 Task: Create a vector beautiful green letterhead..
Action: Mouse moved to (433, 105)
Screenshot: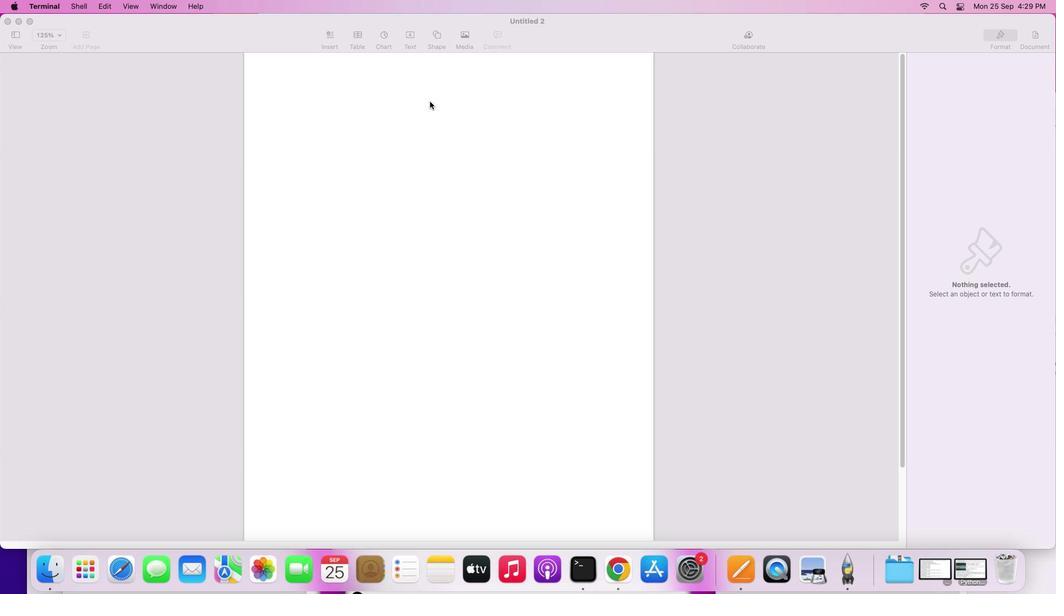 
Action: Mouse pressed left at (433, 105)
Screenshot: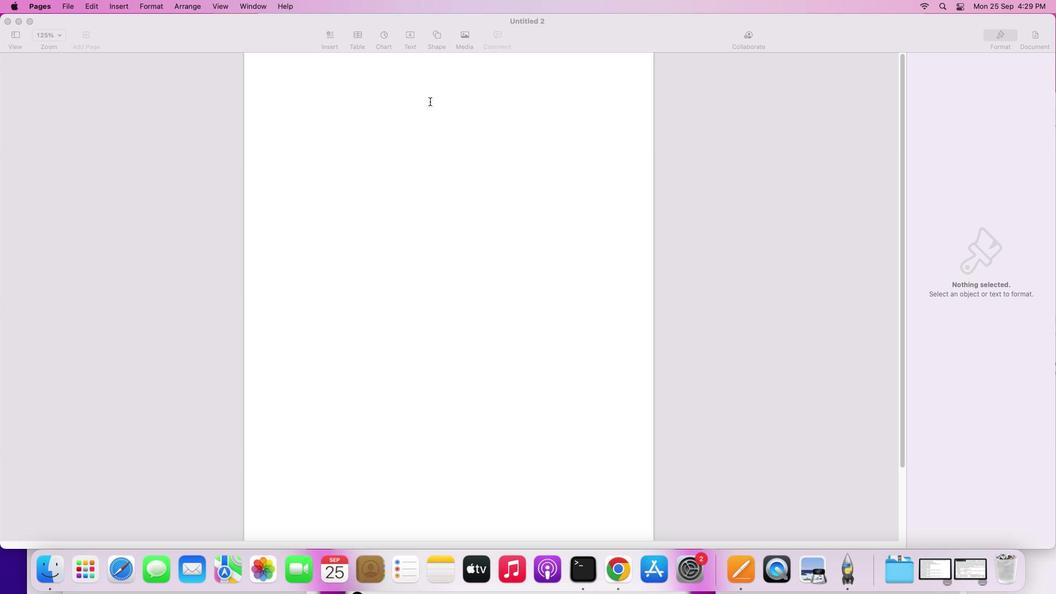 
Action: Mouse moved to (439, 38)
Screenshot: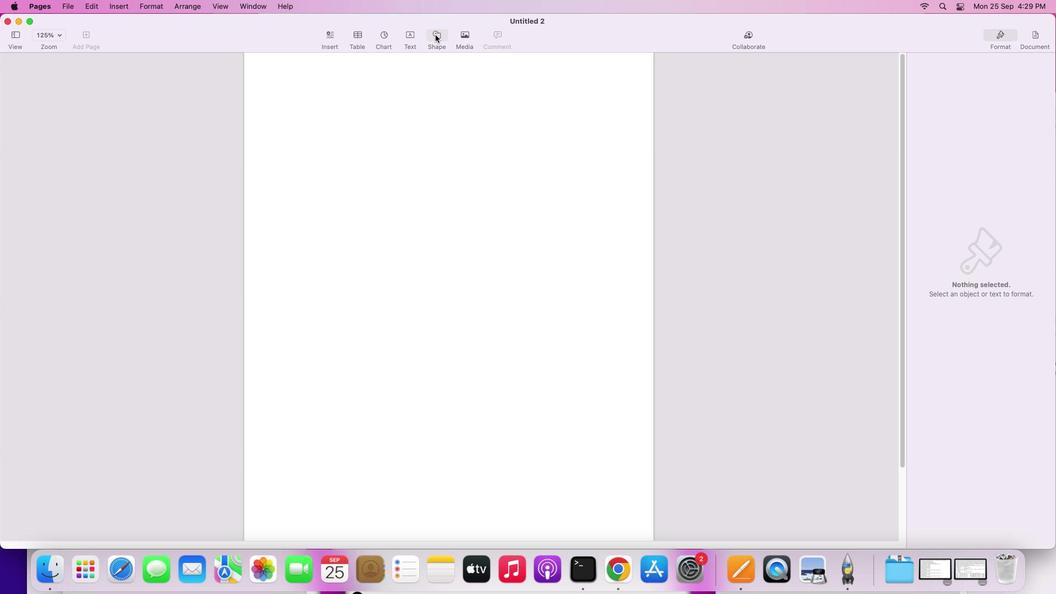 
Action: Mouse pressed left at (439, 38)
Screenshot: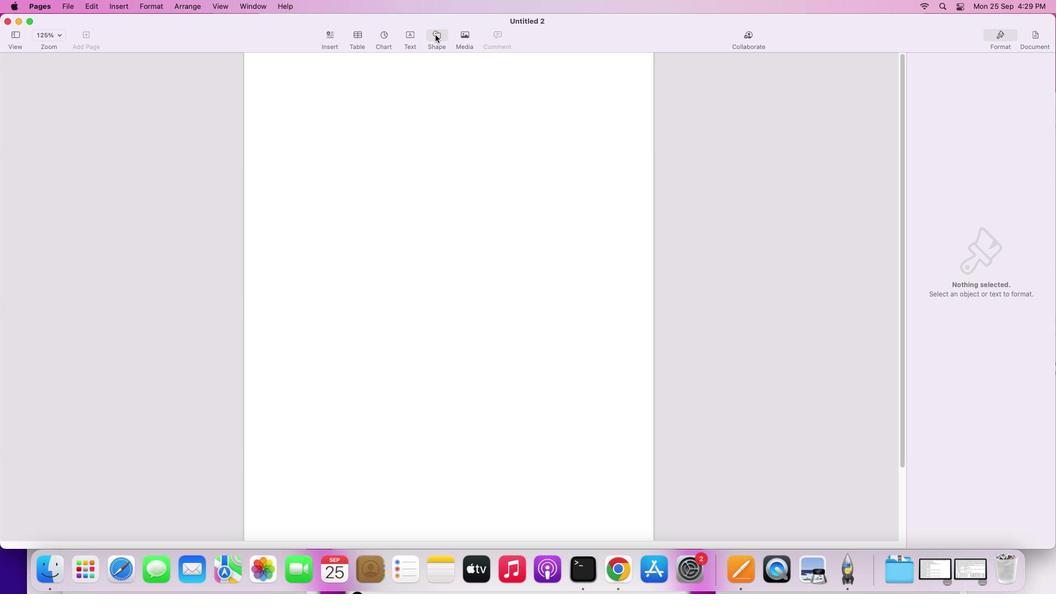 
Action: Mouse moved to (434, 122)
Screenshot: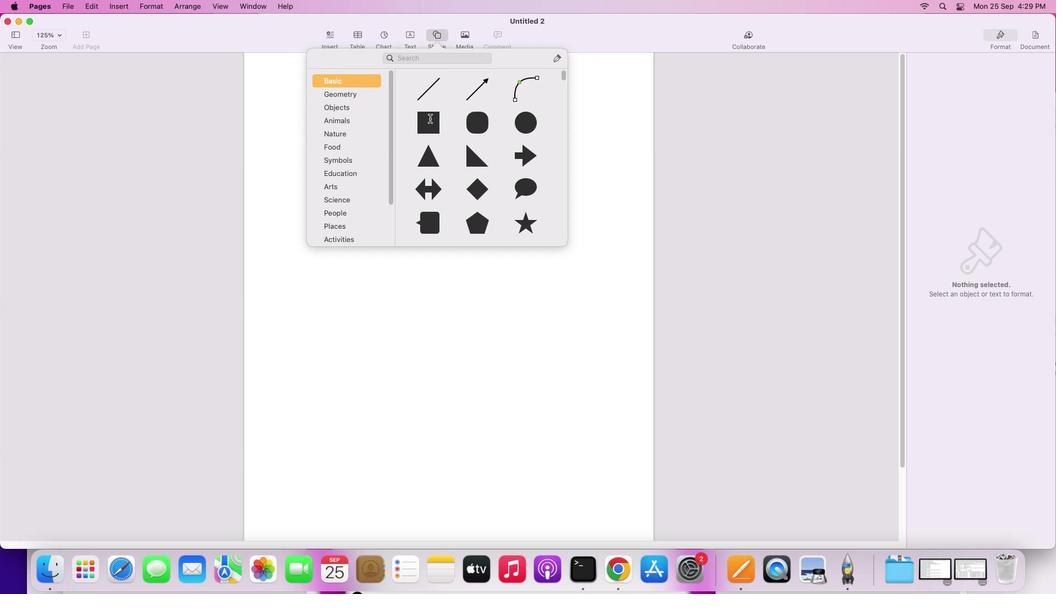 
Action: Mouse pressed left at (434, 122)
Screenshot: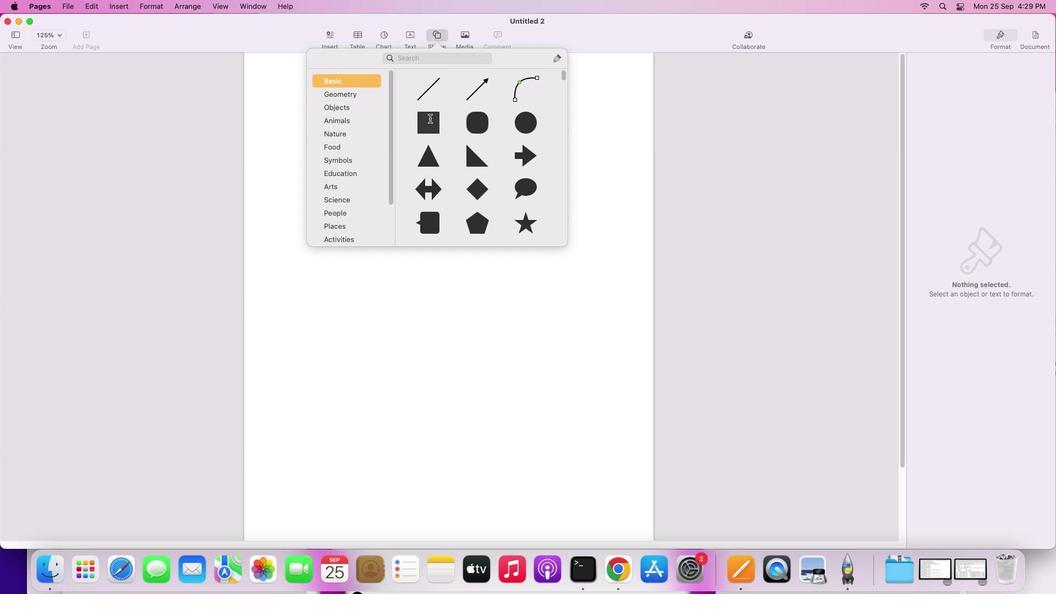 
Action: Mouse moved to (439, 232)
Screenshot: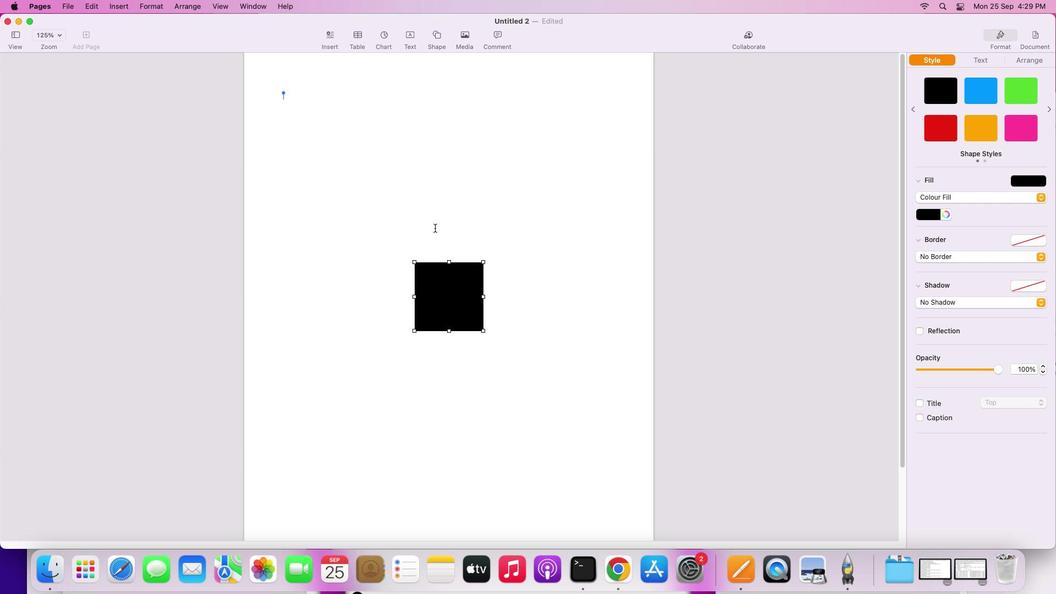 
Action: Mouse scrolled (439, 232) with delta (3, 4)
Screenshot: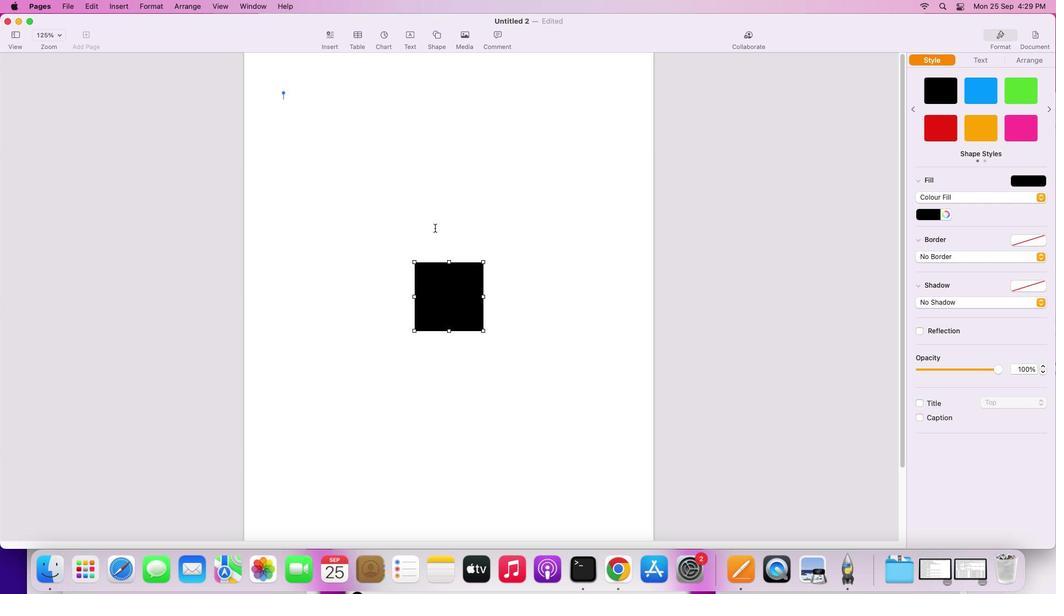 
Action: Mouse scrolled (439, 232) with delta (3, 4)
Screenshot: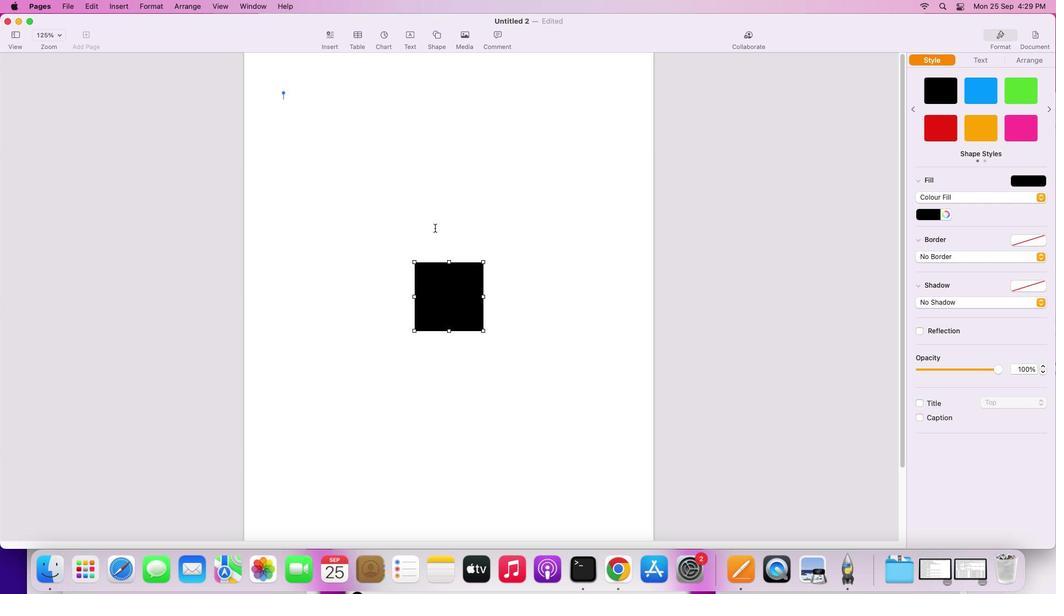 
Action: Mouse scrolled (439, 232) with delta (3, 5)
Screenshot: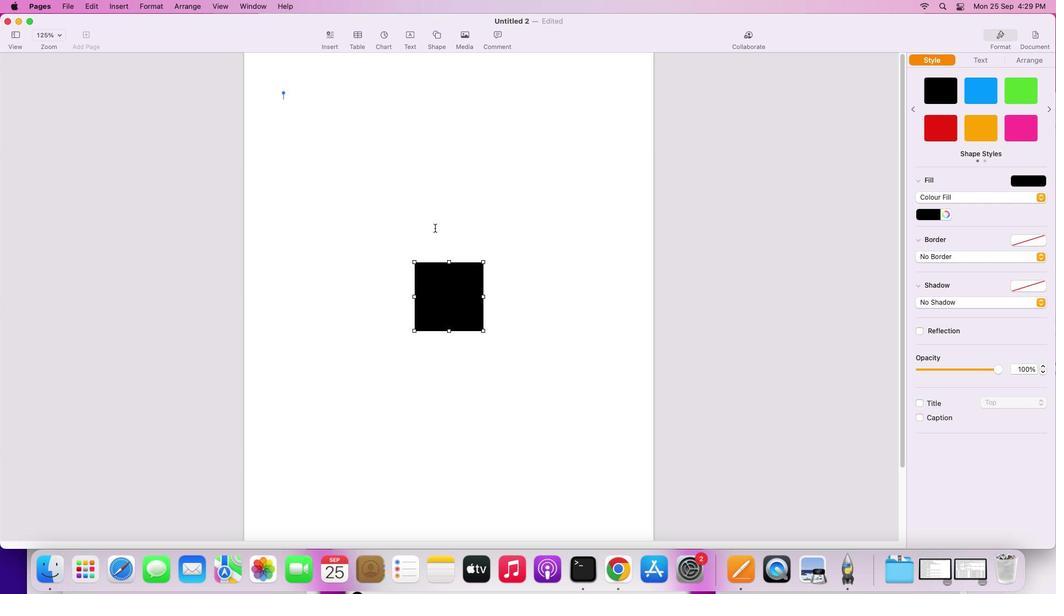 
Action: Mouse scrolled (439, 232) with delta (3, 6)
Screenshot: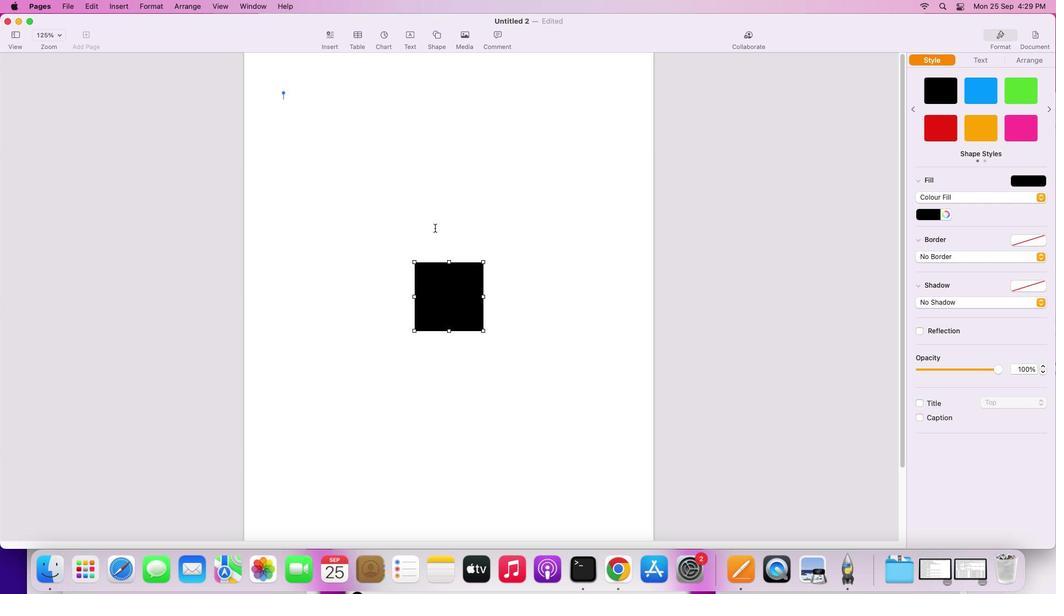 
Action: Mouse scrolled (439, 232) with delta (3, 7)
Screenshot: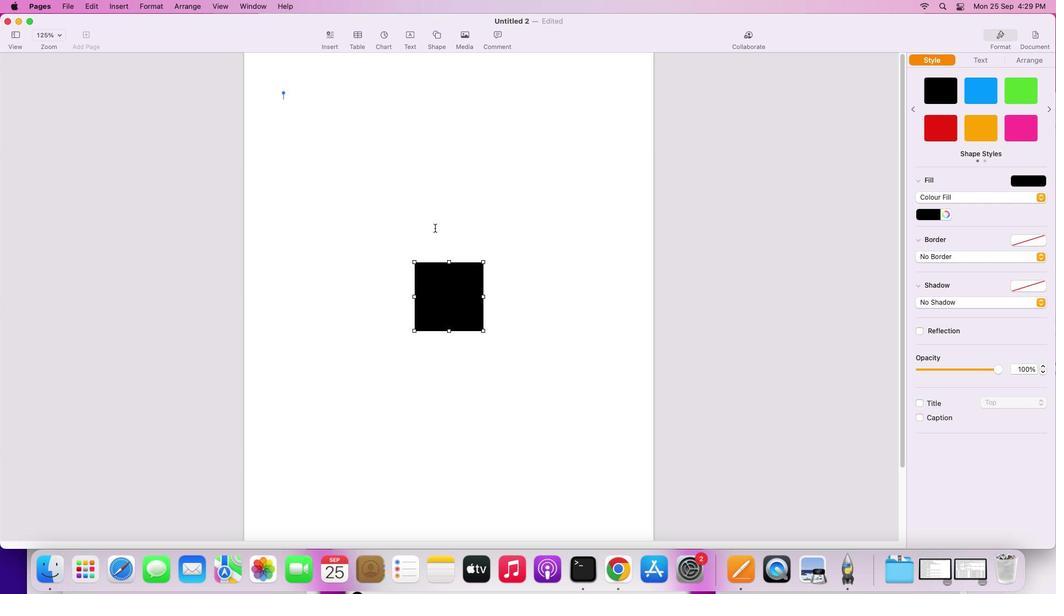 
Action: Mouse moved to (437, 293)
Screenshot: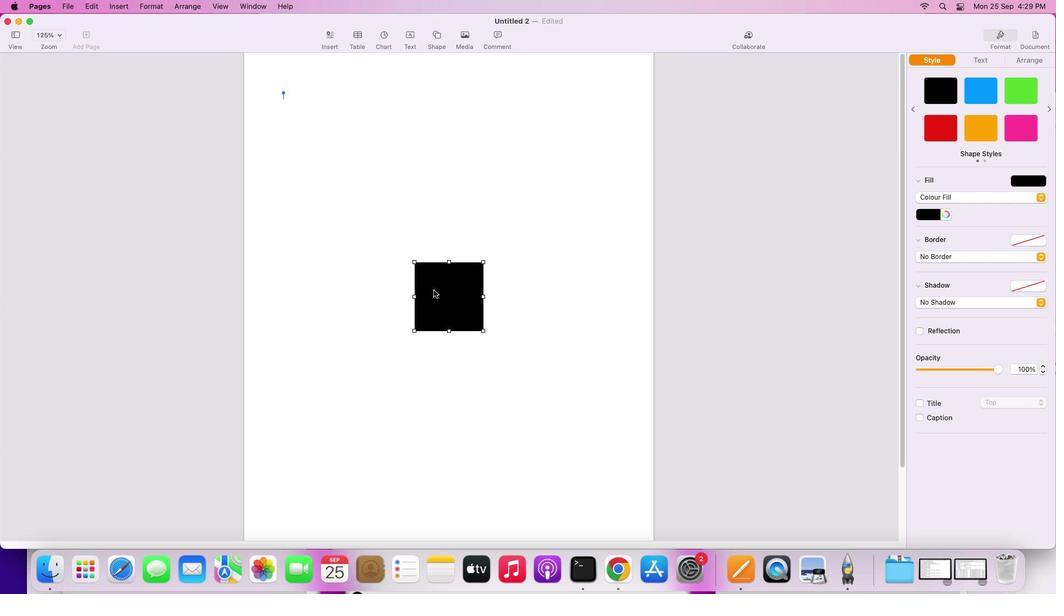 
Action: Mouse pressed left at (437, 293)
Screenshot: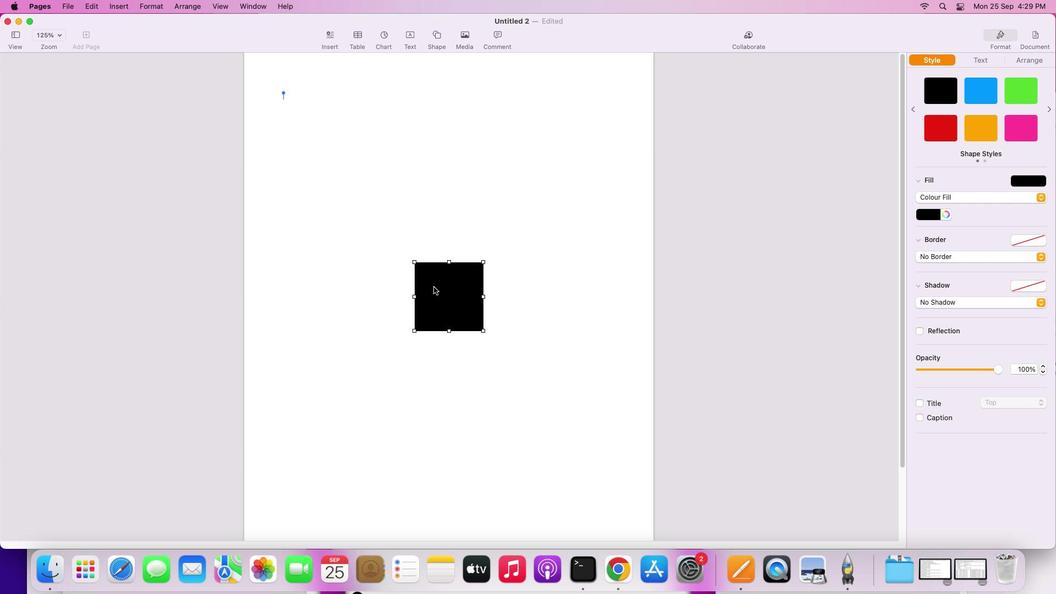 
Action: Mouse moved to (317, 91)
Screenshot: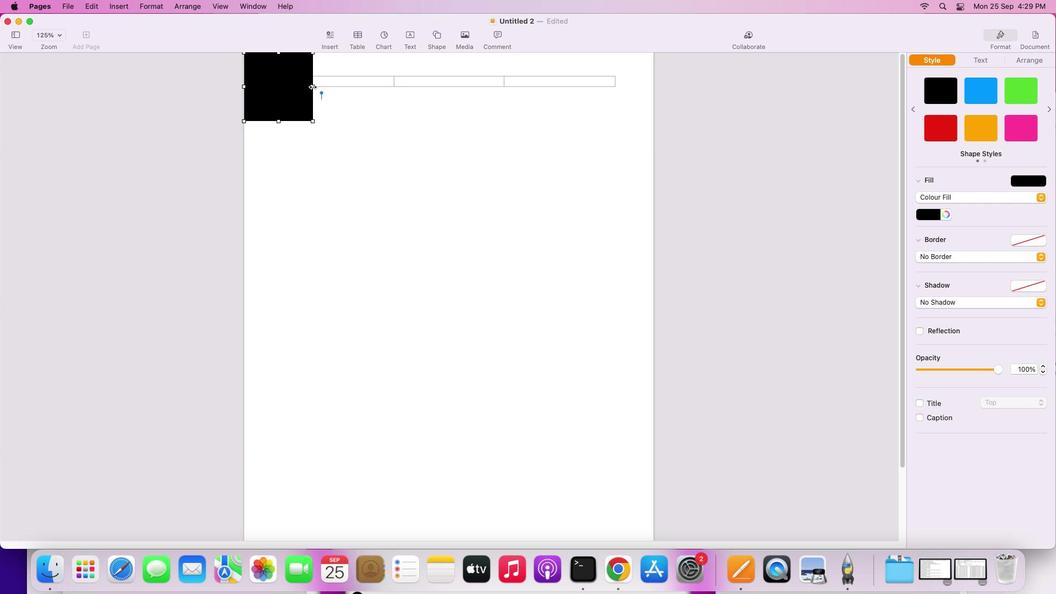 
Action: Mouse pressed left at (317, 91)
Screenshot: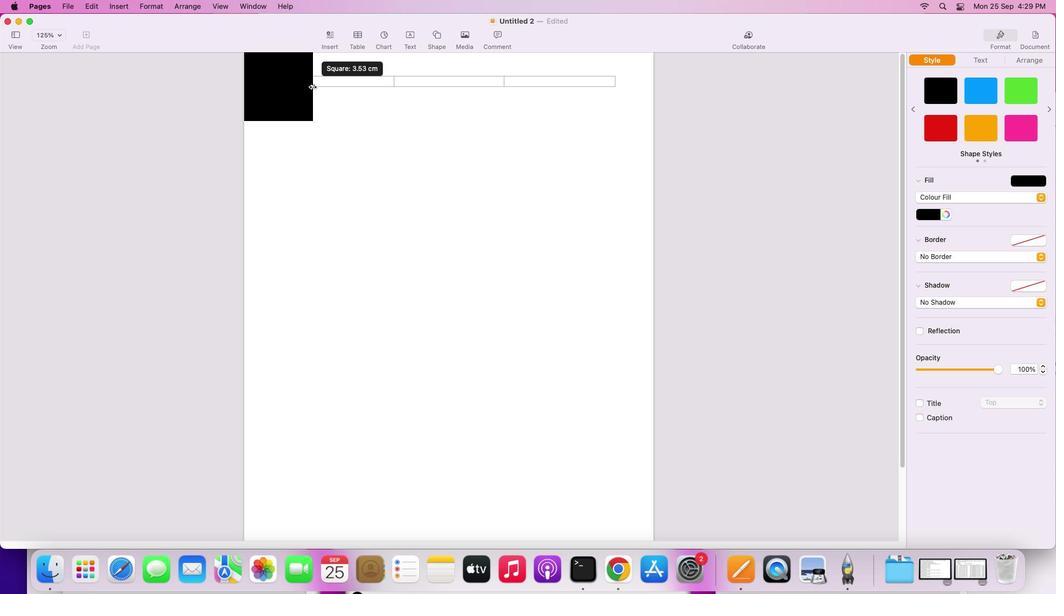 
Action: Mouse moved to (453, 124)
Screenshot: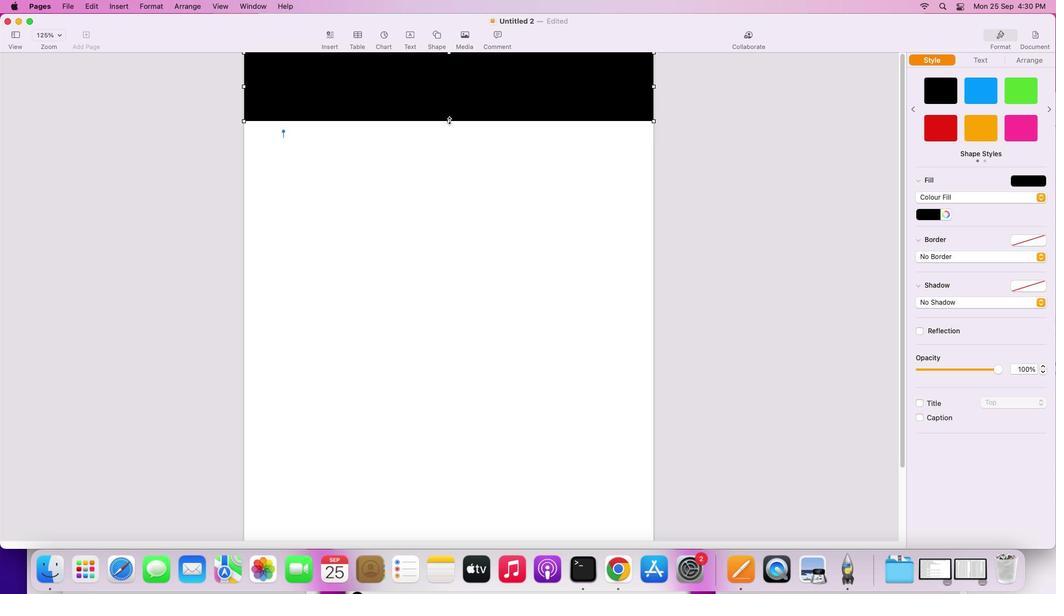 
Action: Mouse pressed left at (453, 124)
Screenshot: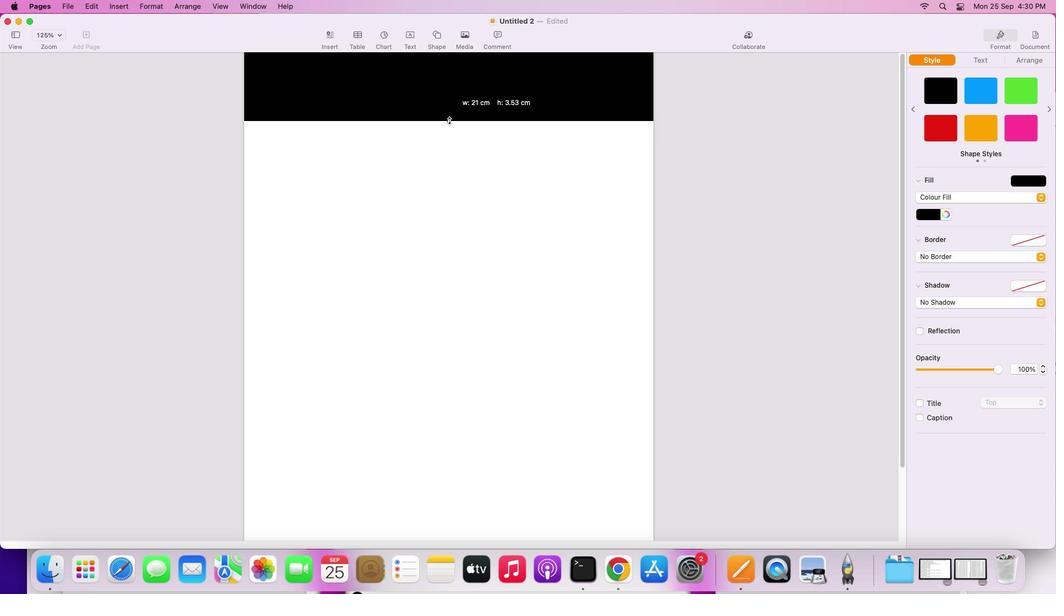 
Action: Mouse moved to (453, 178)
Screenshot: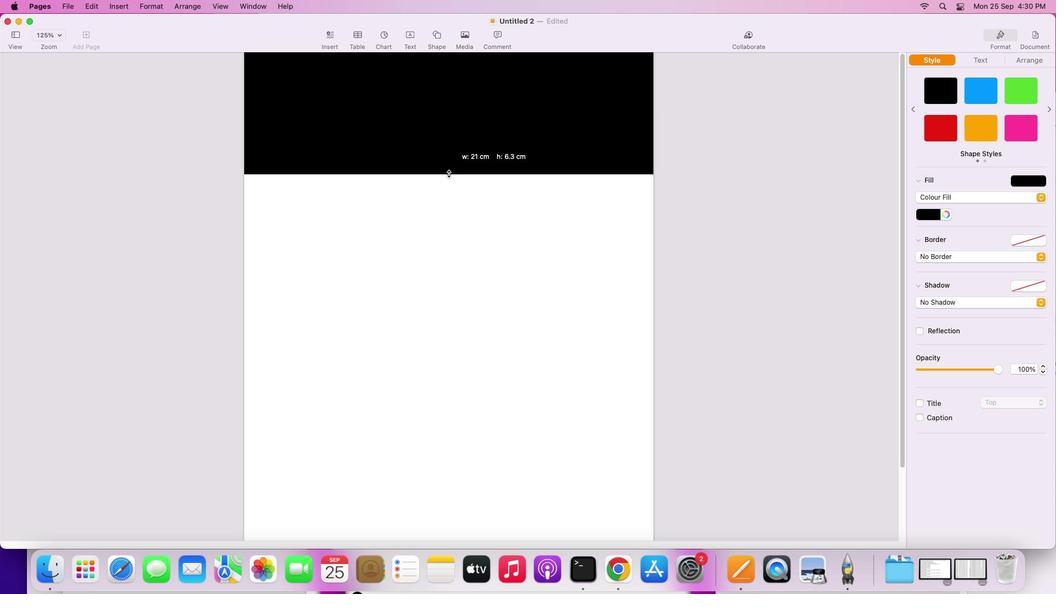 
Action: Mouse scrolled (453, 178) with delta (3, 3)
Screenshot: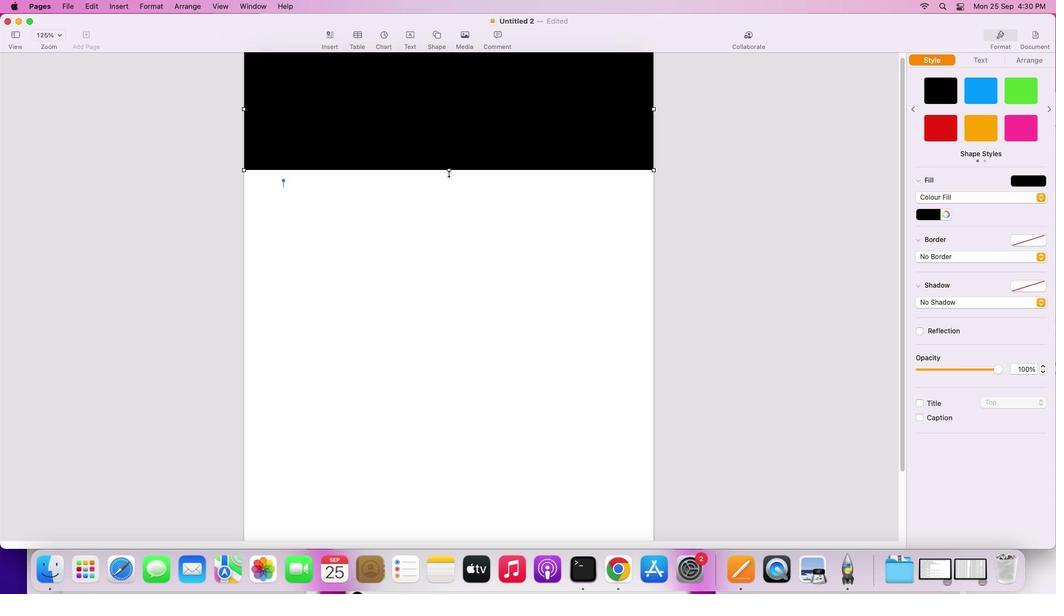 
Action: Mouse scrolled (453, 178) with delta (3, 3)
Screenshot: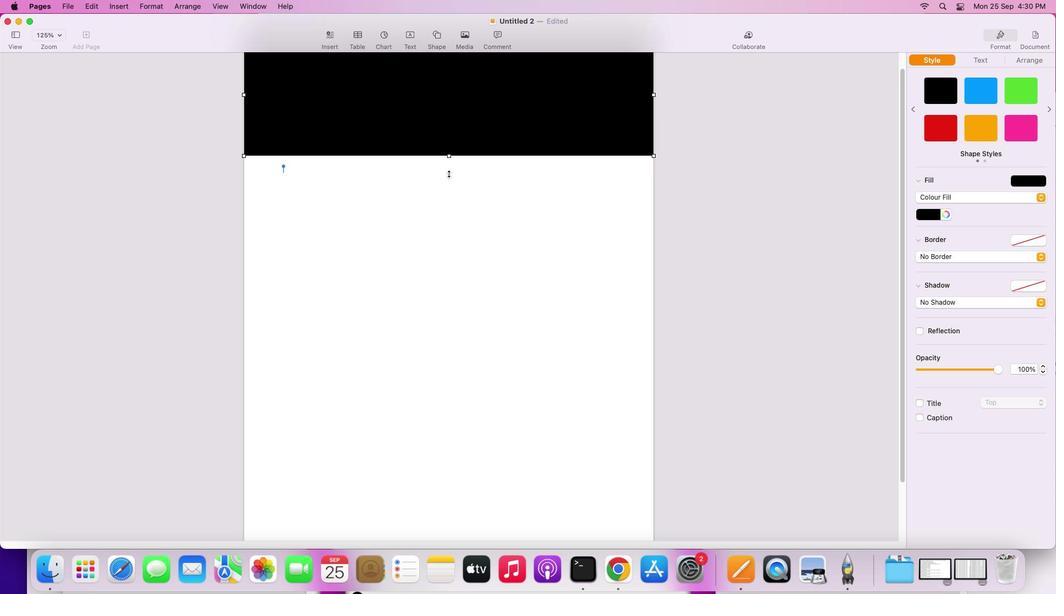 
Action: Mouse scrolled (453, 178) with delta (3, 2)
Screenshot: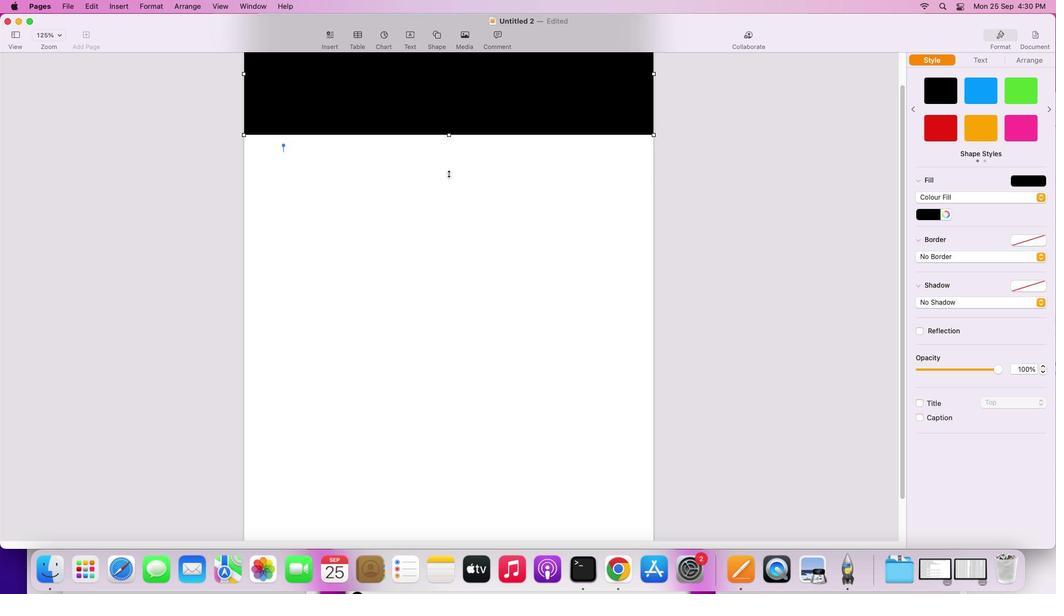 
Action: Mouse scrolled (453, 178) with delta (3, 2)
Screenshot: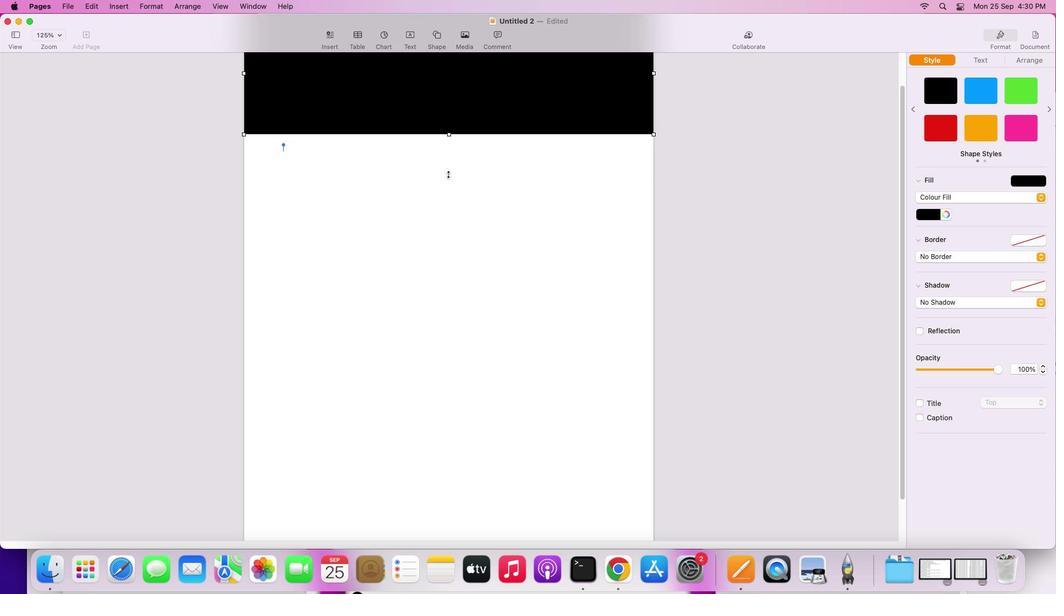 
Action: Mouse moved to (445, 204)
Screenshot: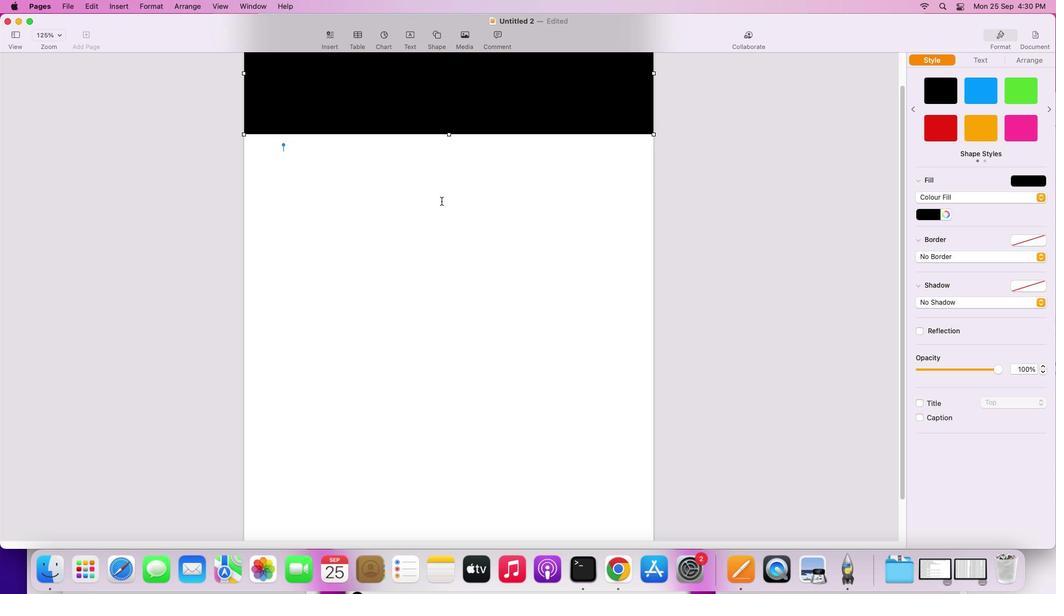 
Action: Mouse scrolled (445, 204) with delta (3, 3)
Screenshot: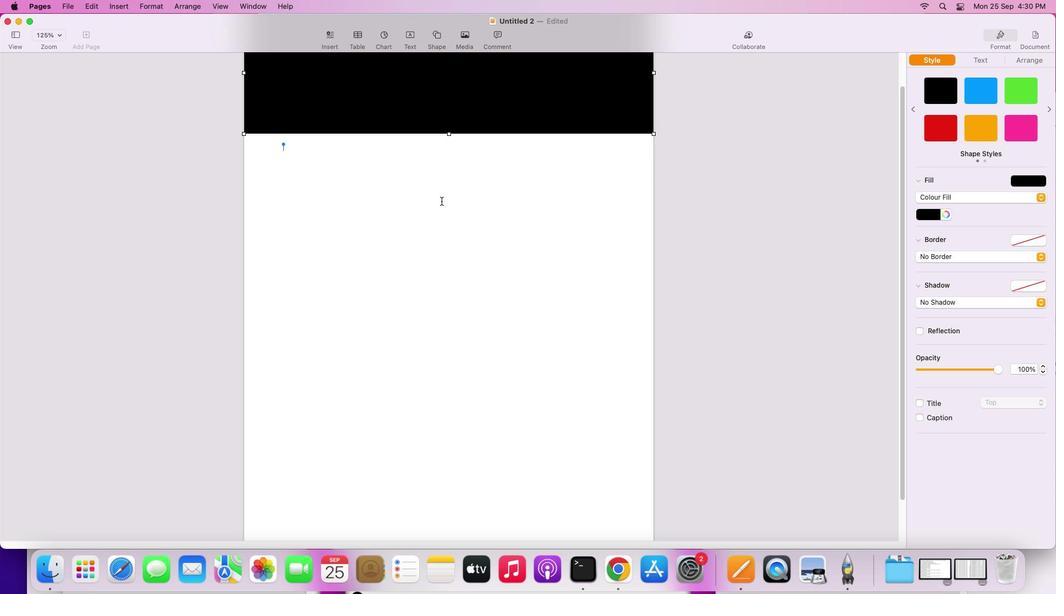 
Action: Mouse pressed left at (445, 204)
Screenshot: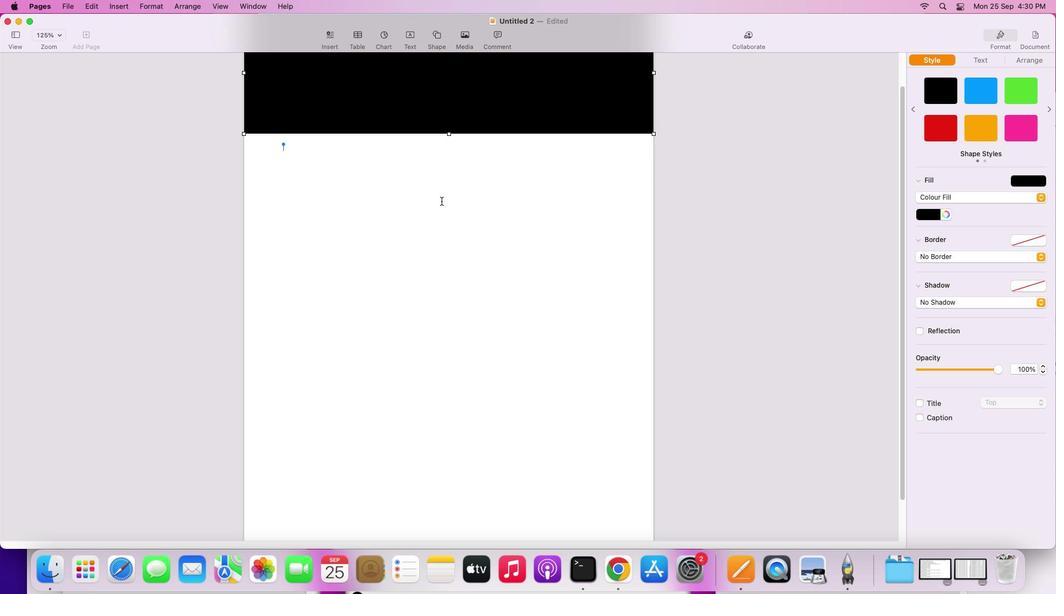 
Action: Mouse moved to (438, 37)
Screenshot: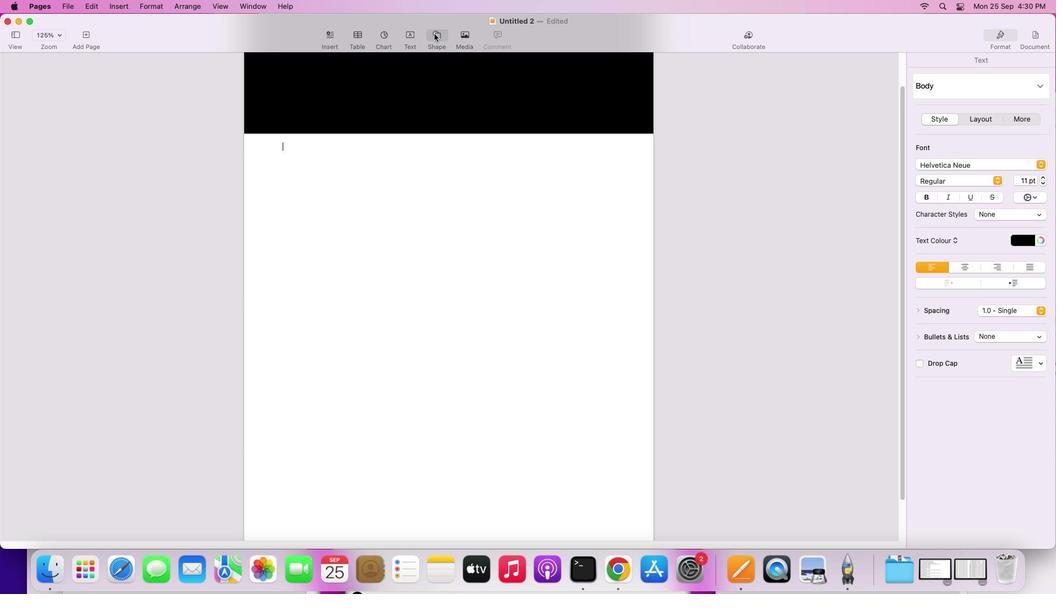 
Action: Mouse pressed left at (438, 37)
Screenshot: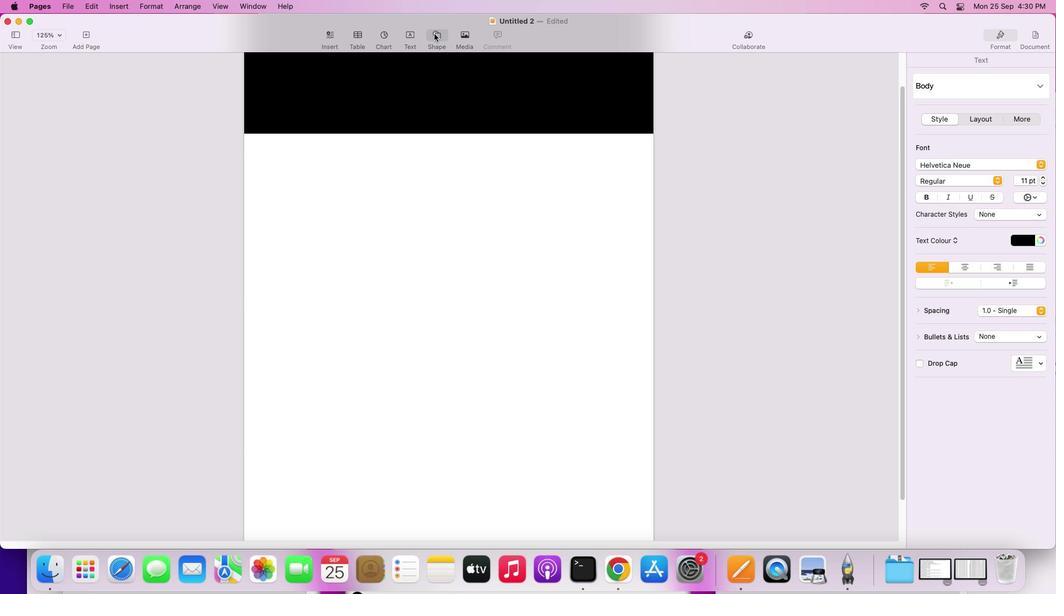 
Action: Mouse moved to (433, 129)
Screenshot: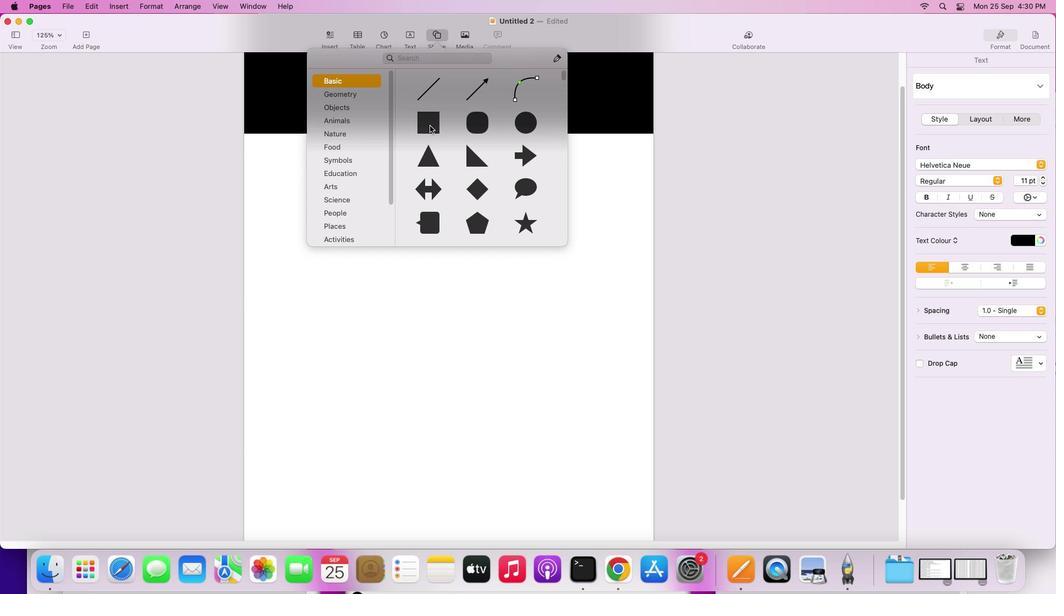 
Action: Mouse pressed left at (433, 129)
Screenshot: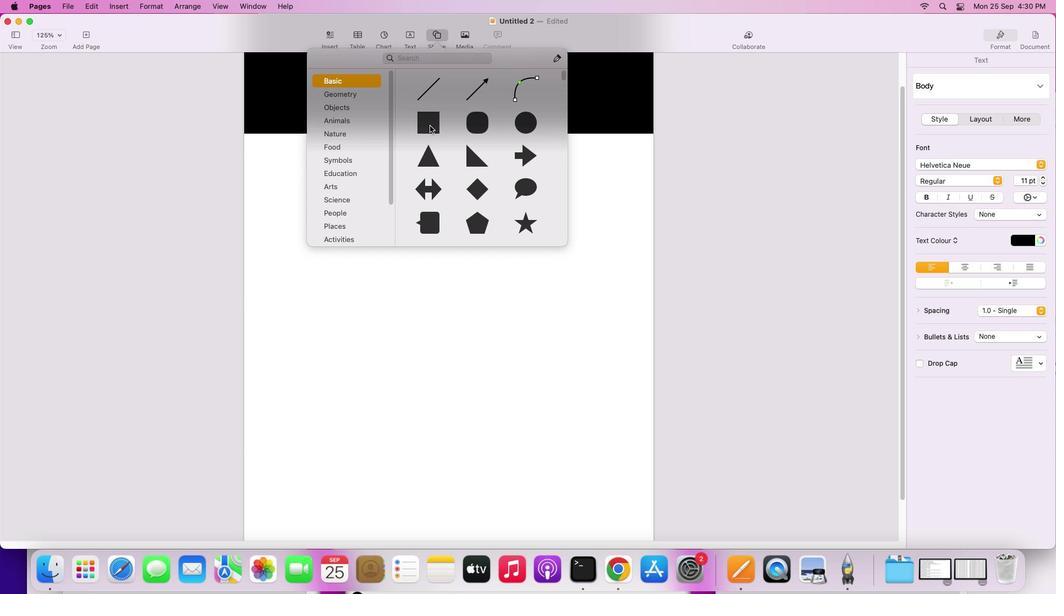 
Action: Mouse moved to (442, 190)
Screenshot: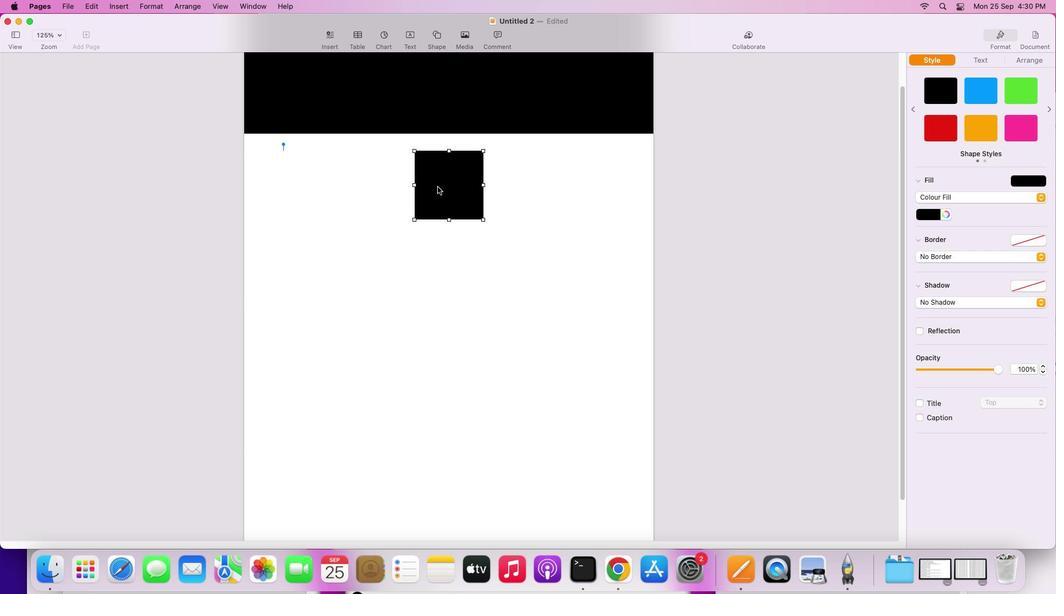 
Action: Mouse pressed left at (442, 190)
Screenshot: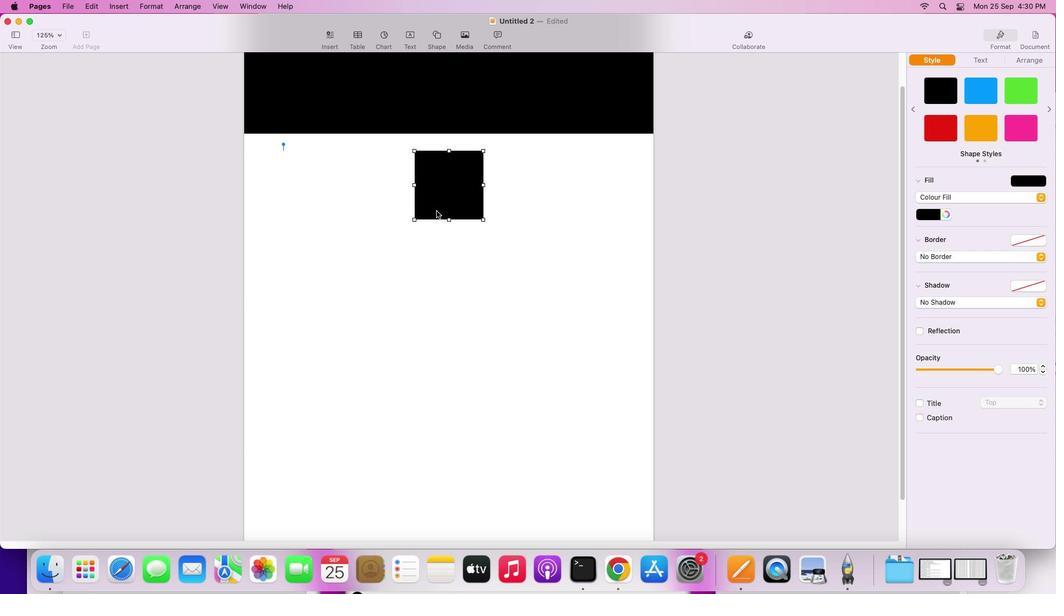 
Action: Mouse moved to (367, 416)
Screenshot: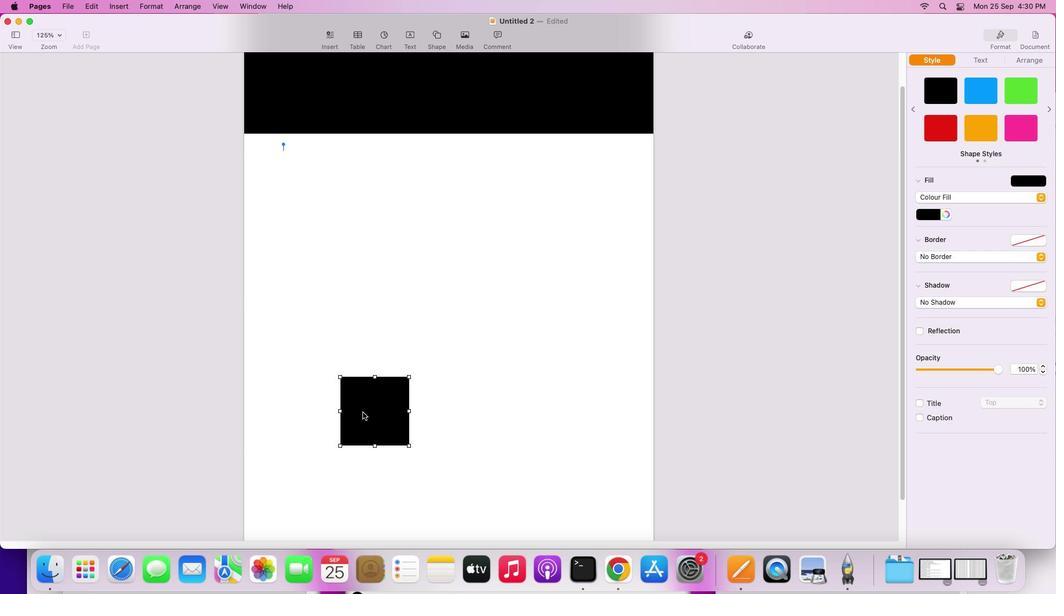 
Action: Mouse scrolled (367, 416) with delta (3, 3)
Screenshot: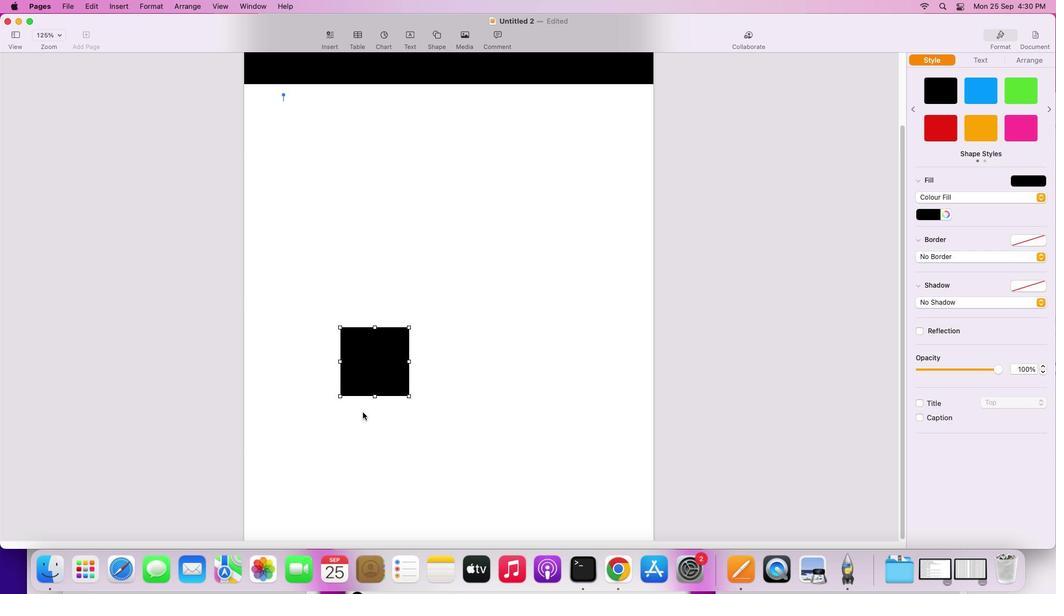 
Action: Mouse scrolled (367, 416) with delta (3, 3)
Screenshot: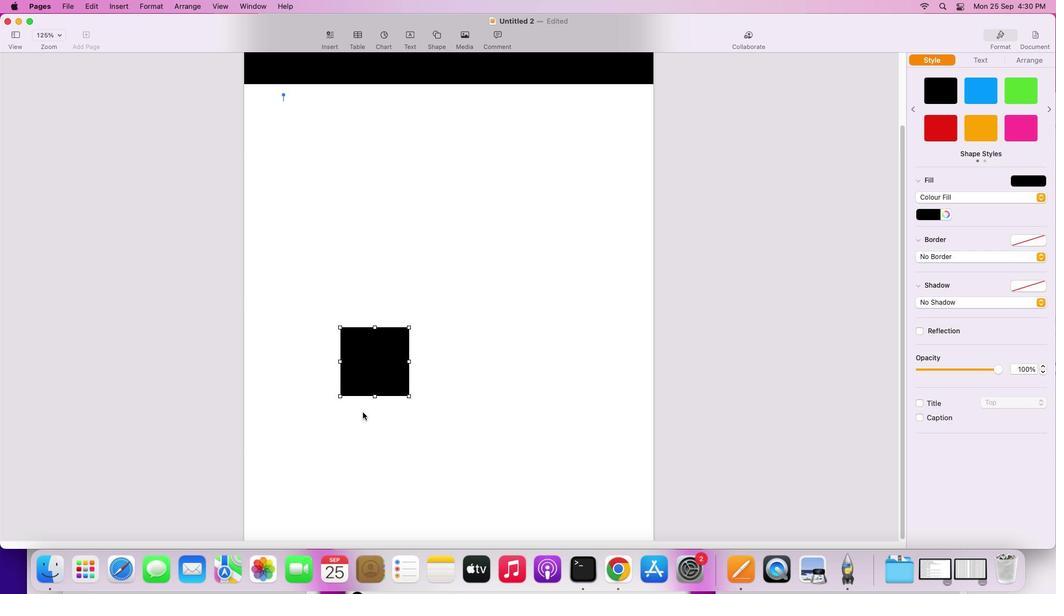 
Action: Mouse scrolled (367, 416) with delta (3, 1)
Screenshot: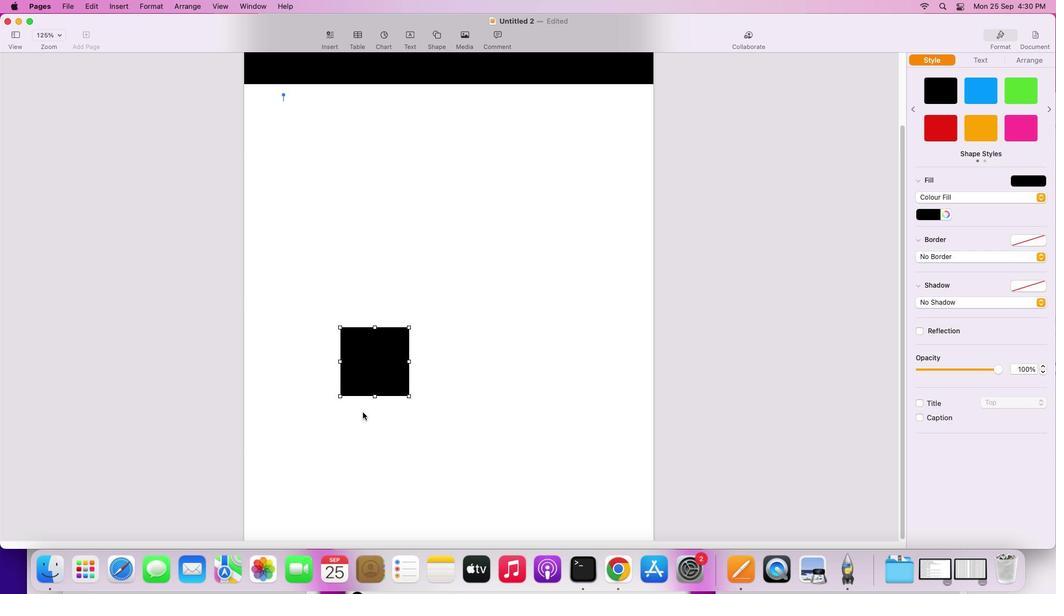 
Action: Mouse scrolled (367, 416) with delta (3, 1)
Screenshot: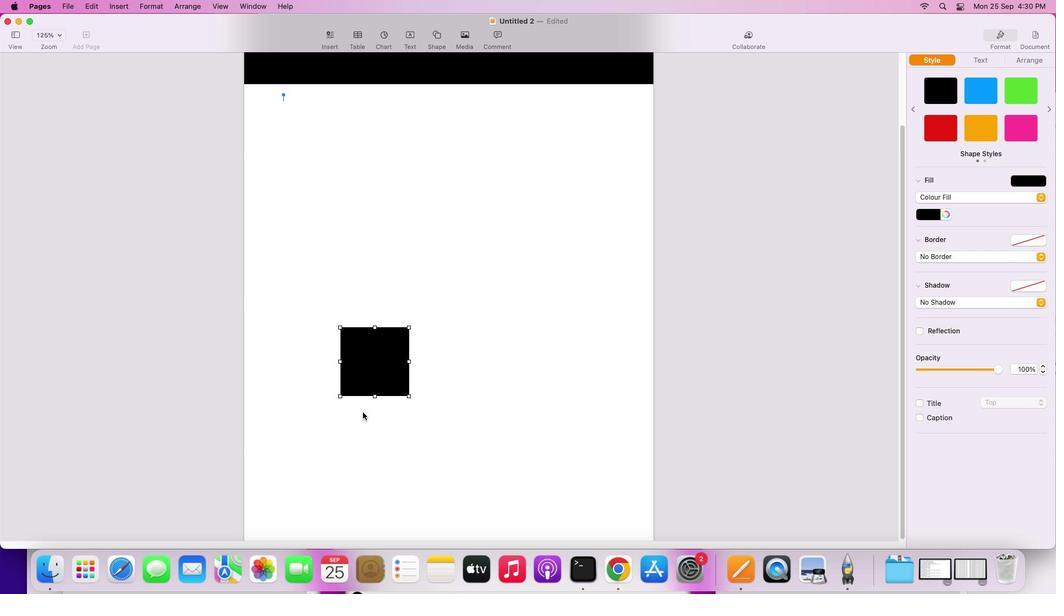 
Action: Mouse scrolled (367, 416) with delta (3, 0)
Screenshot: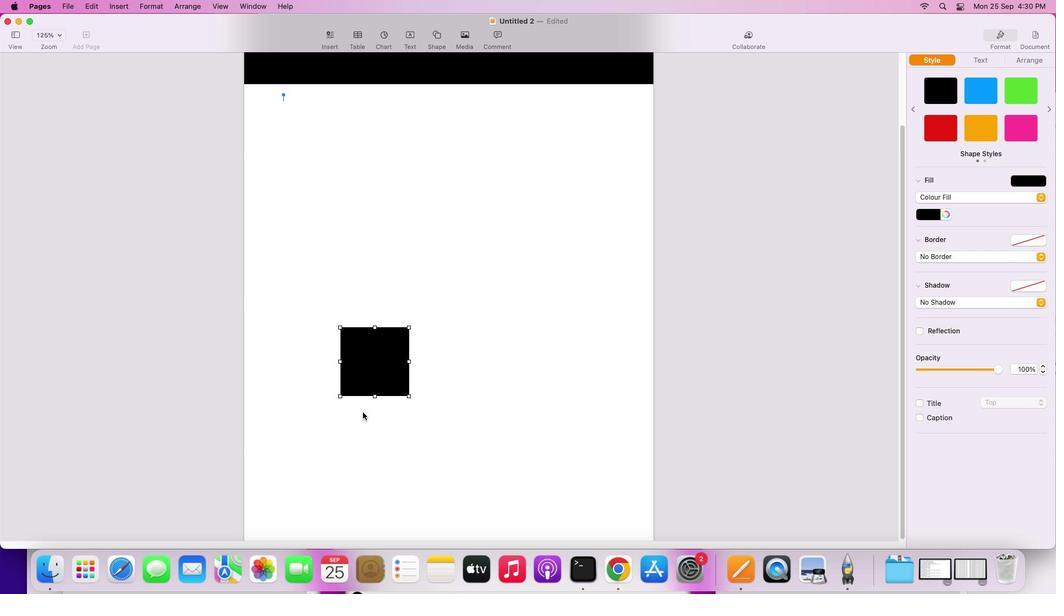 
Action: Mouse scrolled (367, 416) with delta (3, 0)
Screenshot: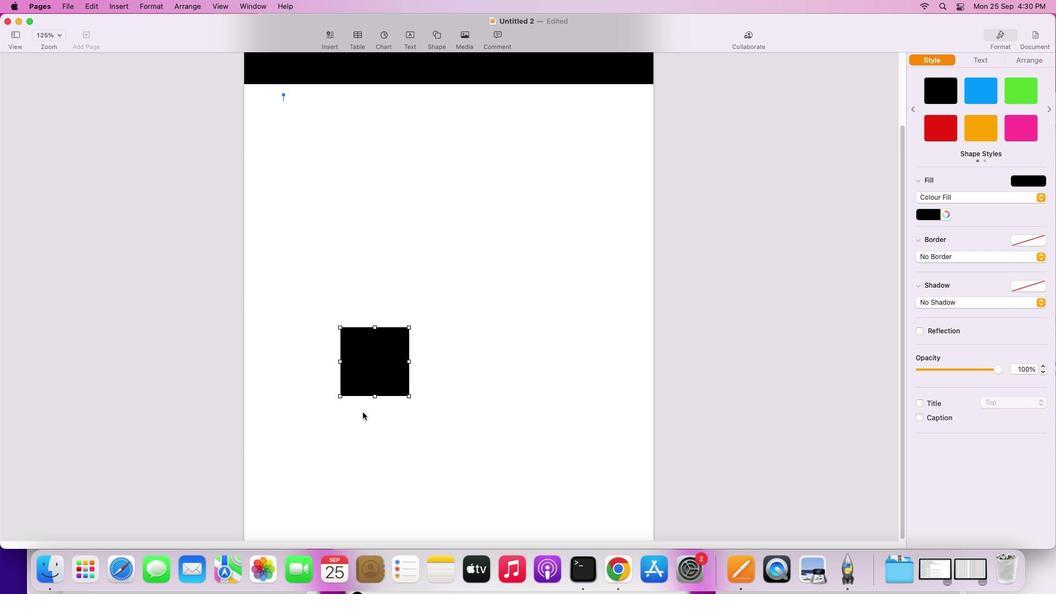 
Action: Mouse scrolled (367, 416) with delta (3, 0)
Screenshot: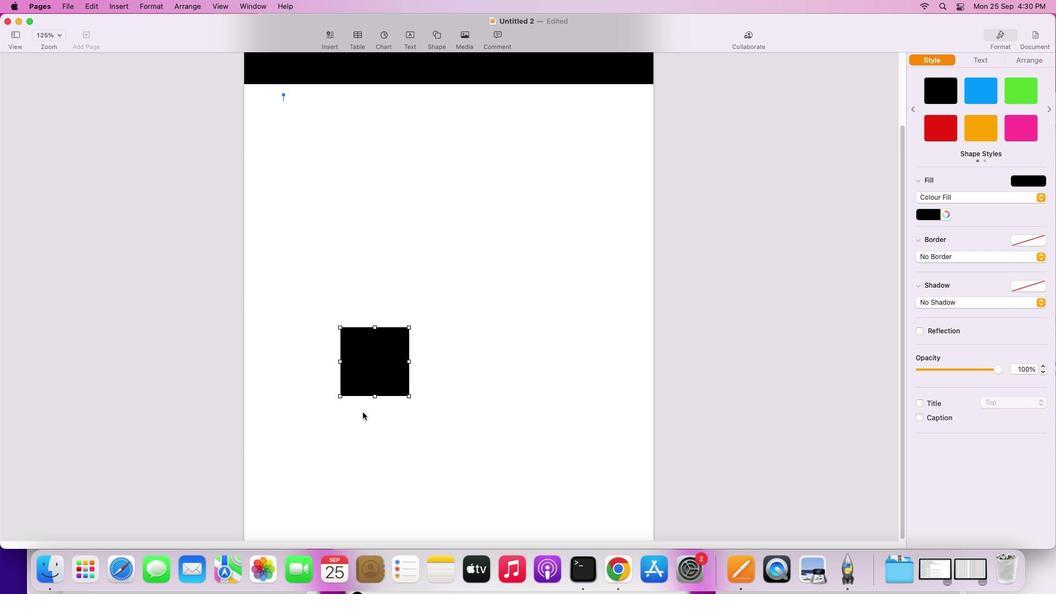 
Action: Mouse scrolled (367, 416) with delta (3, 3)
Screenshot: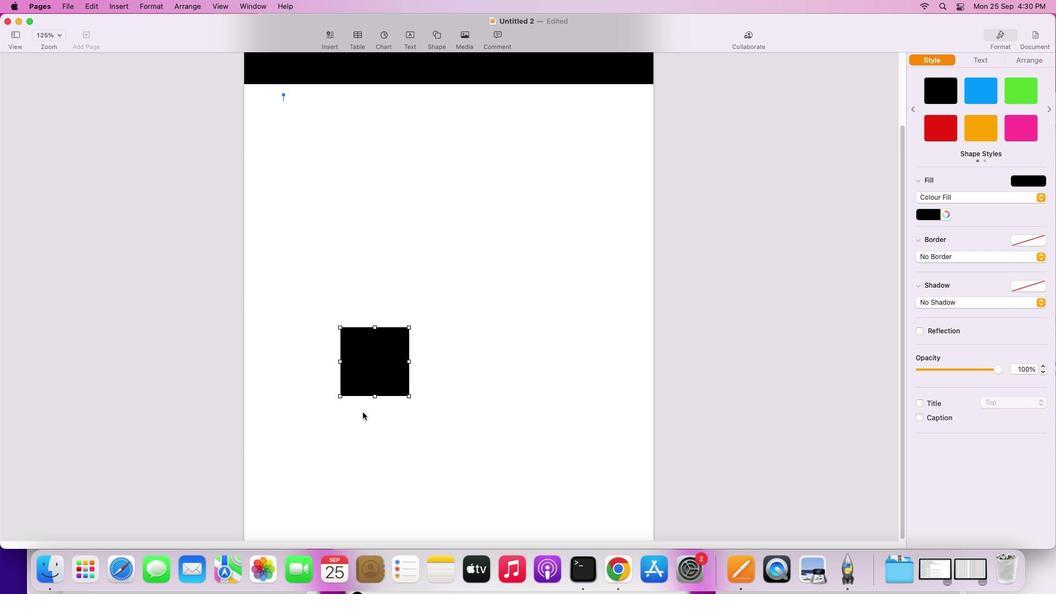 
Action: Mouse scrolled (367, 416) with delta (3, 3)
Screenshot: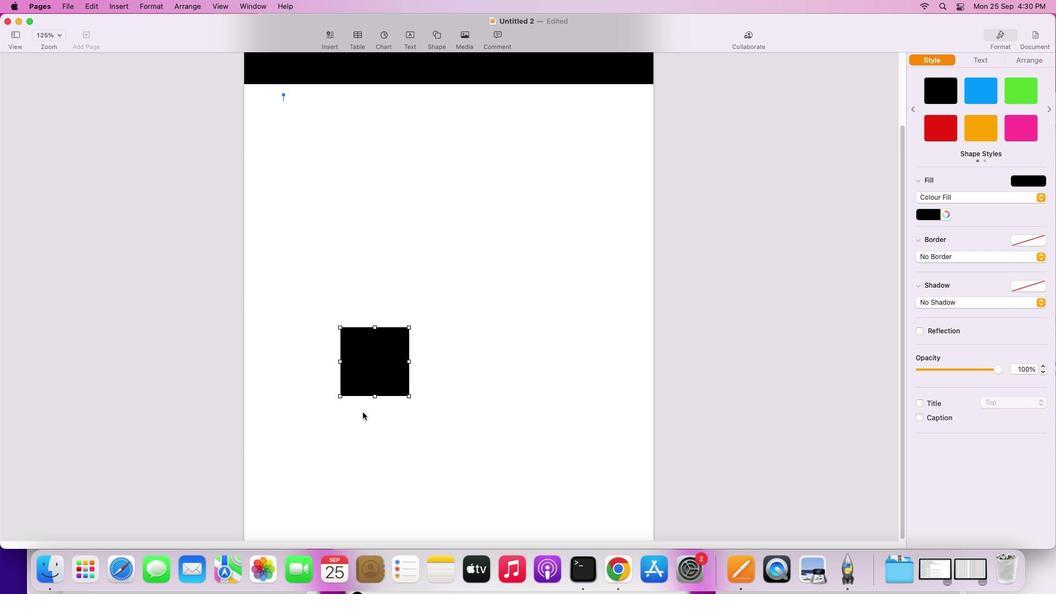 
Action: Mouse scrolled (367, 416) with delta (3, 2)
Screenshot: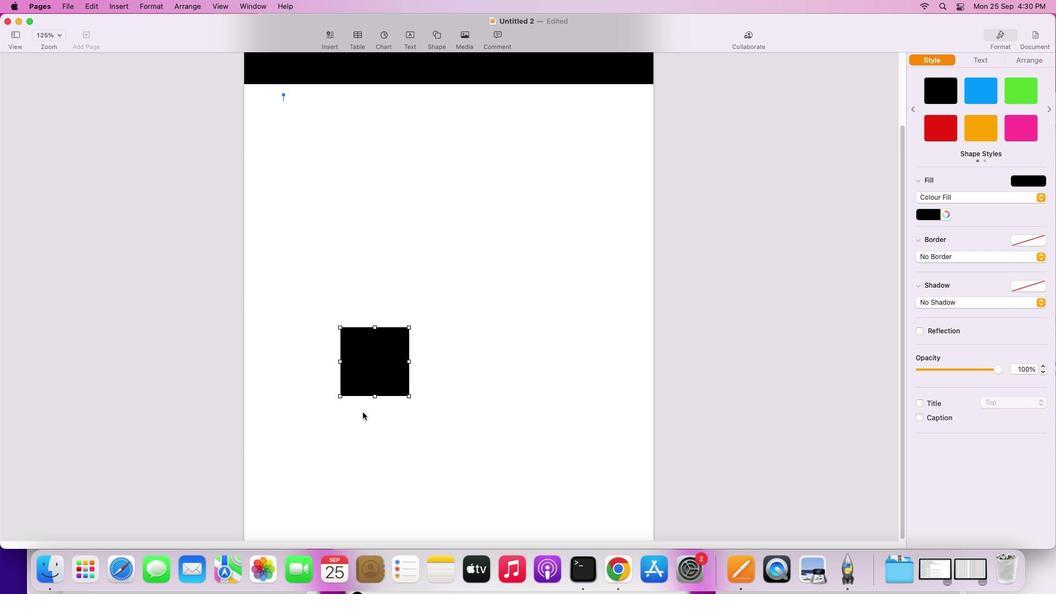
Action: Mouse scrolled (367, 416) with delta (3, 1)
Screenshot: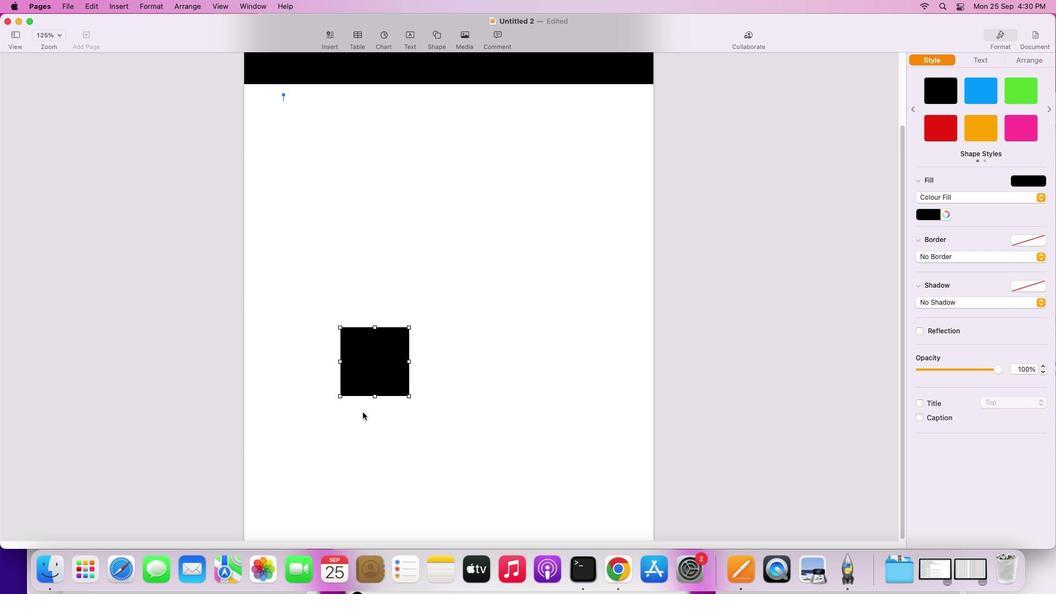 
Action: Mouse scrolled (367, 416) with delta (3, 0)
Screenshot: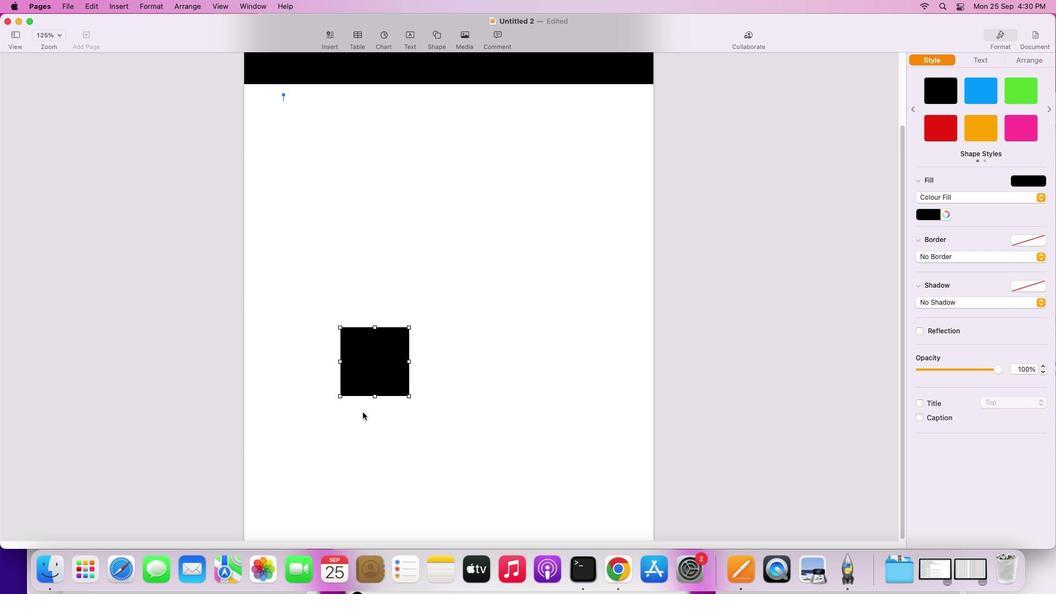 
Action: Mouse moved to (370, 355)
Screenshot: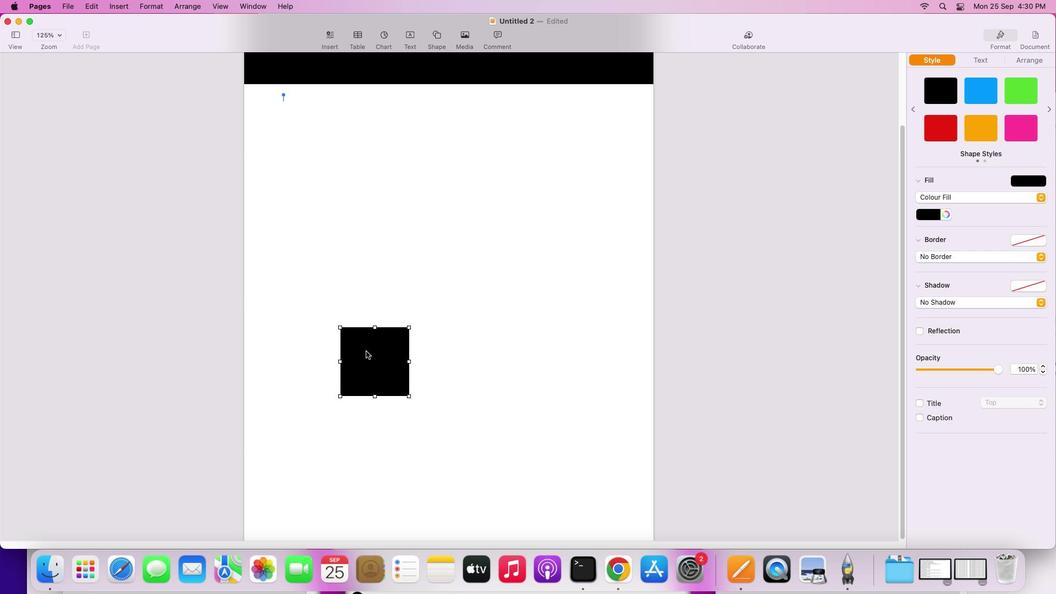 
Action: Mouse pressed left at (370, 355)
Screenshot: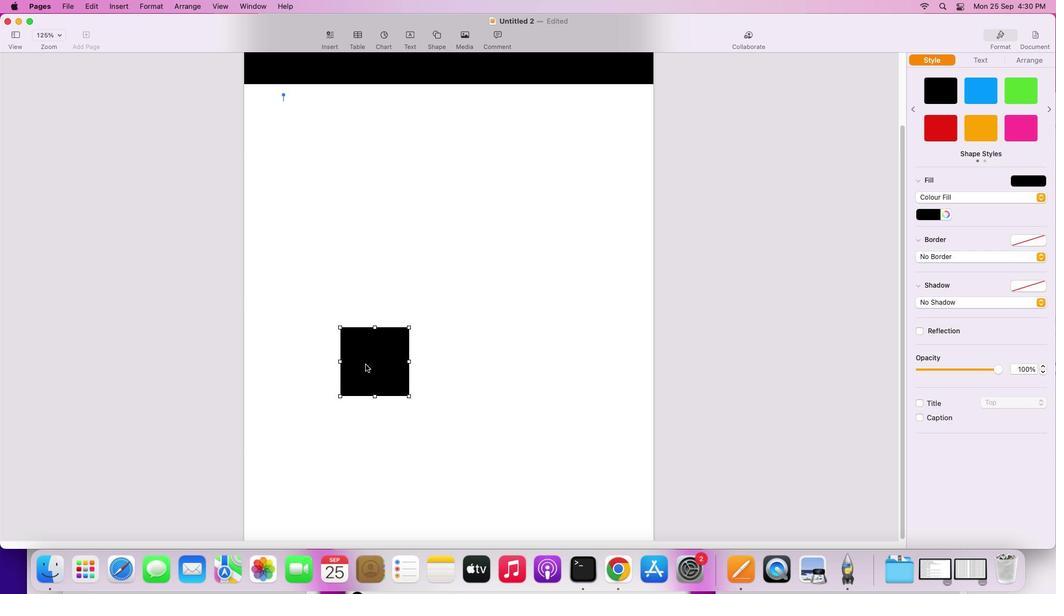 
Action: Mouse moved to (317, 510)
Screenshot: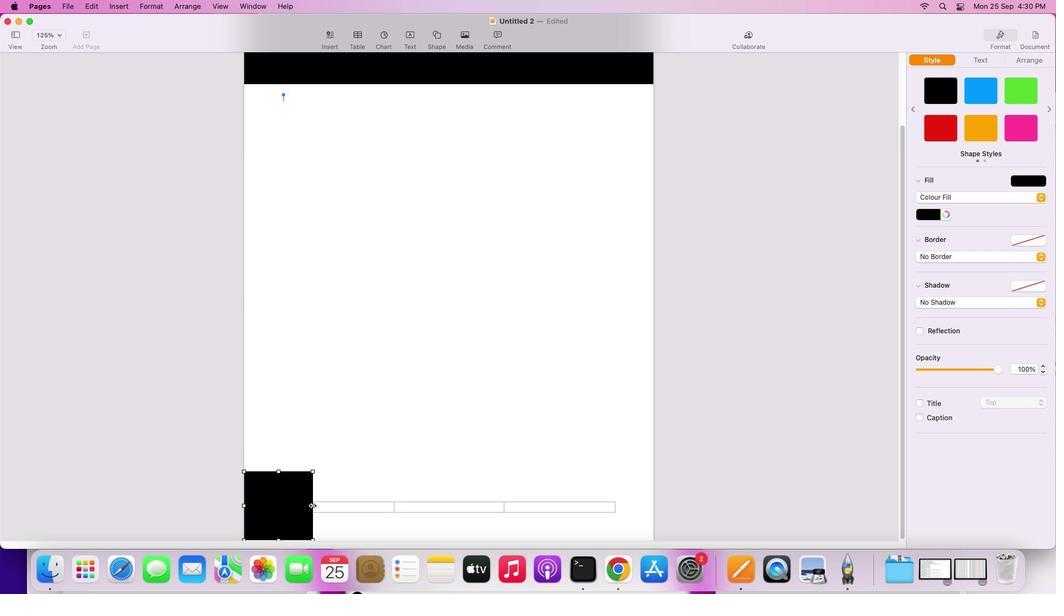 
Action: Mouse pressed left at (317, 510)
Screenshot: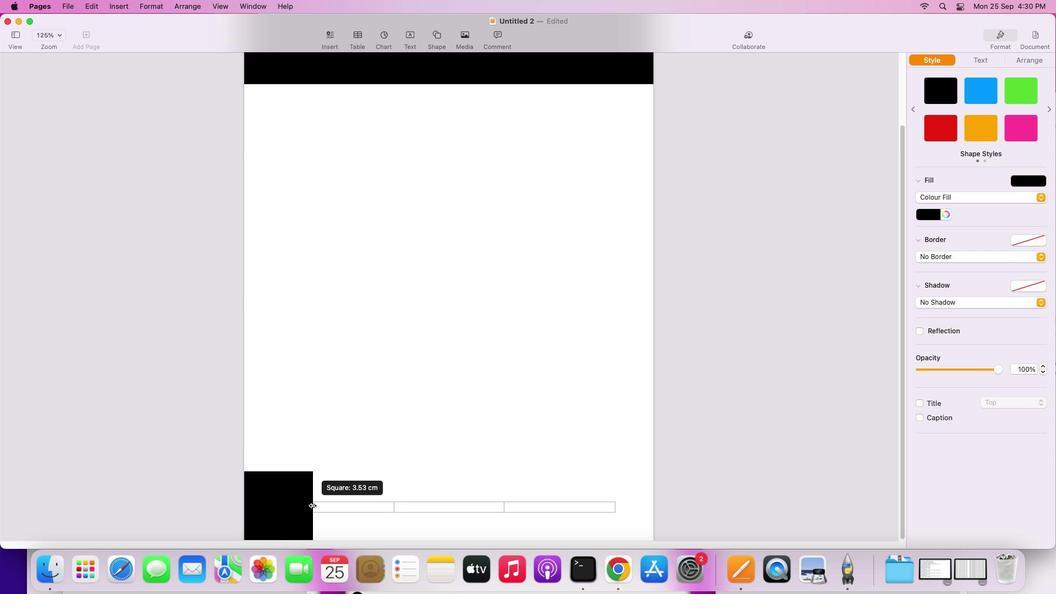
Action: Mouse moved to (453, 475)
Screenshot: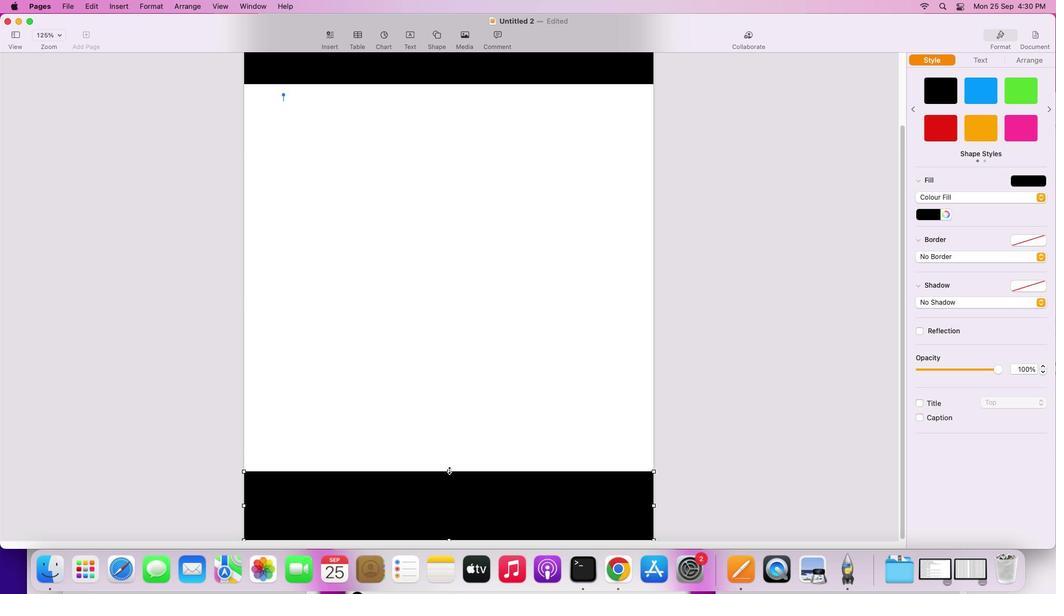
Action: Mouse pressed left at (453, 475)
Screenshot: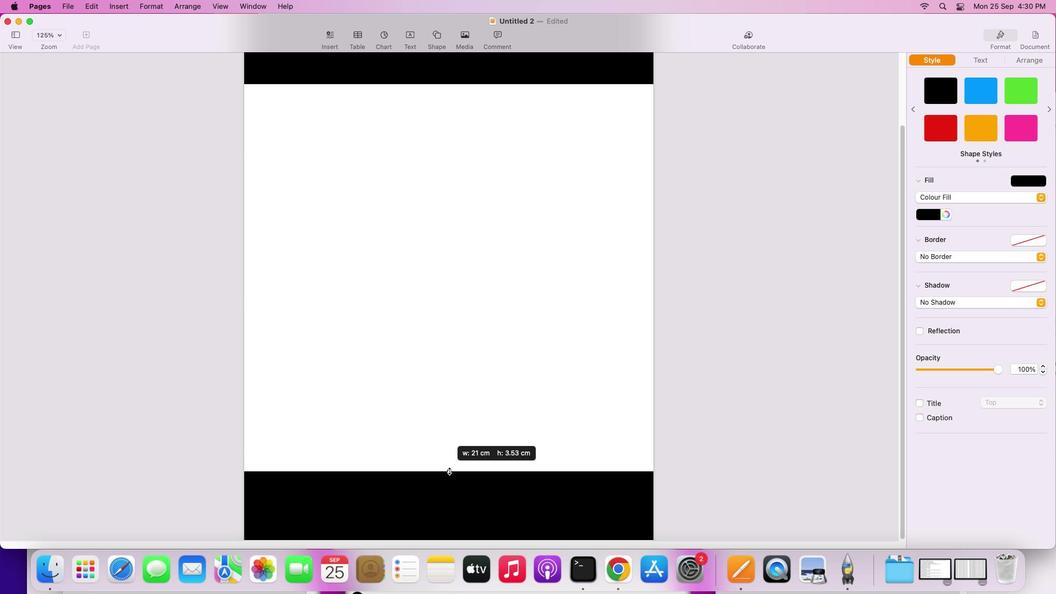 
Action: Mouse moved to (489, 389)
Screenshot: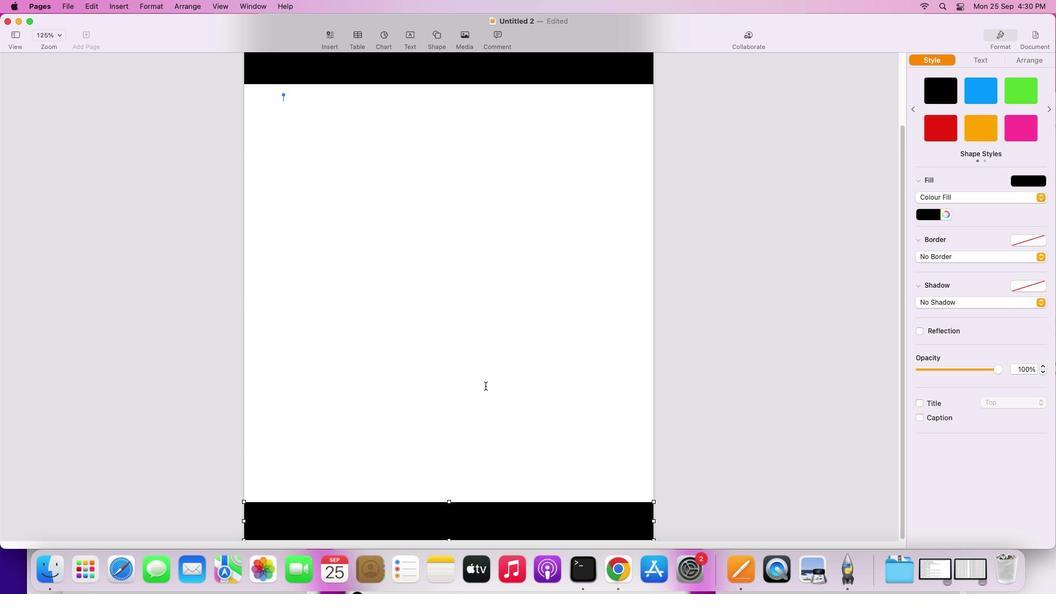 
Action: Mouse pressed left at (489, 389)
Screenshot: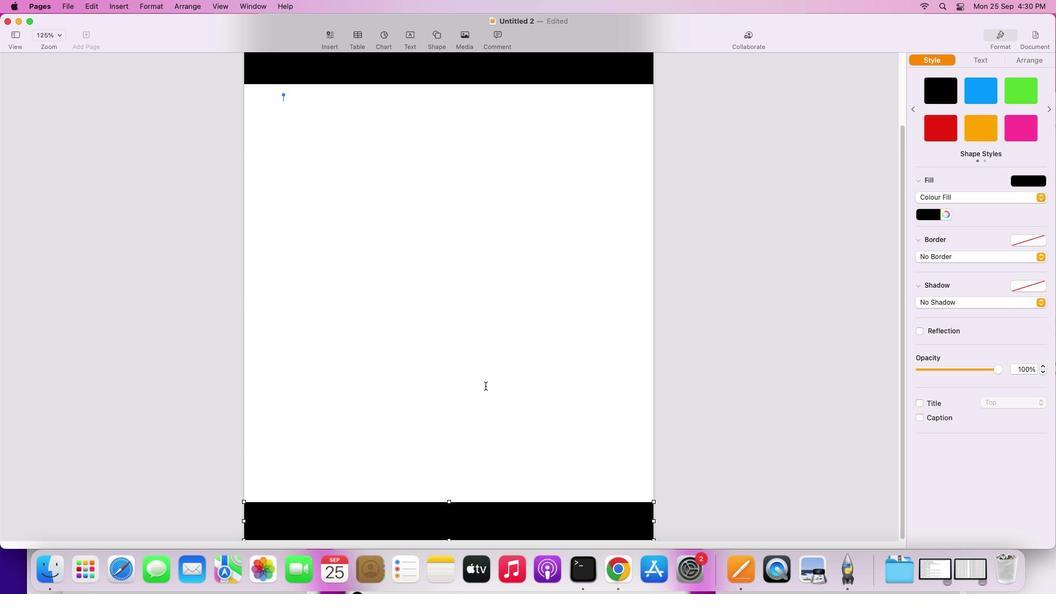 
Action: Mouse moved to (427, 192)
Screenshot: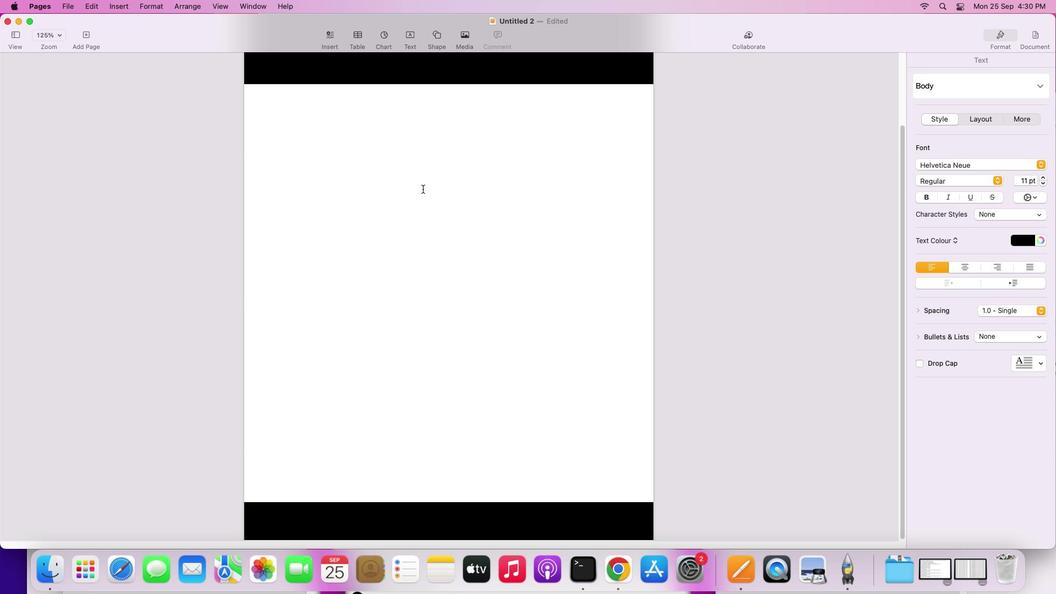 
Action: Mouse pressed left at (427, 192)
Screenshot: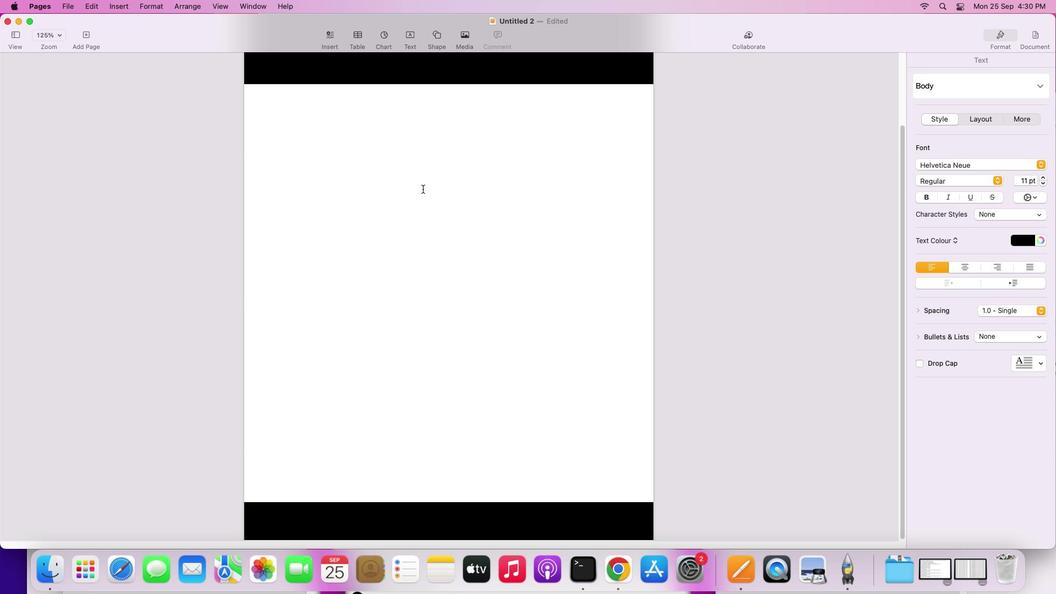 
Action: Mouse moved to (425, 204)
Screenshot: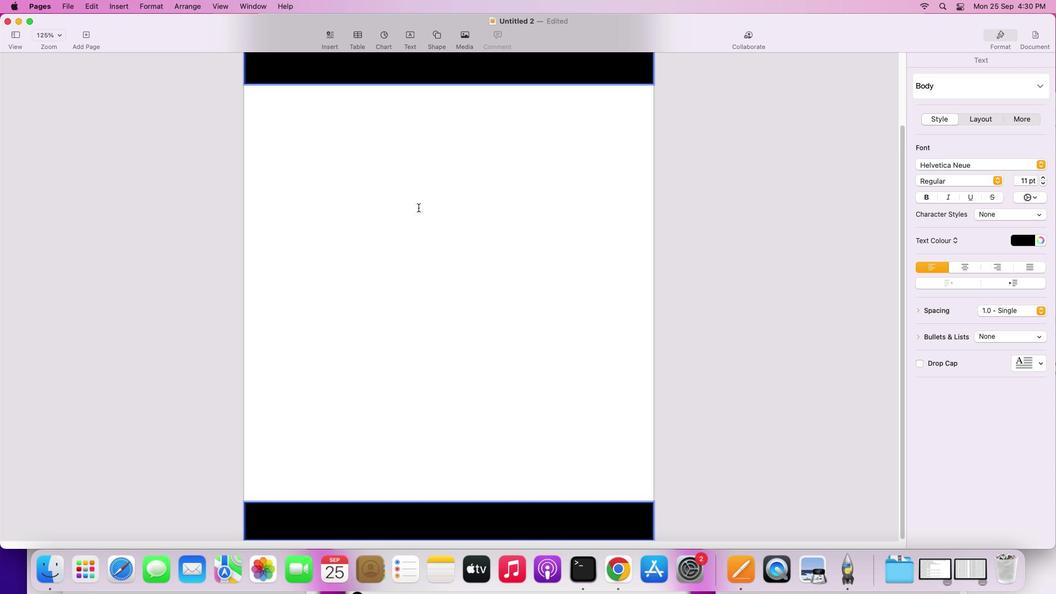 
Action: Mouse pressed left at (425, 204)
Screenshot: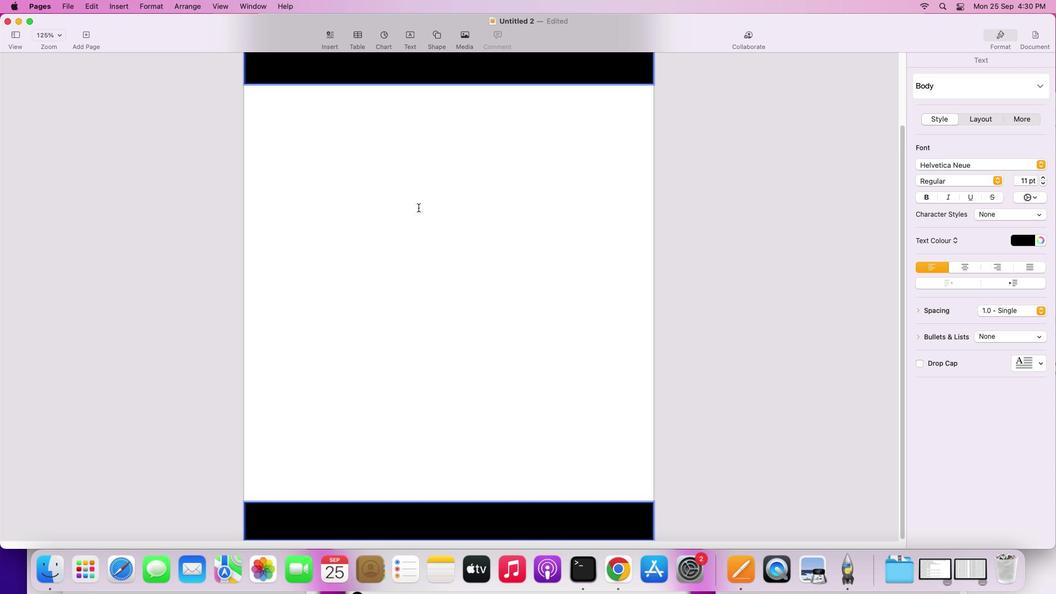 
Action: Mouse moved to (422, 211)
Screenshot: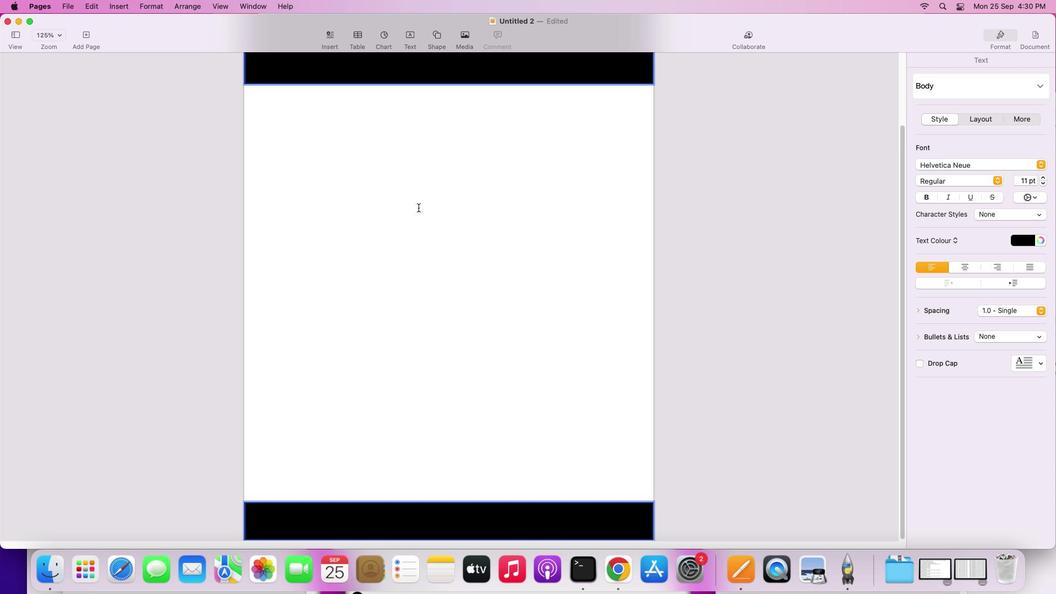 
Action: Mouse scrolled (422, 211) with delta (3, 4)
Screenshot: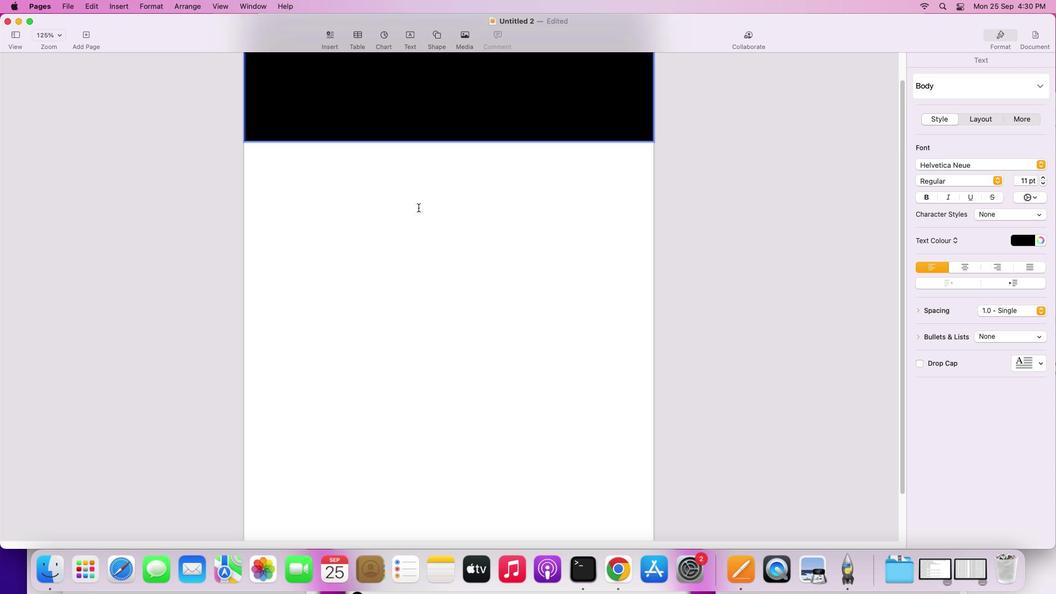 
Action: Mouse scrolled (422, 211) with delta (3, 4)
Screenshot: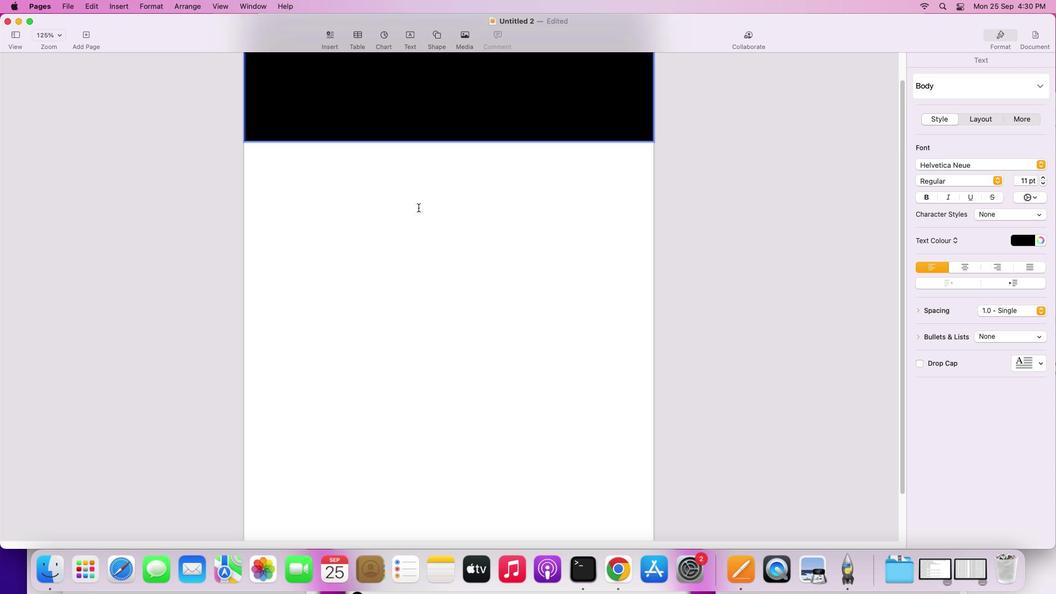 
Action: Mouse scrolled (422, 211) with delta (3, 5)
Screenshot: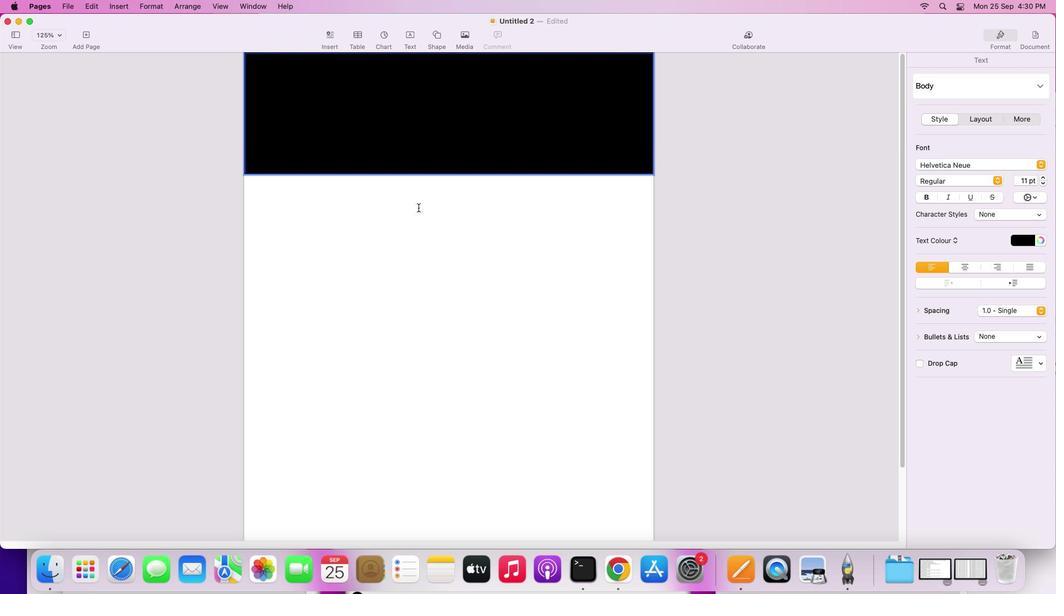 
Action: Mouse scrolled (422, 211) with delta (3, 6)
Screenshot: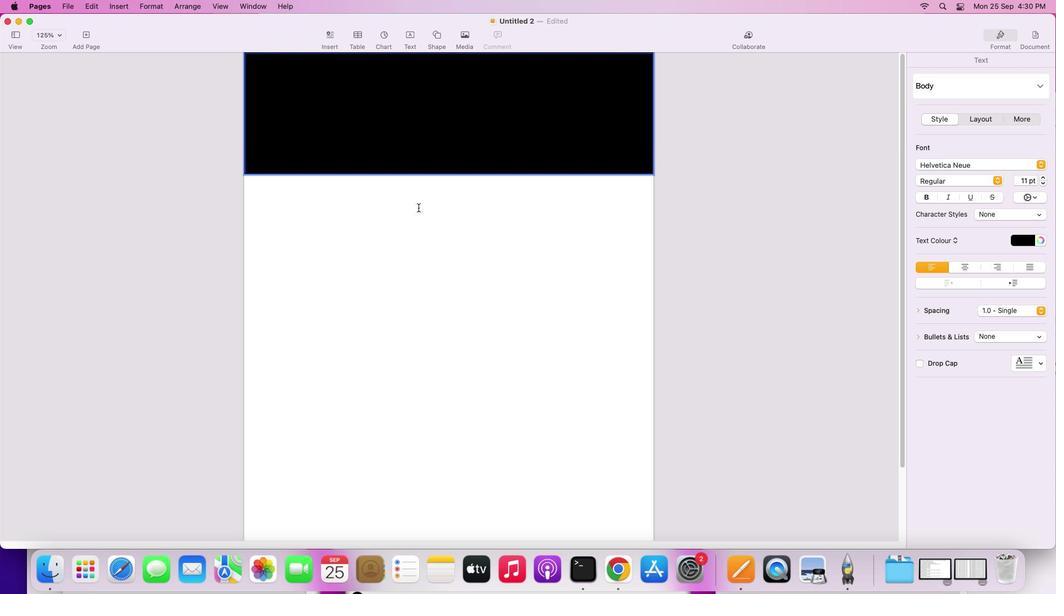 
Action: Mouse scrolled (422, 211) with delta (3, 7)
Screenshot: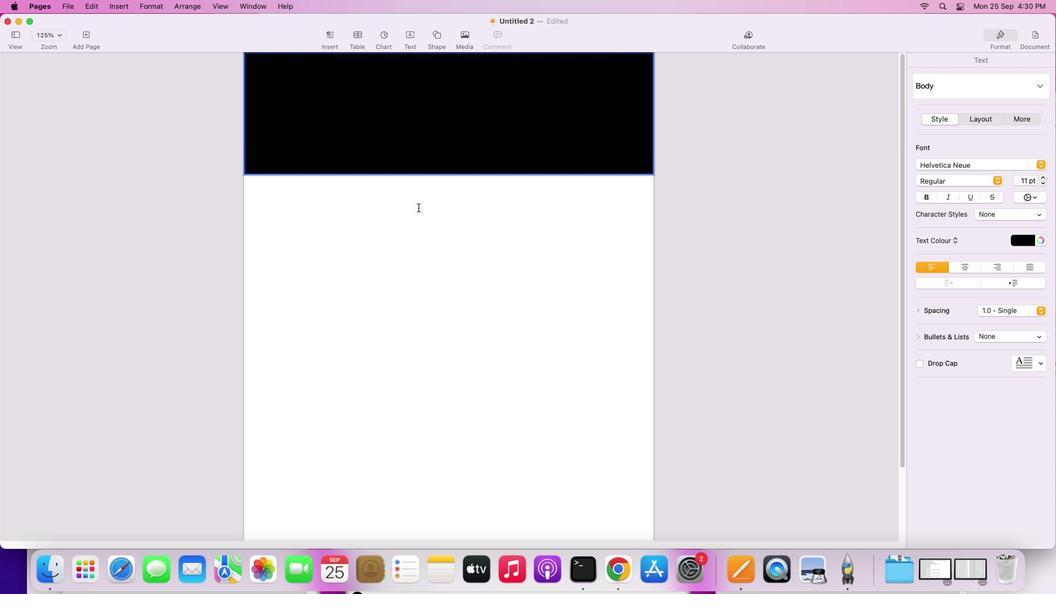 
Action: Mouse scrolled (422, 211) with delta (3, 4)
Screenshot: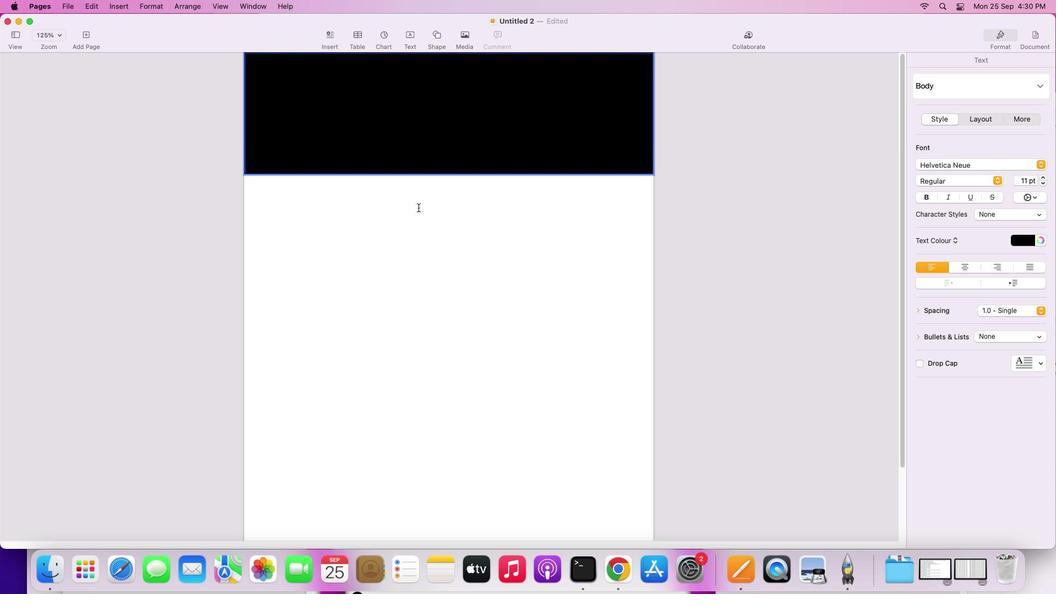 
Action: Mouse scrolled (422, 211) with delta (3, 4)
Screenshot: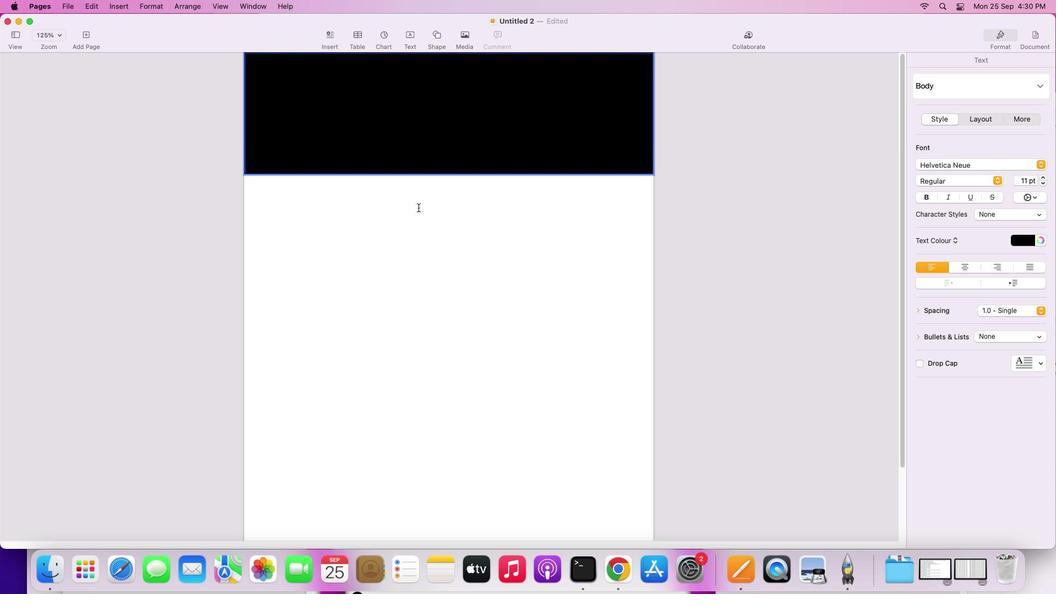 
Action: Mouse scrolled (422, 211) with delta (3, 5)
Screenshot: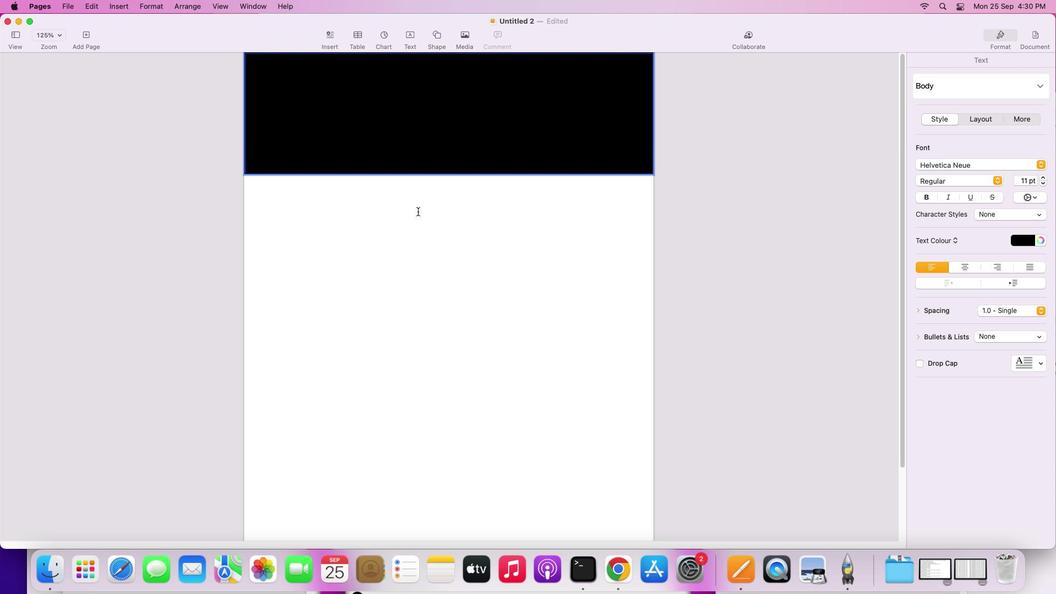 
Action: Mouse scrolled (422, 211) with delta (3, 6)
Screenshot: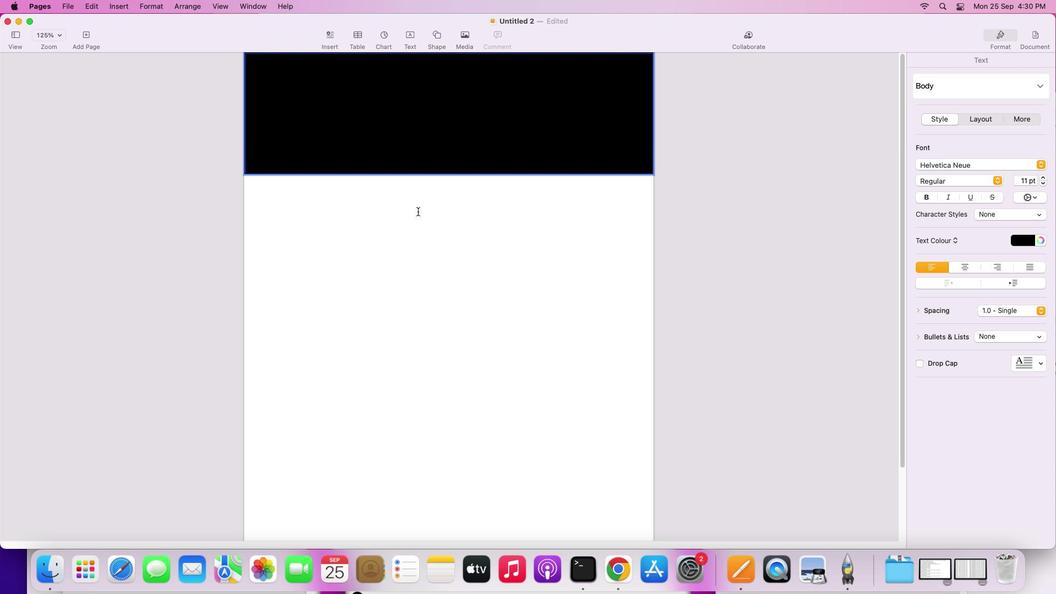 
Action: Mouse moved to (422, 227)
Screenshot: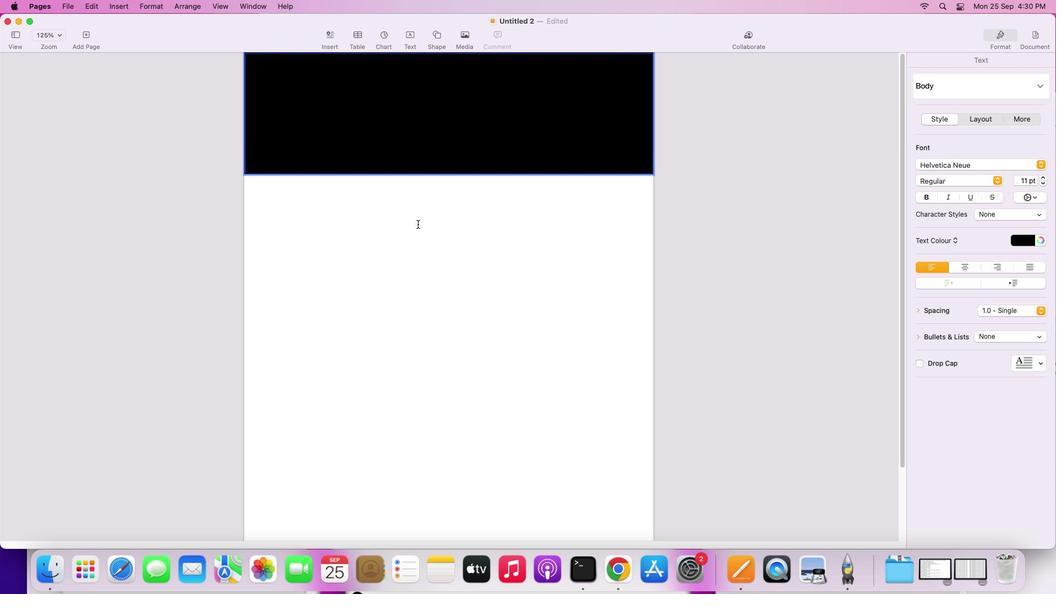 
Action: Mouse pressed left at (422, 227)
Screenshot: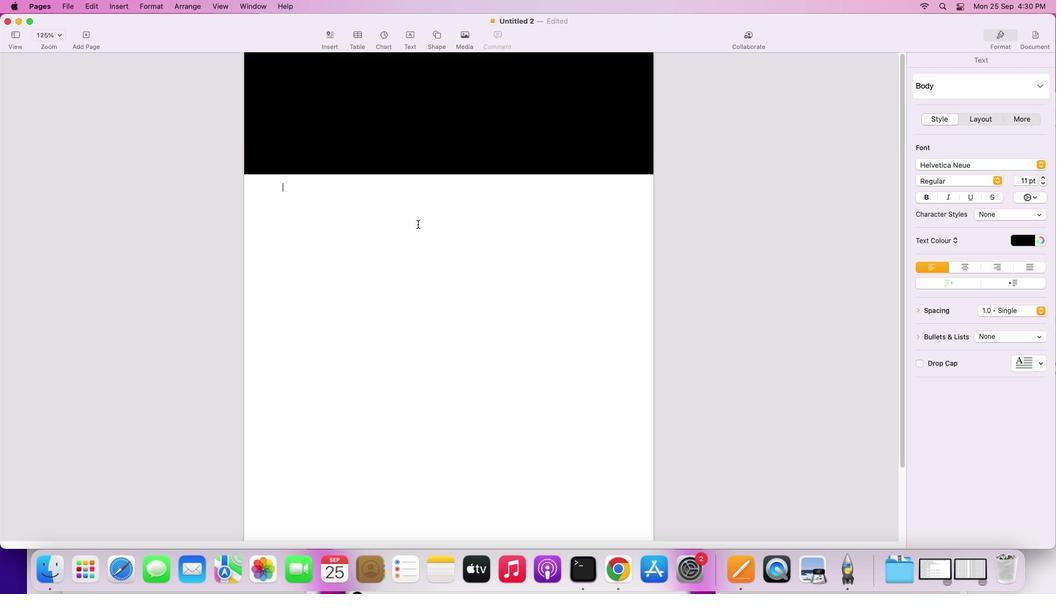 
Action: Mouse moved to (440, 37)
Screenshot: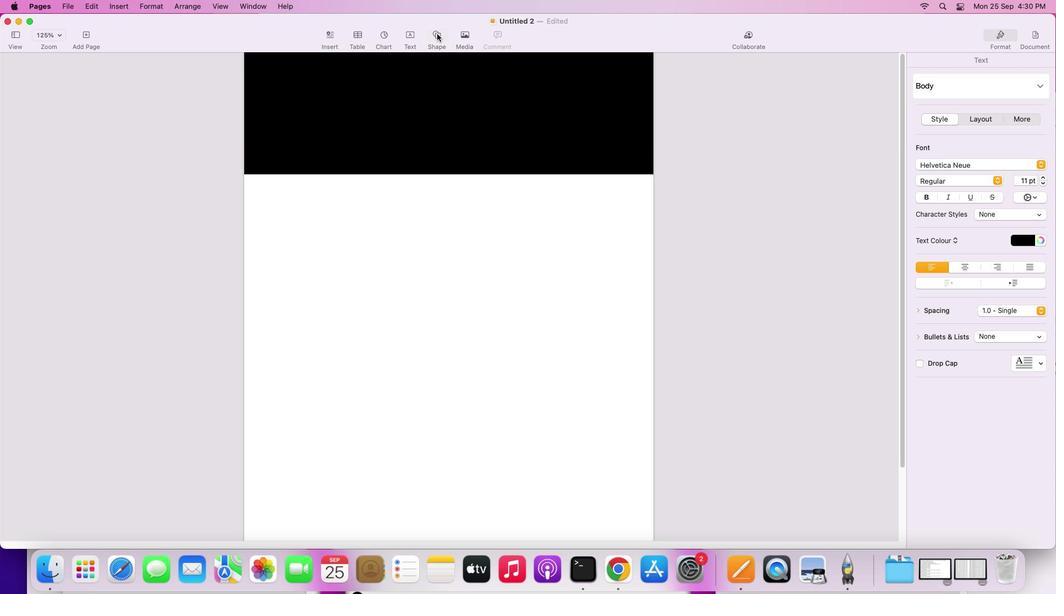 
Action: Mouse pressed left at (440, 37)
Screenshot: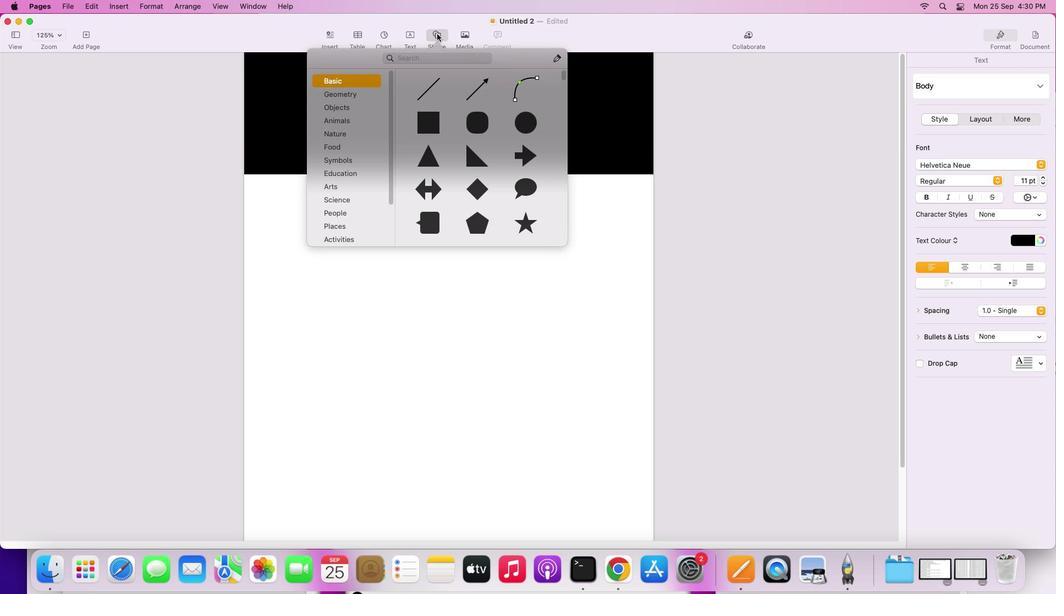 
Action: Mouse moved to (482, 187)
Screenshot: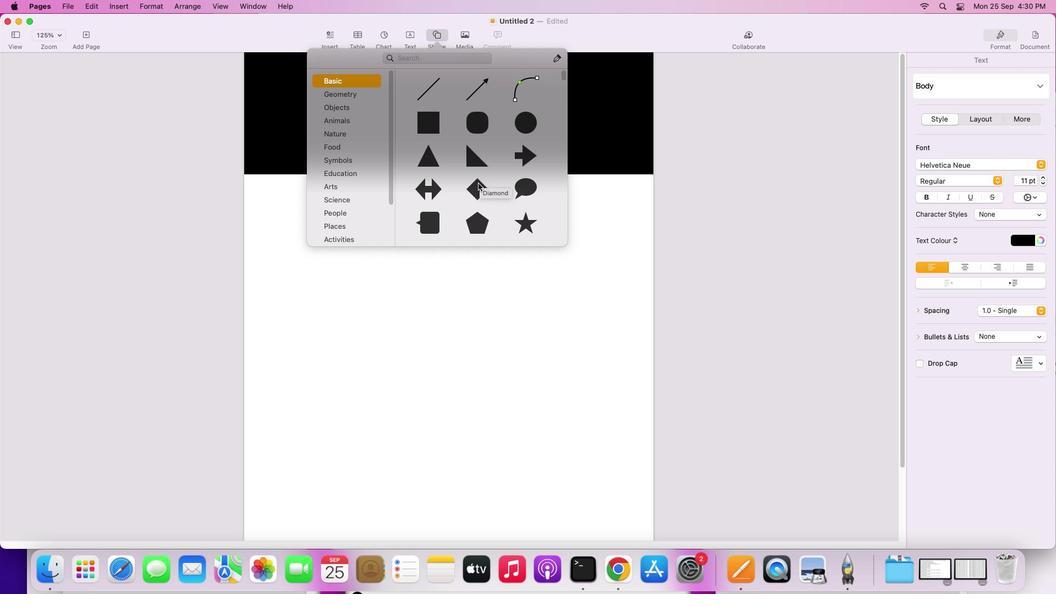 
Action: Mouse pressed left at (482, 187)
Screenshot: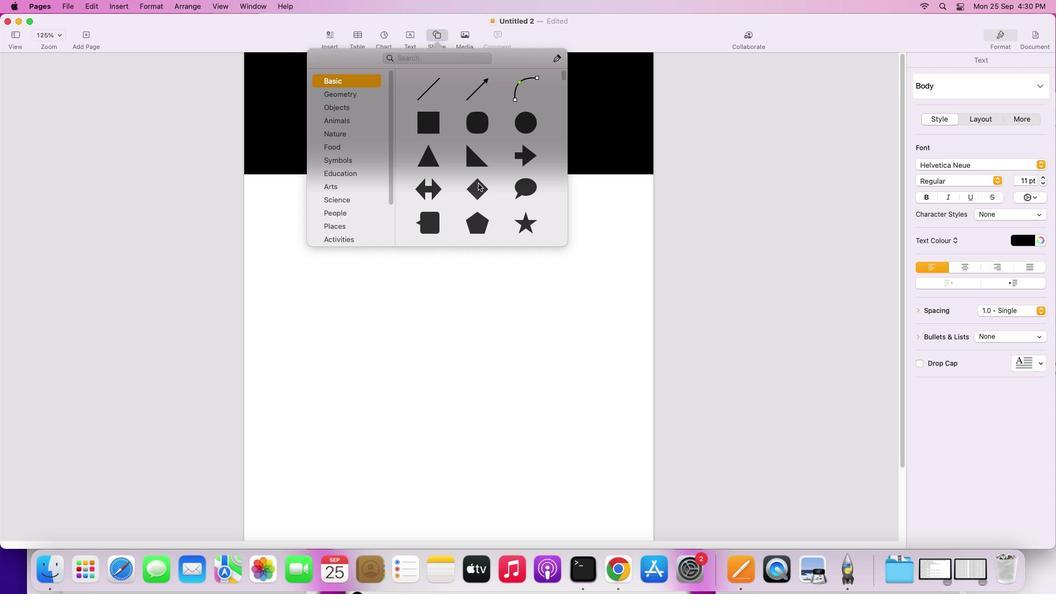 
Action: Mouse moved to (487, 264)
Screenshot: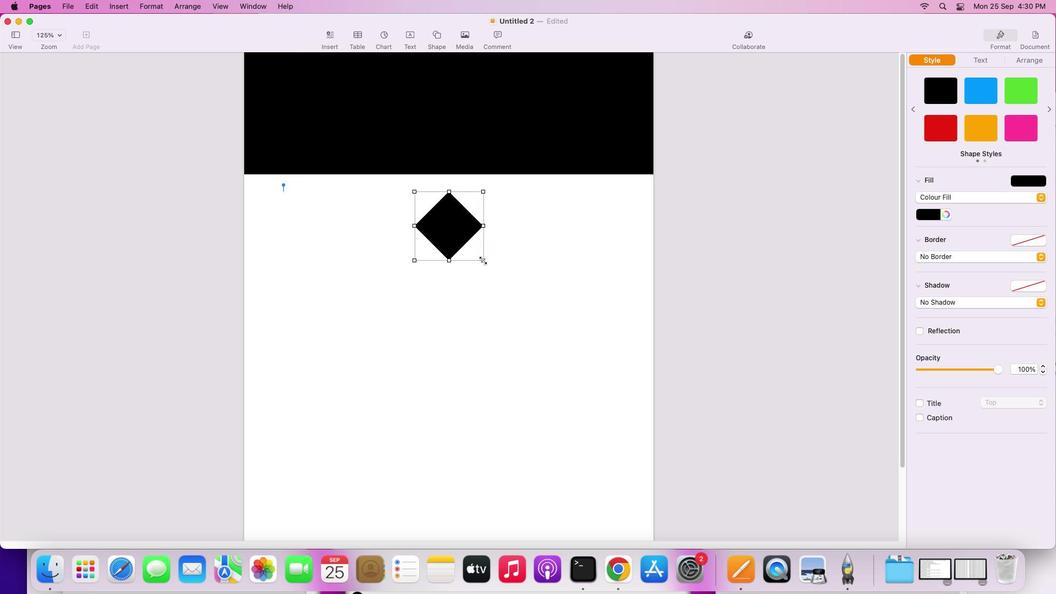 
Action: Mouse pressed left at (487, 264)
Screenshot: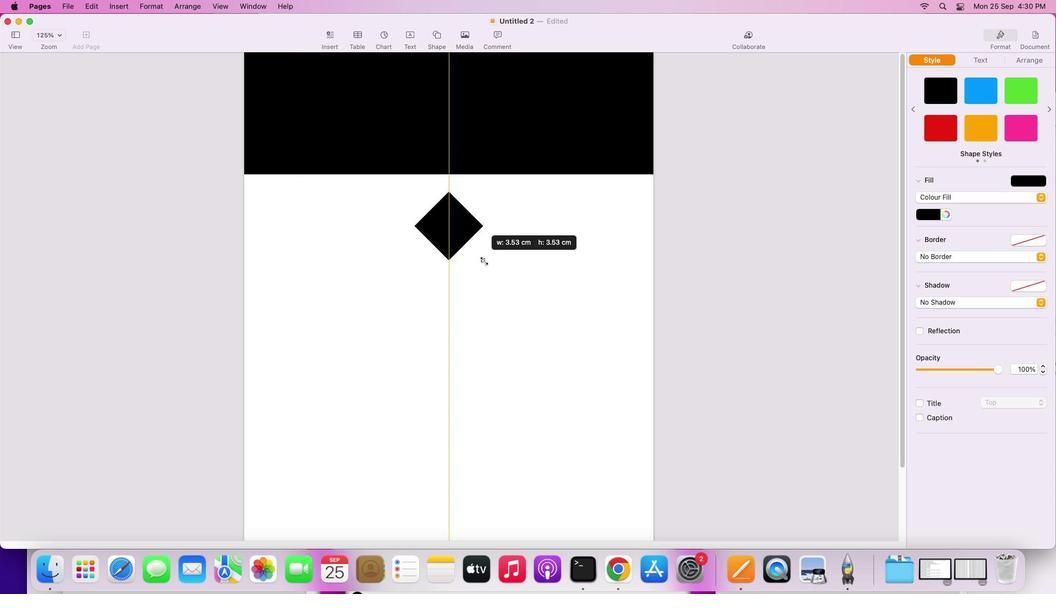 
Action: Mouse moved to (533, 300)
Screenshot: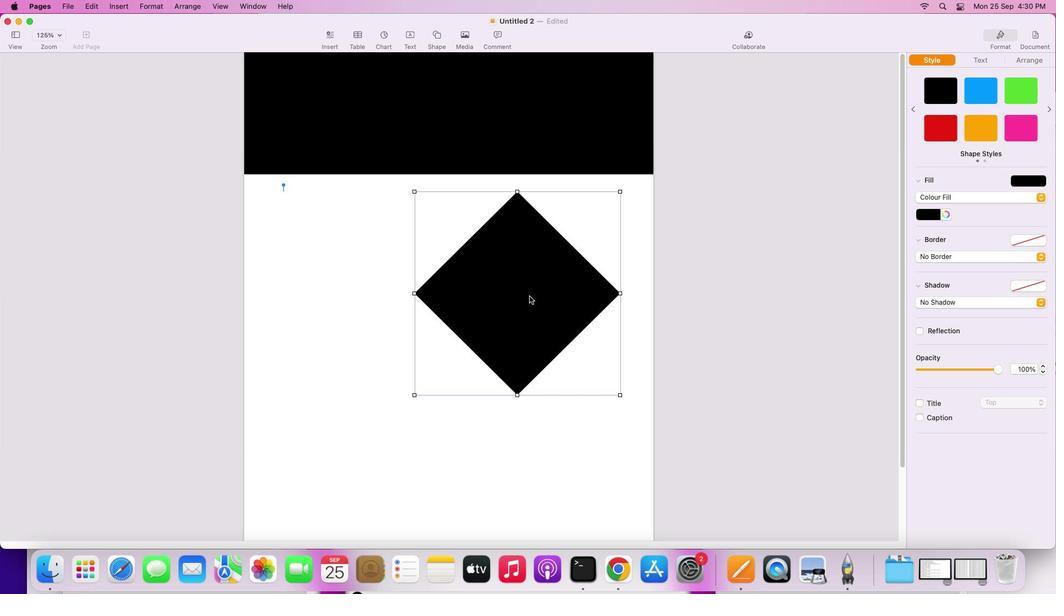 
Action: Mouse pressed left at (533, 300)
Screenshot: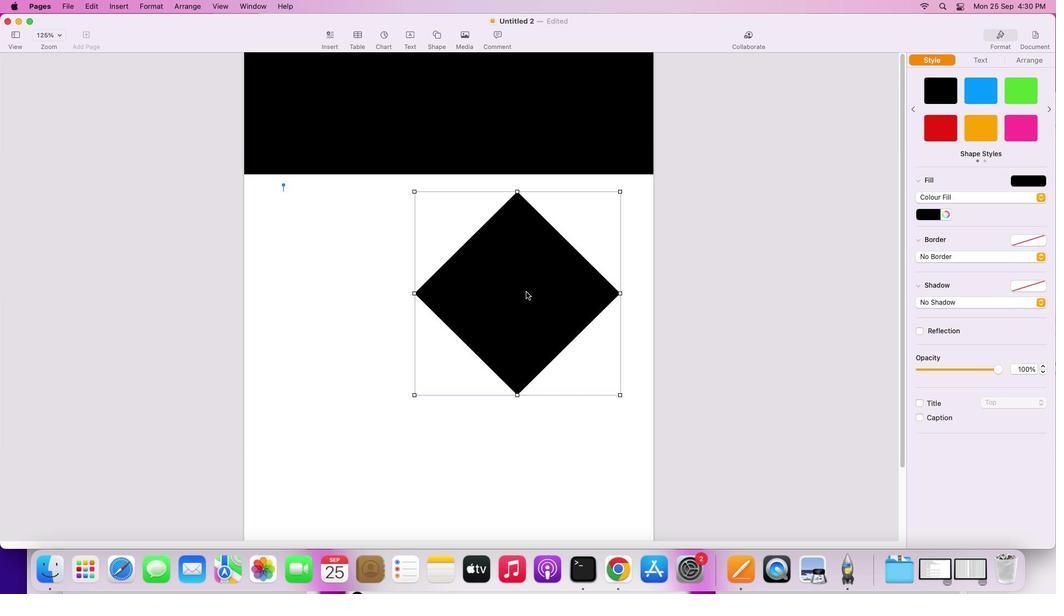 
Action: Mouse moved to (606, 382)
Screenshot: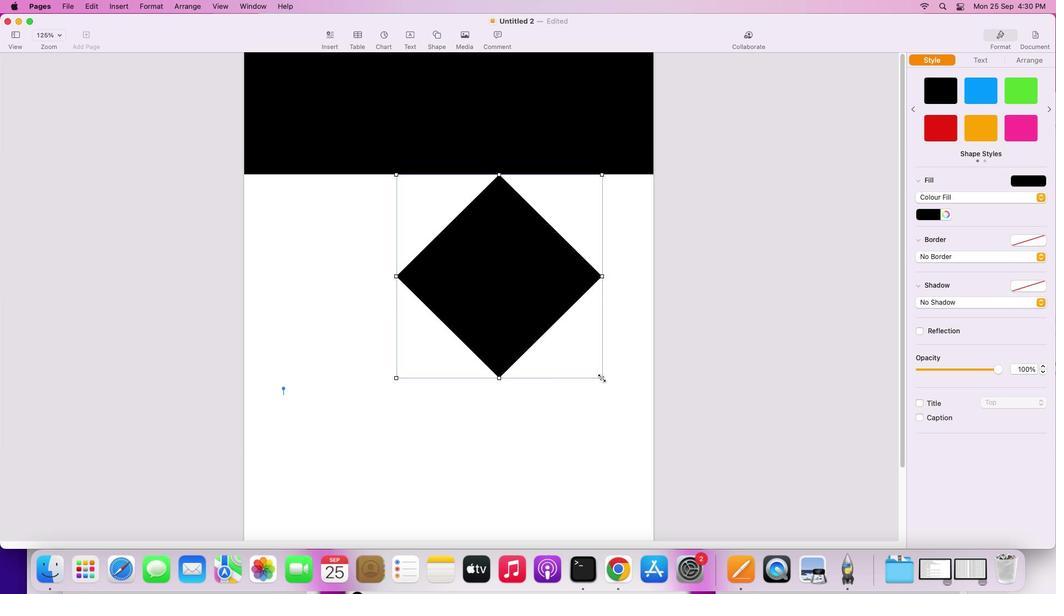 
Action: Mouse pressed left at (606, 382)
Screenshot: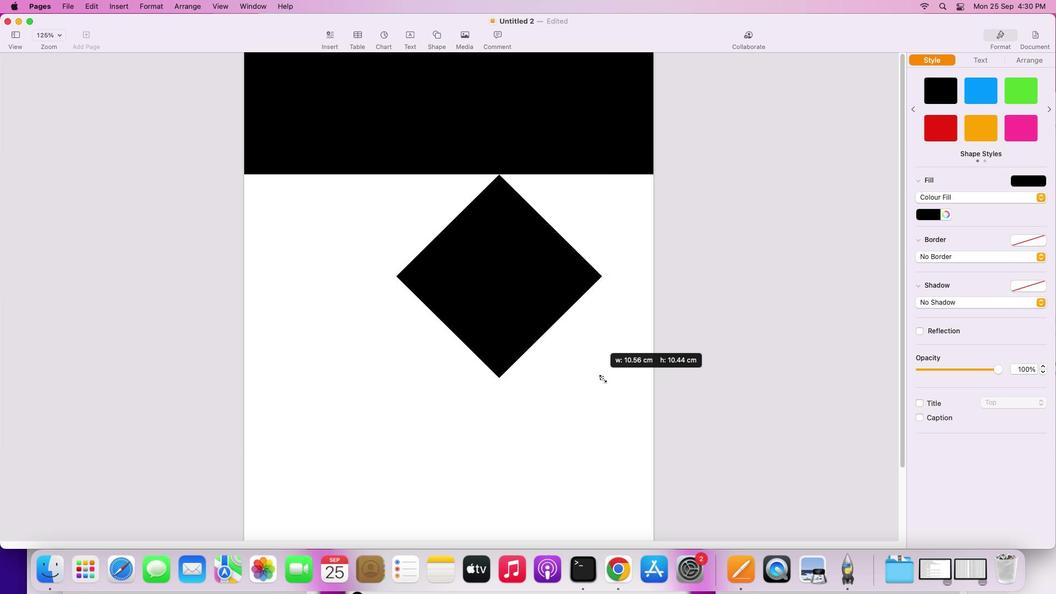 
Action: Mouse moved to (518, 296)
Screenshot: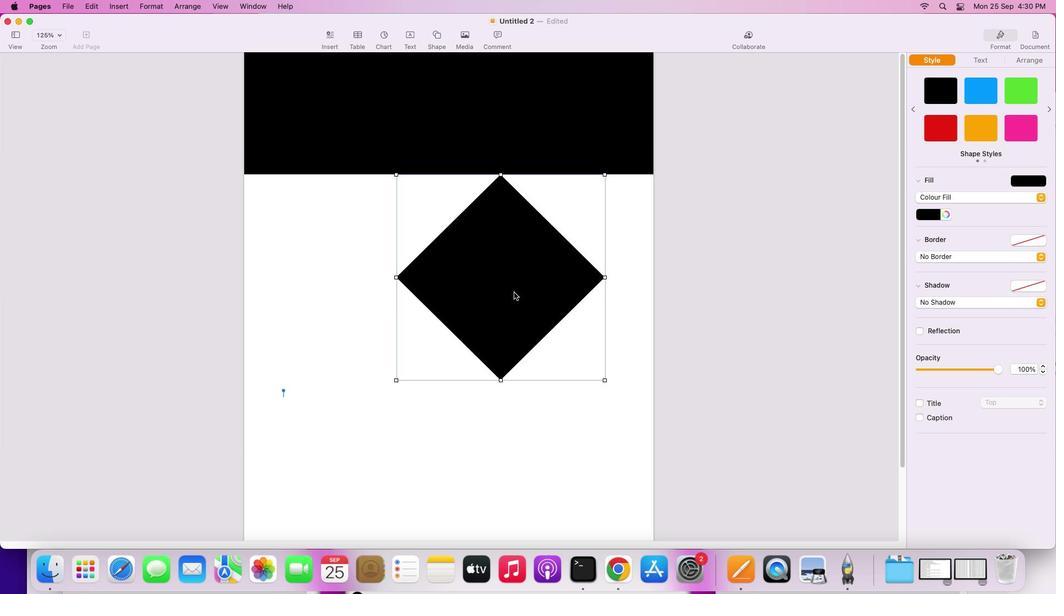 
Action: Mouse pressed left at (518, 296)
Screenshot: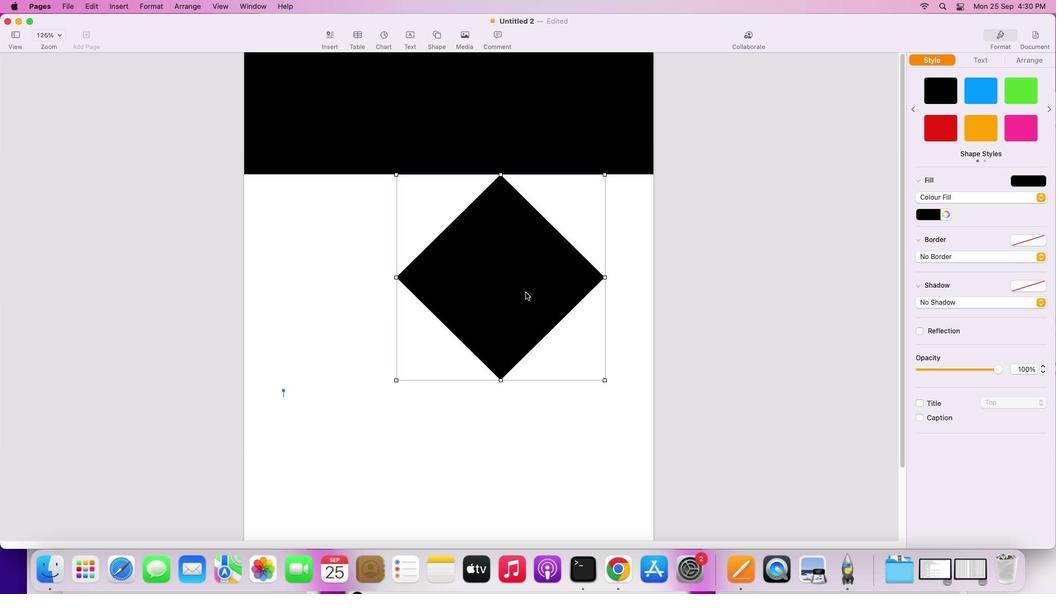 
Action: Mouse moved to (414, 127)
Screenshot: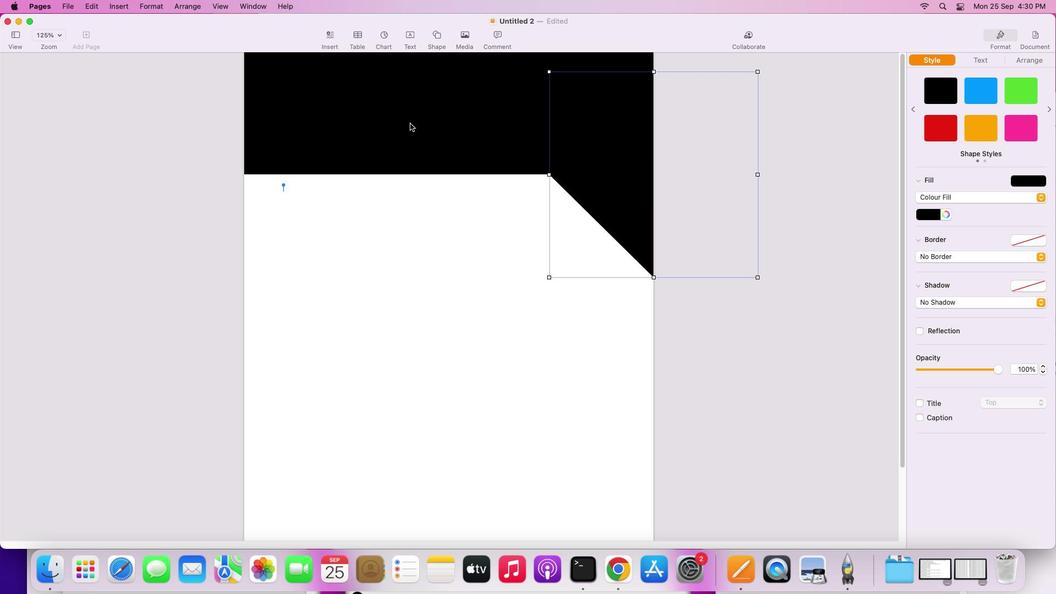 
Action: Mouse pressed left at (414, 127)
Screenshot: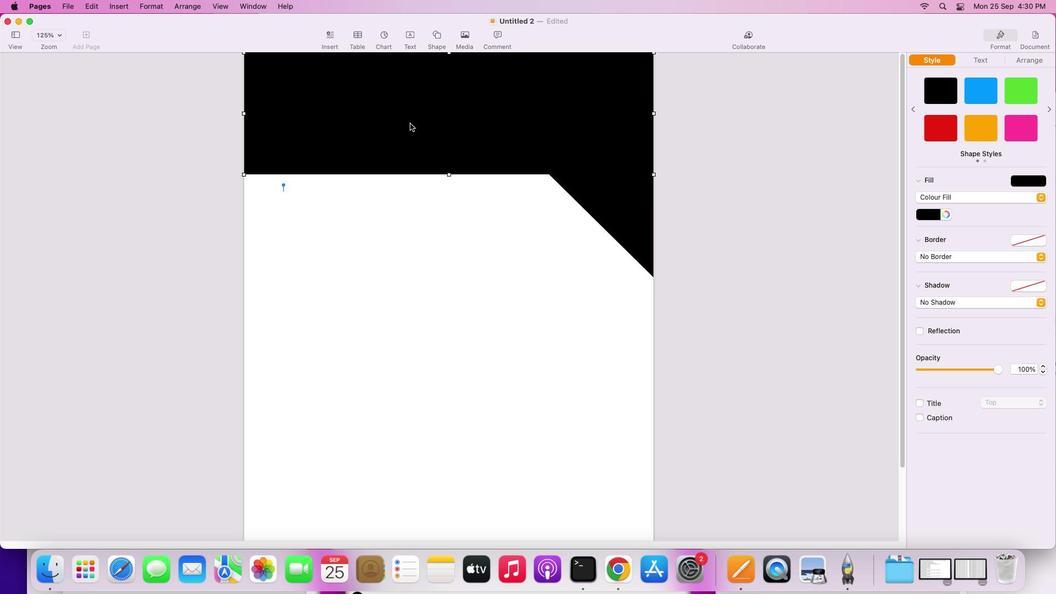 
Action: Mouse moved to (984, 88)
Screenshot: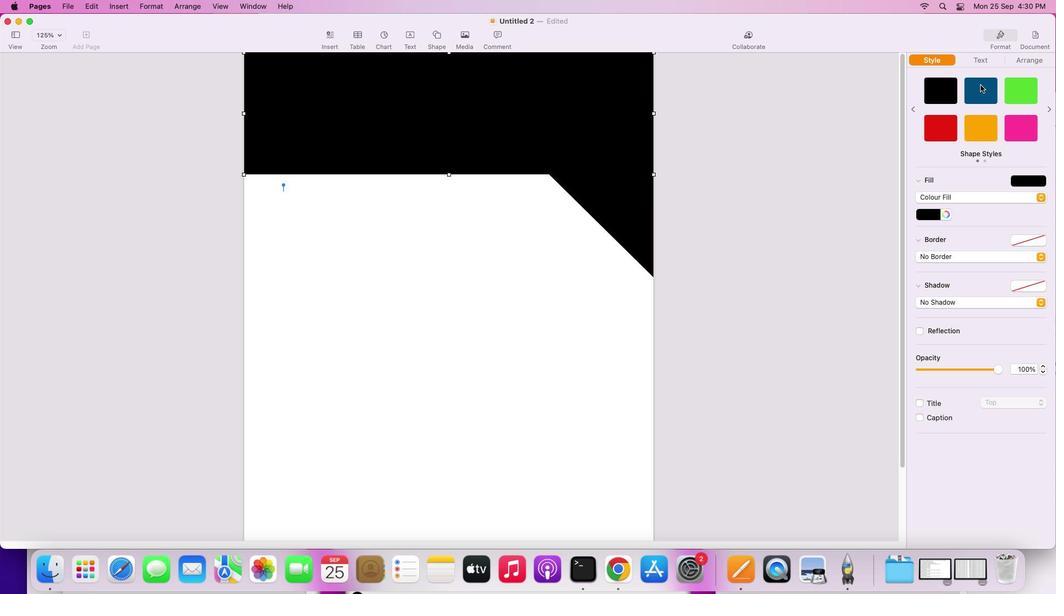 
Action: Mouse pressed left at (984, 88)
Screenshot: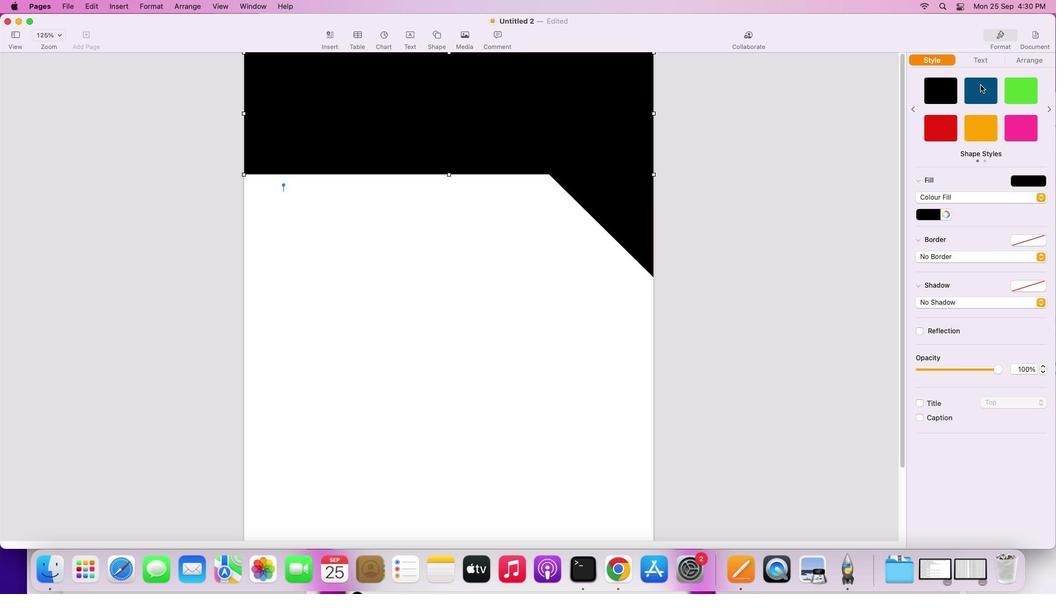 
Action: Mouse moved to (634, 165)
Screenshot: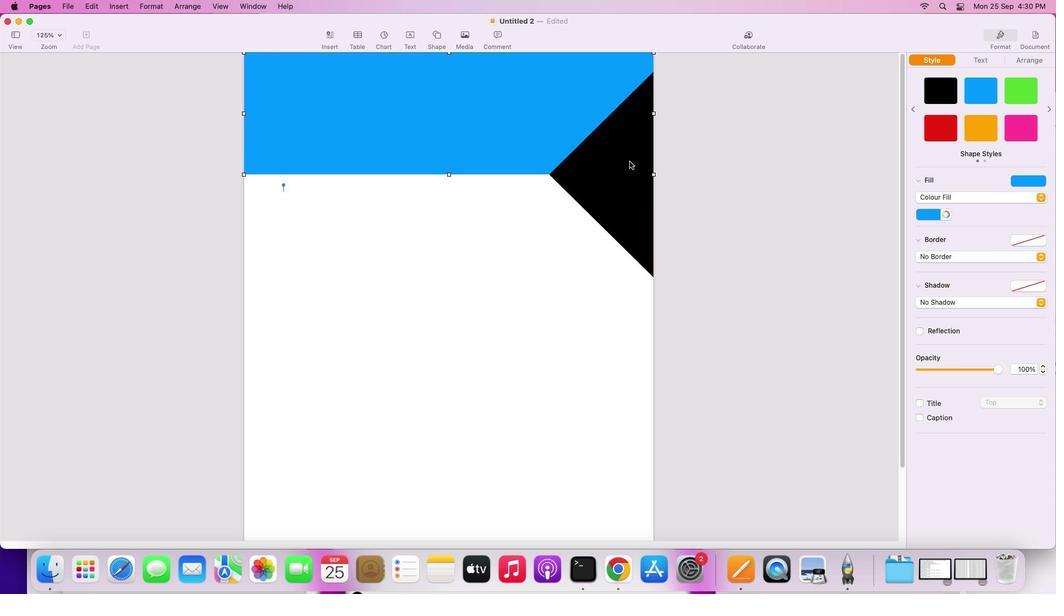 
Action: Mouse pressed left at (634, 165)
Screenshot: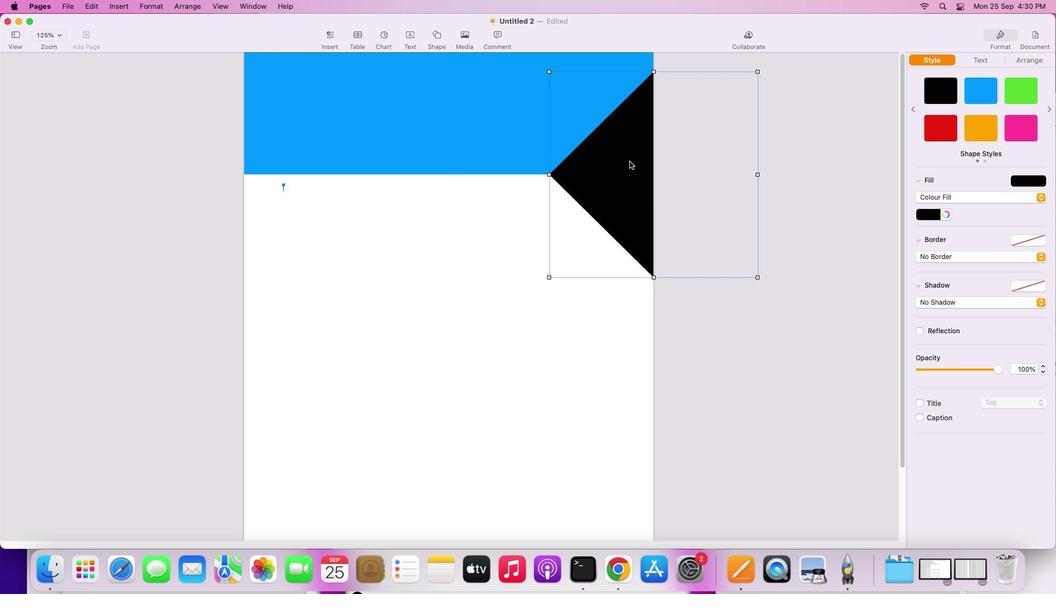 
Action: Mouse moved to (605, 293)
Screenshot: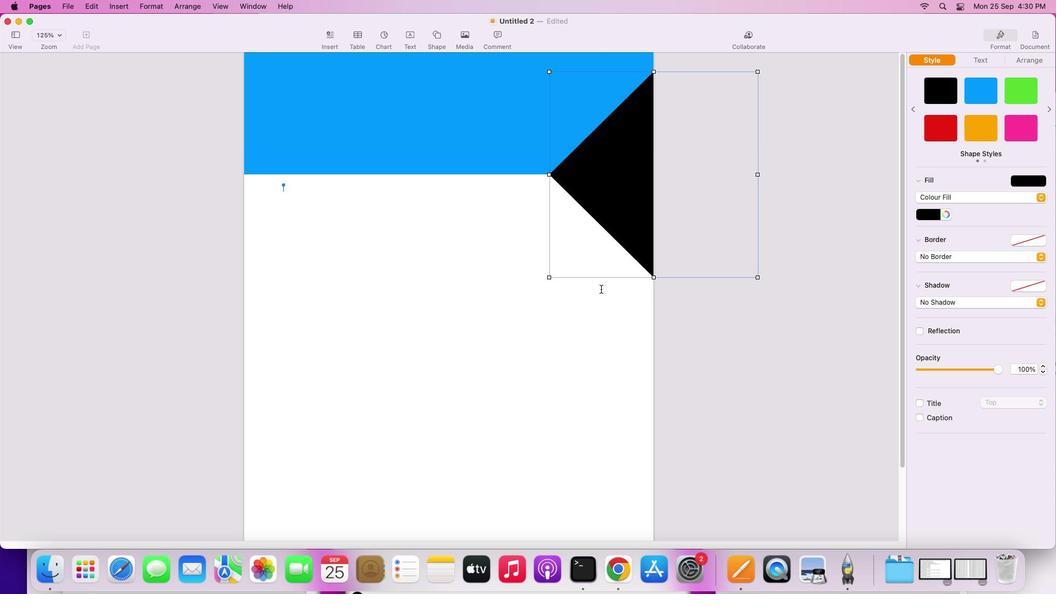 
Action: Mouse pressed left at (605, 293)
Screenshot: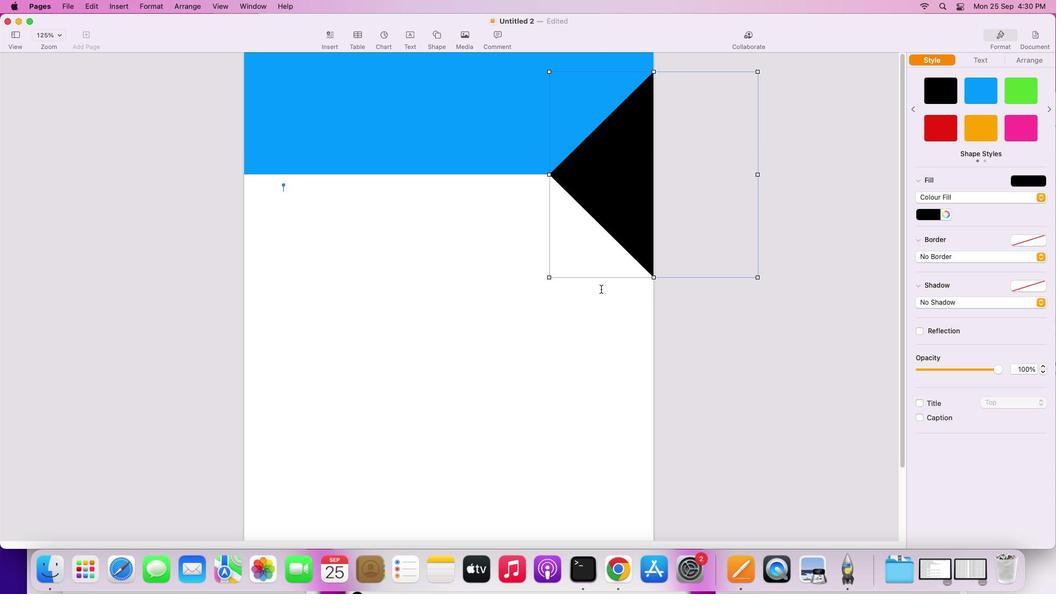 
Action: Mouse moved to (443, 42)
Screenshot: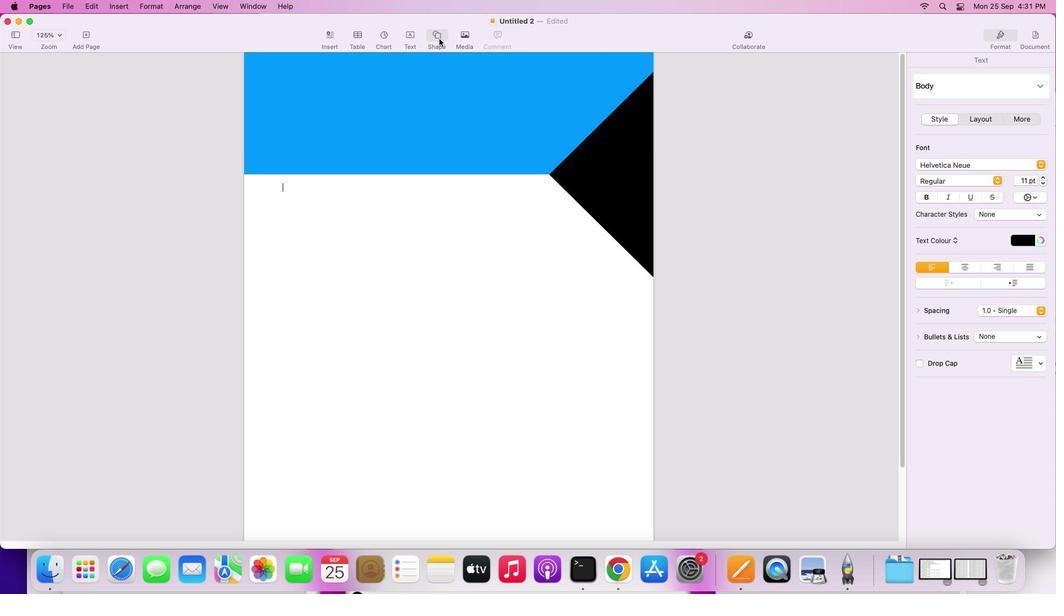 
Action: Mouse pressed left at (443, 42)
Screenshot: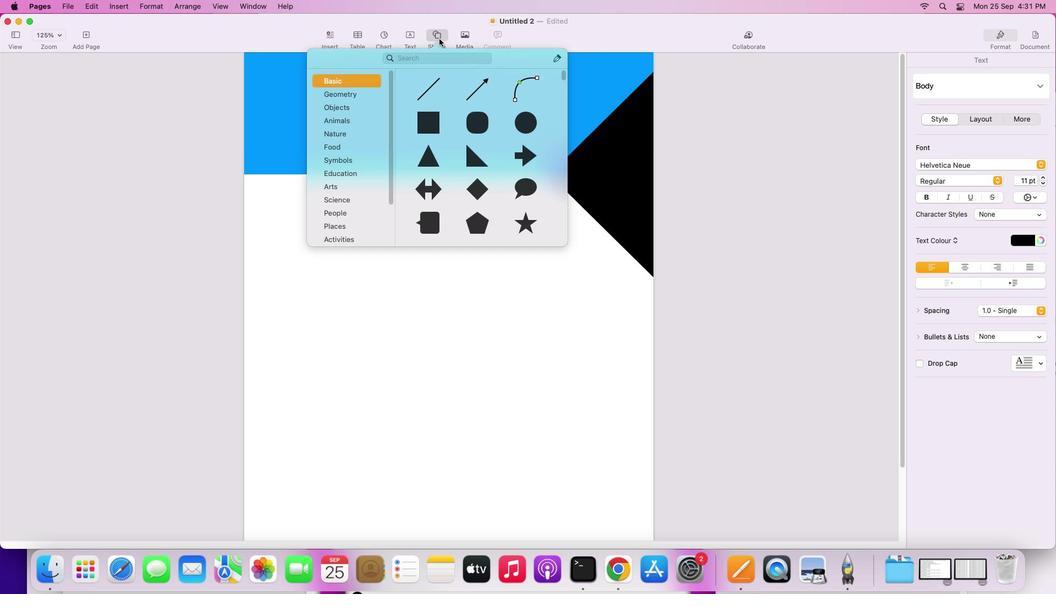 
Action: Mouse moved to (498, 199)
Screenshot: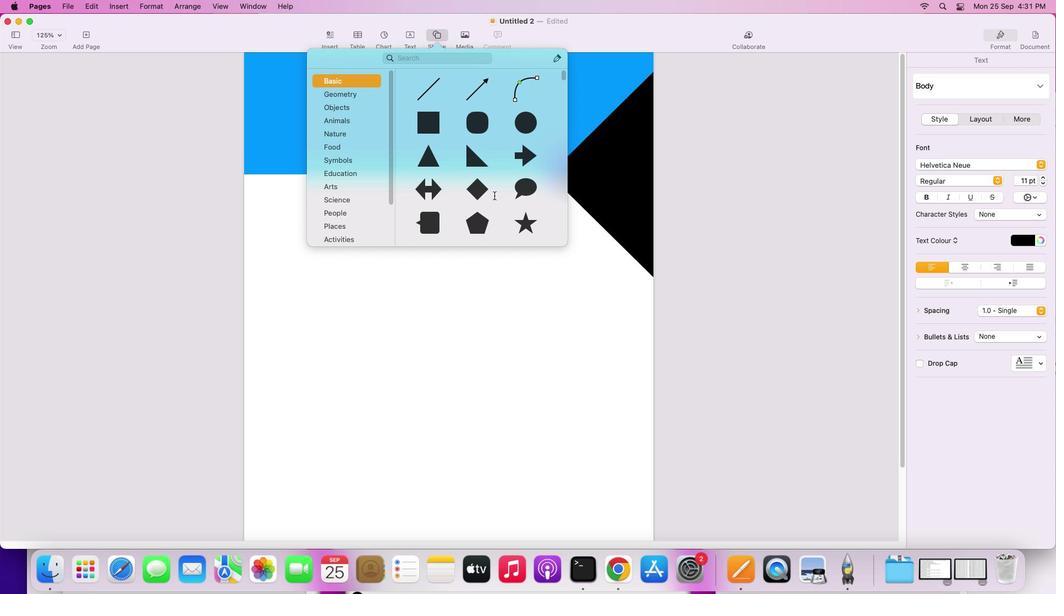 
Action: Mouse scrolled (498, 199) with delta (3, 3)
Screenshot: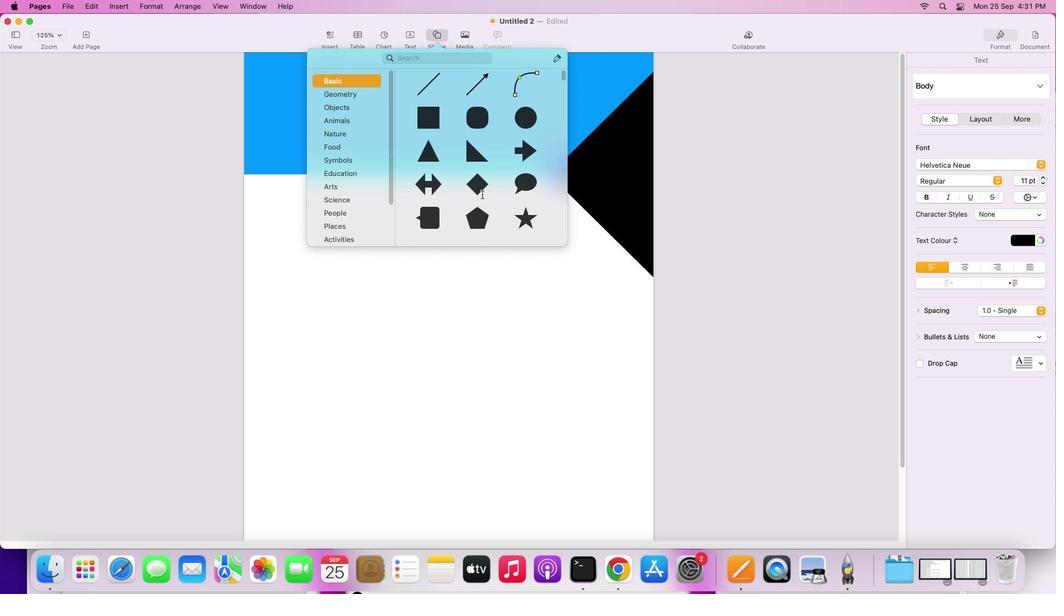 
Action: Mouse scrolled (498, 199) with delta (3, 3)
Screenshot: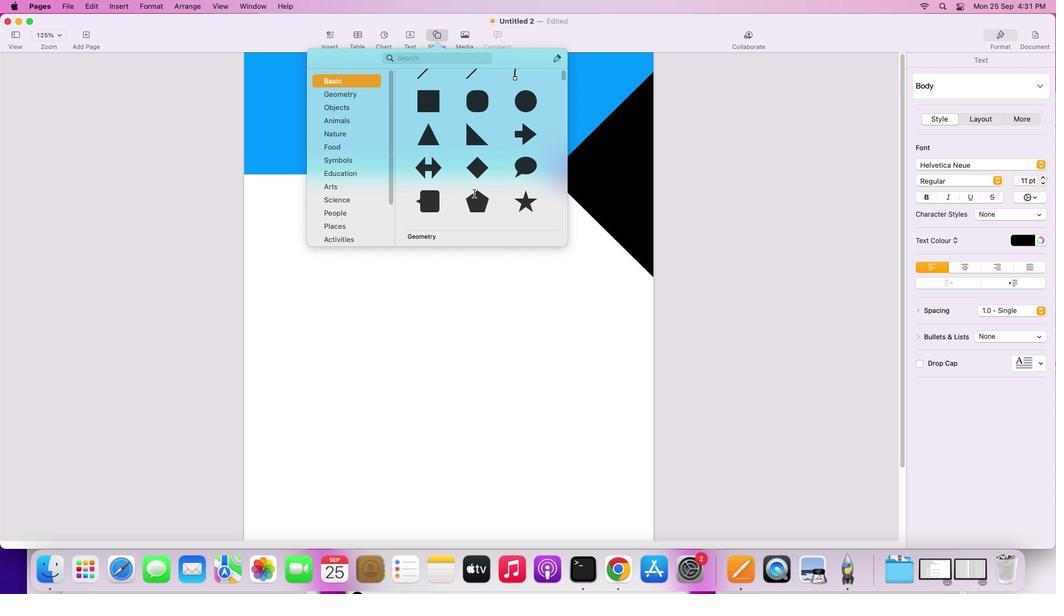 
Action: Mouse moved to (492, 198)
Screenshot: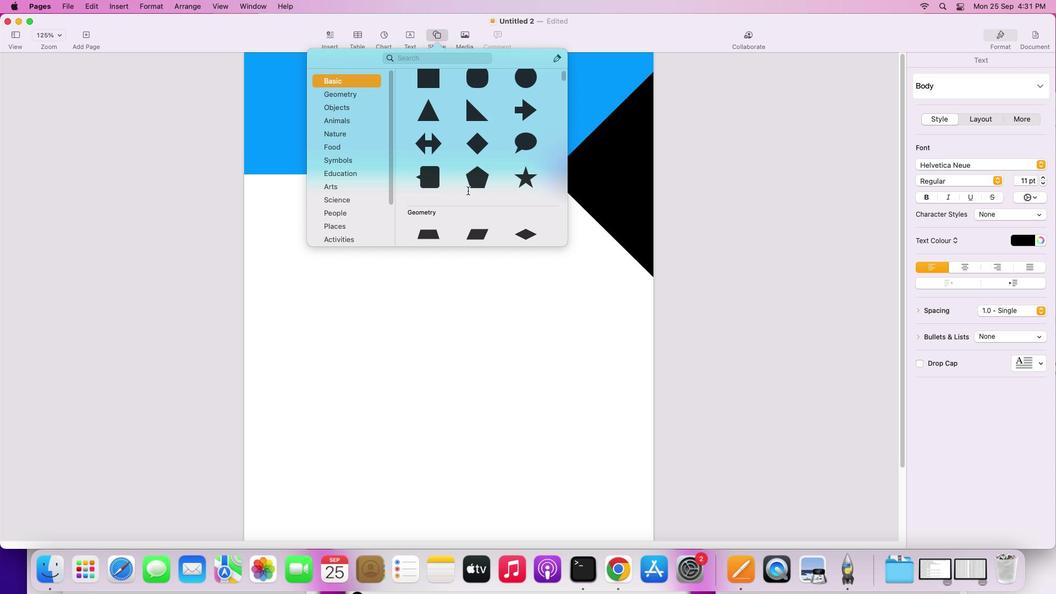 
Action: Mouse scrolled (492, 198) with delta (3, 2)
Screenshot: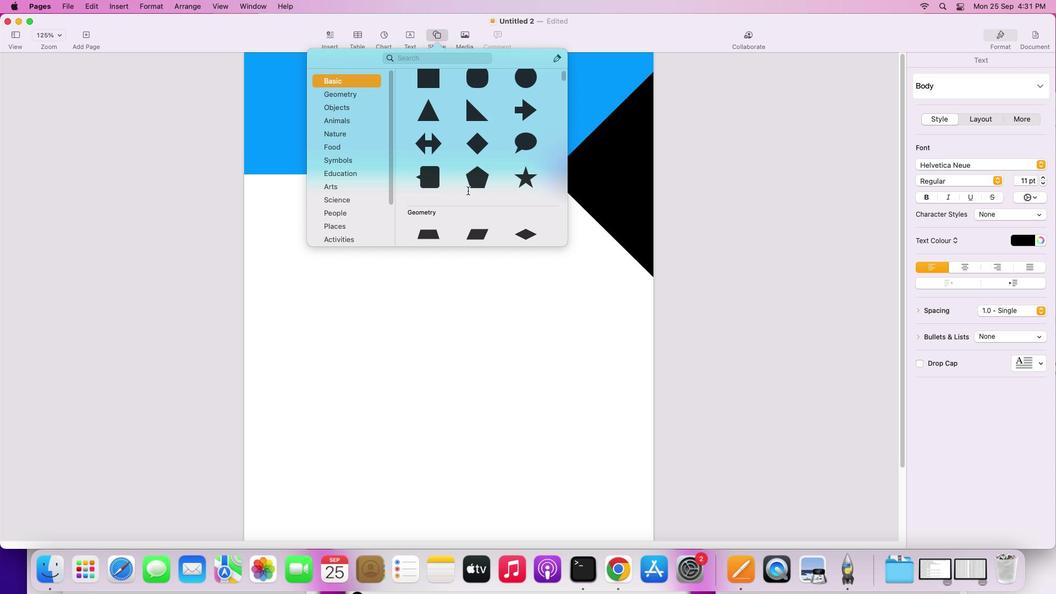 
Action: Mouse moved to (479, 197)
Screenshot: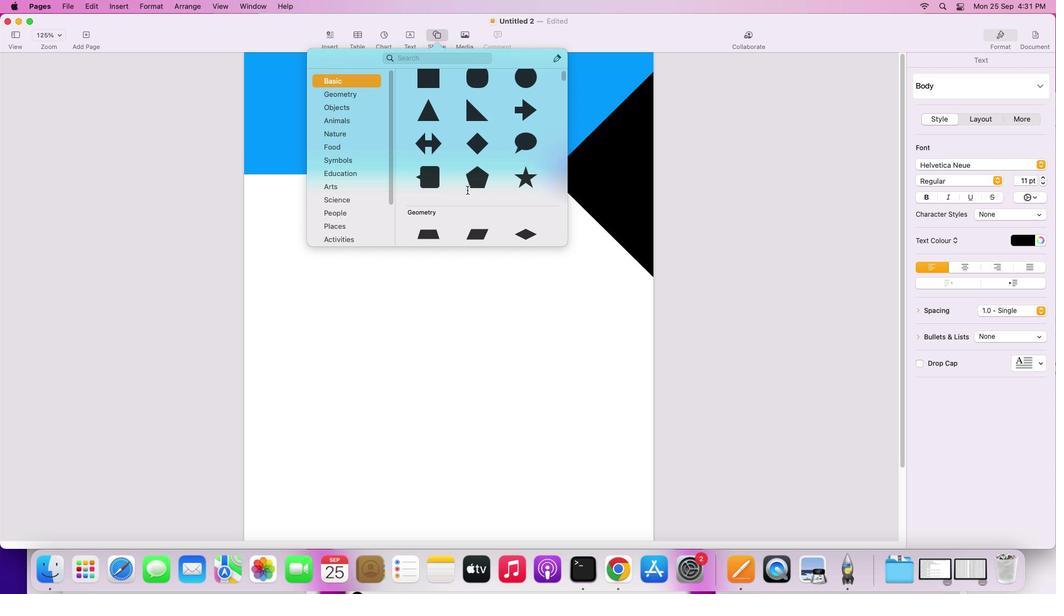 
Action: Mouse scrolled (479, 197) with delta (3, 1)
Screenshot: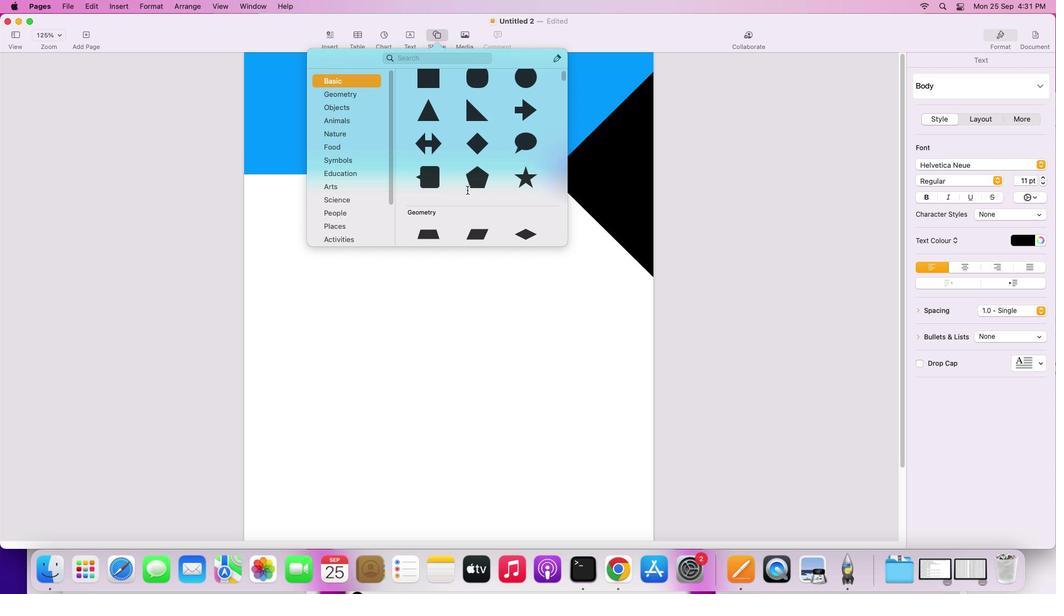 
Action: Mouse moved to (471, 194)
Screenshot: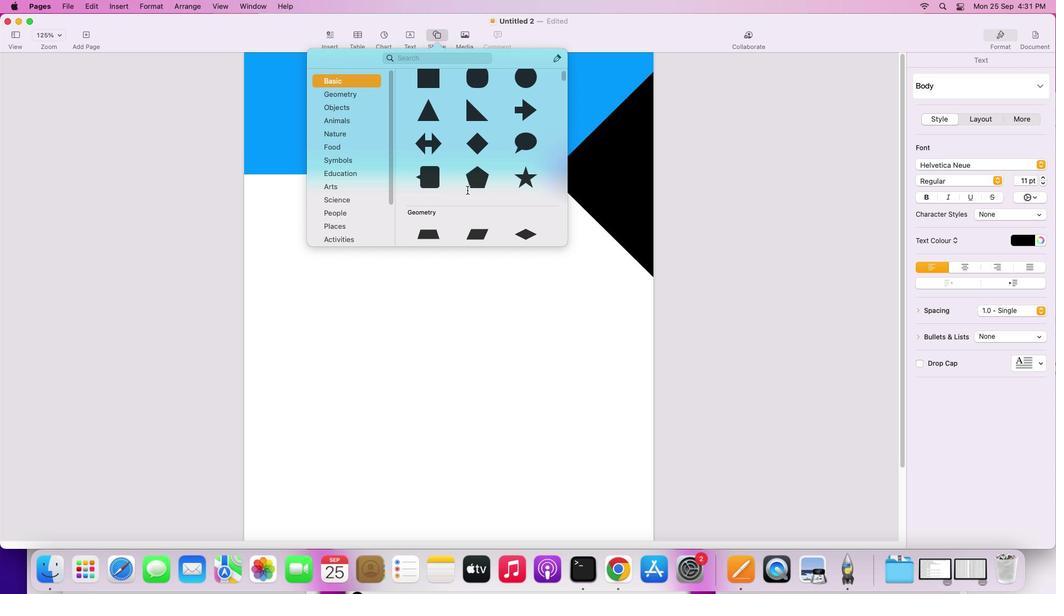 
Action: Mouse scrolled (471, 194) with delta (3, 3)
Screenshot: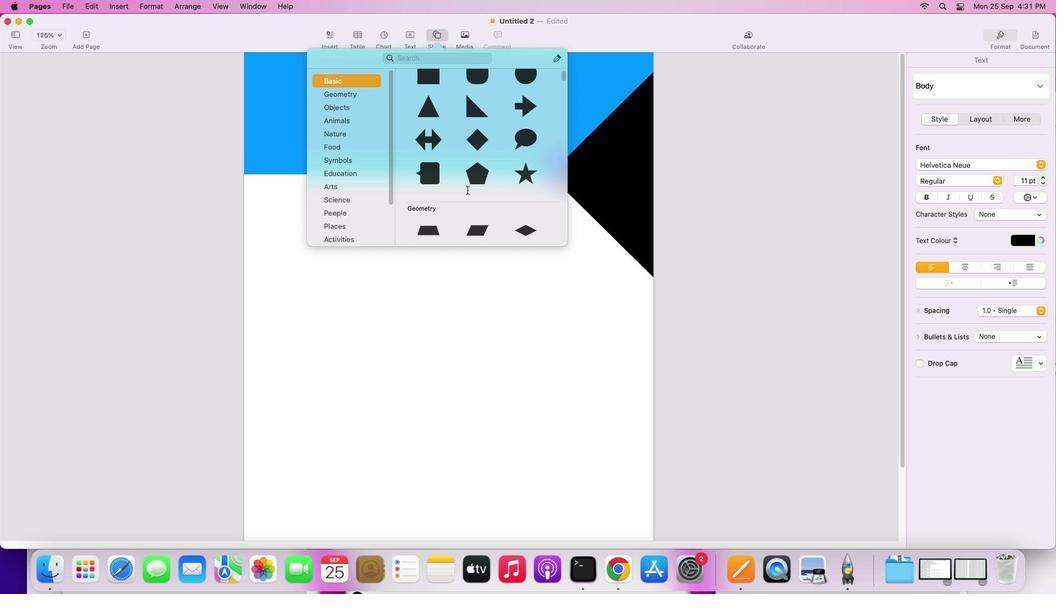 
Action: Mouse scrolled (471, 194) with delta (3, 3)
Screenshot: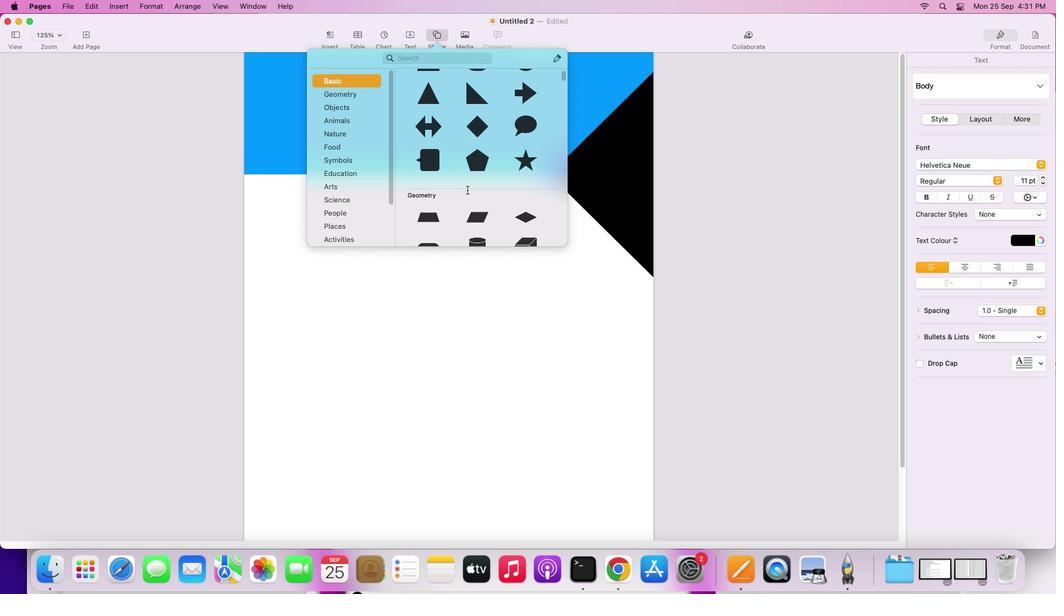 
Action: Mouse scrolled (471, 194) with delta (3, 2)
Screenshot: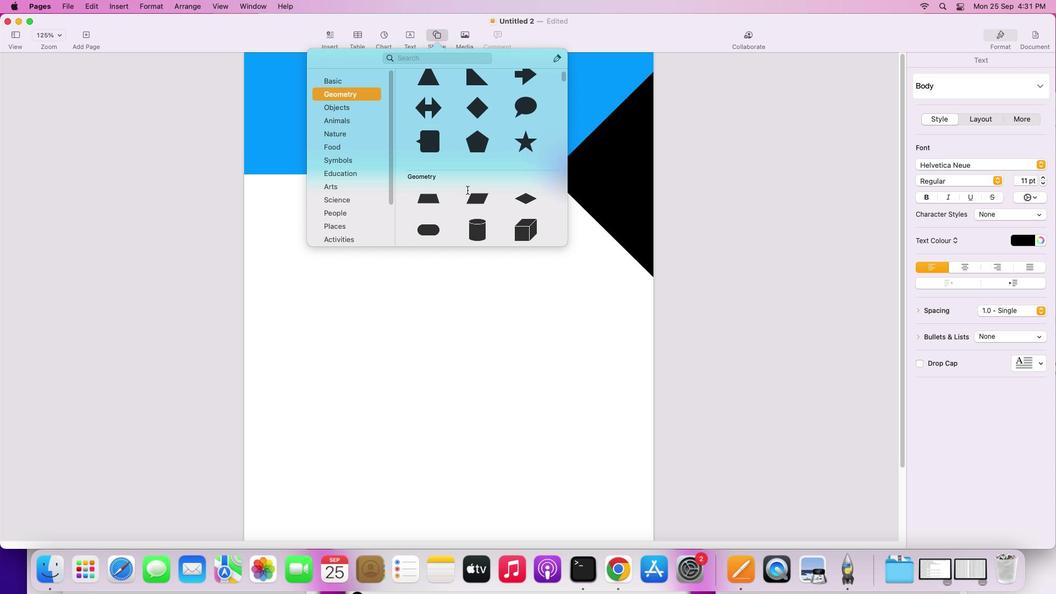 
Action: Mouse scrolled (471, 194) with delta (3, 2)
Screenshot: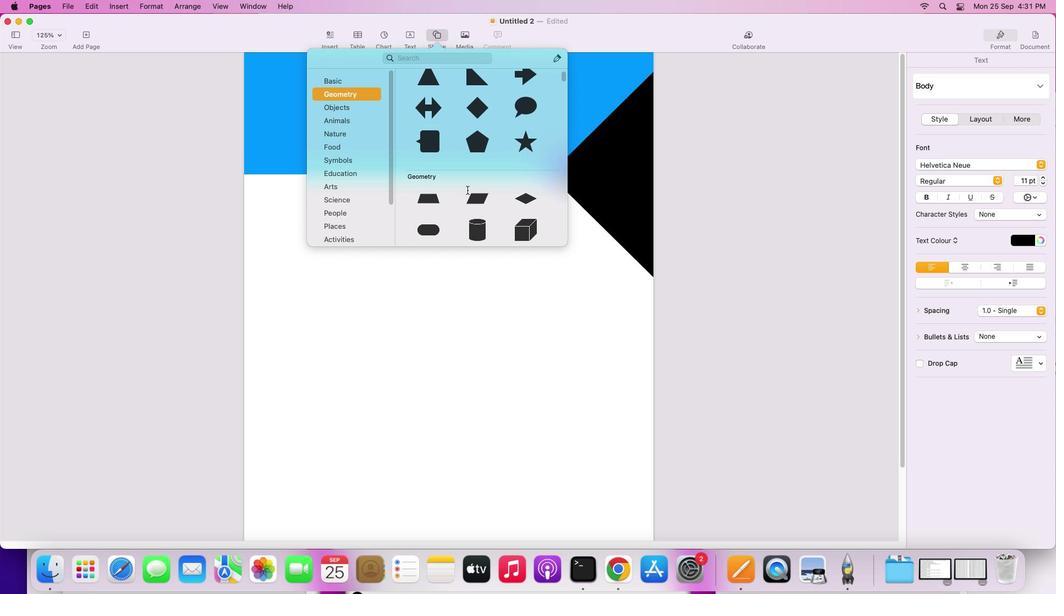 
Action: Mouse moved to (482, 204)
Screenshot: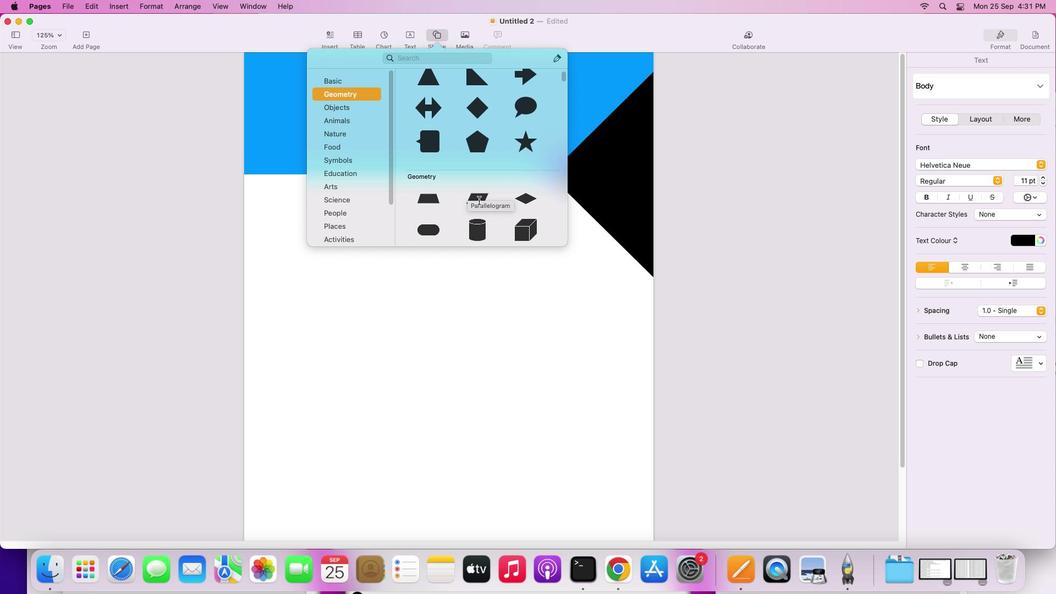 
Action: Mouse pressed left at (482, 204)
Screenshot: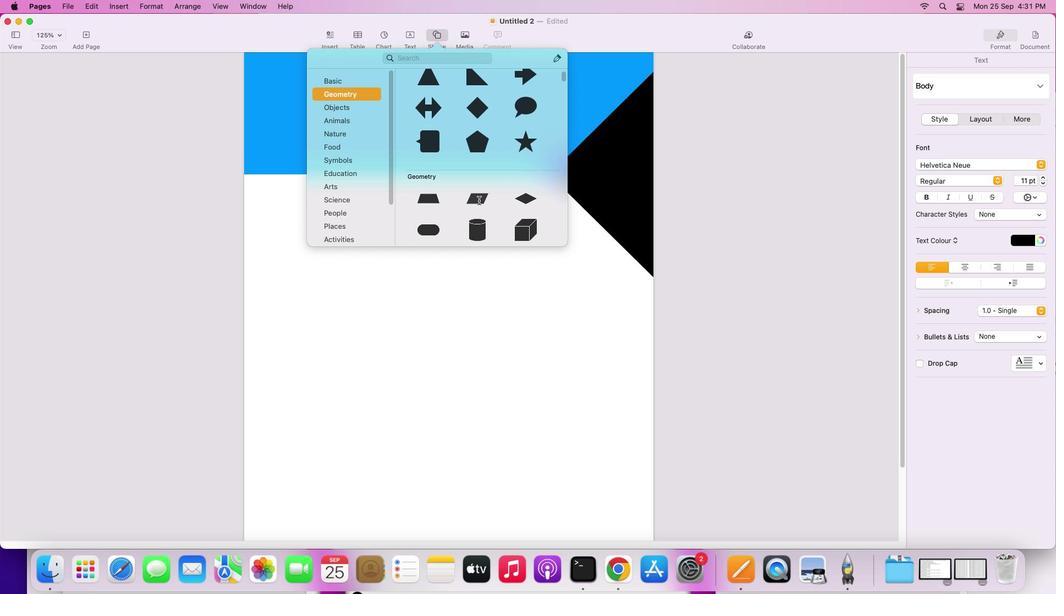 
Action: Mouse moved to (494, 234)
Screenshot: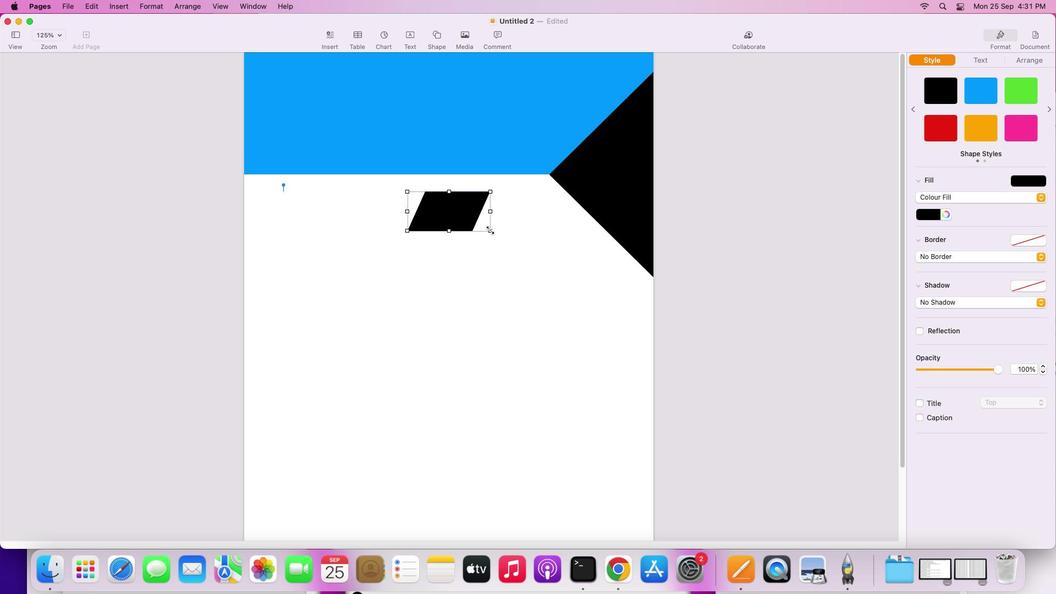 
Action: Mouse pressed left at (494, 234)
Screenshot: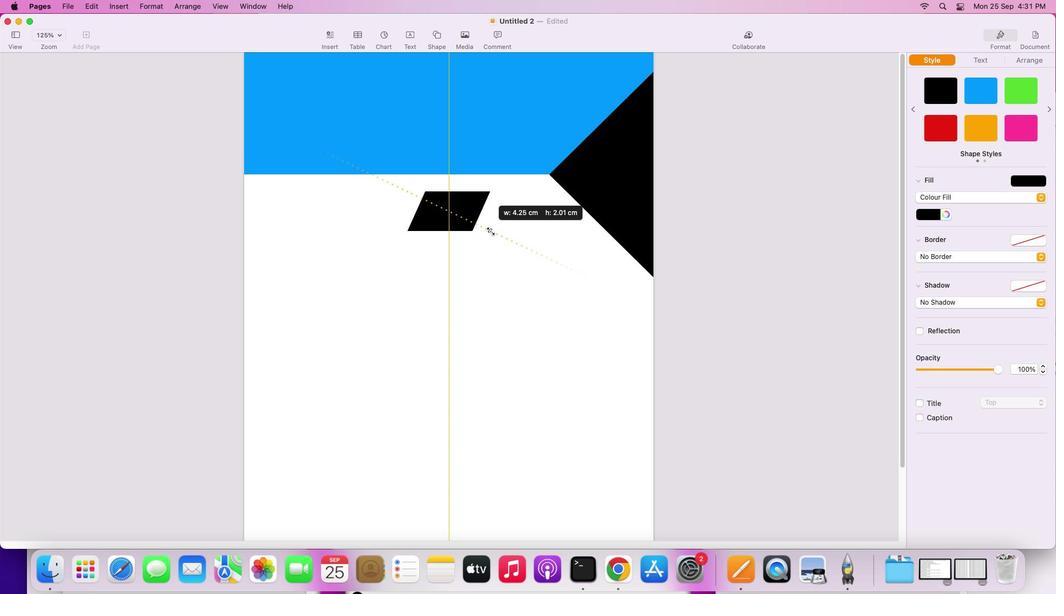 
Action: Mouse moved to (520, 256)
Screenshot: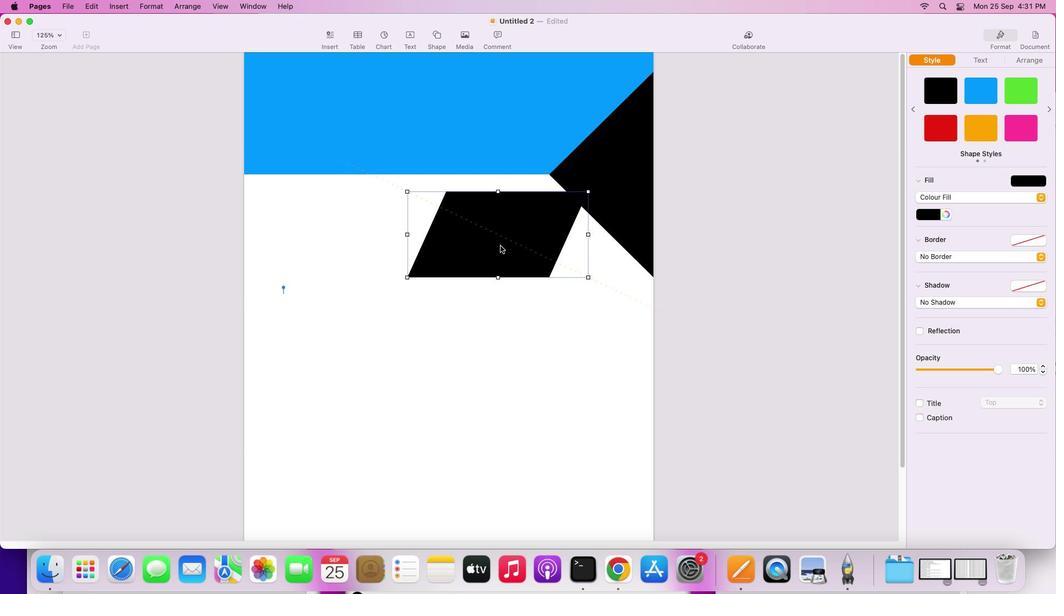 
Action: Mouse pressed left at (520, 256)
Screenshot: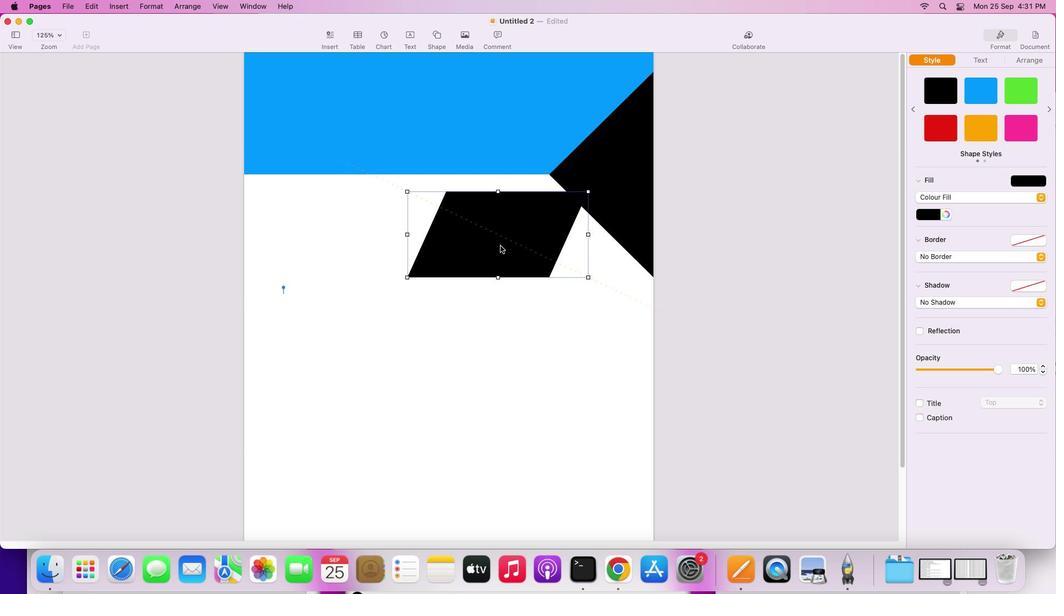 
Action: Mouse moved to (389, 142)
Screenshot: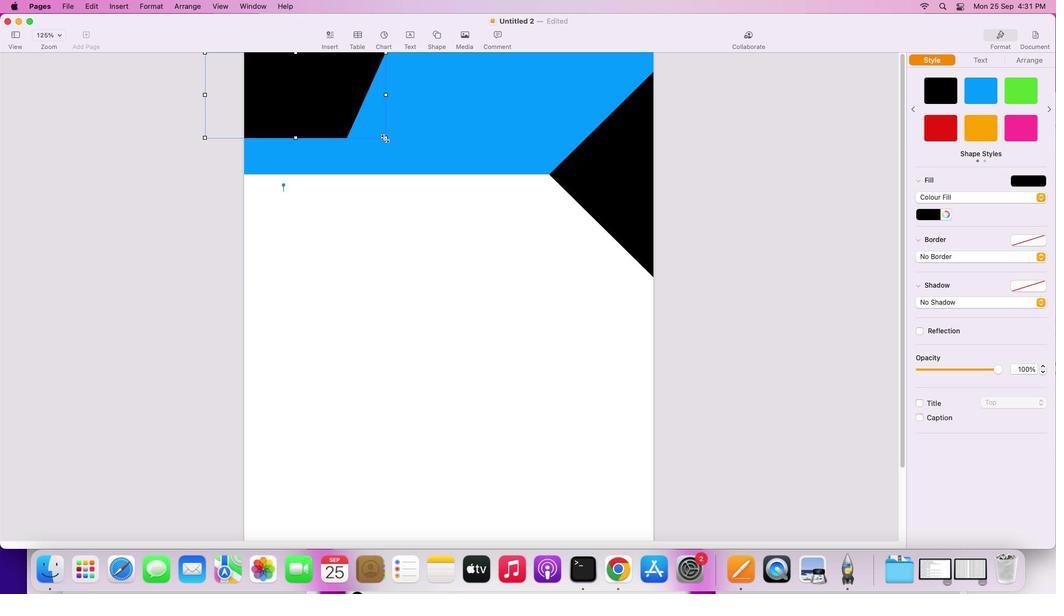 
Action: Mouse pressed left at (389, 142)
Screenshot: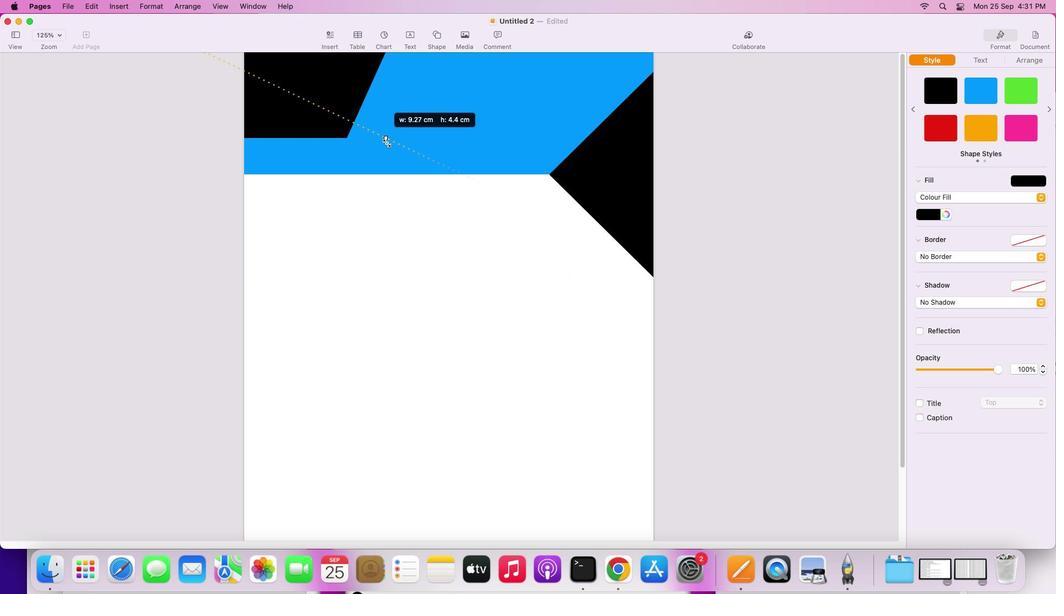 
Action: Mouse moved to (358, 162)
Screenshot: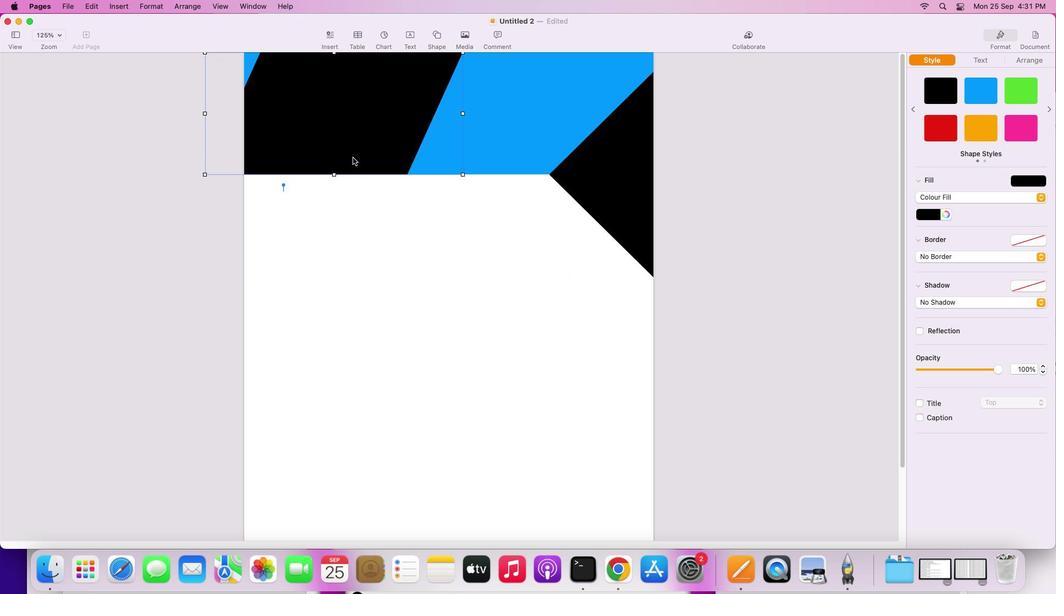 
Action: Mouse pressed left at (358, 162)
Screenshot: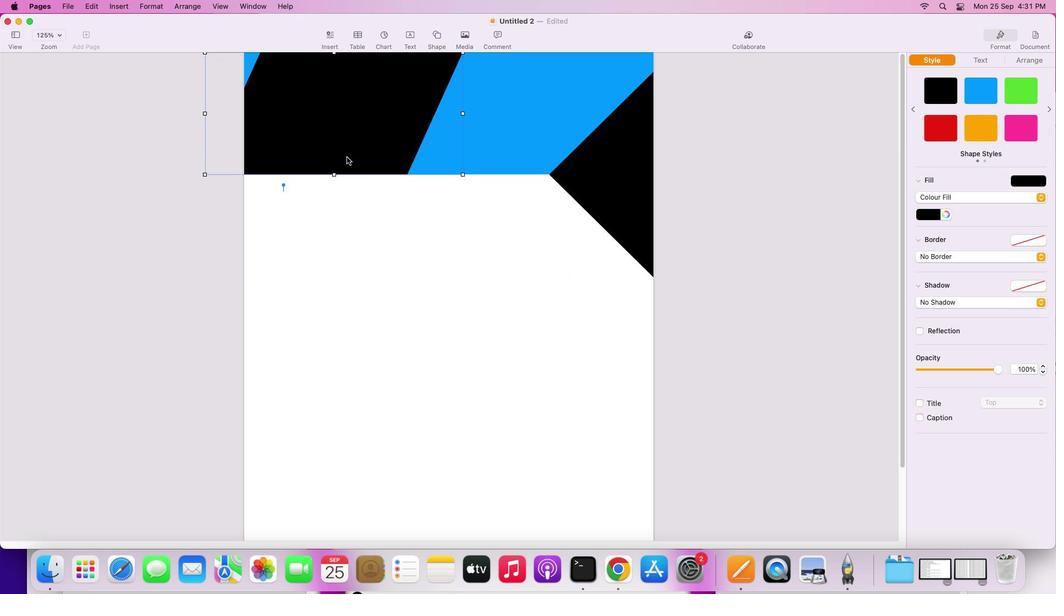 
Action: Mouse moved to (428, 218)
Screenshot: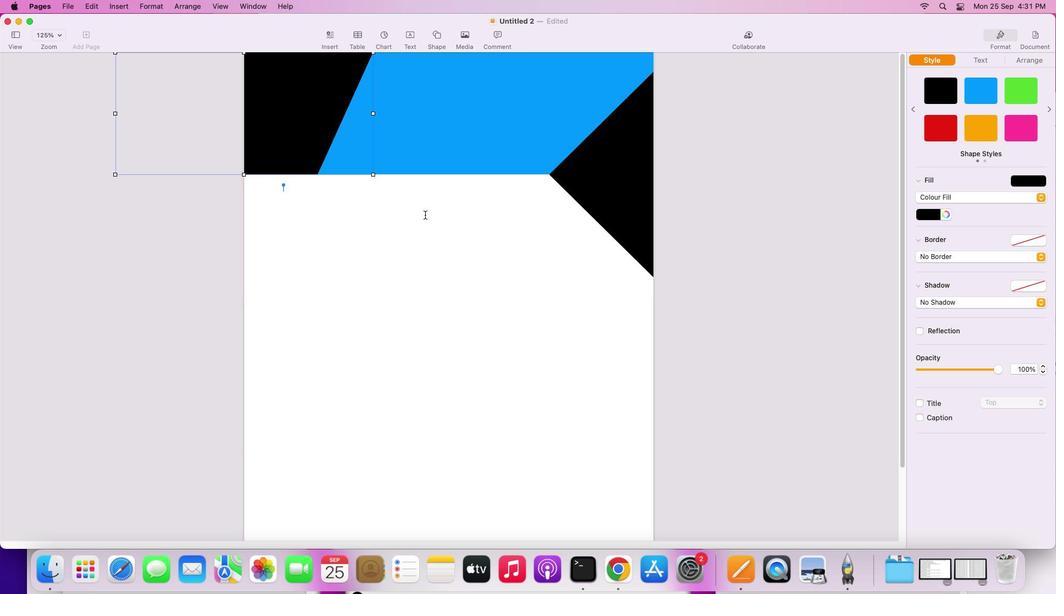 
Action: Mouse pressed left at (428, 218)
Screenshot: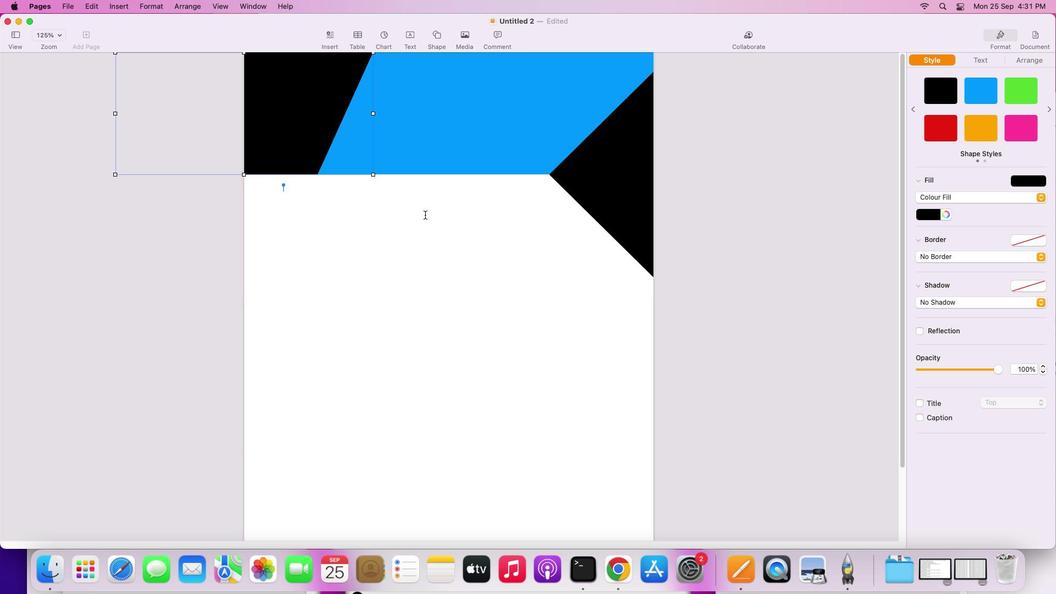 
Action: Mouse moved to (440, 40)
Screenshot: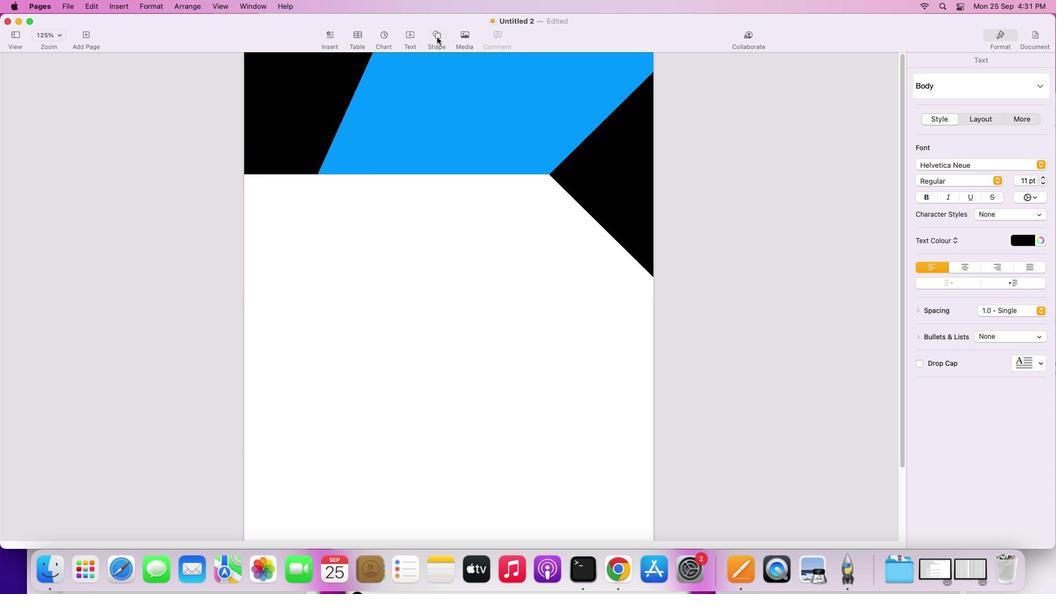 
Action: Mouse pressed left at (440, 40)
Screenshot: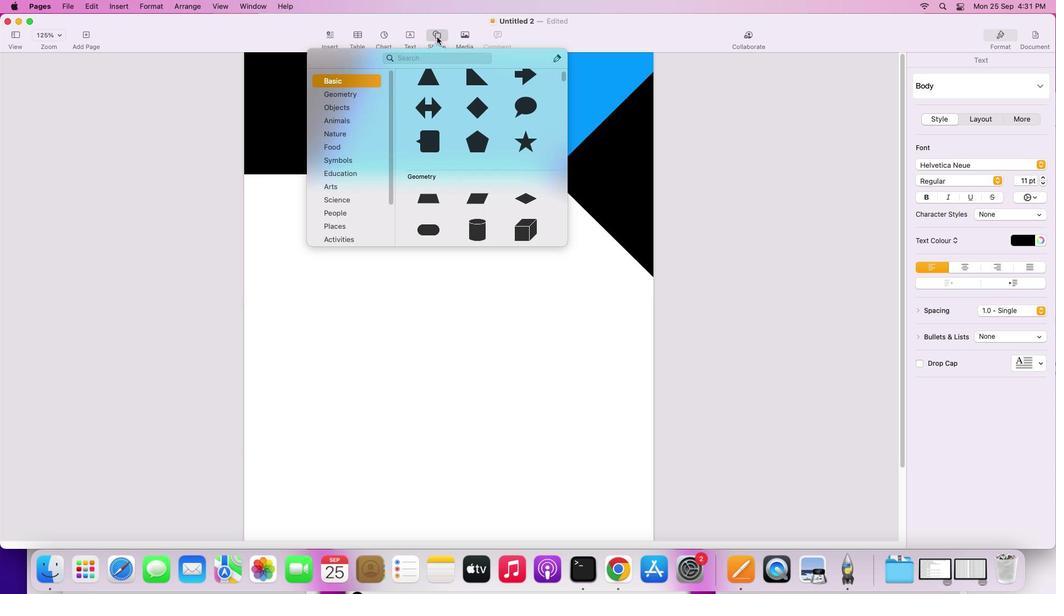 
Action: Mouse moved to (465, 153)
Screenshot: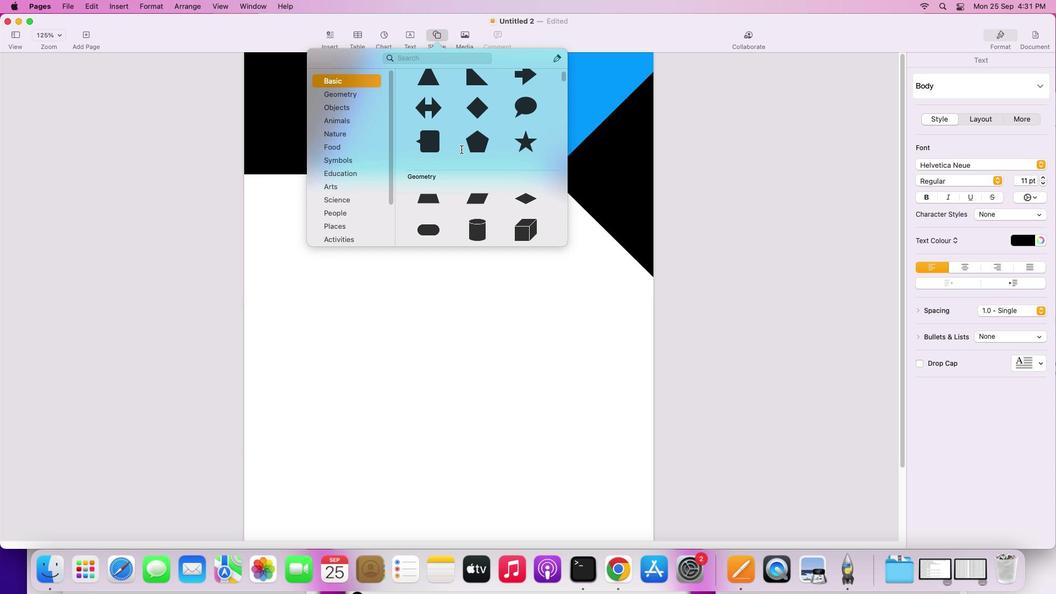 
Action: Mouse scrolled (465, 153) with delta (3, 4)
Screenshot: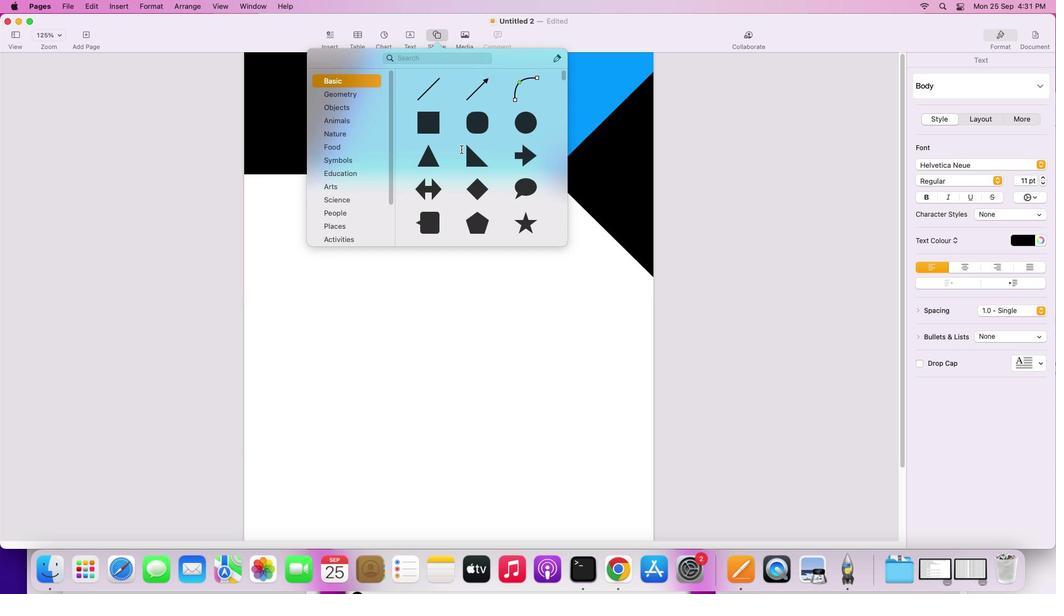 
Action: Mouse scrolled (465, 153) with delta (3, 4)
Screenshot: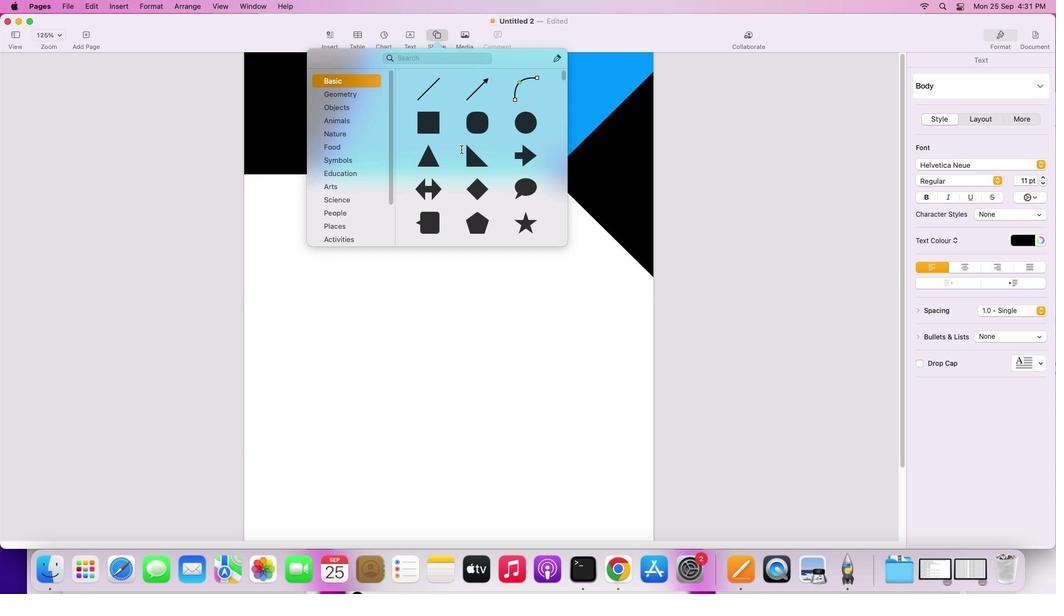 
Action: Mouse scrolled (465, 153) with delta (3, 5)
Screenshot: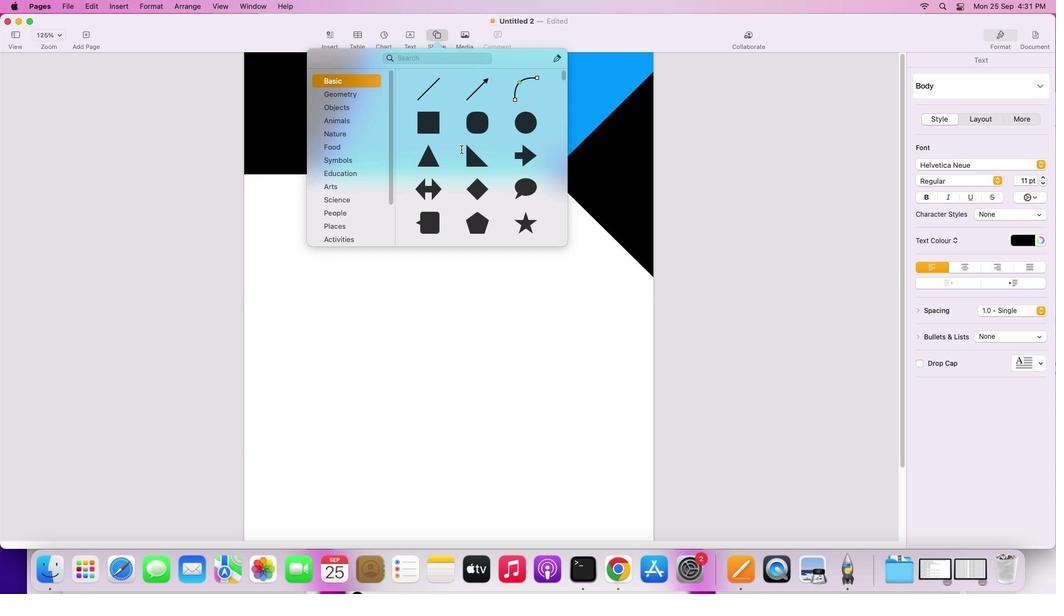 
Action: Mouse scrolled (465, 153) with delta (3, 6)
Screenshot: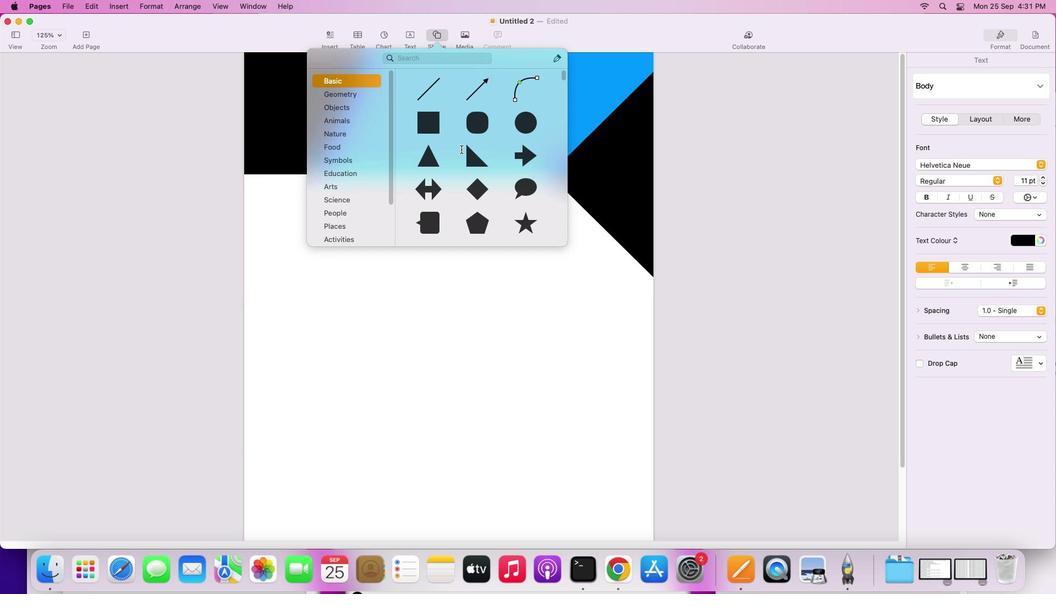 
Action: Mouse scrolled (465, 153) with delta (3, 7)
Screenshot: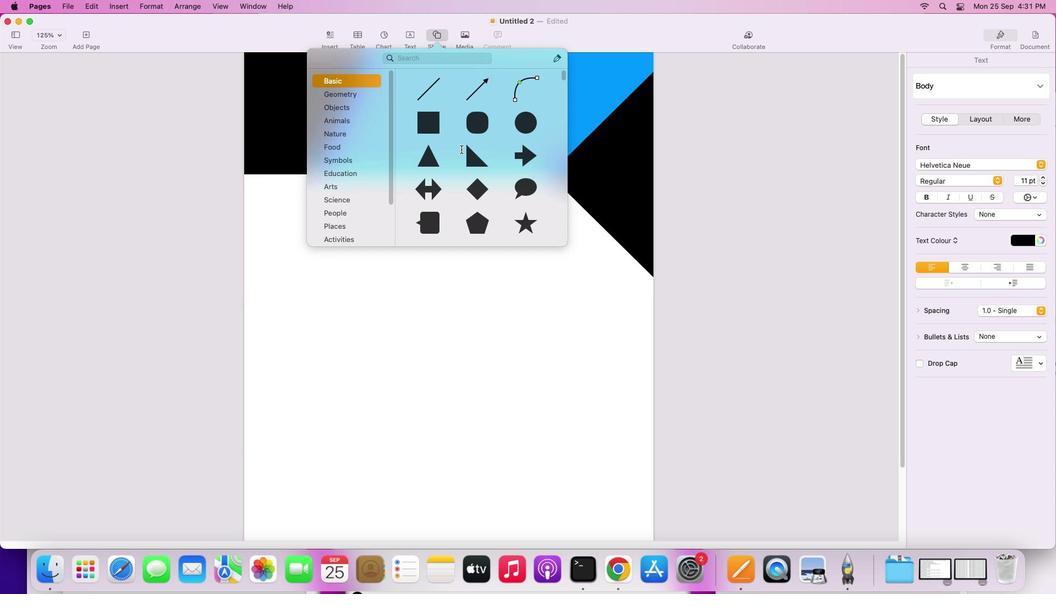 
Action: Mouse scrolled (465, 153) with delta (3, 7)
Screenshot: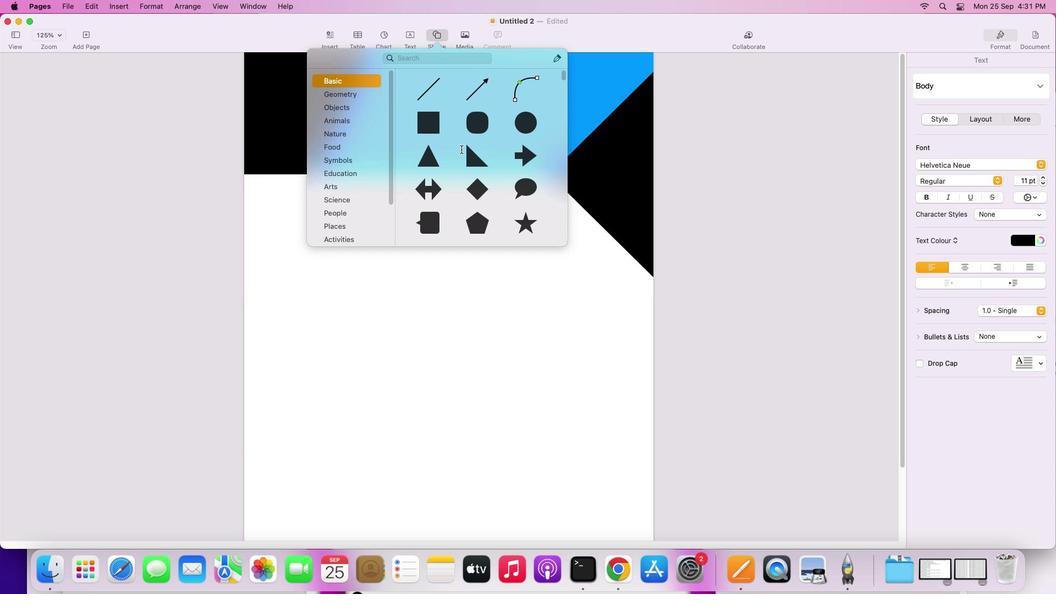 
Action: Mouse scrolled (465, 153) with delta (3, 4)
Screenshot: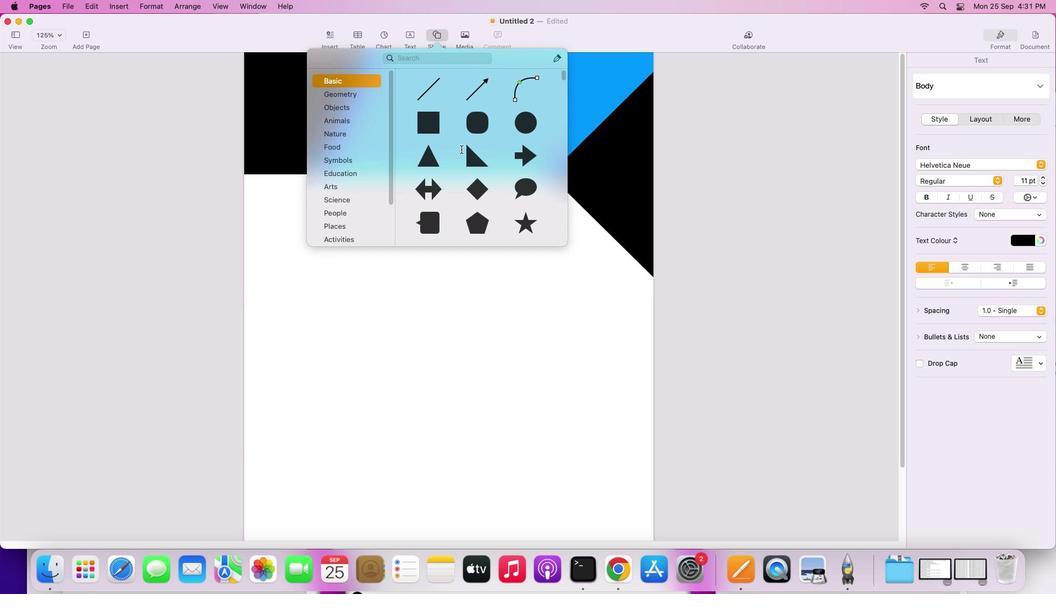 
Action: Mouse scrolled (465, 153) with delta (3, 4)
Screenshot: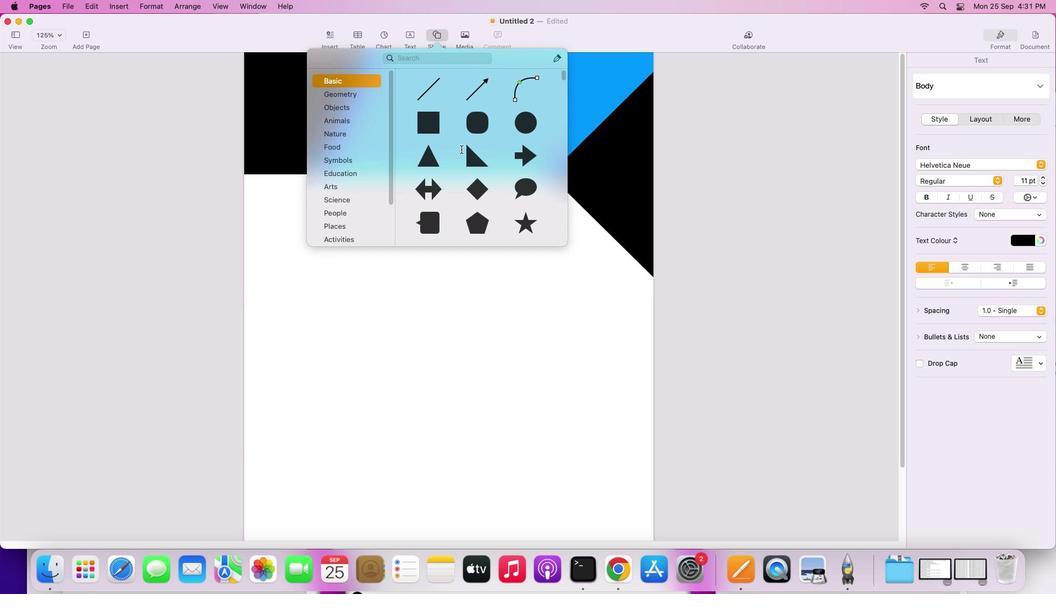 
Action: Mouse scrolled (465, 153) with delta (3, 5)
Screenshot: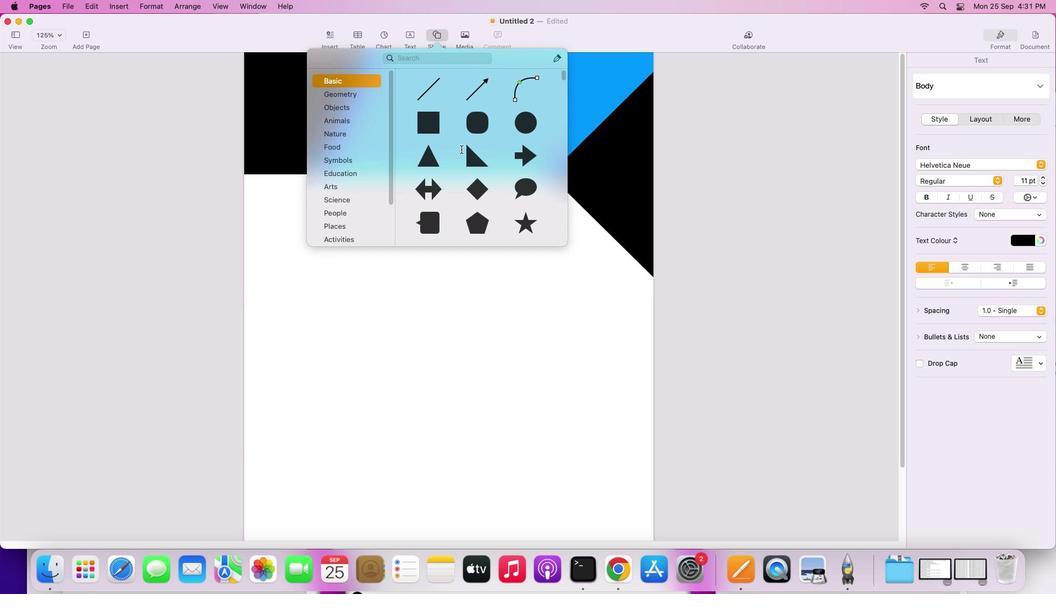 
Action: Mouse scrolled (465, 153) with delta (3, 6)
Screenshot: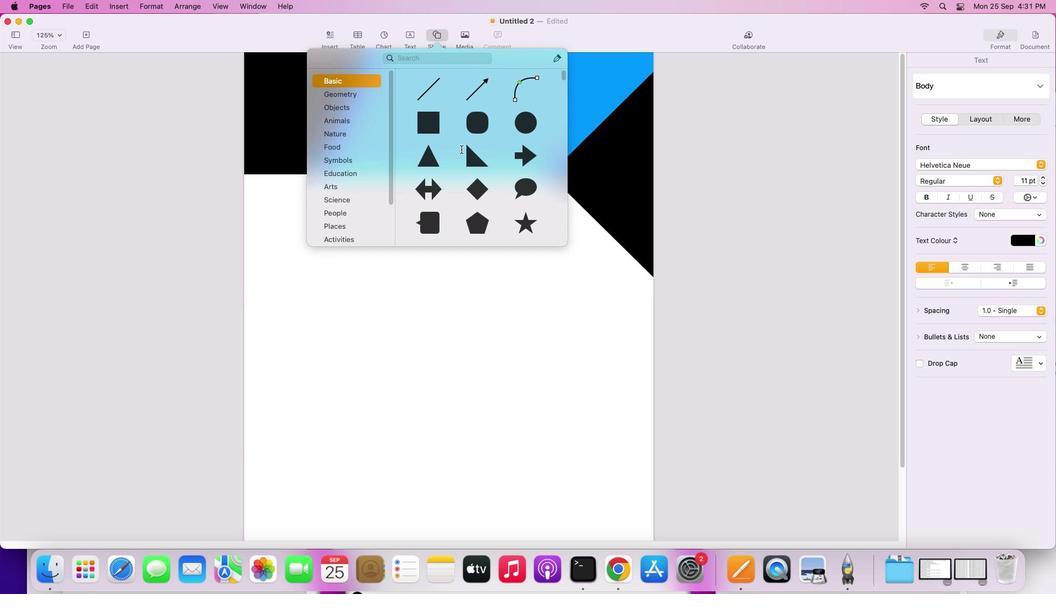 
Action: Mouse moved to (437, 161)
Screenshot: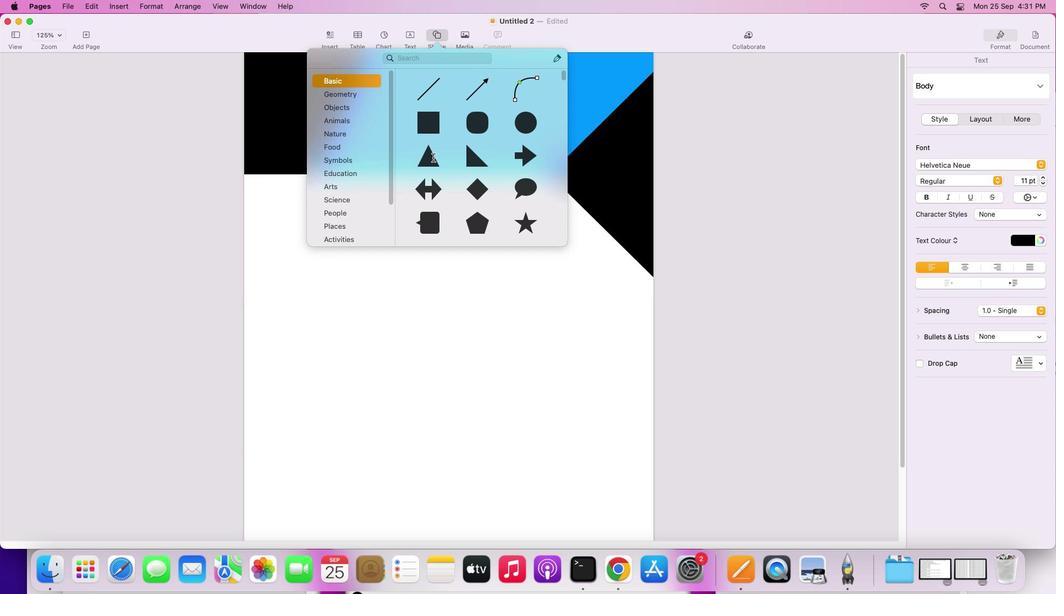 
Action: Mouse pressed left at (437, 161)
Screenshot: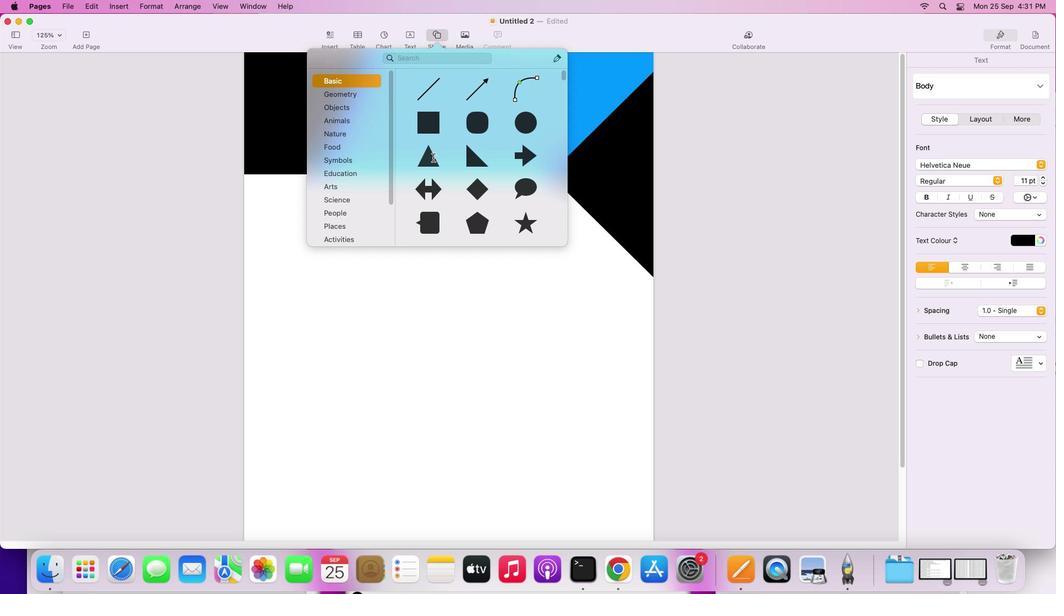 
Action: Mouse moved to (449, 243)
Screenshot: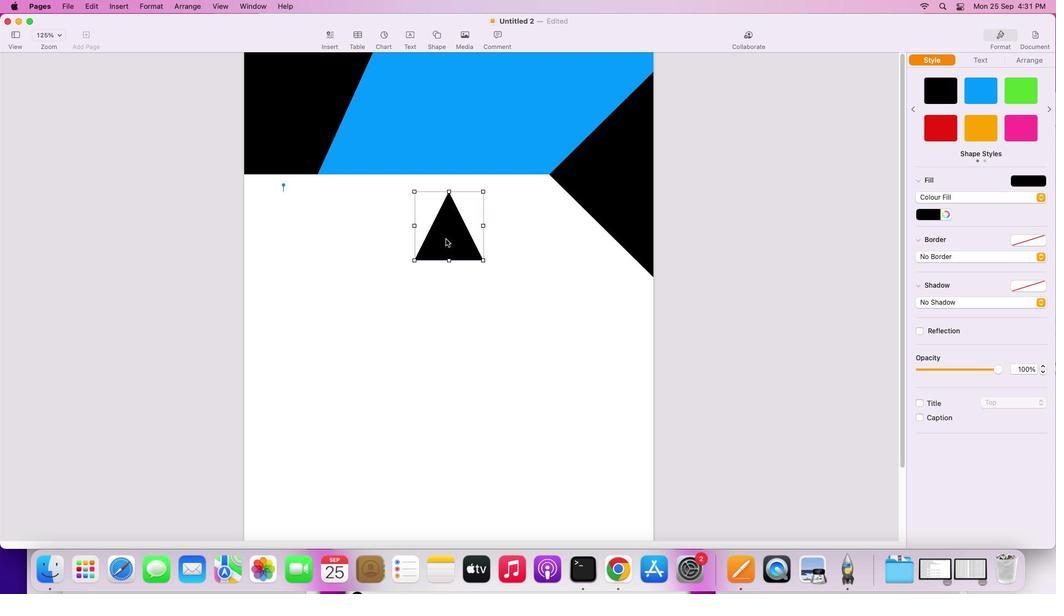 
Action: Mouse pressed left at (449, 243)
Screenshot: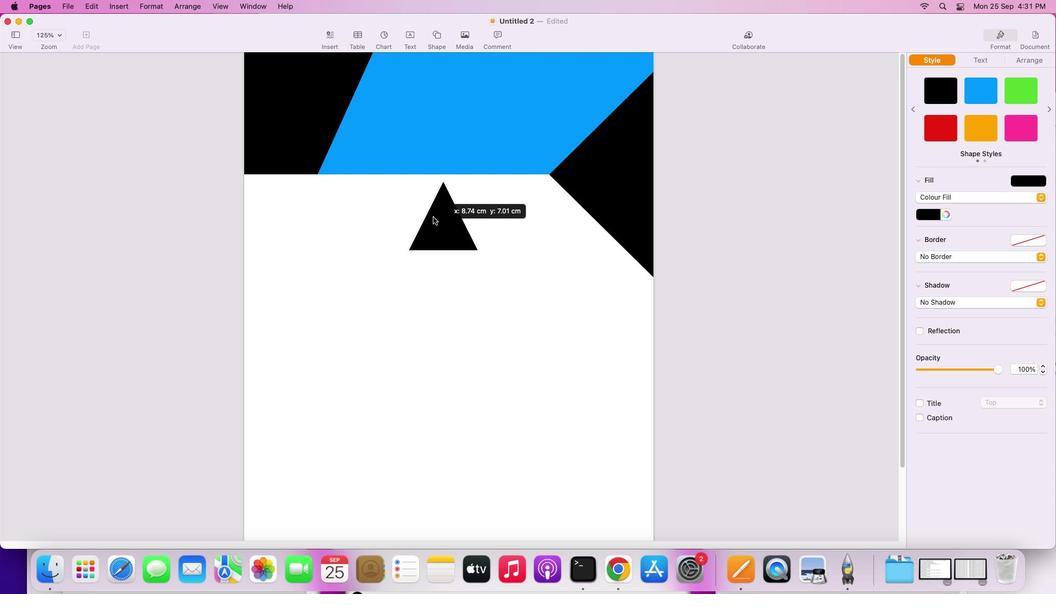 
Action: Mouse moved to (391, 109)
Screenshot: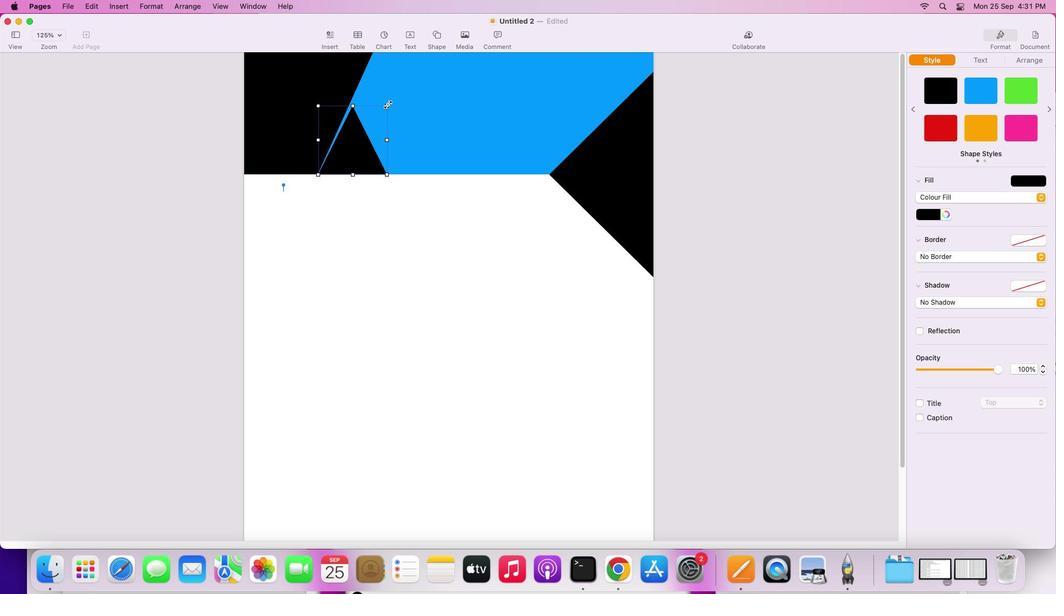 
Action: Mouse pressed left at (391, 109)
Screenshot: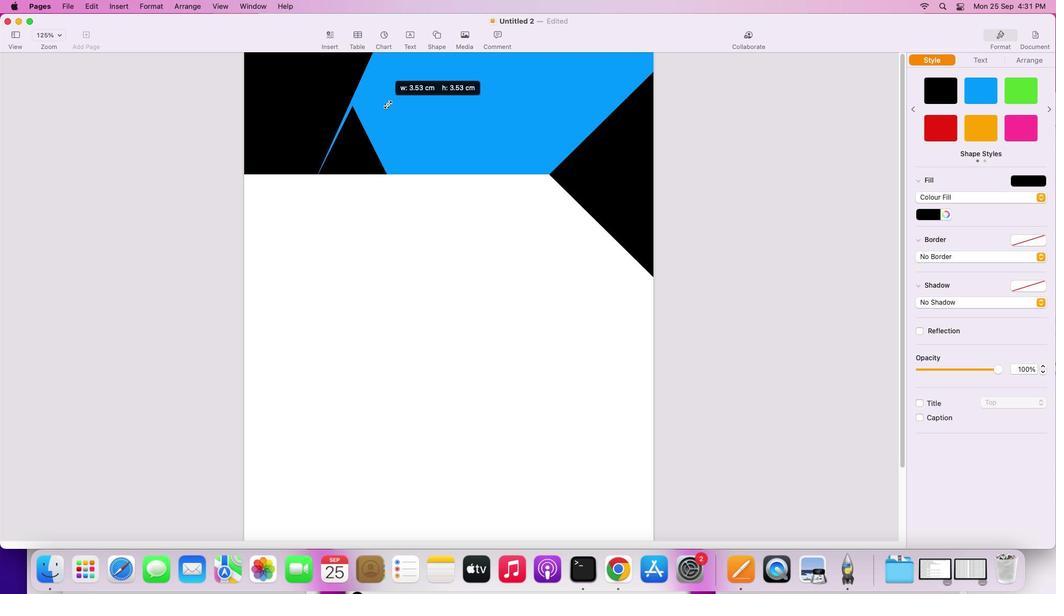 
Action: Mouse moved to (369, 129)
Screenshot: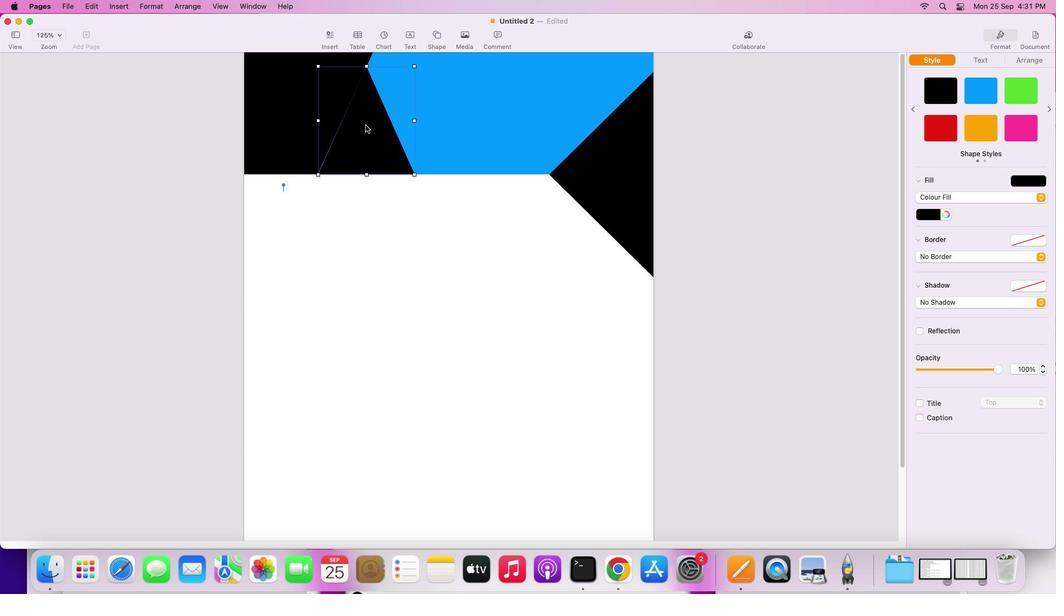 
Action: Mouse pressed left at (369, 129)
Screenshot: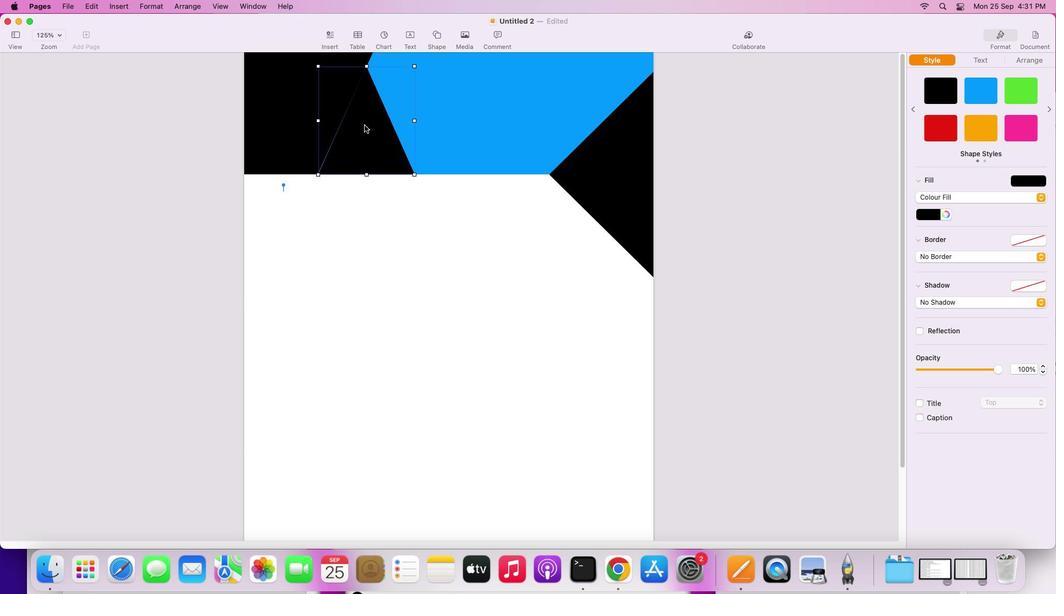 
Action: Mouse moved to (416, 124)
Screenshot: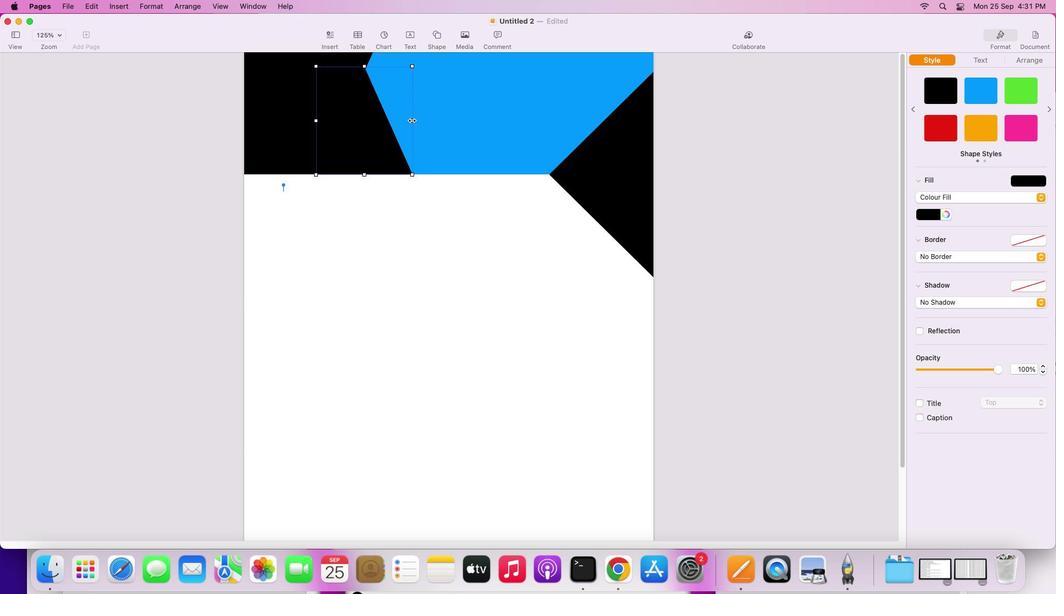 
Action: Mouse pressed left at (416, 124)
Screenshot: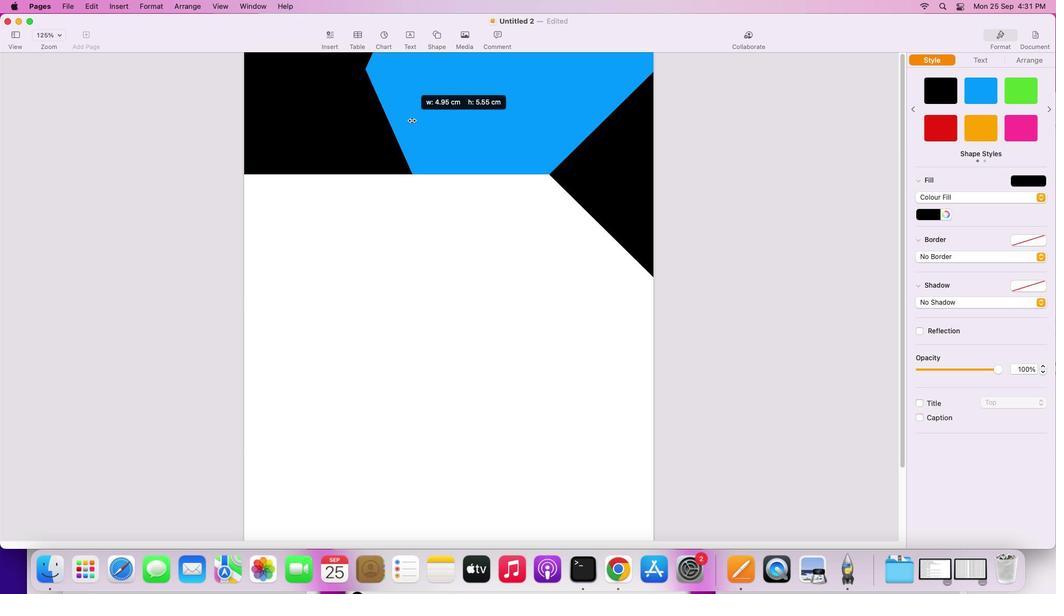 
Action: Mouse moved to (391, 135)
Screenshot: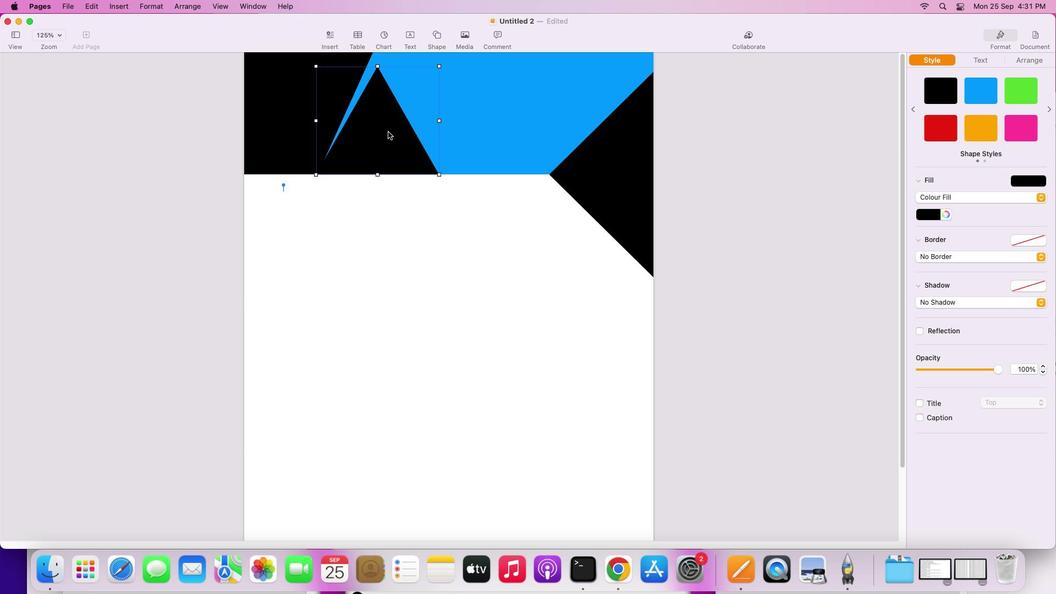 
Action: Mouse pressed left at (391, 135)
Screenshot: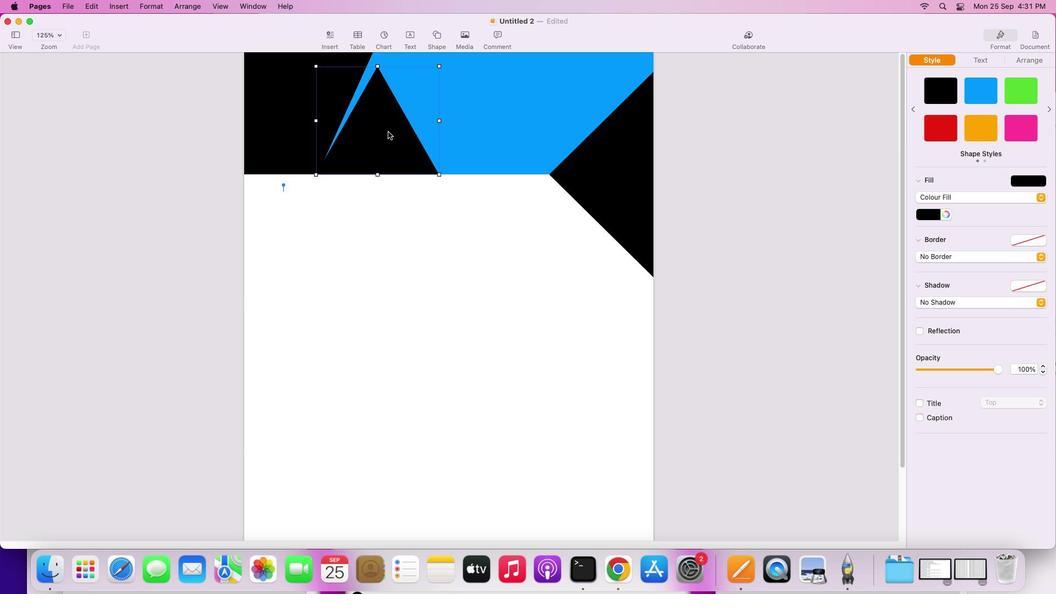 
Action: Mouse moved to (430, 124)
Screenshot: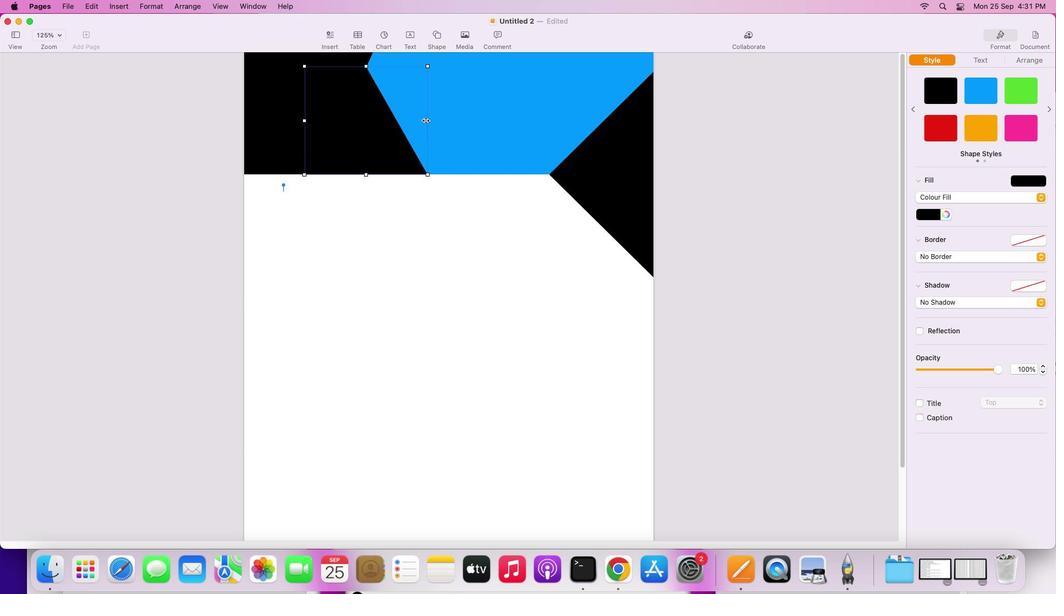 
Action: Mouse pressed left at (430, 124)
Screenshot: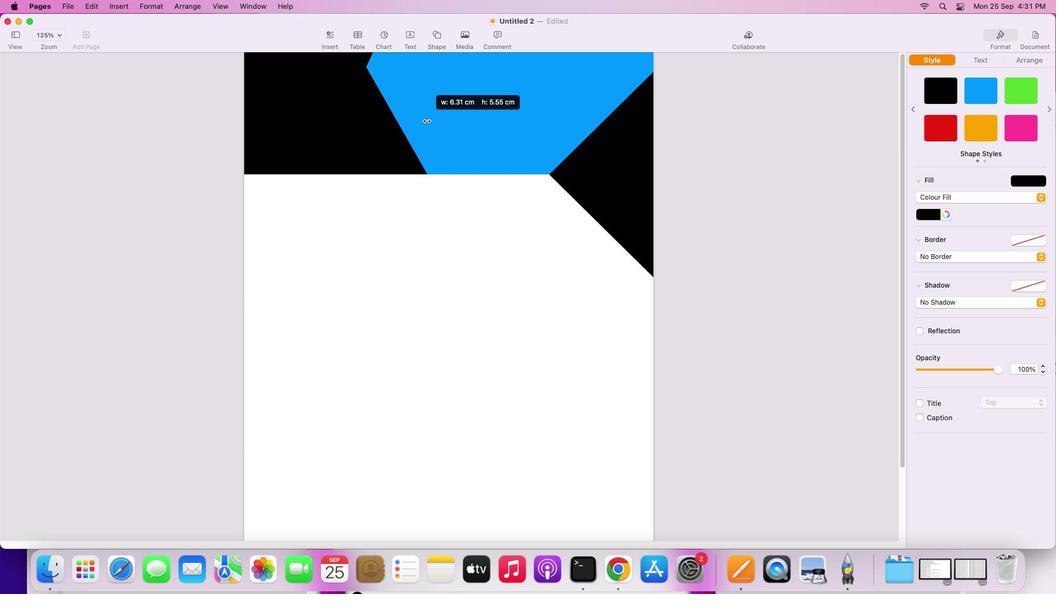 
Action: Mouse moved to (395, 138)
Screenshot: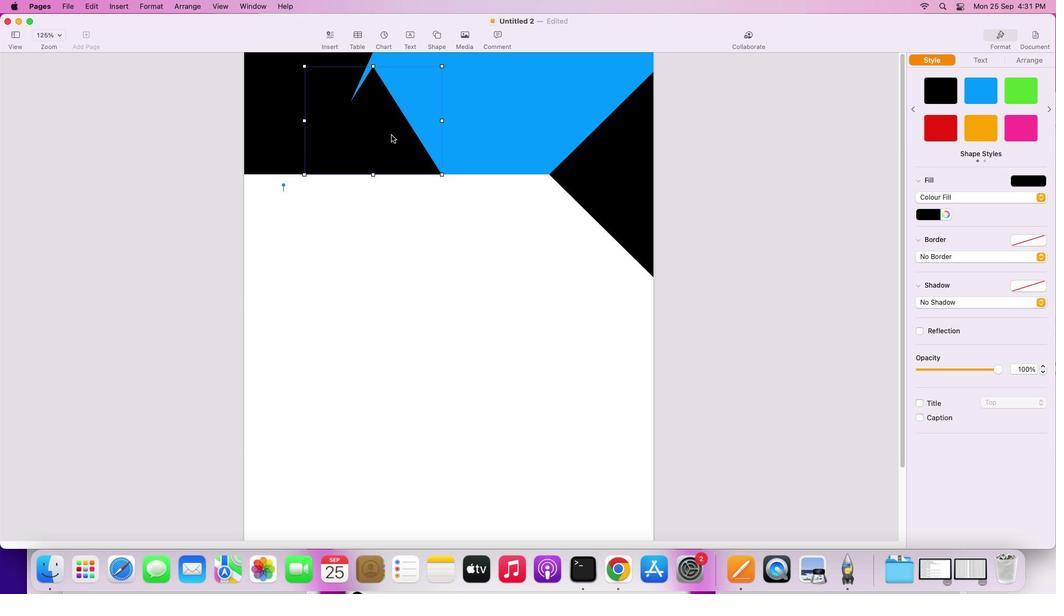 
Action: Mouse pressed left at (395, 138)
Screenshot: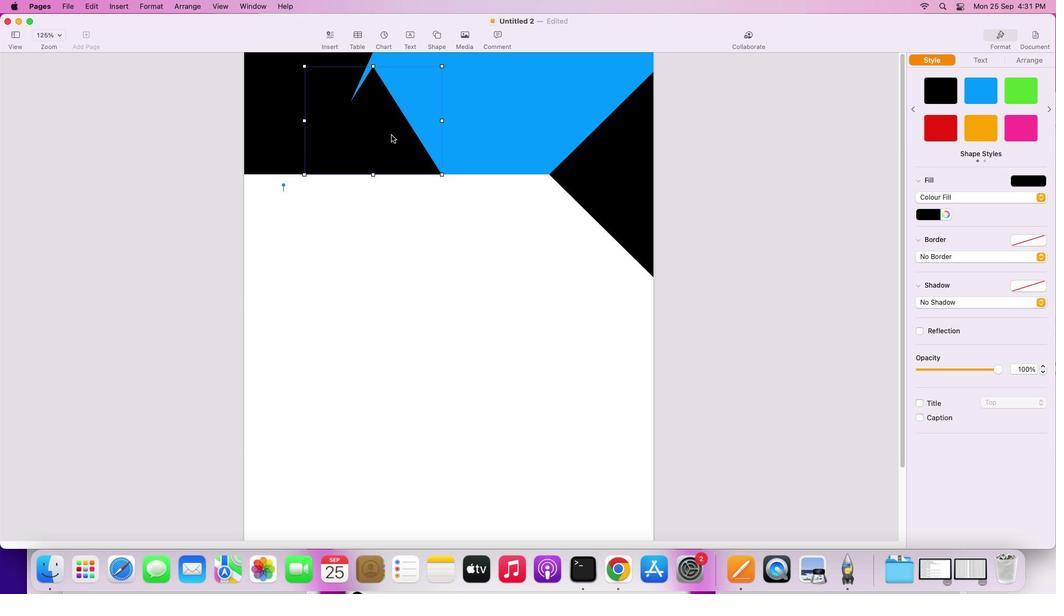 
Action: Mouse moved to (322, 69)
Screenshot: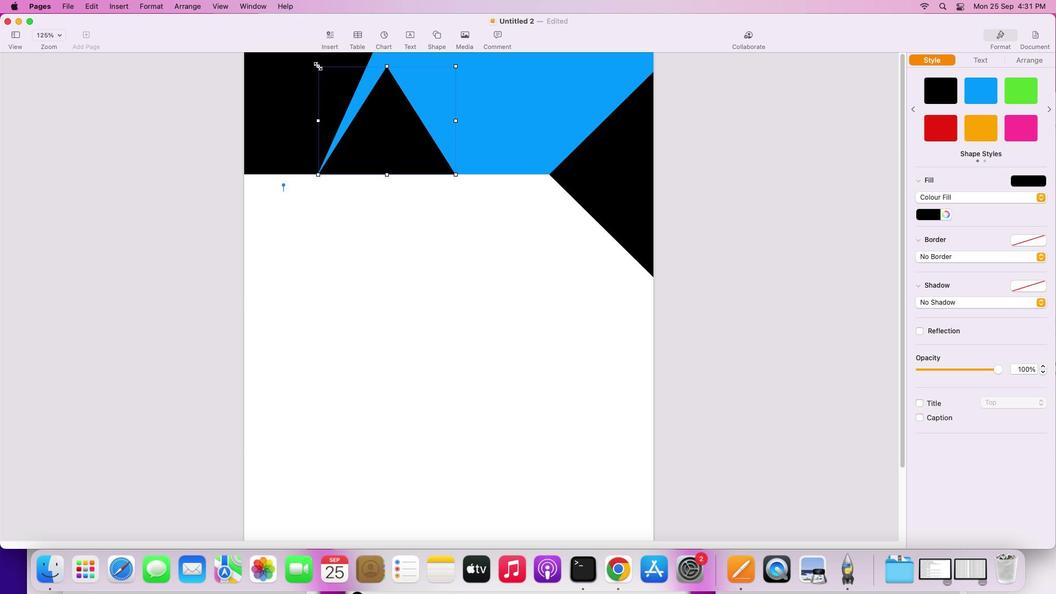 
Action: Mouse pressed left at (322, 69)
Screenshot: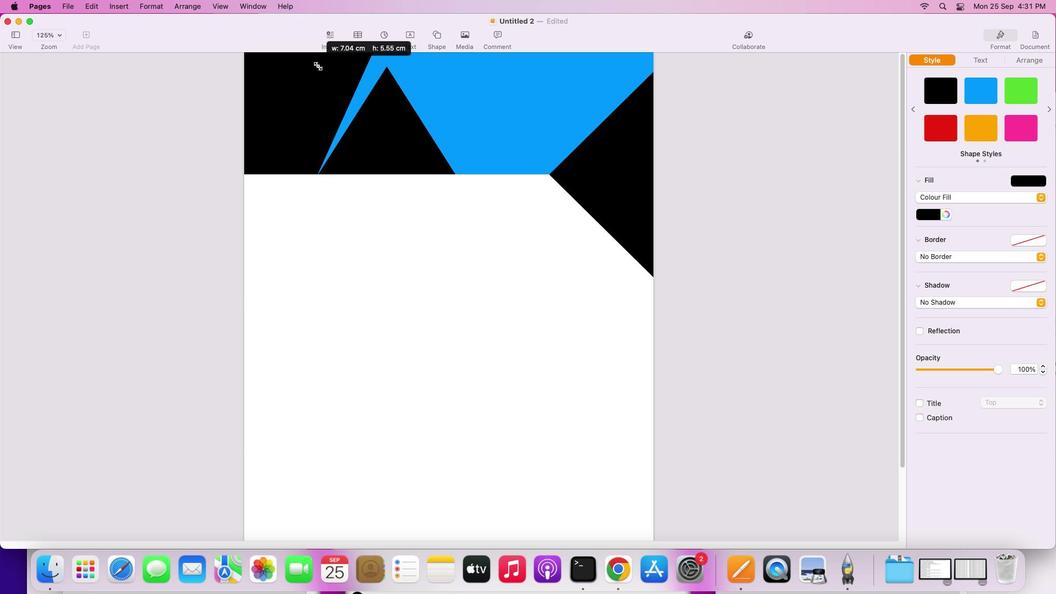 
Action: Mouse moved to (391, 77)
Screenshot: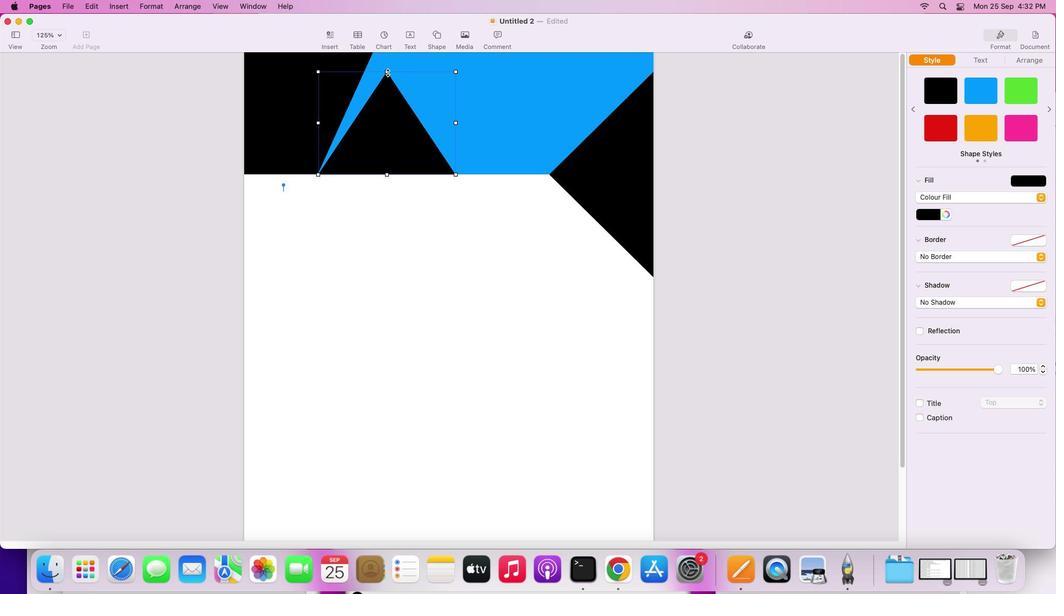 
Action: Mouse pressed left at (391, 77)
Screenshot: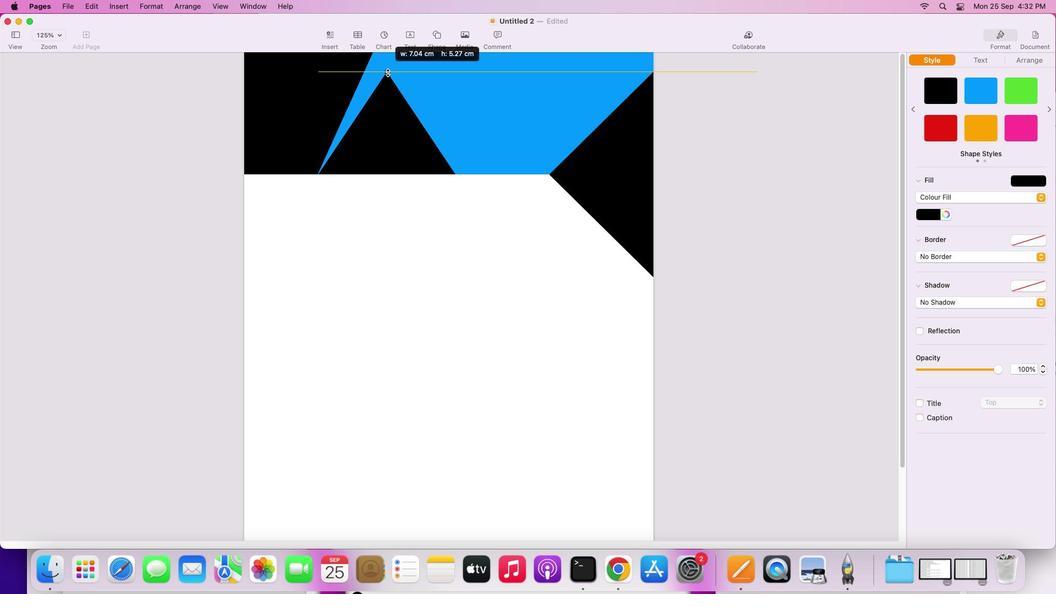 
Action: Mouse moved to (415, 156)
Screenshot: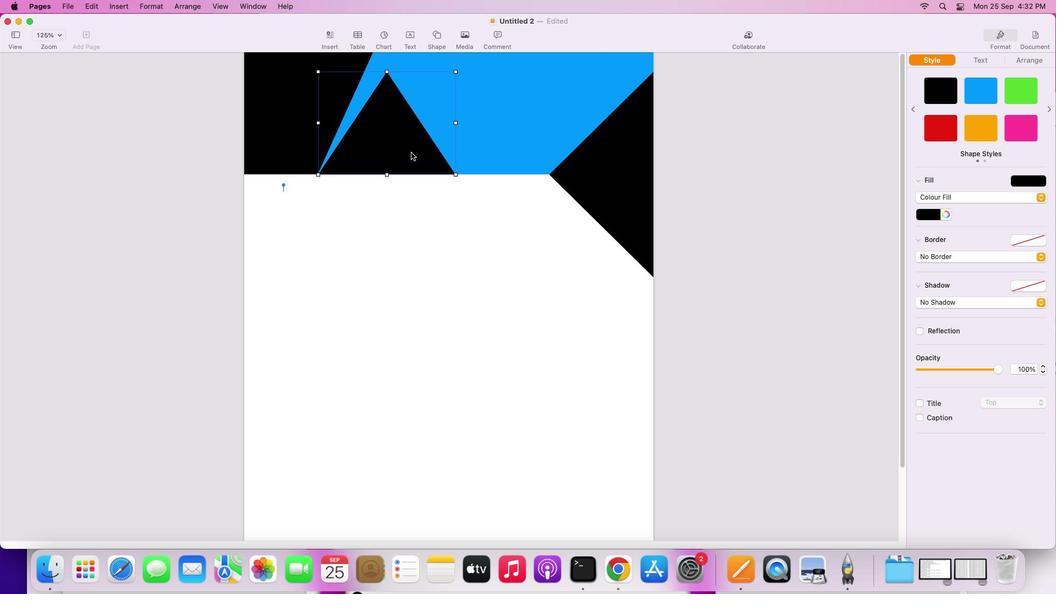 
Action: Mouse pressed right at (415, 156)
Screenshot: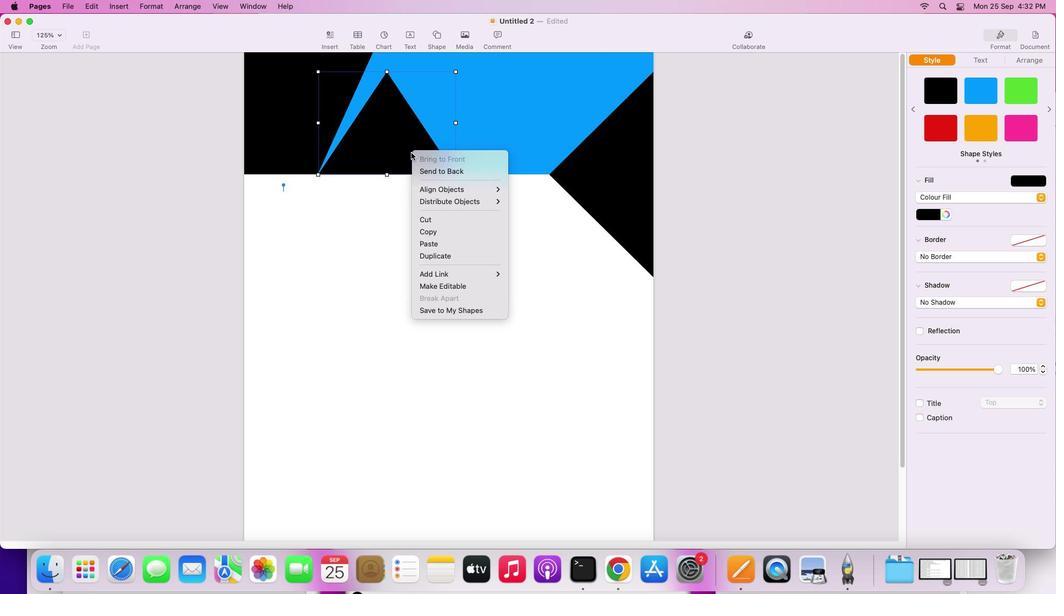 
Action: Mouse moved to (472, 287)
Screenshot: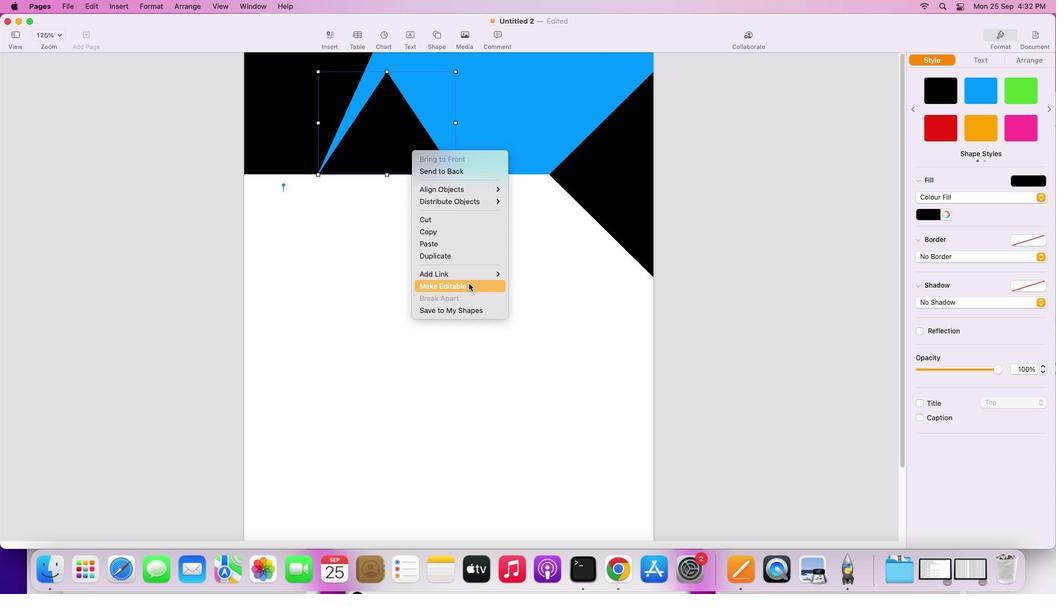 
Action: Mouse pressed left at (472, 287)
Screenshot: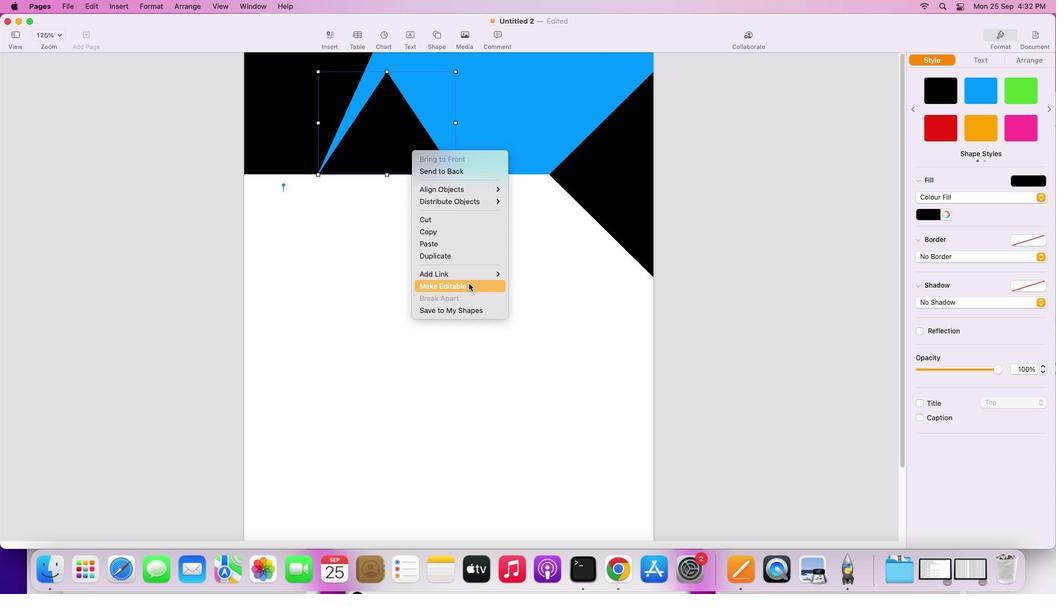 
Action: Mouse moved to (391, 76)
Screenshot: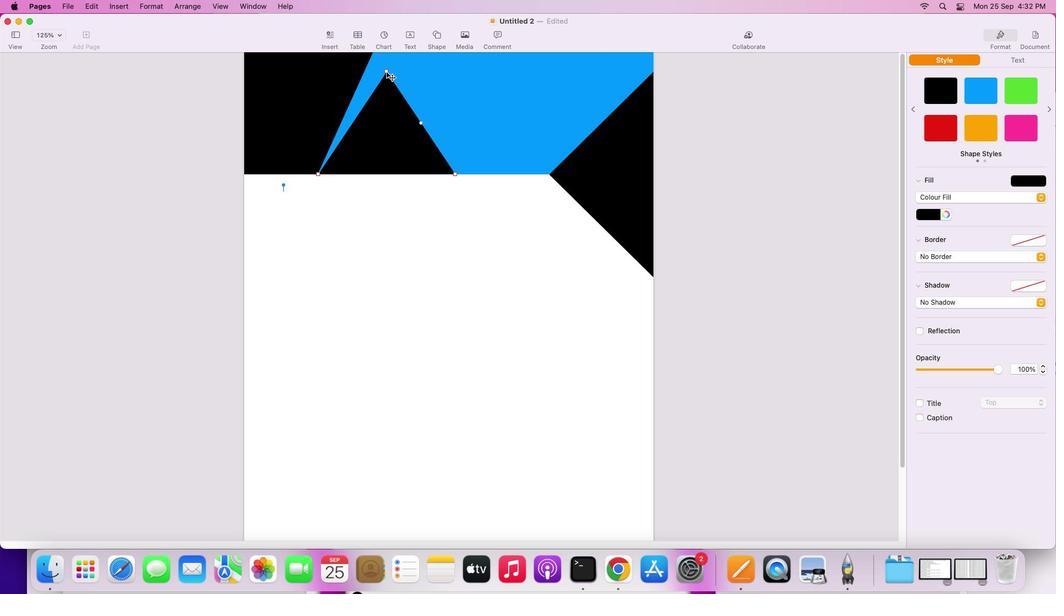
Action: Mouse pressed left at (391, 76)
Screenshot: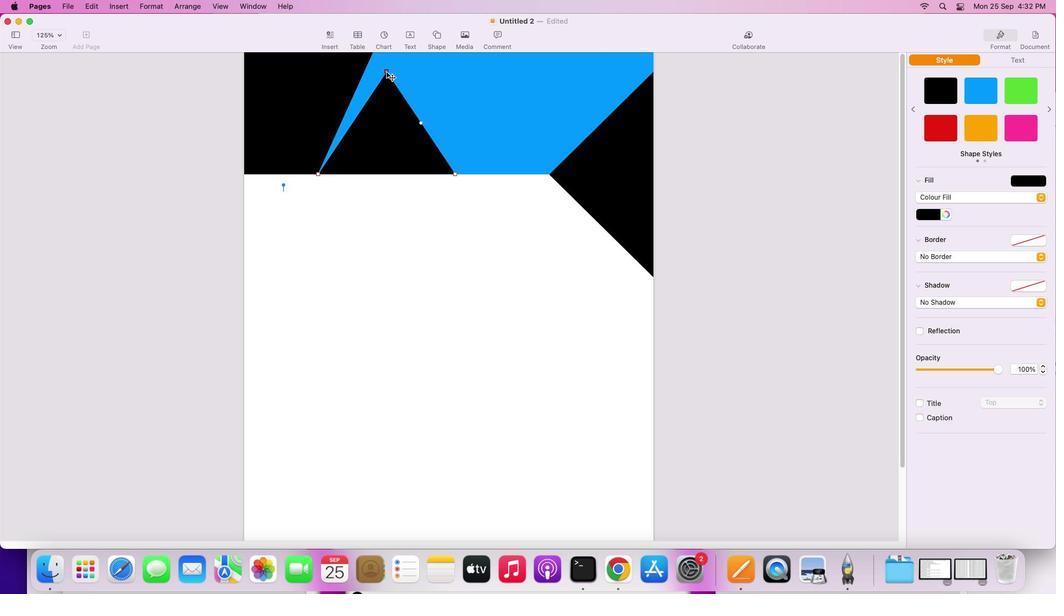 
Action: Mouse moved to (322, 177)
Screenshot: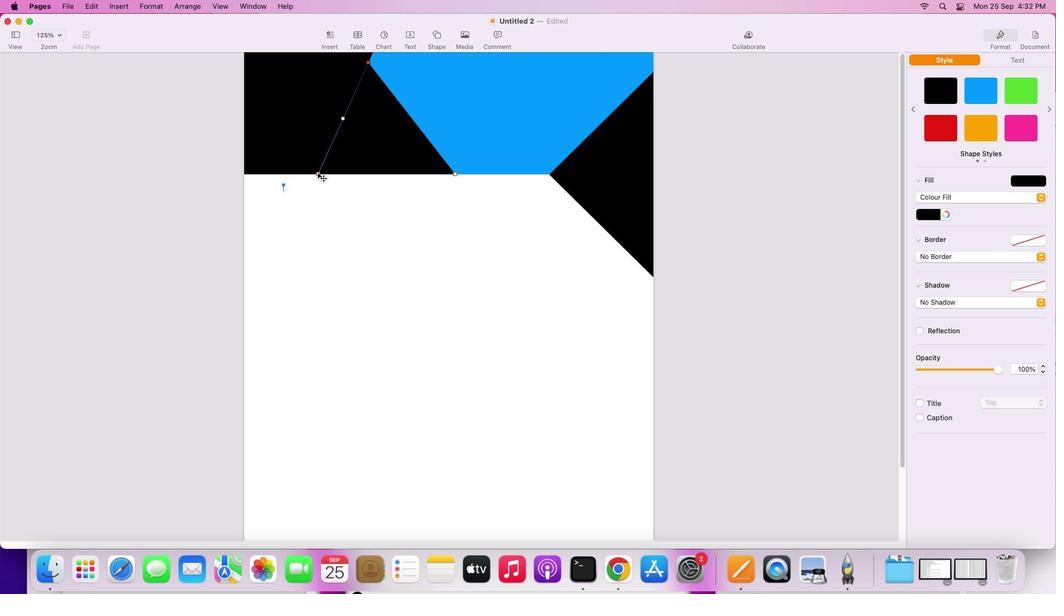 
Action: Mouse pressed left at (322, 177)
Screenshot: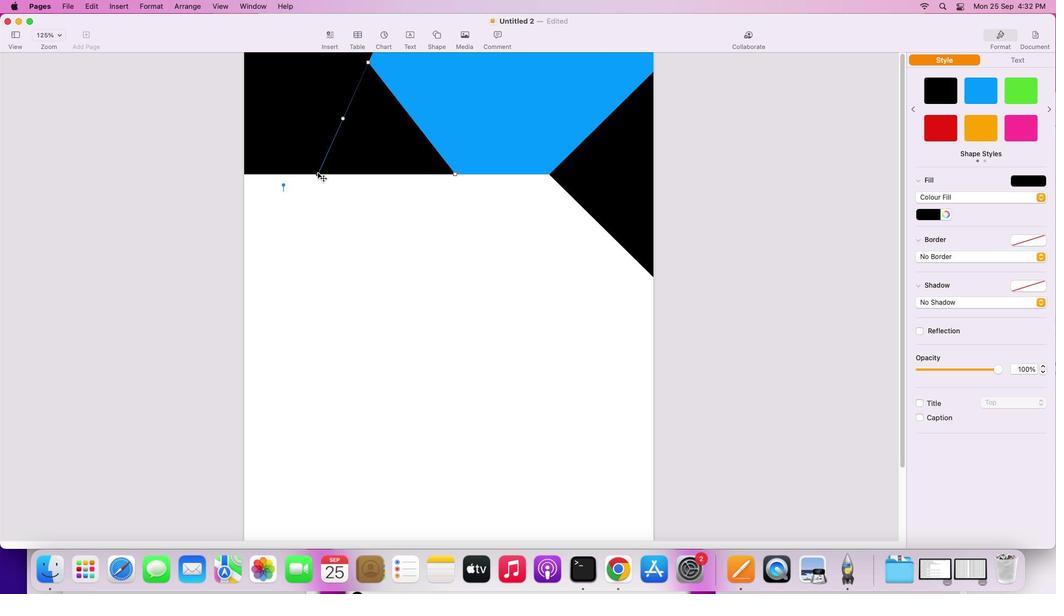 
Action: Mouse moved to (372, 66)
Screenshot: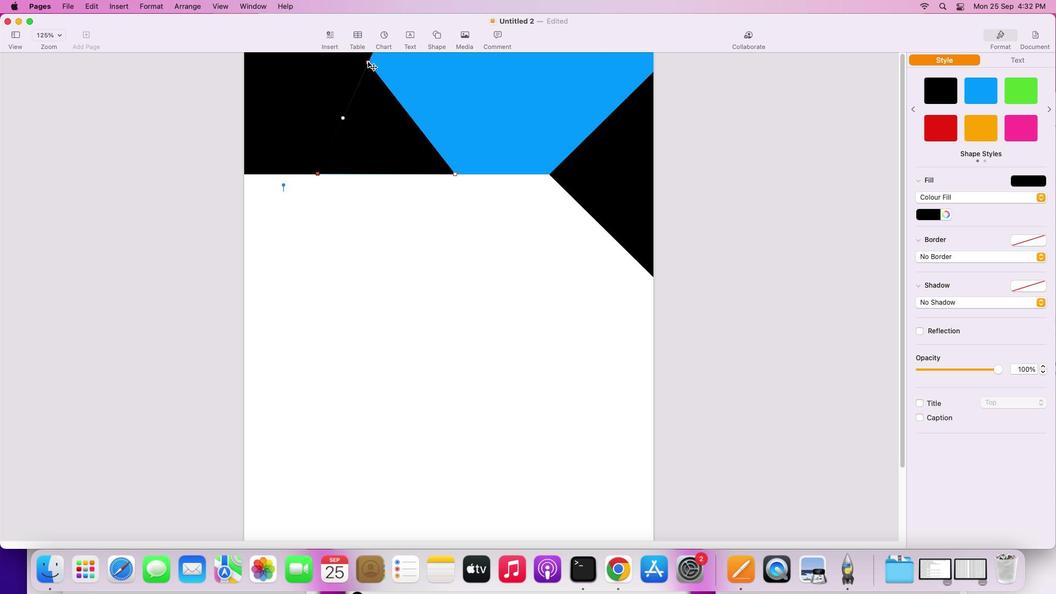 
Action: Mouse pressed left at (372, 66)
Screenshot: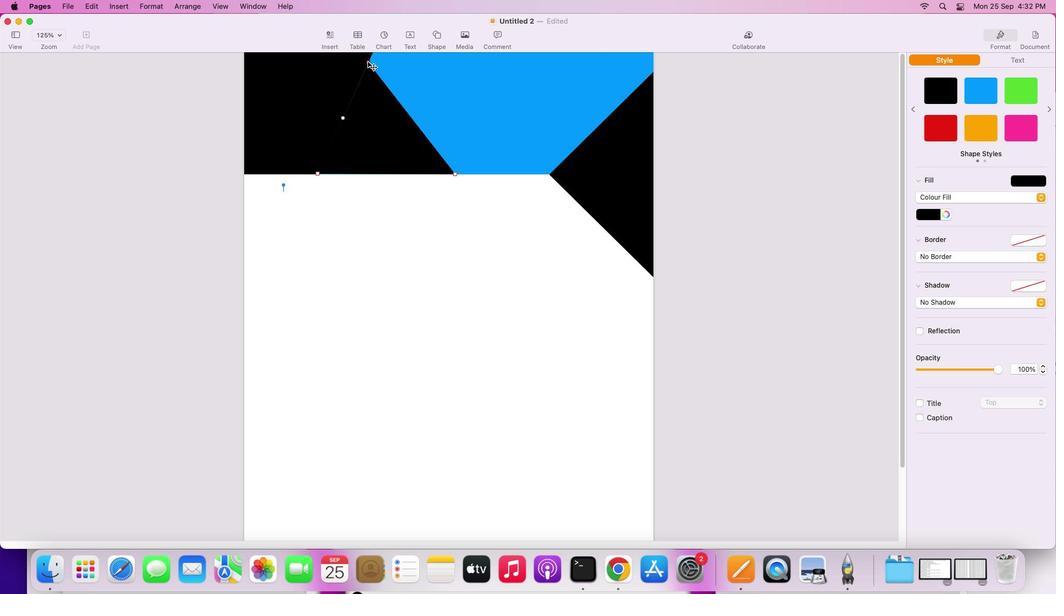 
Action: Mouse moved to (403, 208)
Screenshot: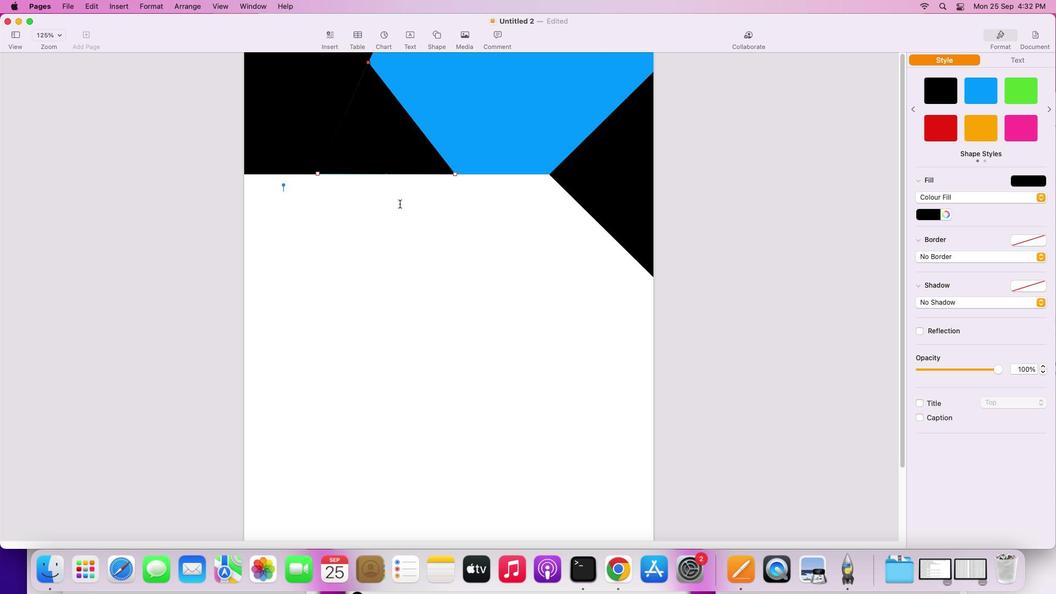 
Action: Mouse pressed left at (403, 208)
Screenshot: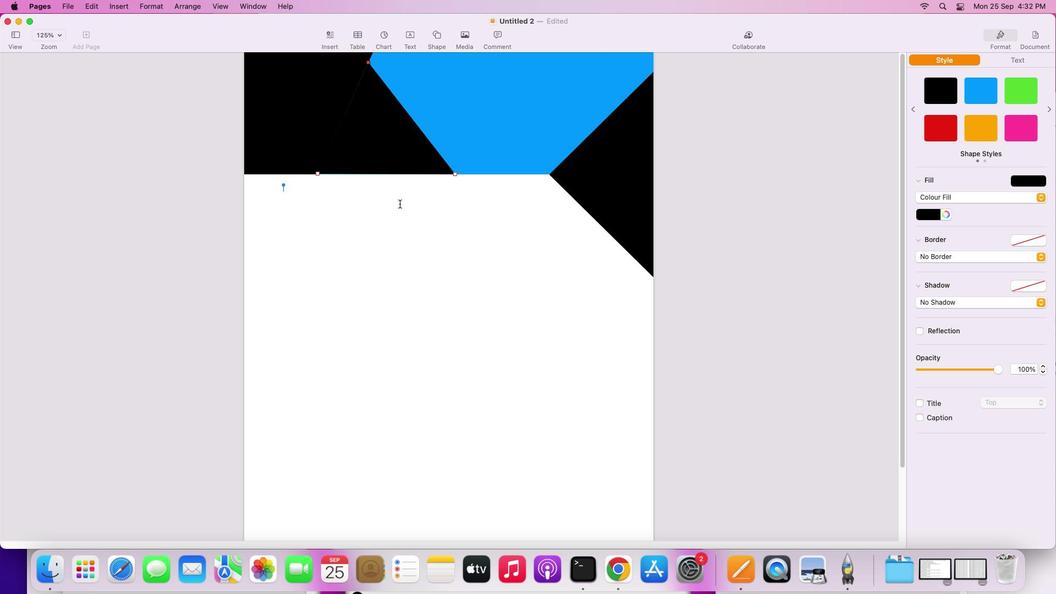 
Action: Mouse moved to (328, 104)
Screenshot: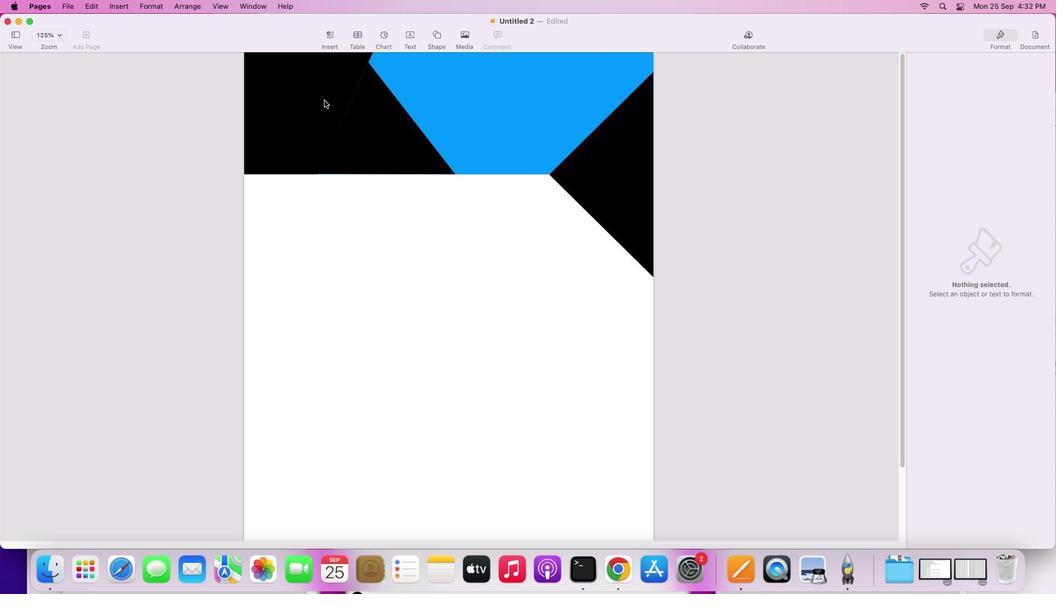 
Action: Mouse pressed left at (328, 104)
Screenshot: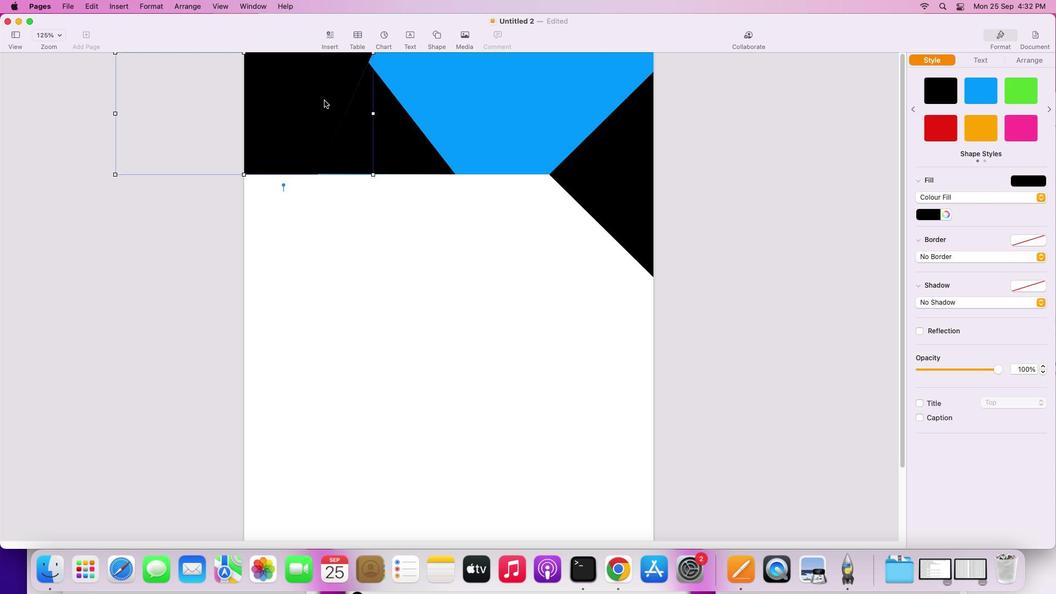 
Action: Mouse moved to (1015, 96)
Screenshot: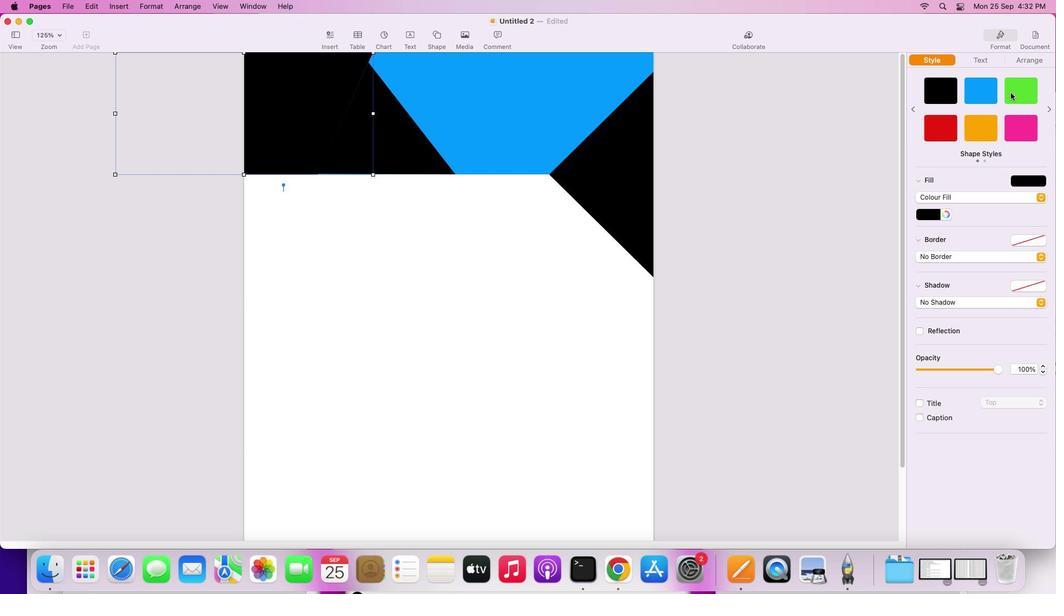 
Action: Mouse pressed left at (1015, 96)
Screenshot: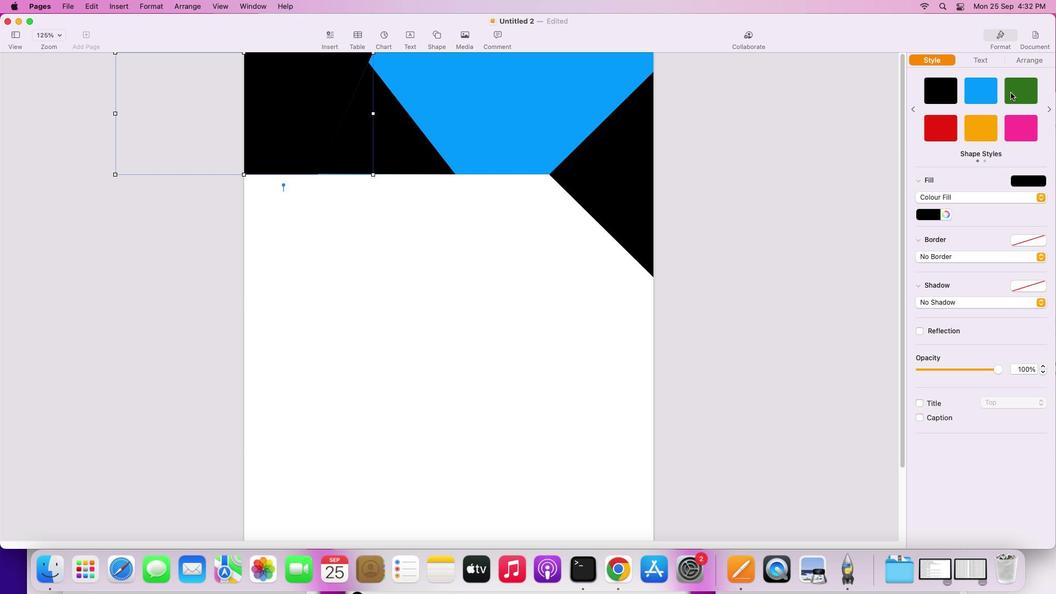 
Action: Mouse moved to (394, 138)
Screenshot: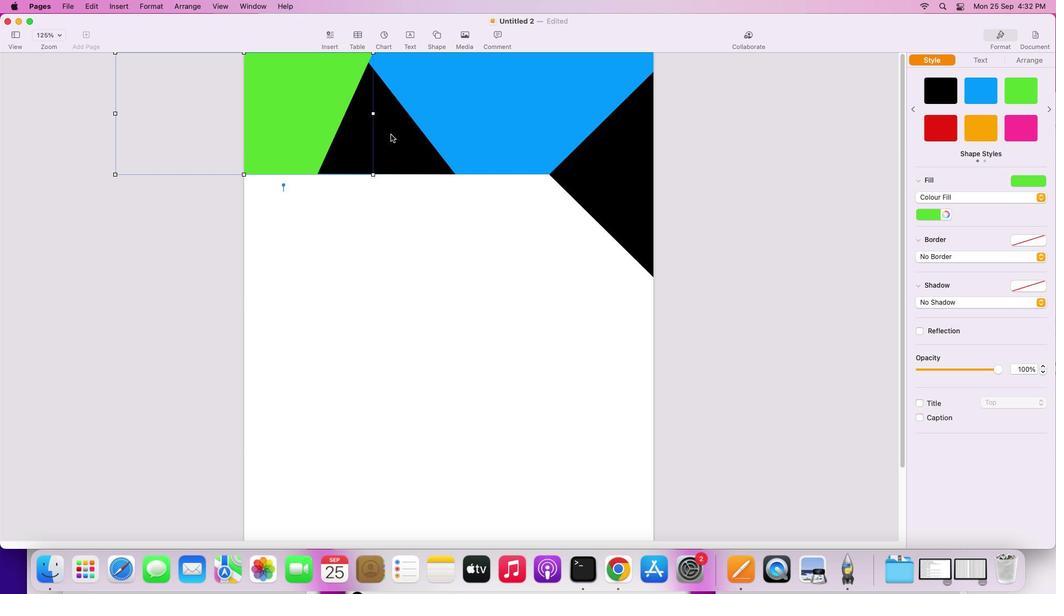 
Action: Mouse pressed left at (394, 138)
Screenshot: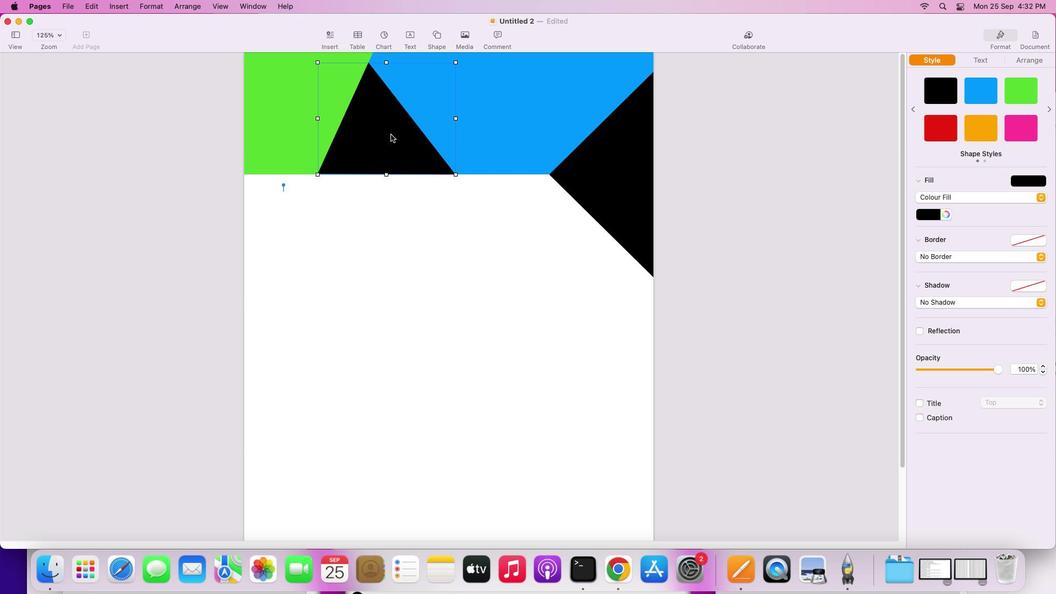 
Action: Mouse moved to (953, 135)
Screenshot: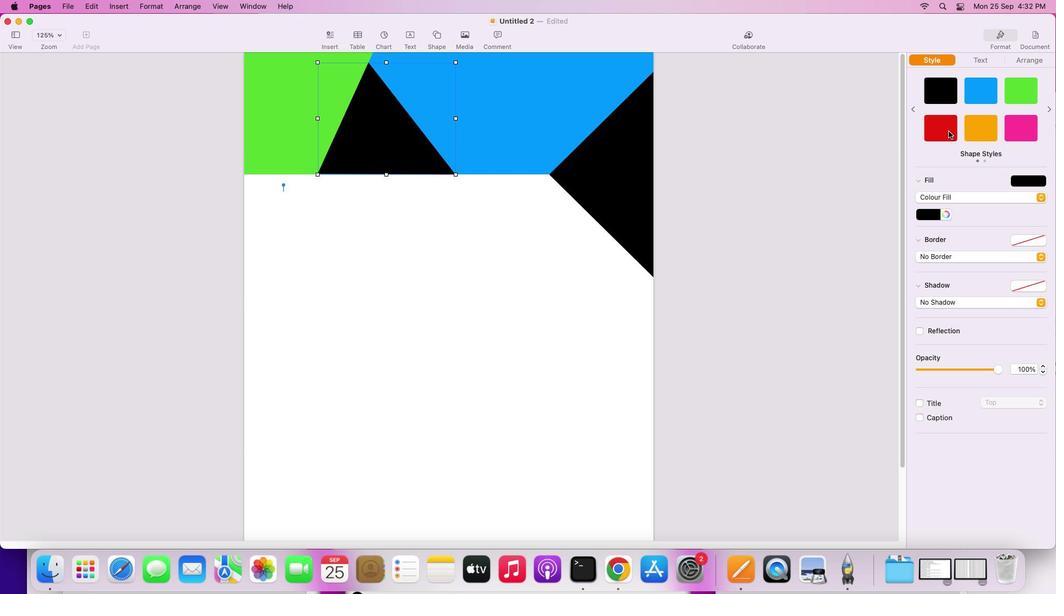 
Action: Mouse pressed left at (953, 135)
Screenshot: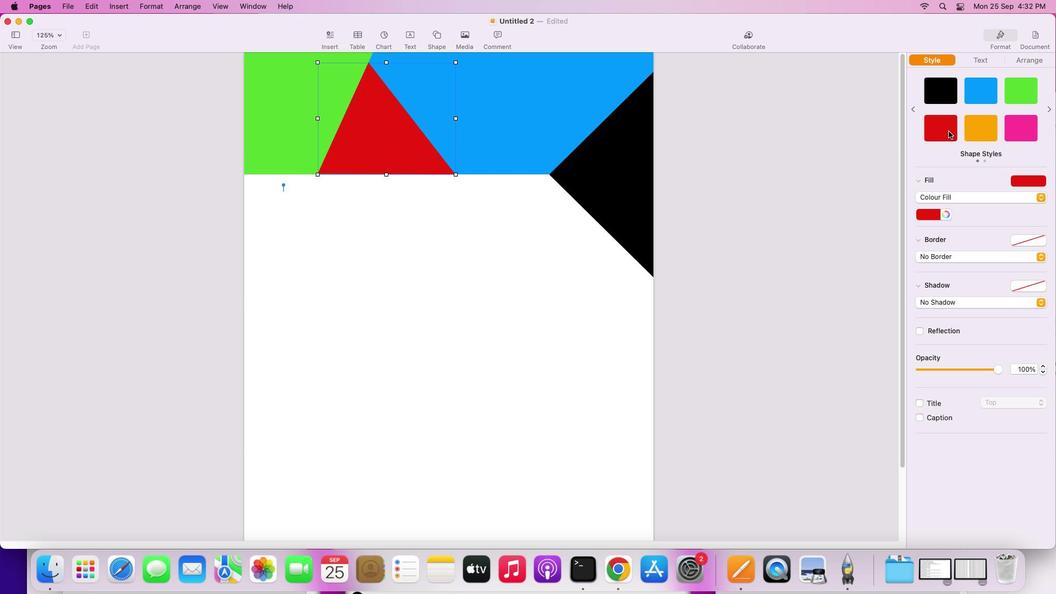 
Action: Mouse moved to (562, 226)
Screenshot: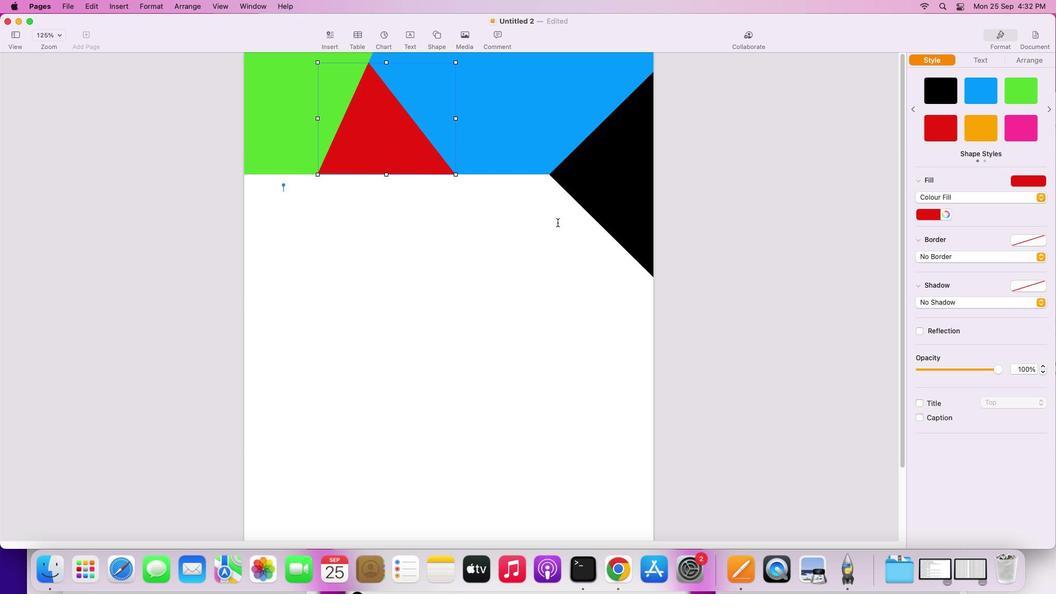 
Action: Mouse pressed left at (562, 226)
Screenshot: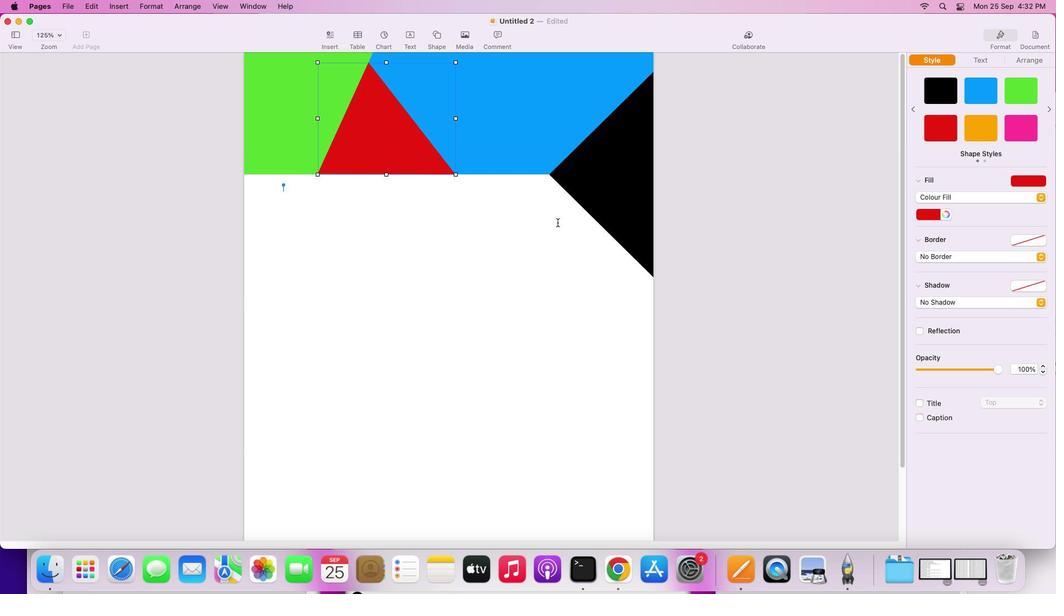 
Action: Mouse moved to (429, 139)
Screenshot: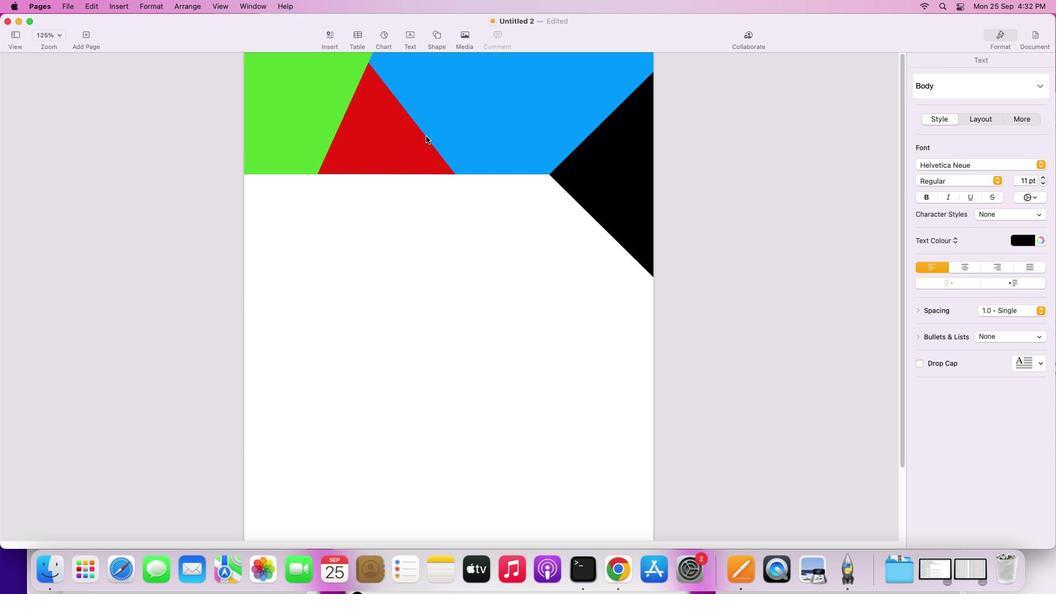 
Action: Mouse pressed left at (429, 139)
Screenshot: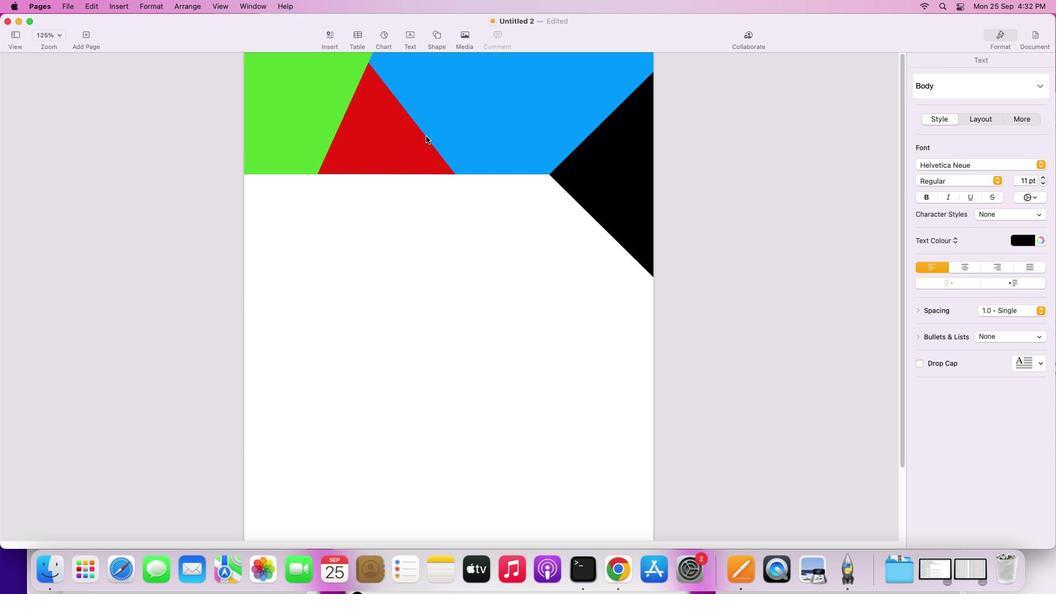 
Action: Mouse moved to (945, 103)
Screenshot: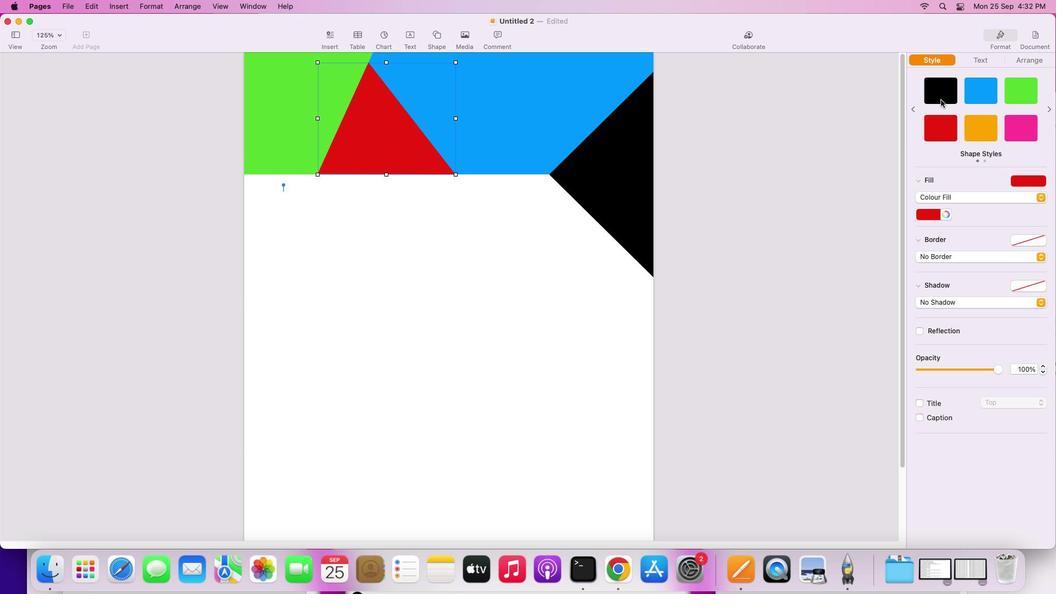 
Action: Mouse pressed left at (945, 103)
Screenshot: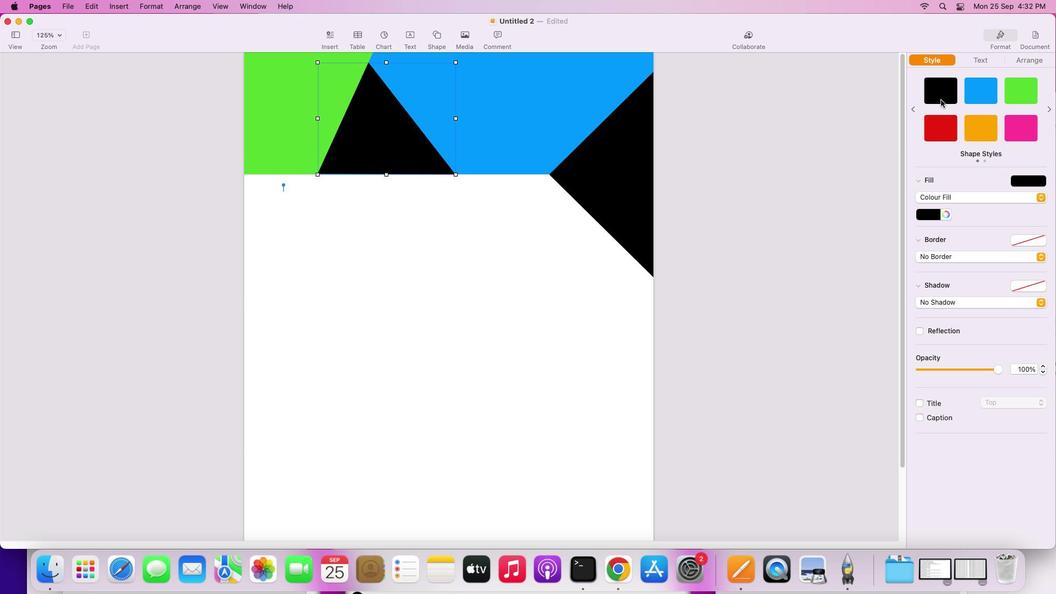 
Action: Mouse moved to (358, 259)
Screenshot: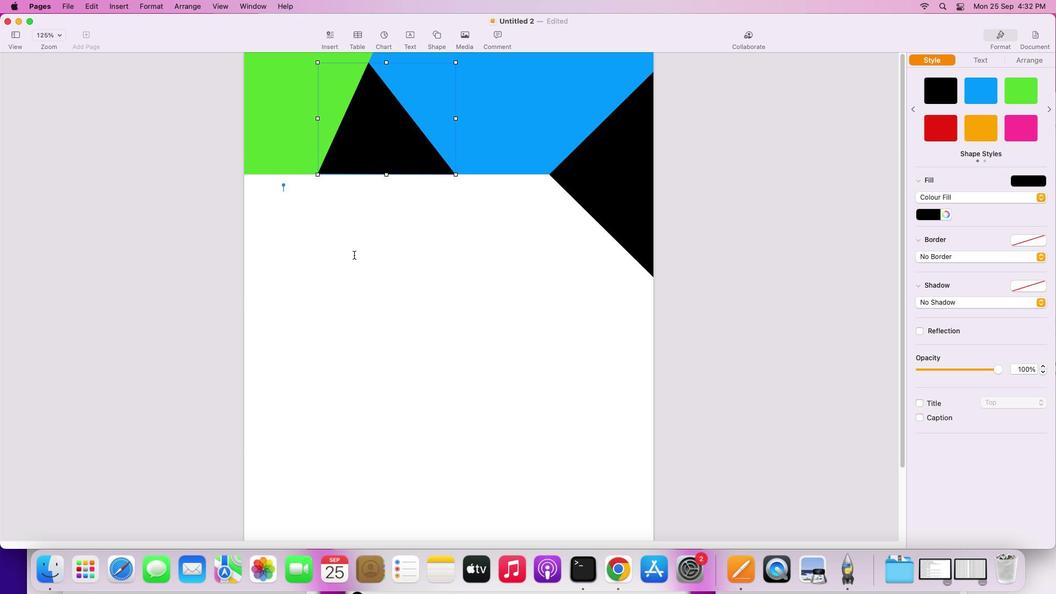 
Action: Mouse pressed left at (358, 259)
Screenshot: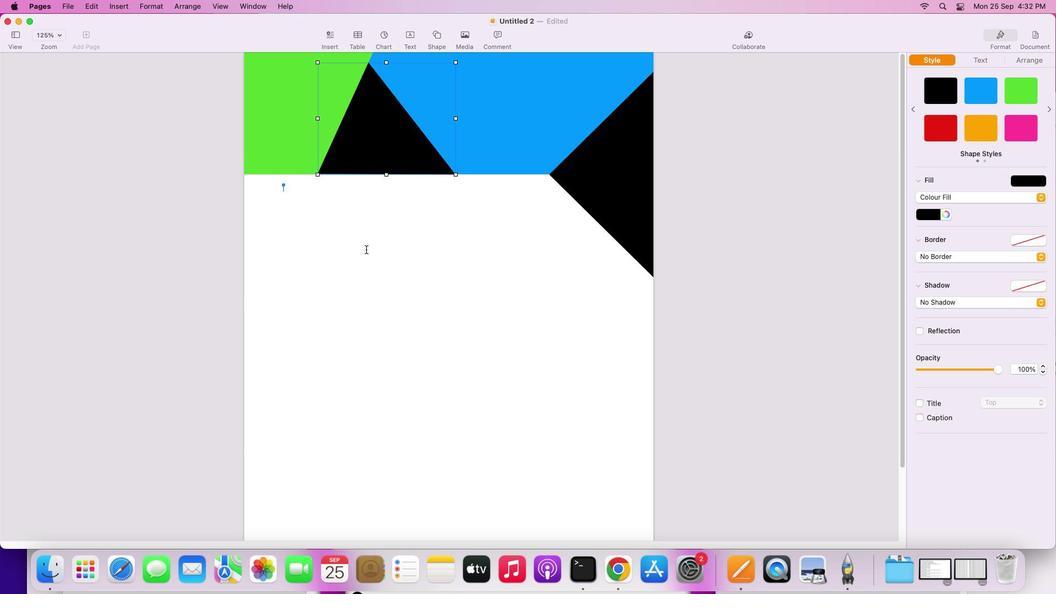 
Action: Mouse moved to (425, 315)
Screenshot: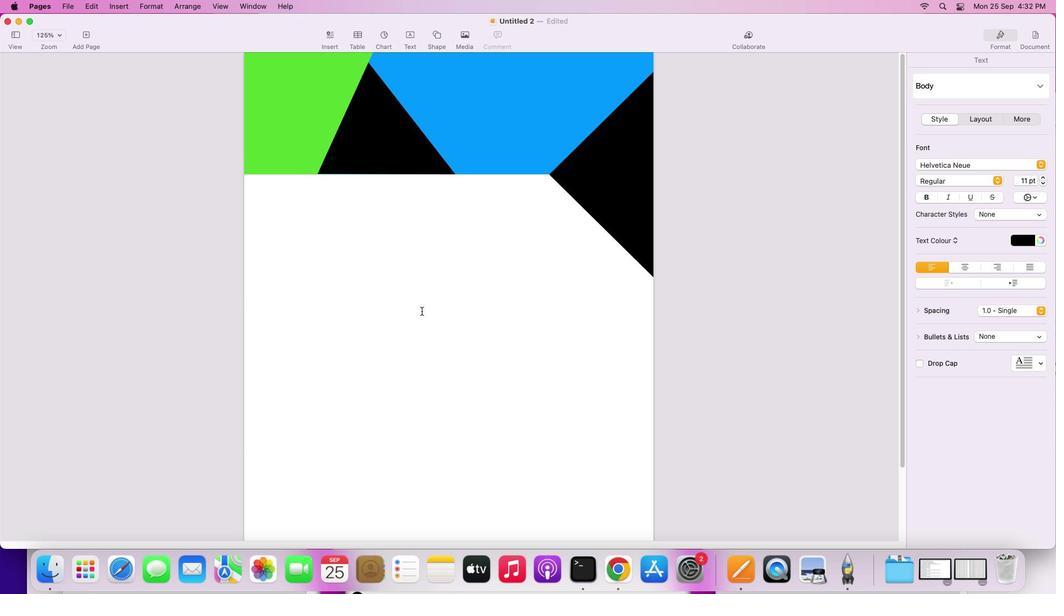 
Action: Mouse scrolled (425, 315) with delta (3, 3)
Screenshot: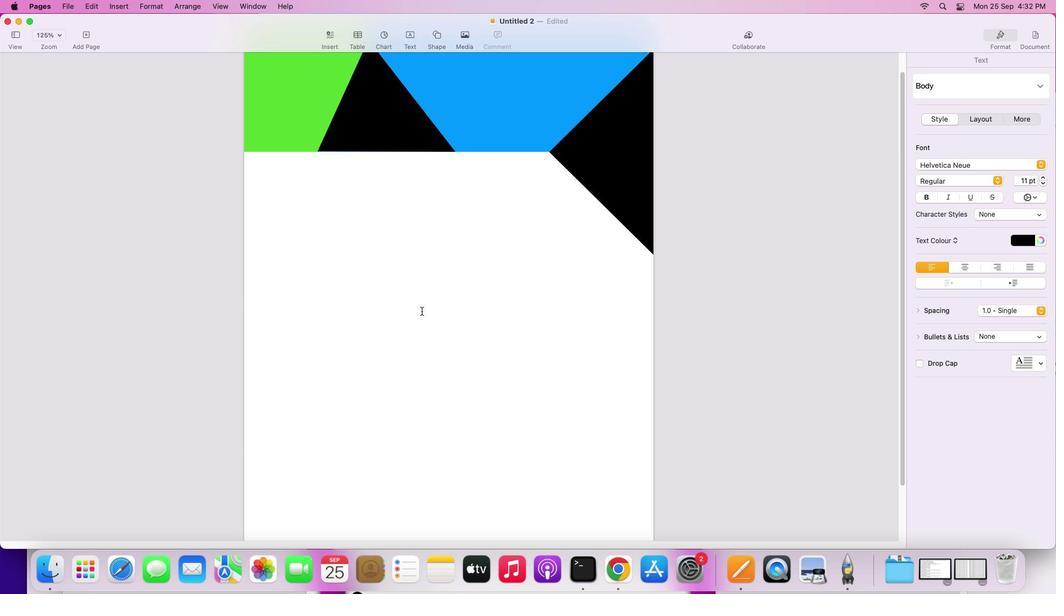 
Action: Mouse scrolled (425, 315) with delta (3, 3)
Screenshot: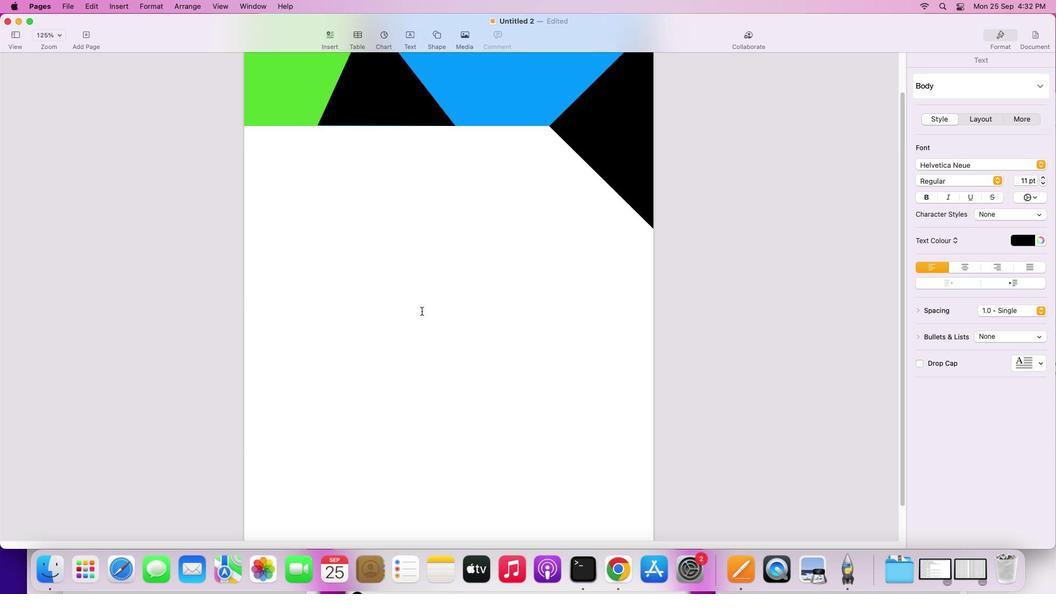 
Action: Mouse scrolled (425, 315) with delta (3, 2)
Screenshot: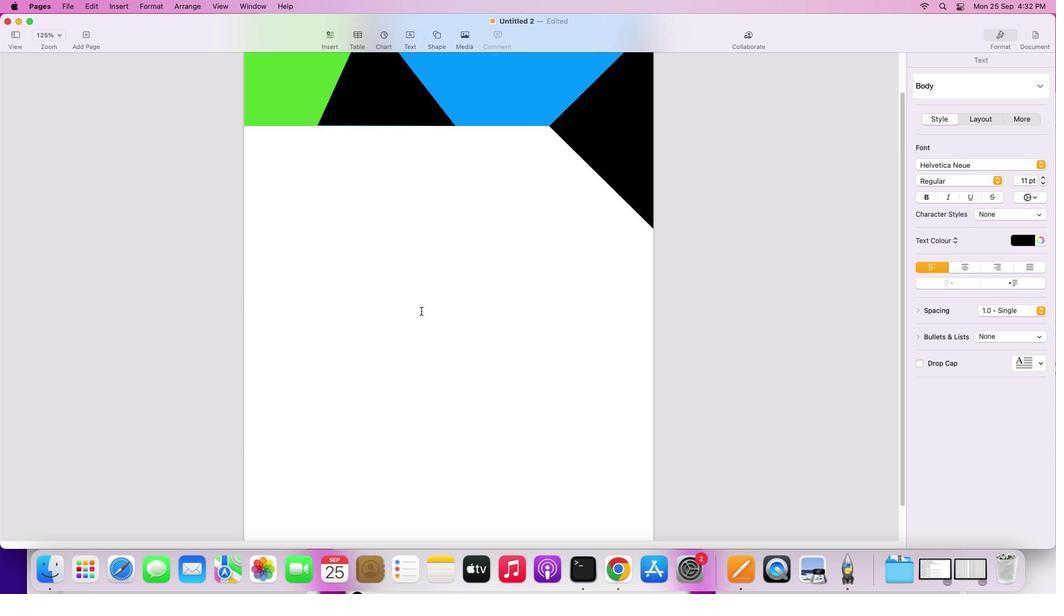 
Action: Mouse scrolled (425, 315) with delta (3, 1)
Screenshot: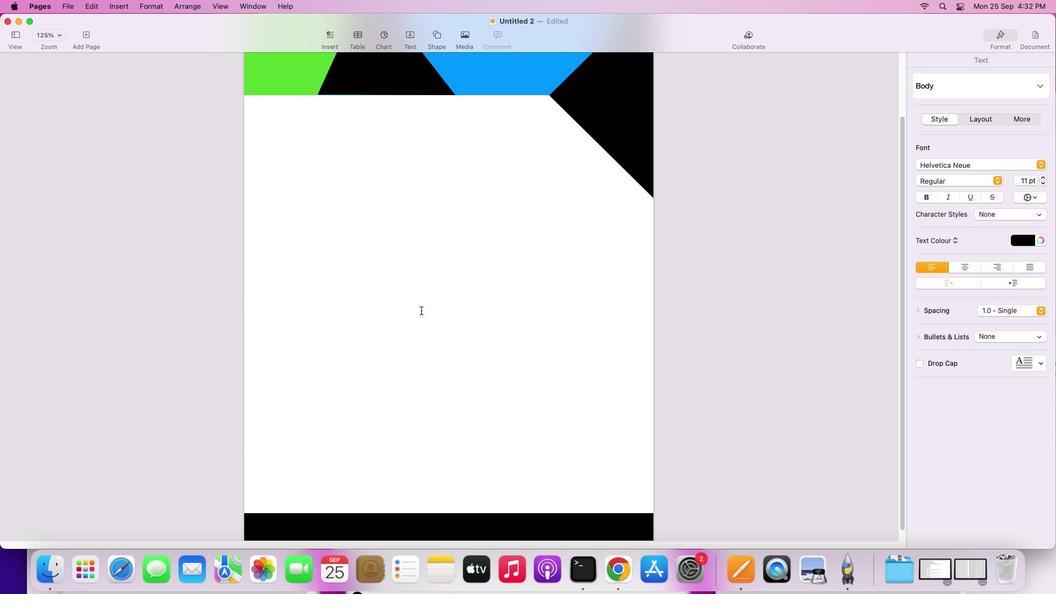 
Action: Mouse scrolled (425, 315) with delta (3, 1)
Screenshot: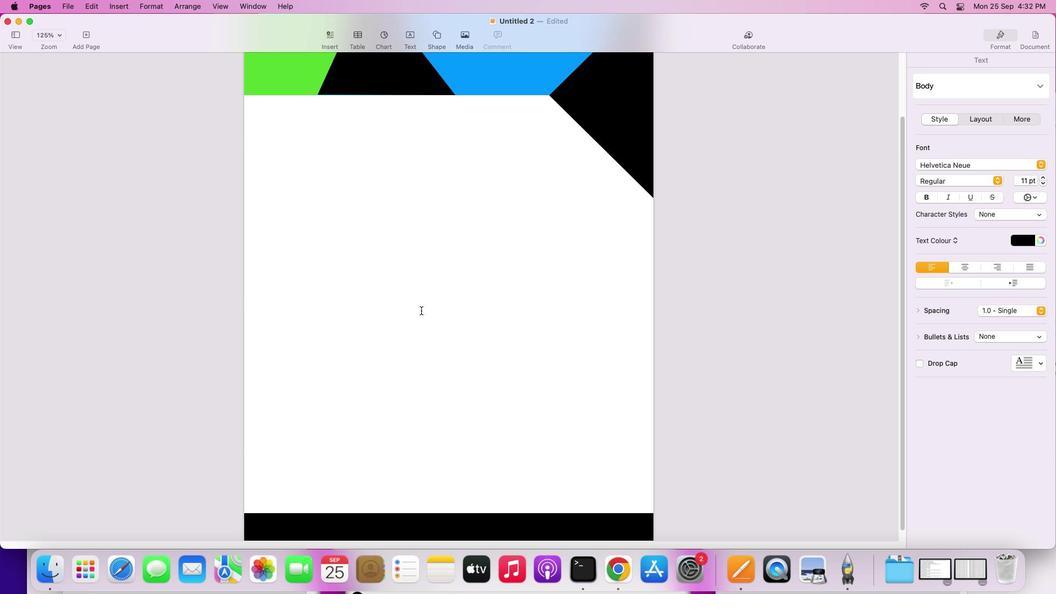 
Action: Mouse moved to (425, 314)
Screenshot: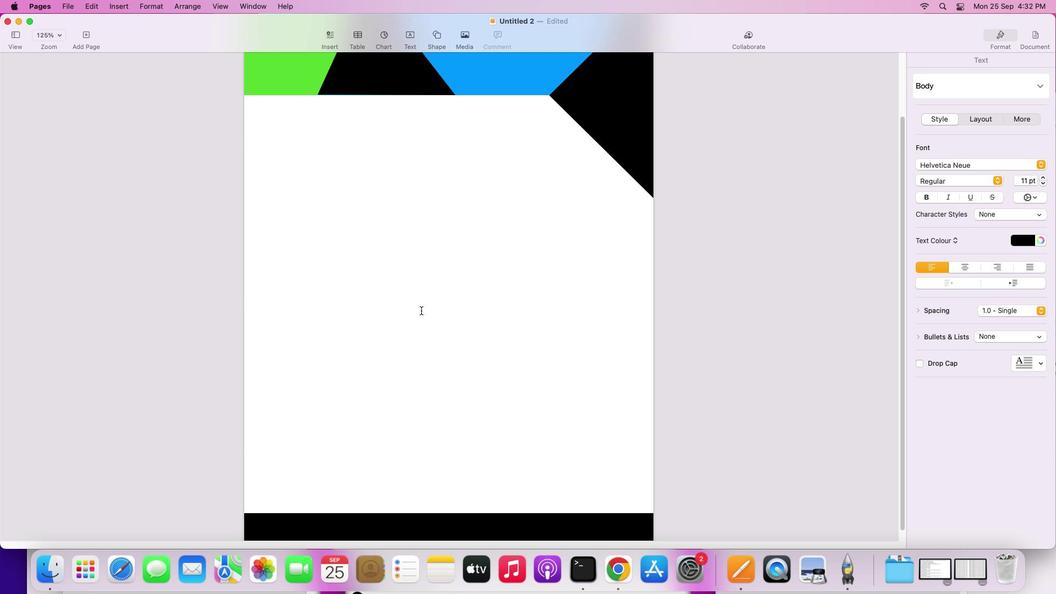 
Action: Mouse scrolled (425, 314) with delta (3, 3)
Screenshot: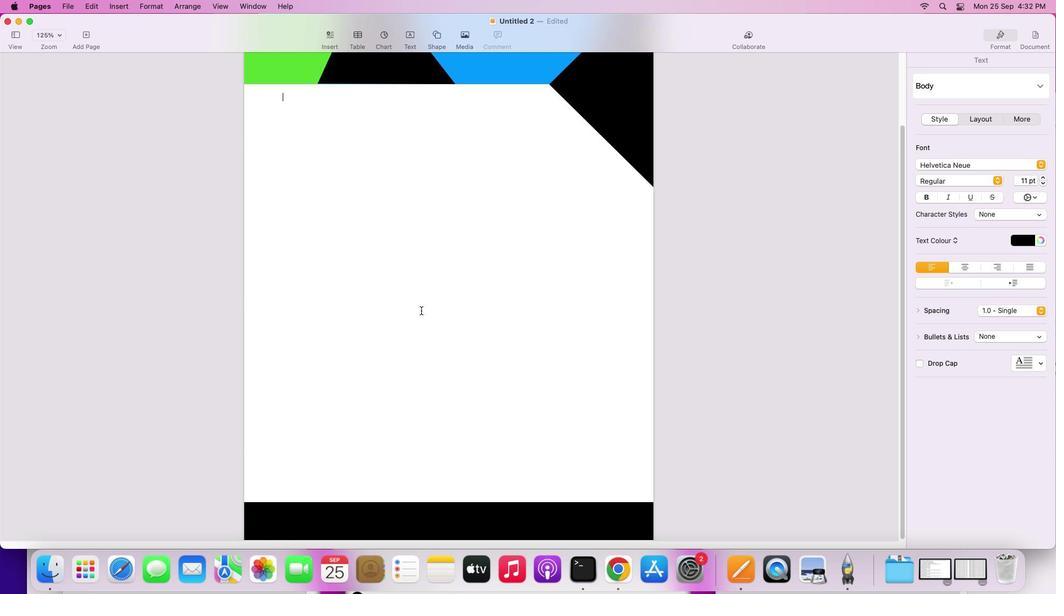 
Action: Mouse scrolled (425, 314) with delta (3, 3)
Screenshot: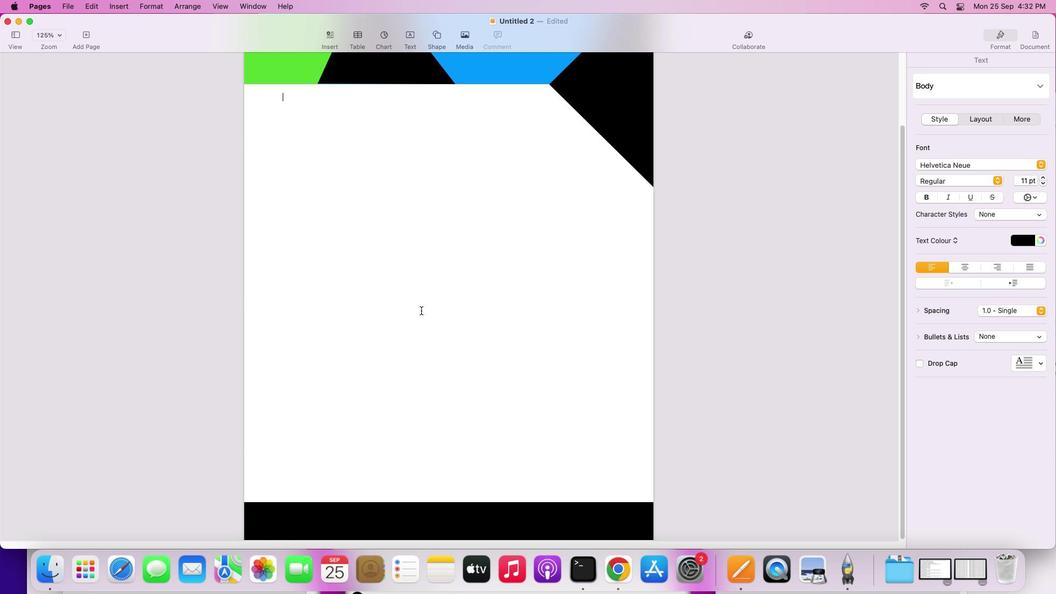 
Action: Mouse scrolled (425, 314) with delta (3, 2)
Screenshot: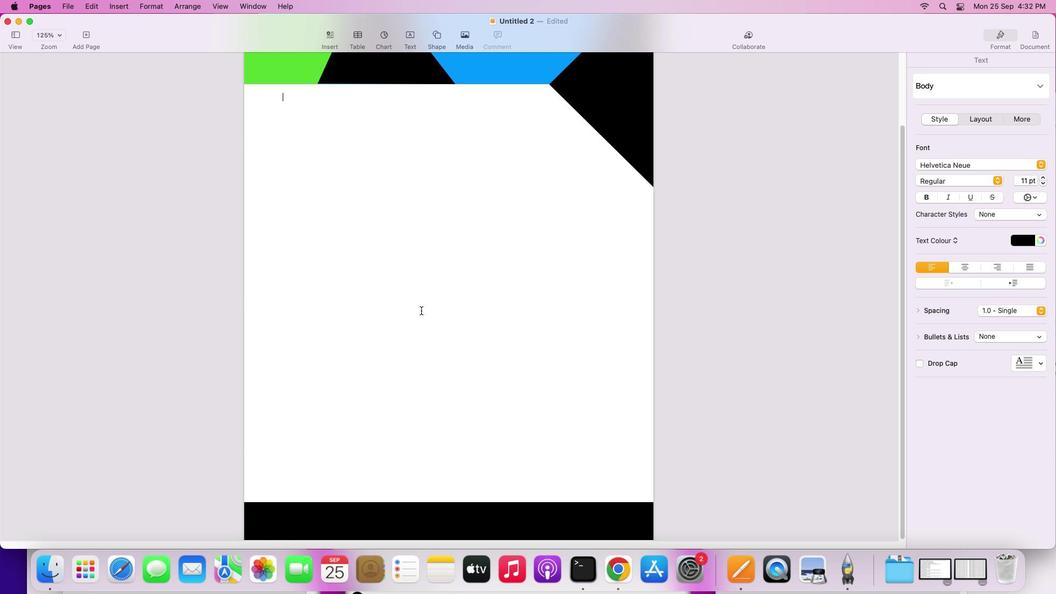
Action: Mouse scrolled (425, 314) with delta (3, 1)
Screenshot: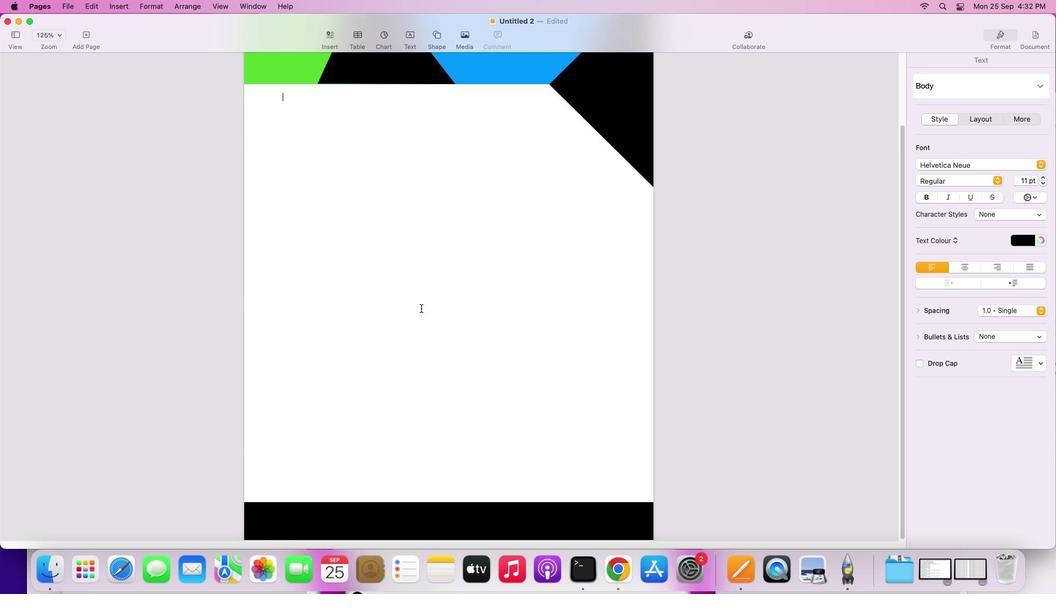 
Action: Mouse scrolled (425, 314) with delta (3, 1)
Screenshot: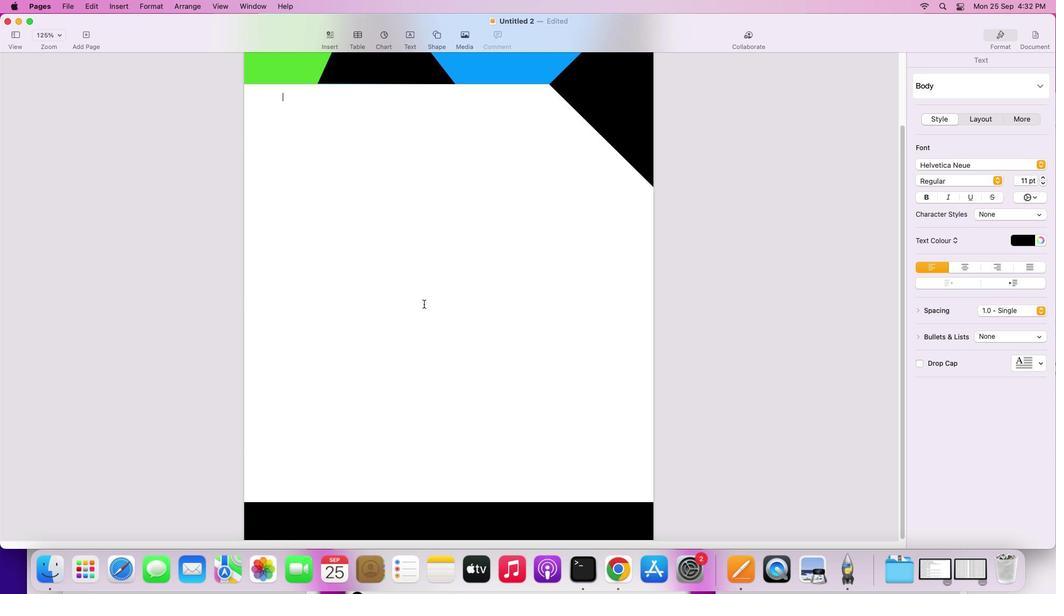 
Action: Mouse moved to (430, 308)
Screenshot: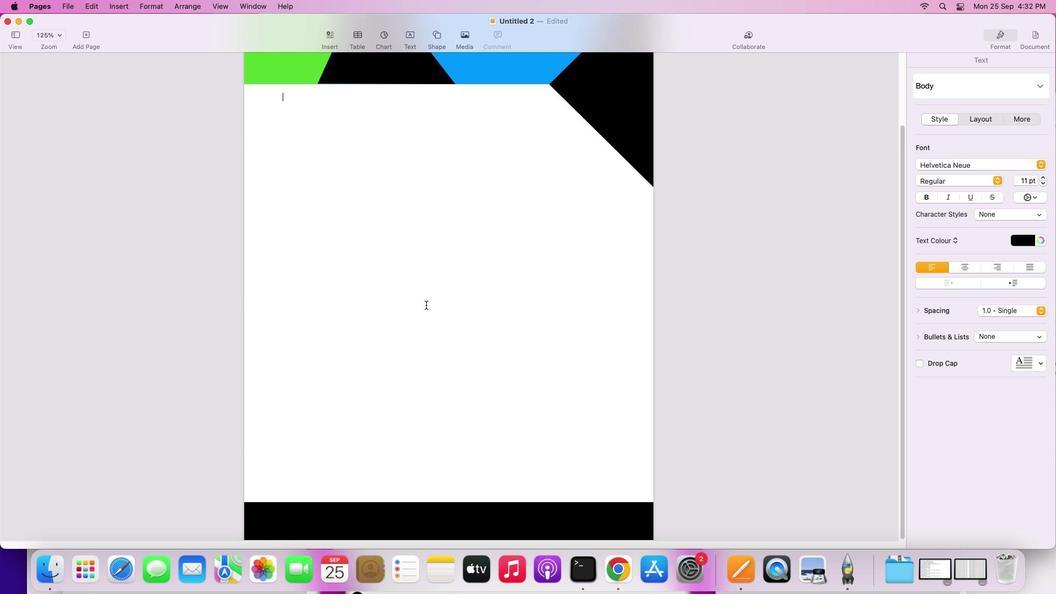 
Action: Mouse scrolled (430, 308) with delta (3, 3)
Screenshot: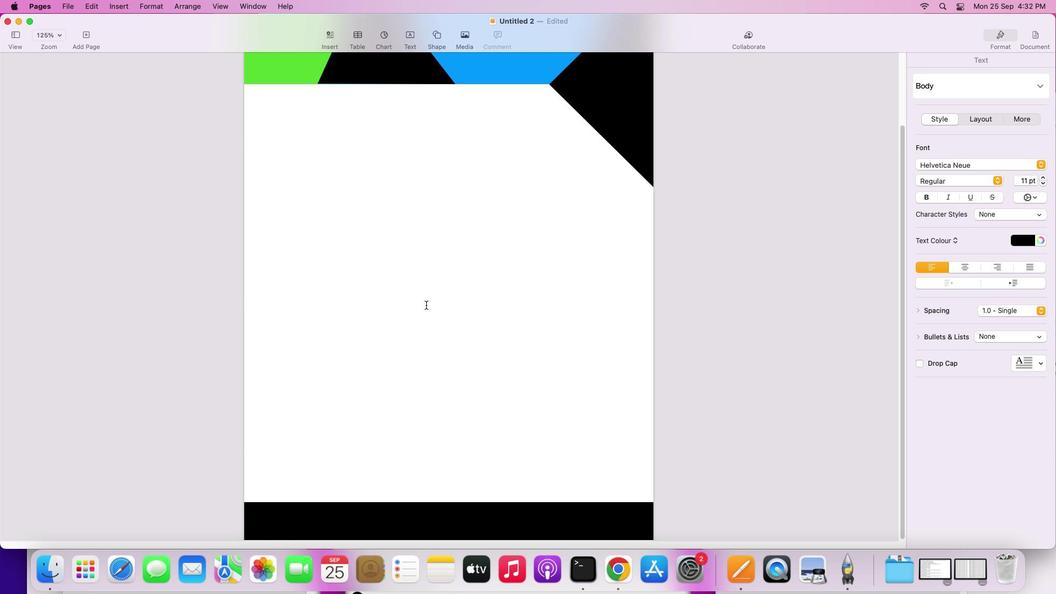 
Action: Mouse scrolled (430, 308) with delta (3, 3)
Screenshot: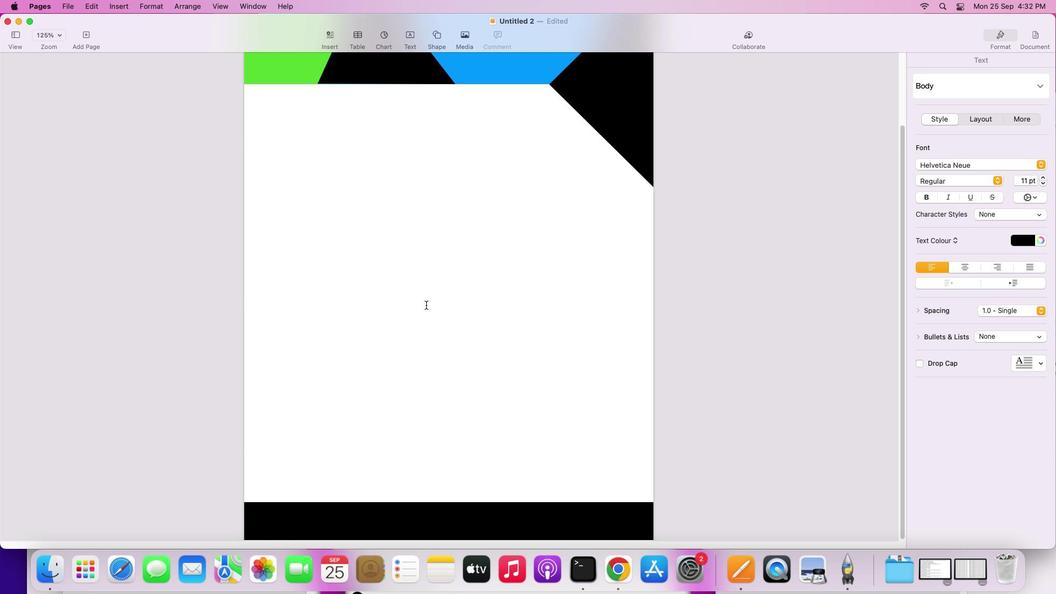 
Action: Mouse scrolled (430, 308) with delta (3, 2)
Screenshot: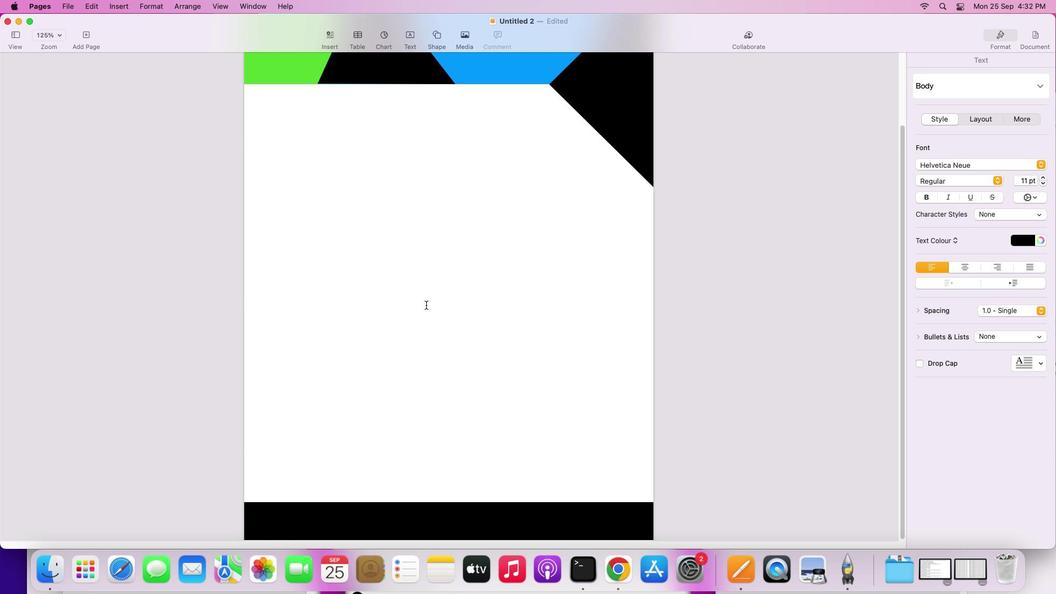 
Action: Mouse scrolled (430, 308) with delta (3, 1)
Screenshot: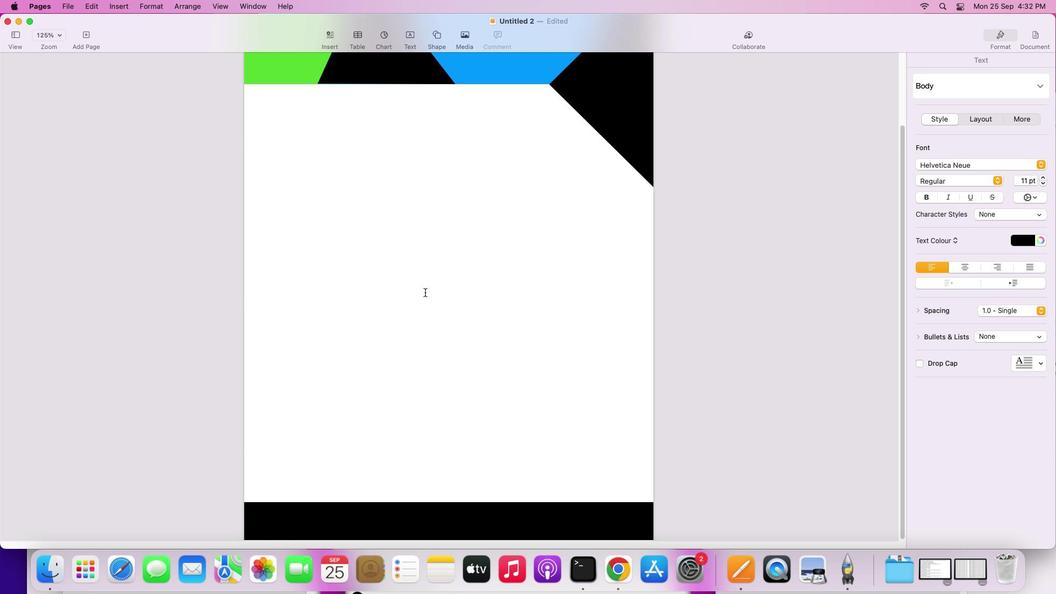 
Action: Mouse scrolled (430, 308) with delta (3, 1)
Screenshot: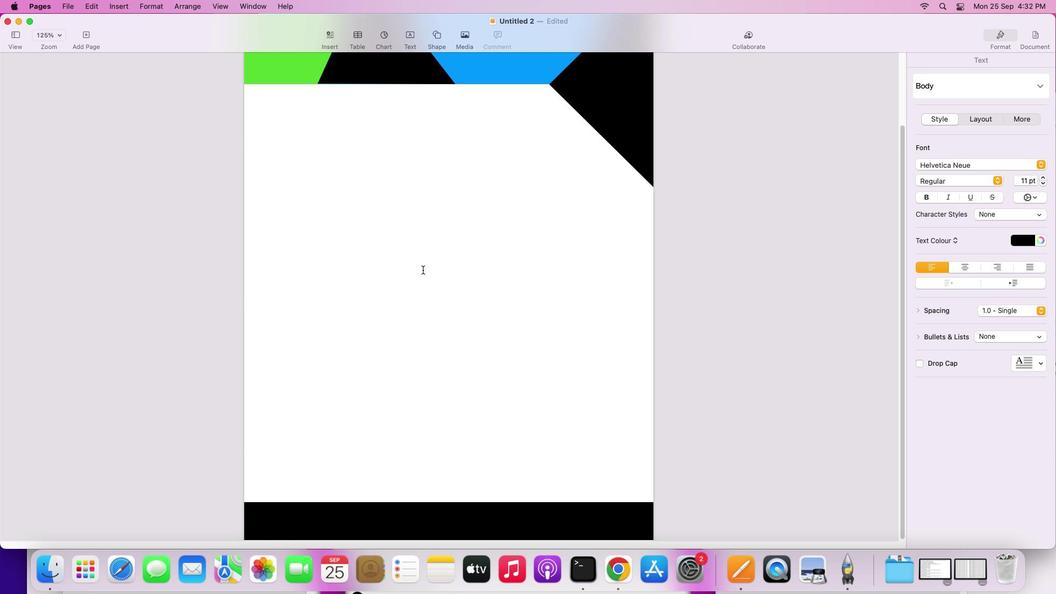 
Action: Mouse moved to (429, 306)
Screenshot: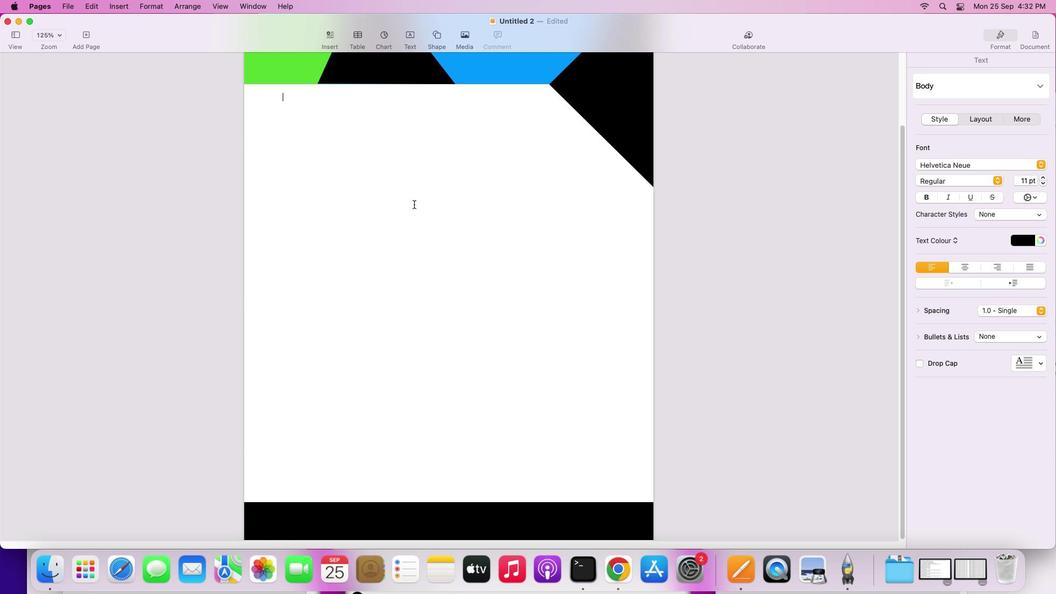 
Action: Mouse scrolled (429, 306) with delta (3, 1)
Screenshot: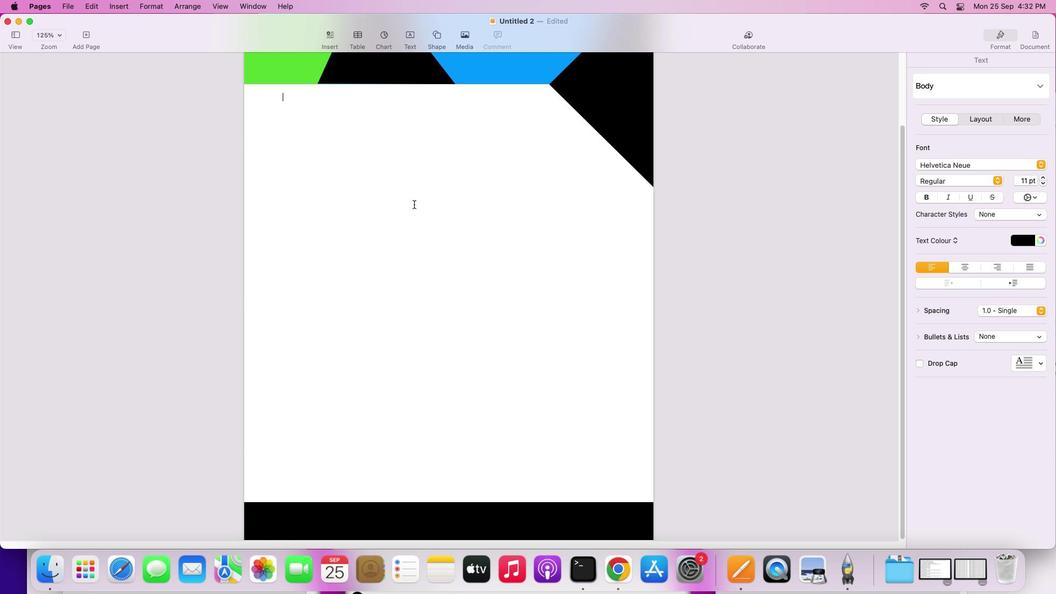 
Action: Mouse moved to (442, 36)
Screenshot: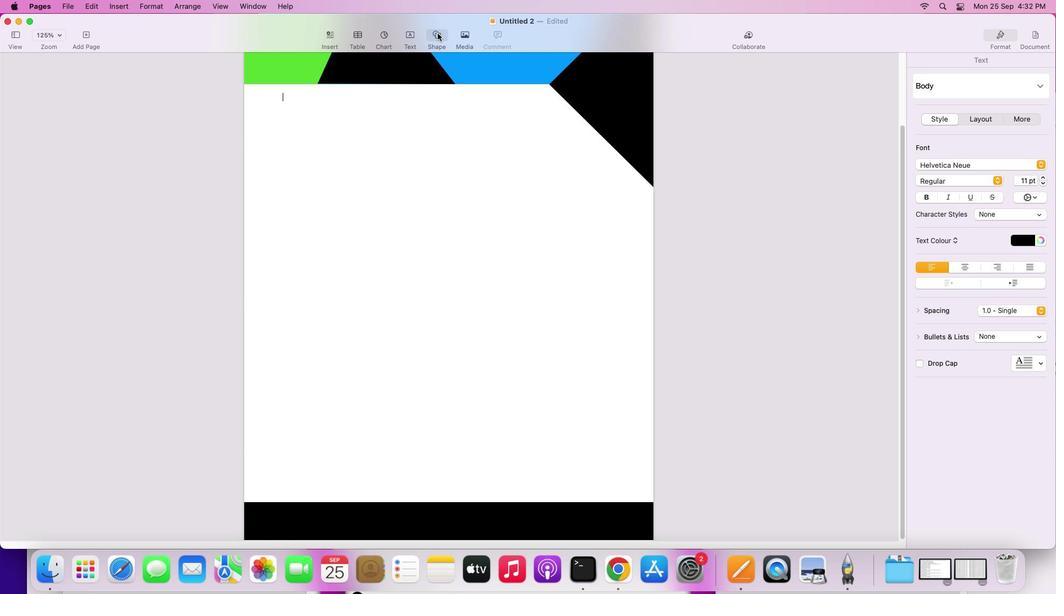 
Action: Mouse pressed left at (442, 36)
Screenshot: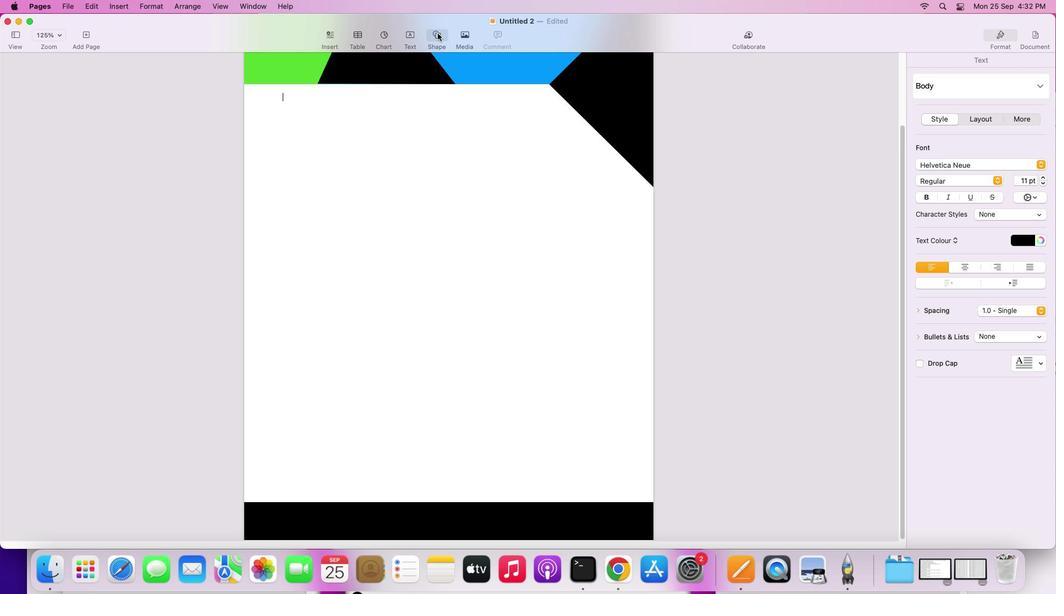 
Action: Mouse moved to (429, 128)
Screenshot: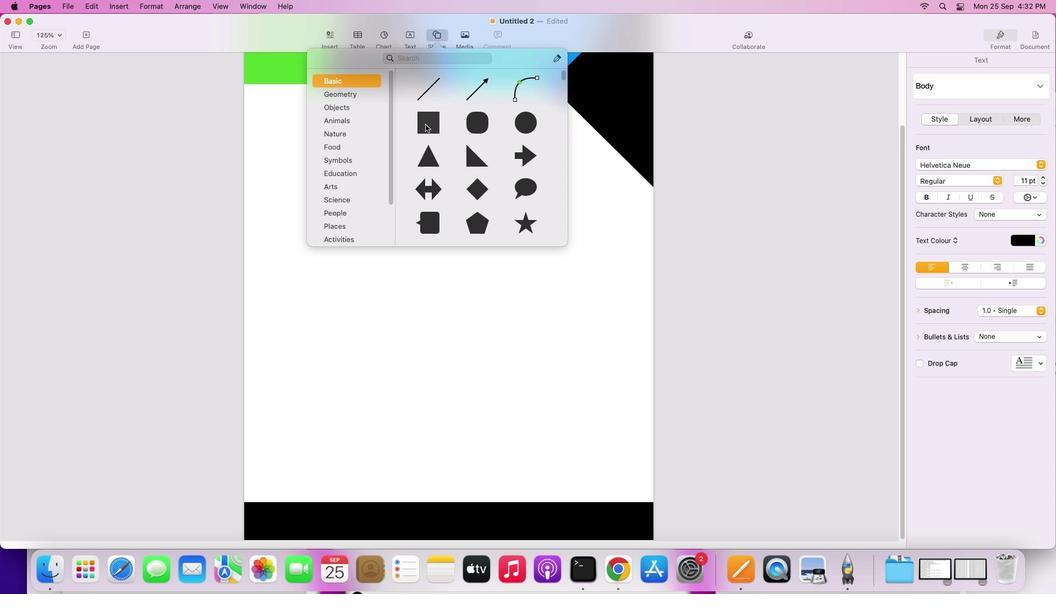 
Action: Mouse pressed left at (429, 128)
Screenshot: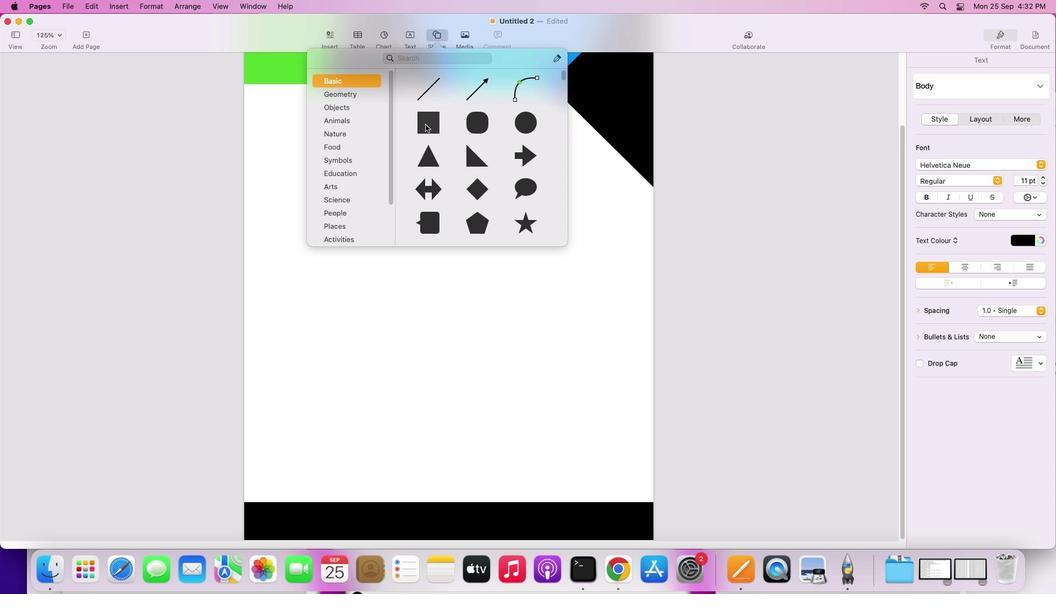 
Action: Mouse moved to (449, 154)
Screenshot: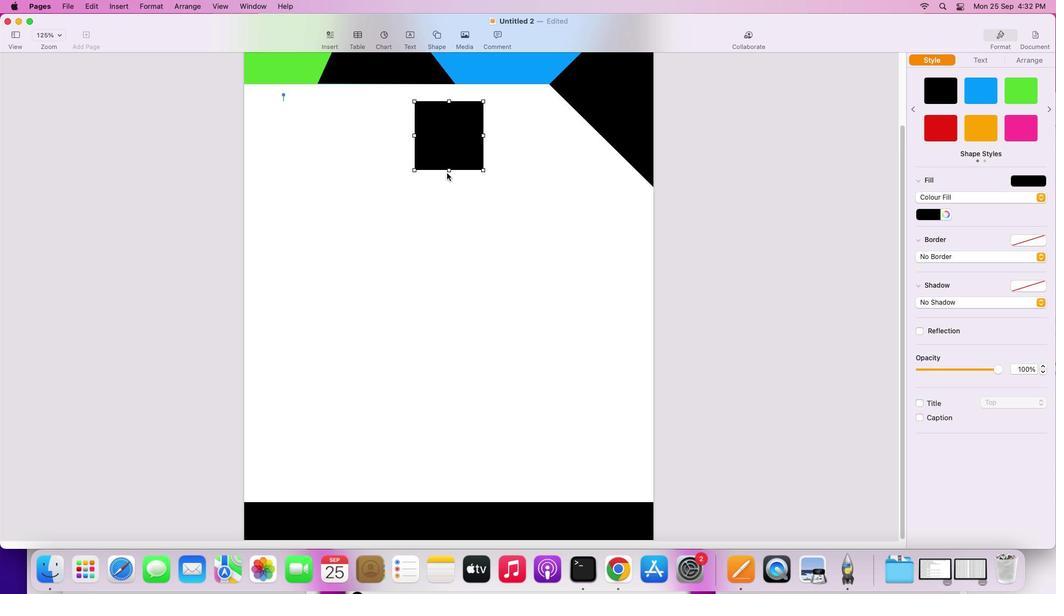 
Action: Mouse pressed left at (449, 154)
Screenshot: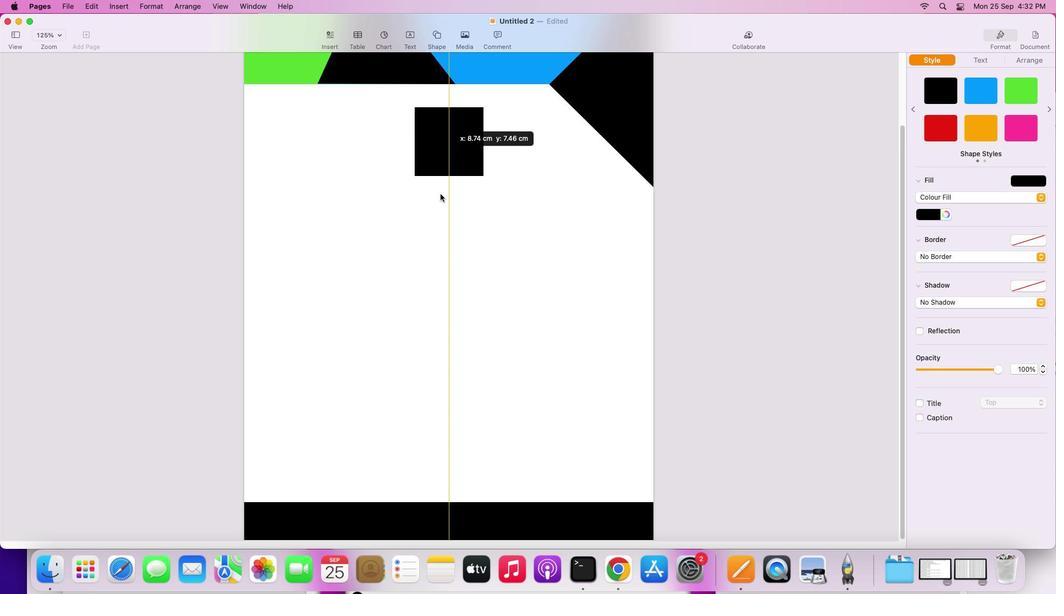
Action: Mouse moved to (317, 340)
Screenshot: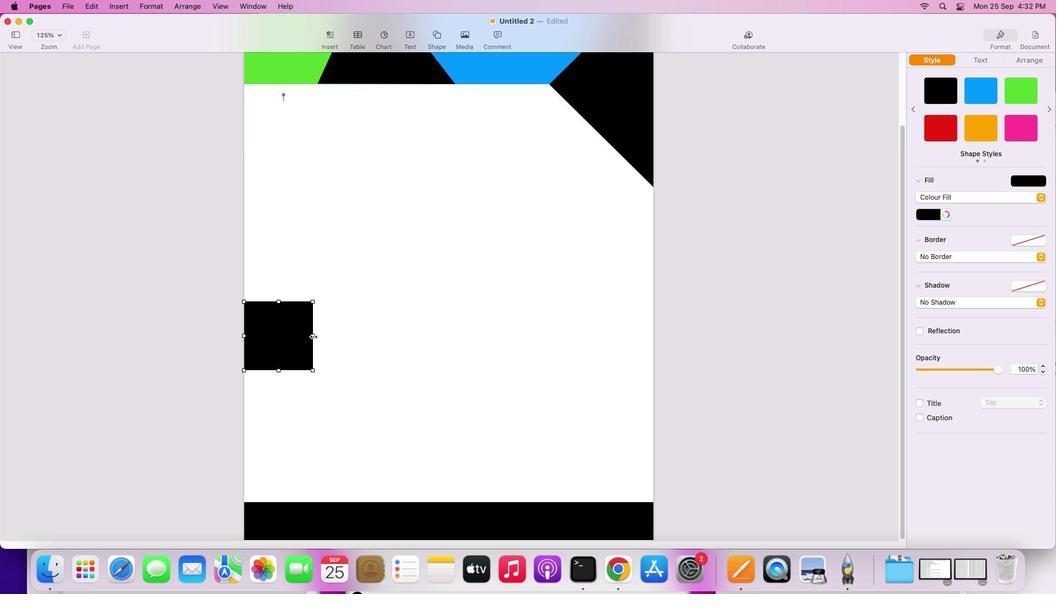 
Action: Mouse pressed left at (317, 340)
Screenshot: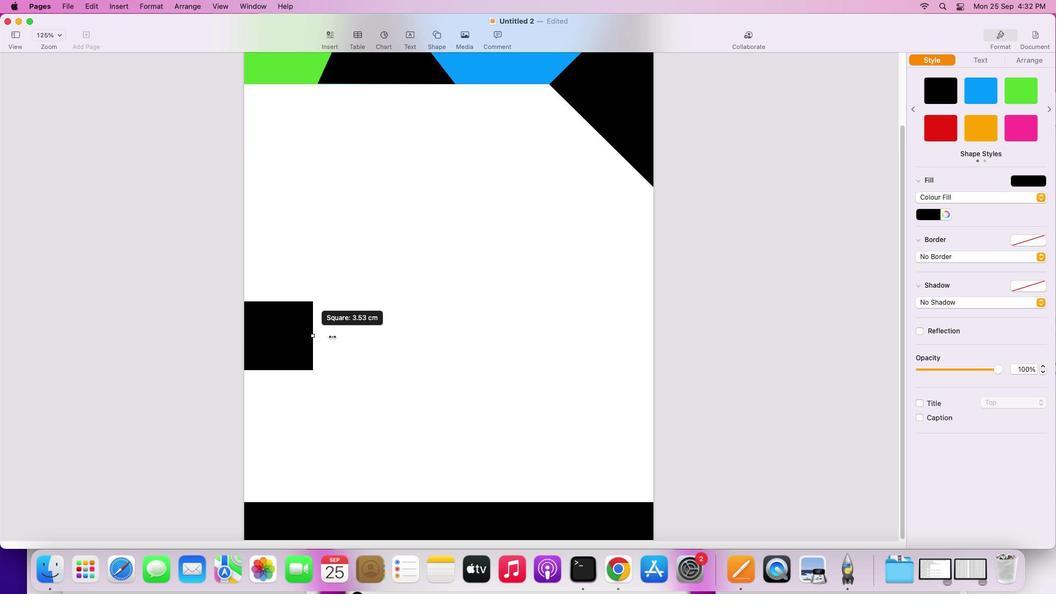 
Action: Mouse moved to (416, 340)
Screenshot: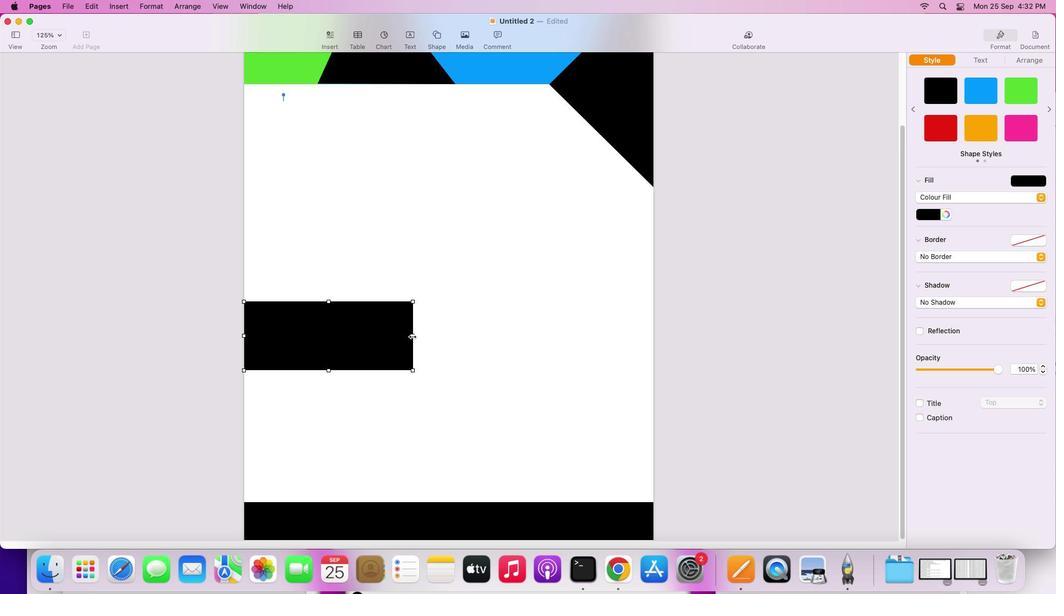 
Action: Mouse pressed left at (416, 340)
Screenshot: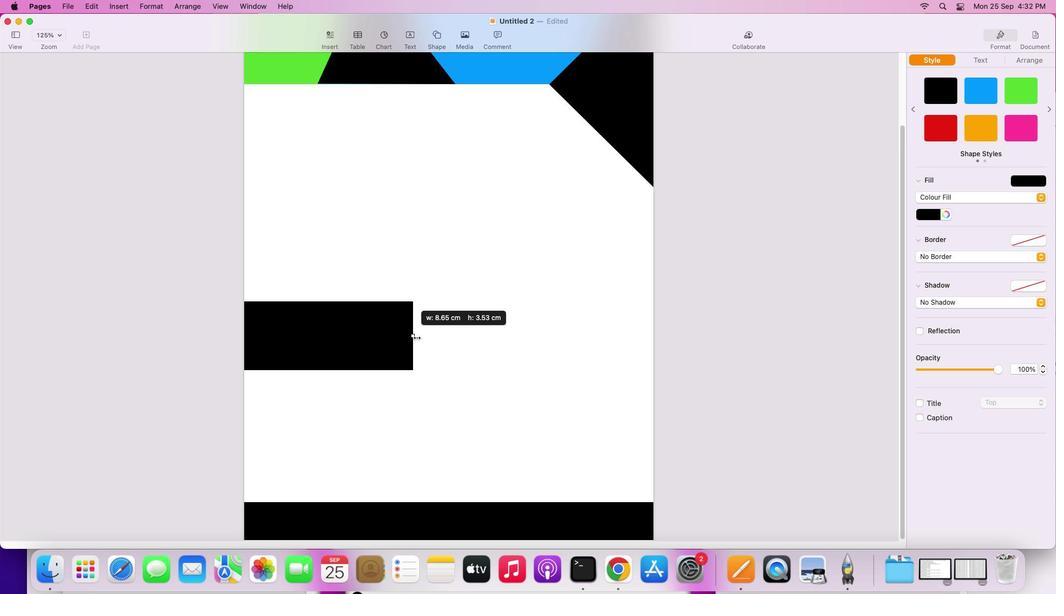 
Action: Mouse moved to (440, 37)
Screenshot: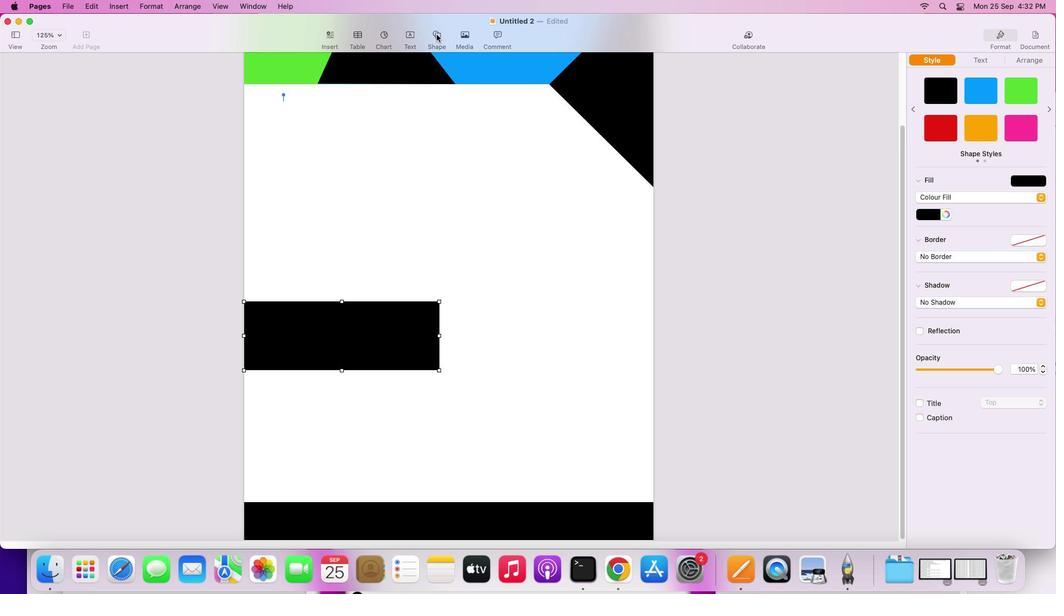 
Action: Mouse pressed left at (440, 37)
Screenshot: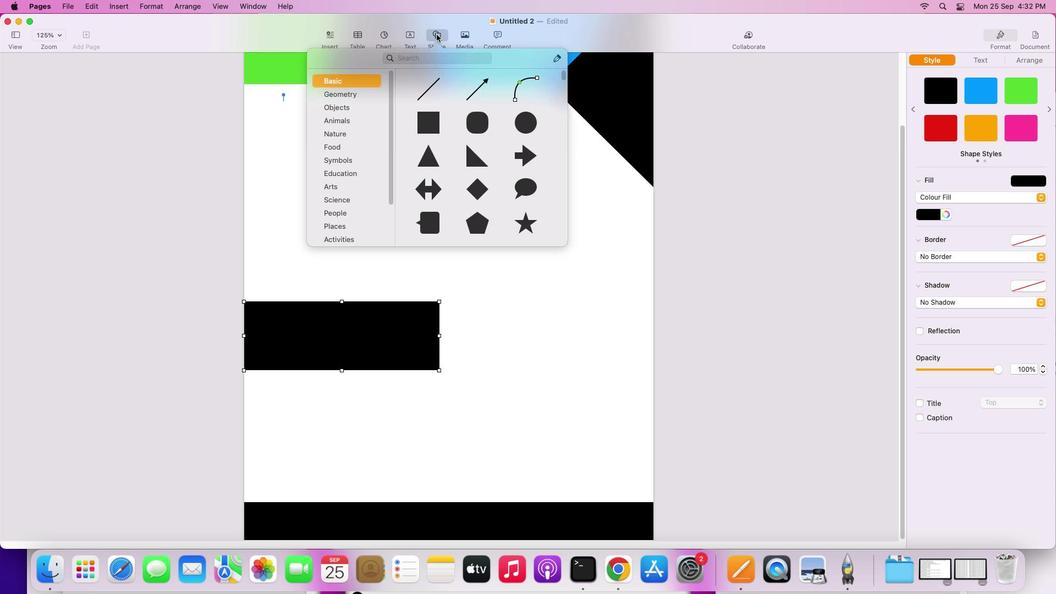 
Action: Mouse moved to (433, 156)
Screenshot: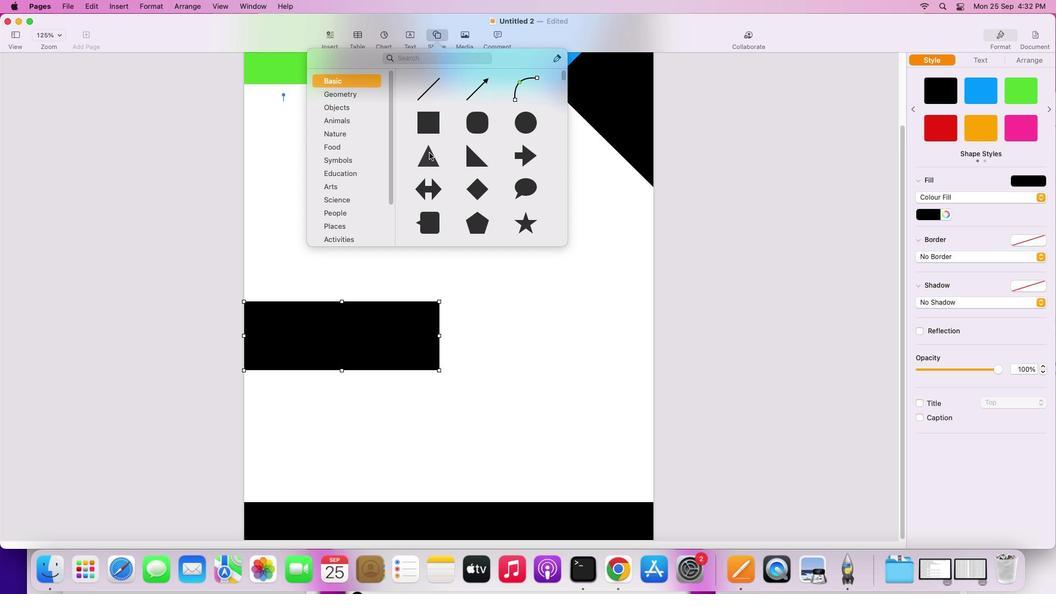 
Action: Mouse pressed left at (433, 156)
Screenshot: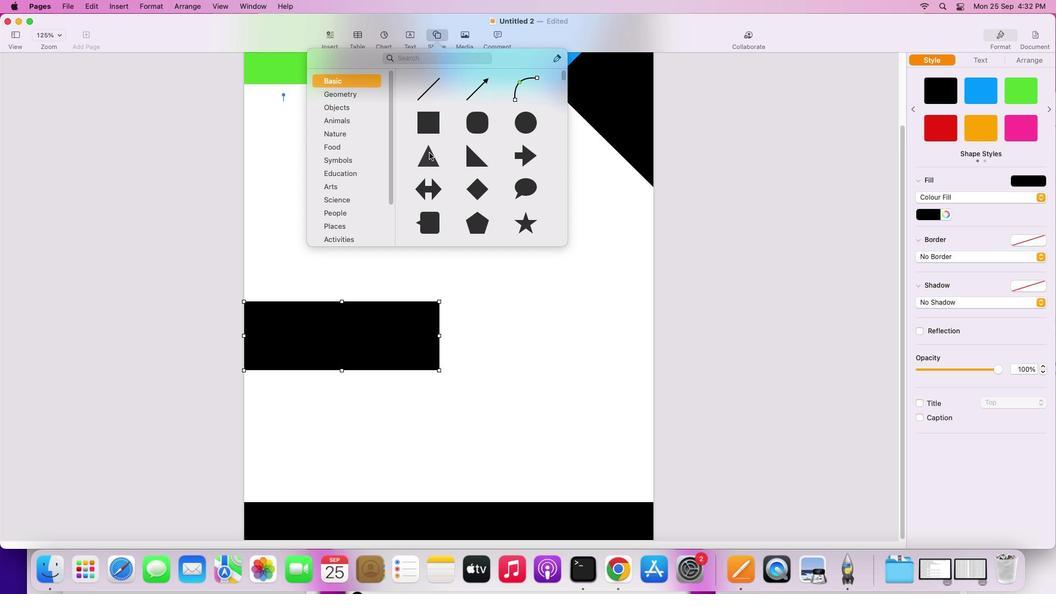 
Action: Mouse moved to (452, 298)
Screenshot: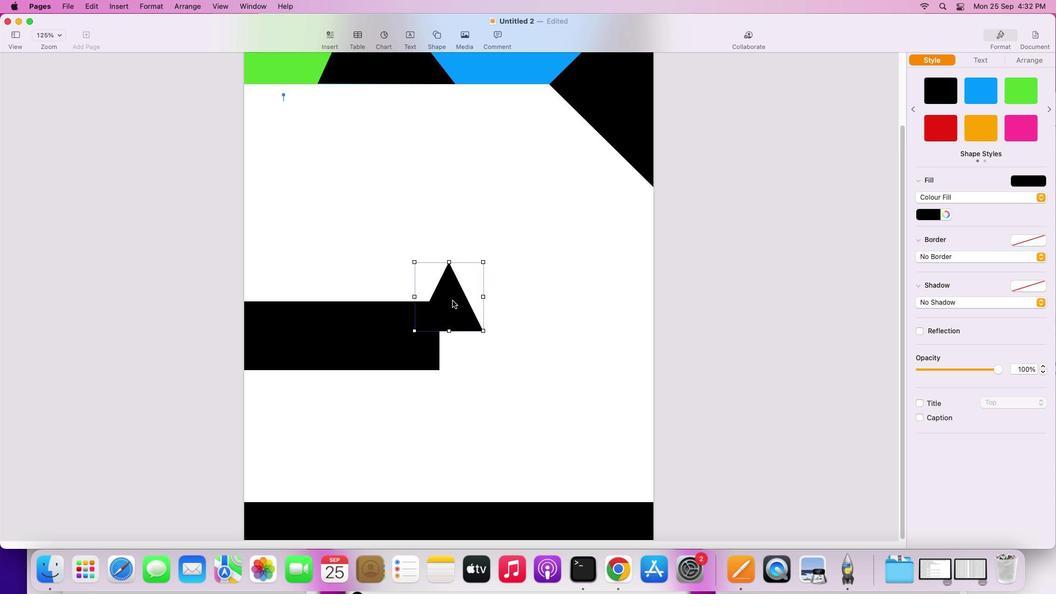 
Action: Mouse pressed left at (452, 298)
Screenshot: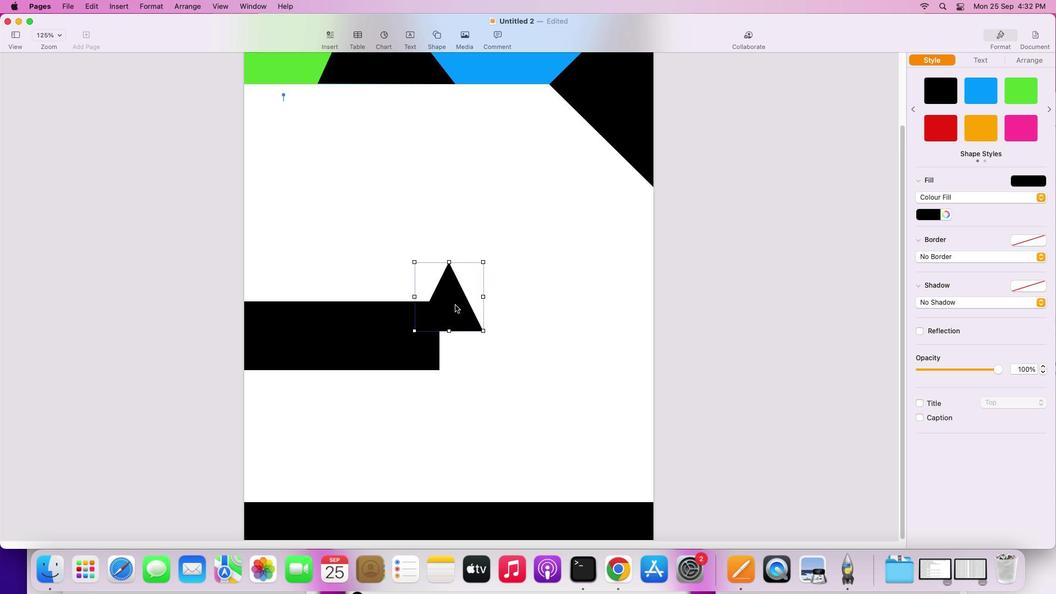 
Action: Mouse moved to (436, 339)
Screenshot: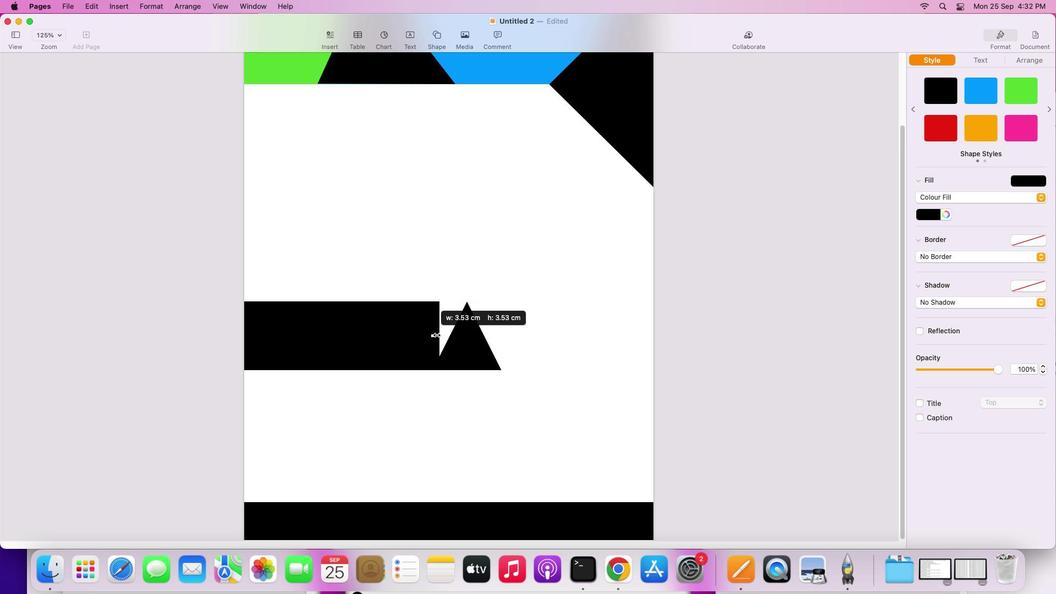 
Action: Mouse pressed left at (436, 339)
Screenshot: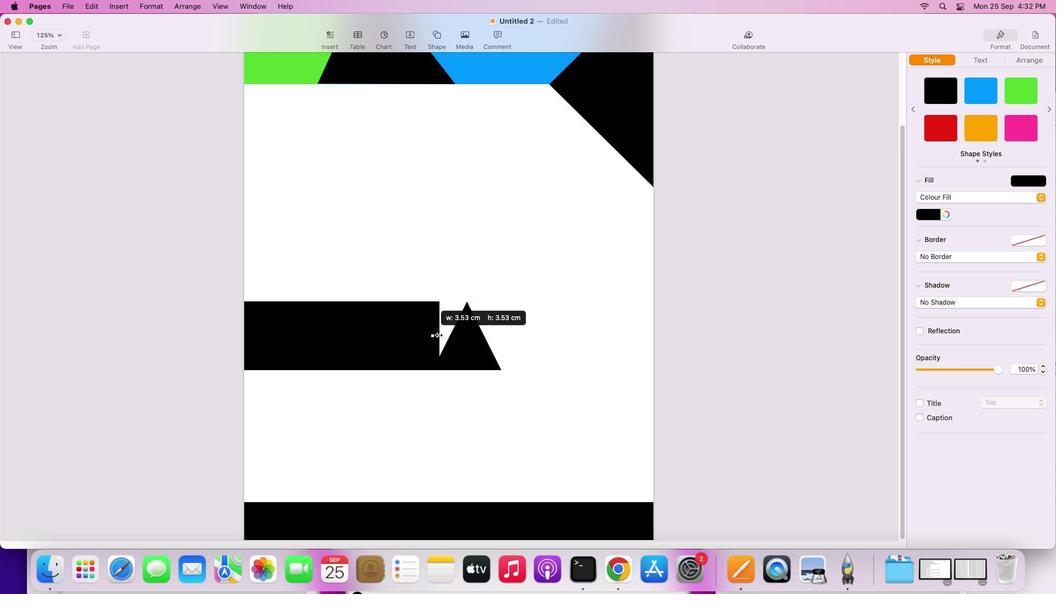 
Action: Mouse moved to (475, 343)
Screenshot: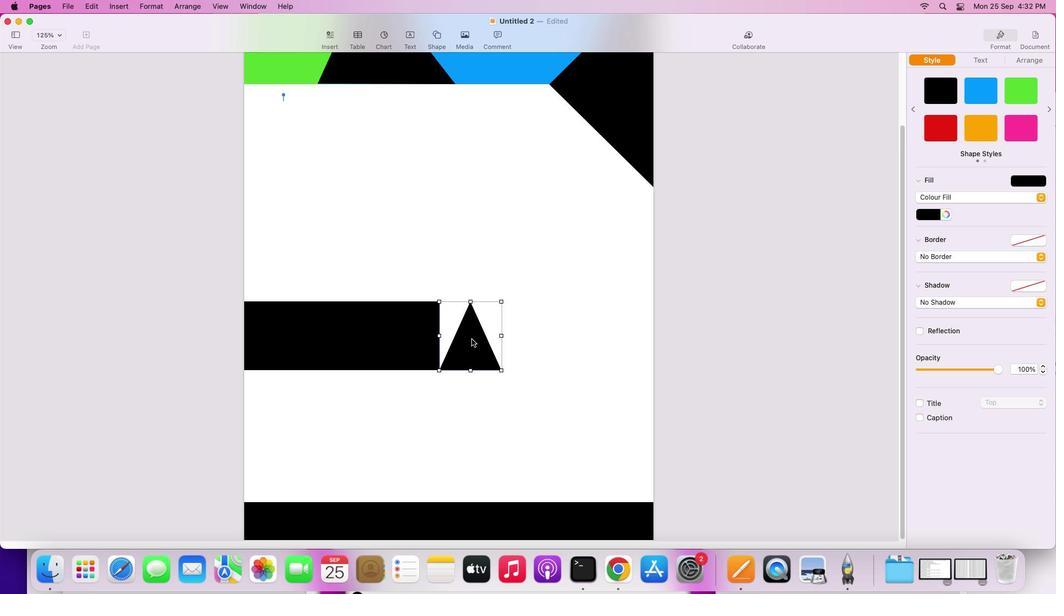 
Action: Key pressed Key.cmd'z'
Screenshot: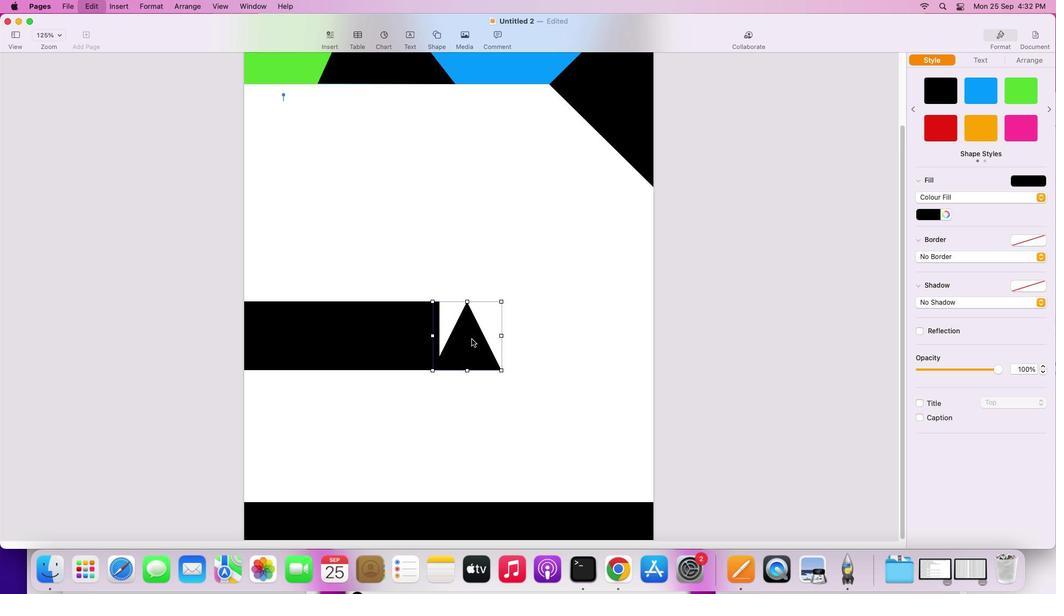 
Action: Mouse moved to (409, 335)
Screenshot: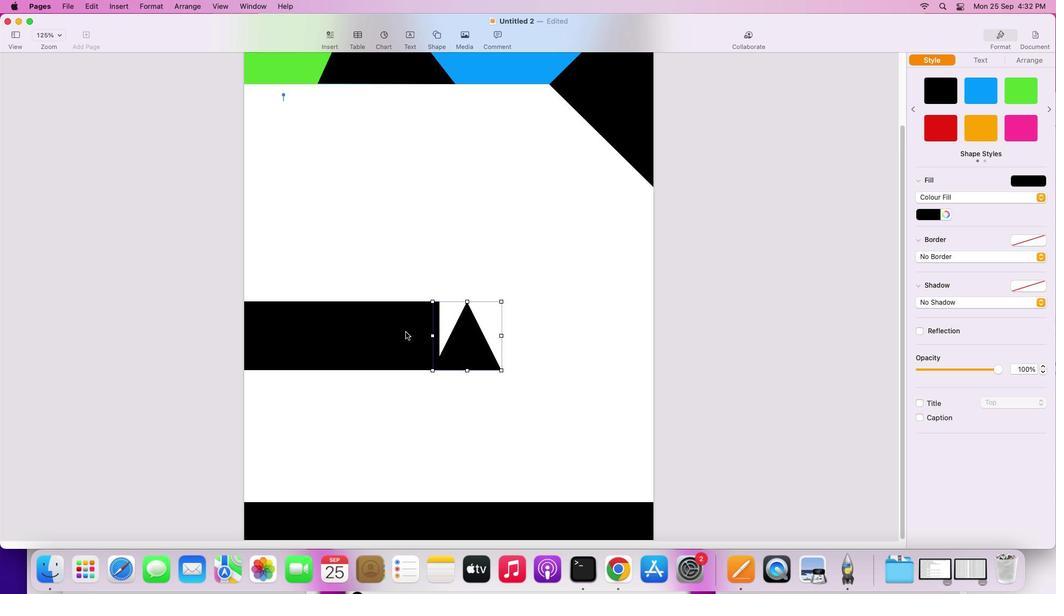 
Action: Mouse pressed left at (409, 335)
Screenshot: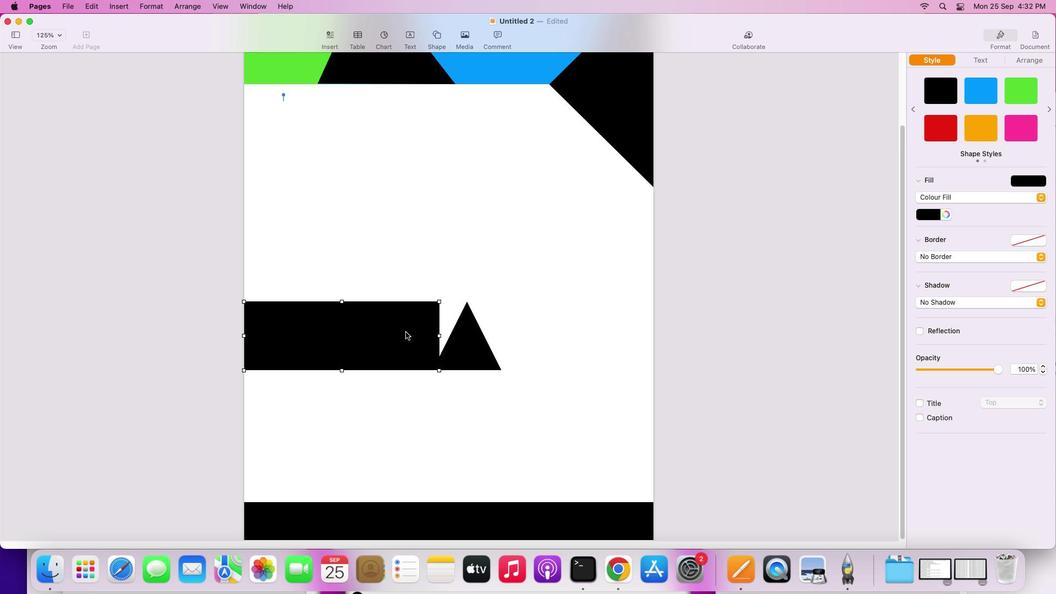 
Action: Mouse moved to (442, 340)
Screenshot: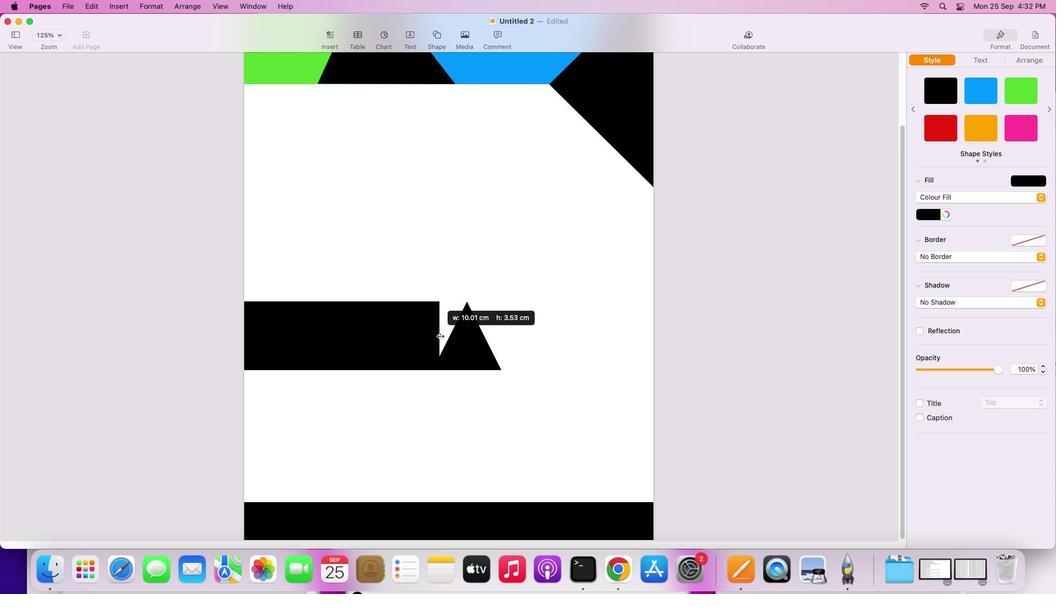 
Action: Mouse pressed left at (442, 340)
Screenshot: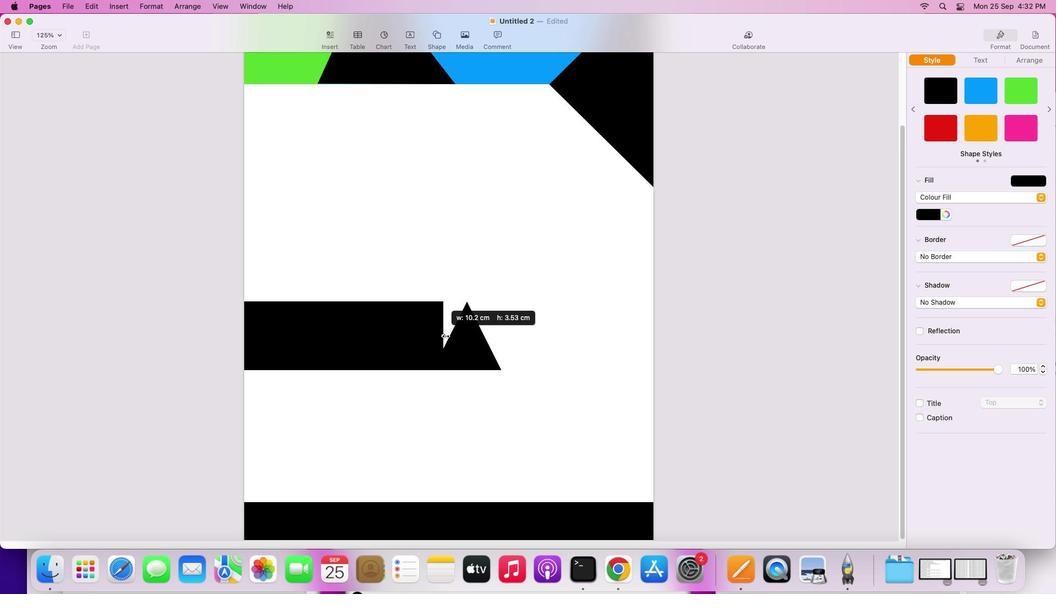 
Action: Mouse moved to (402, 338)
Screenshot: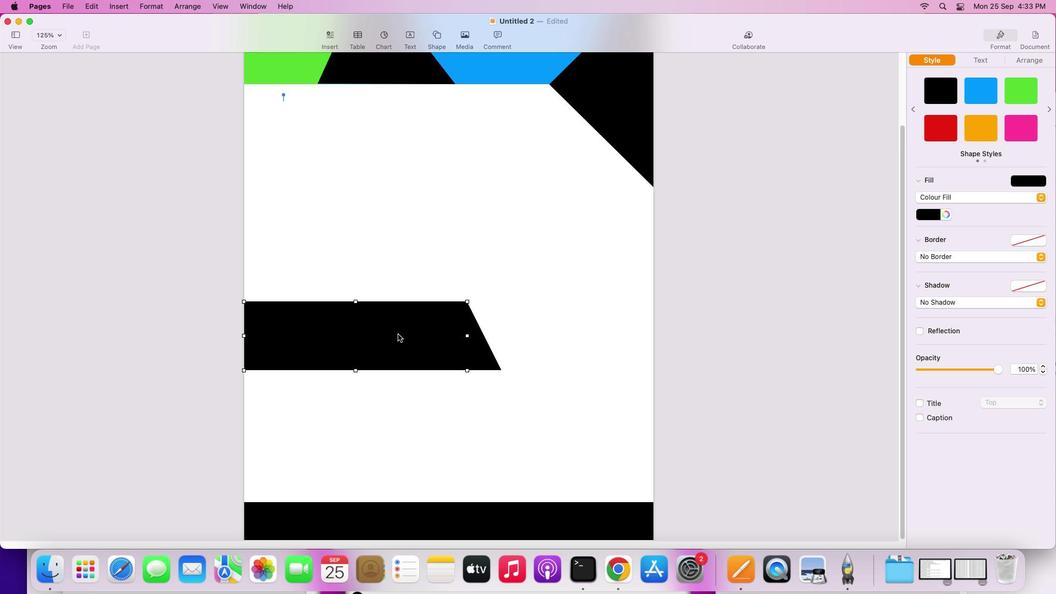 
Action: Key pressed Key.shift
Screenshot: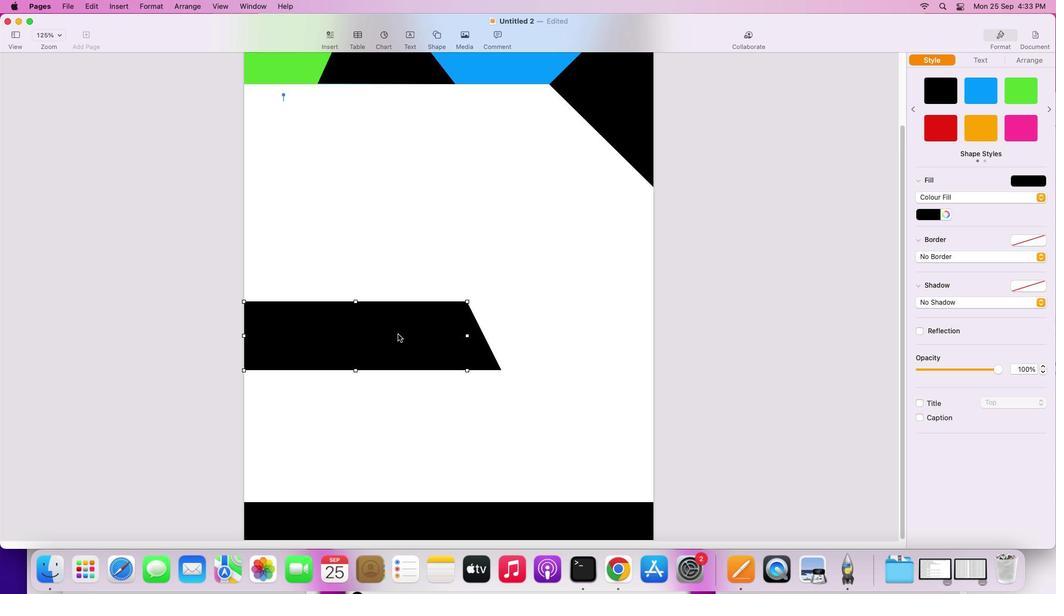 
Action: Mouse pressed left at (402, 338)
Screenshot: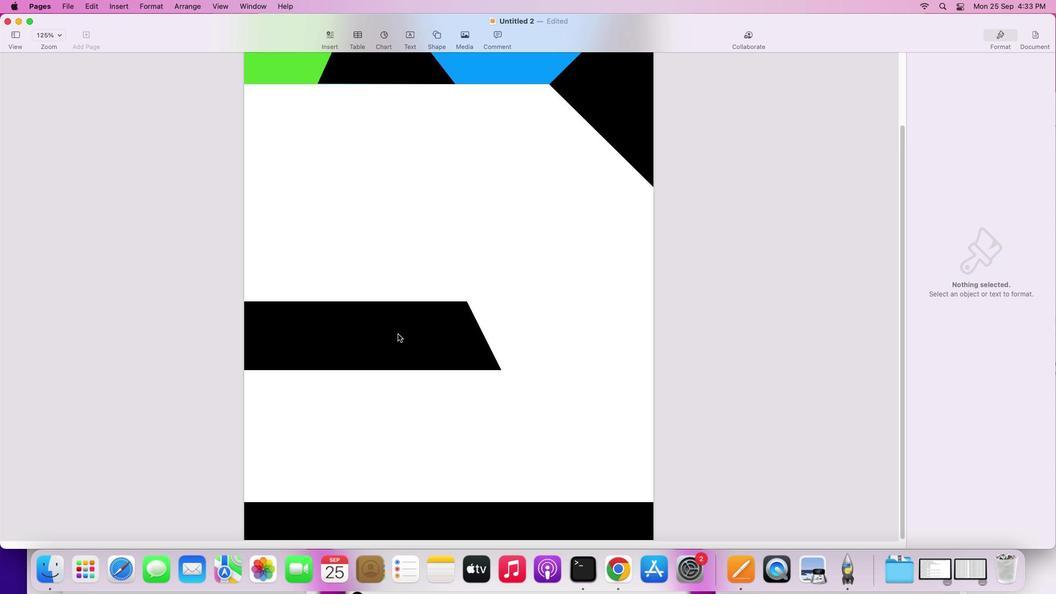 
Action: Mouse moved to (475, 341)
Screenshot: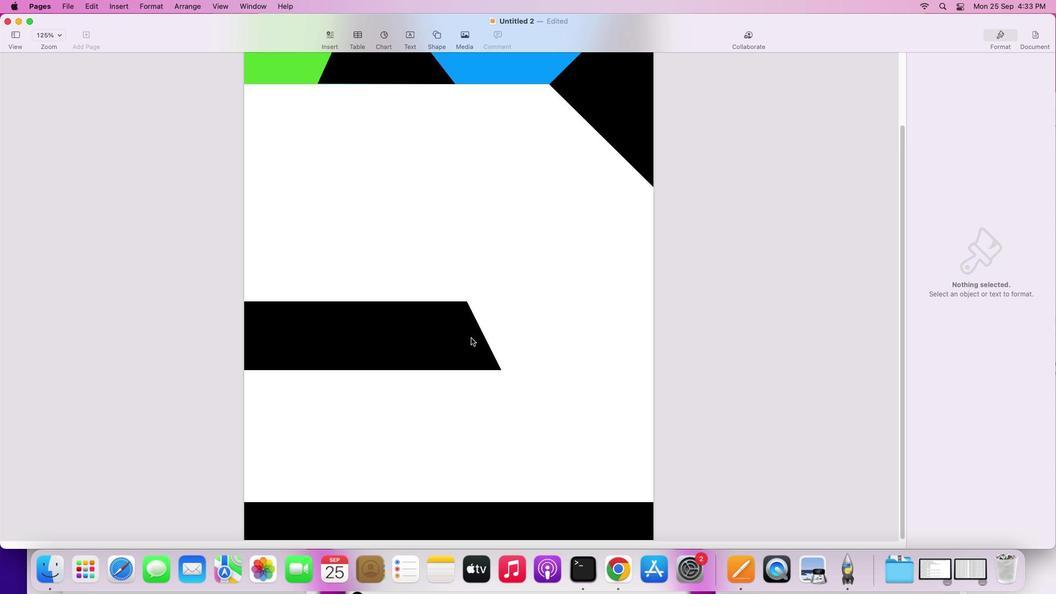 
Action: Mouse pressed left at (475, 341)
Screenshot: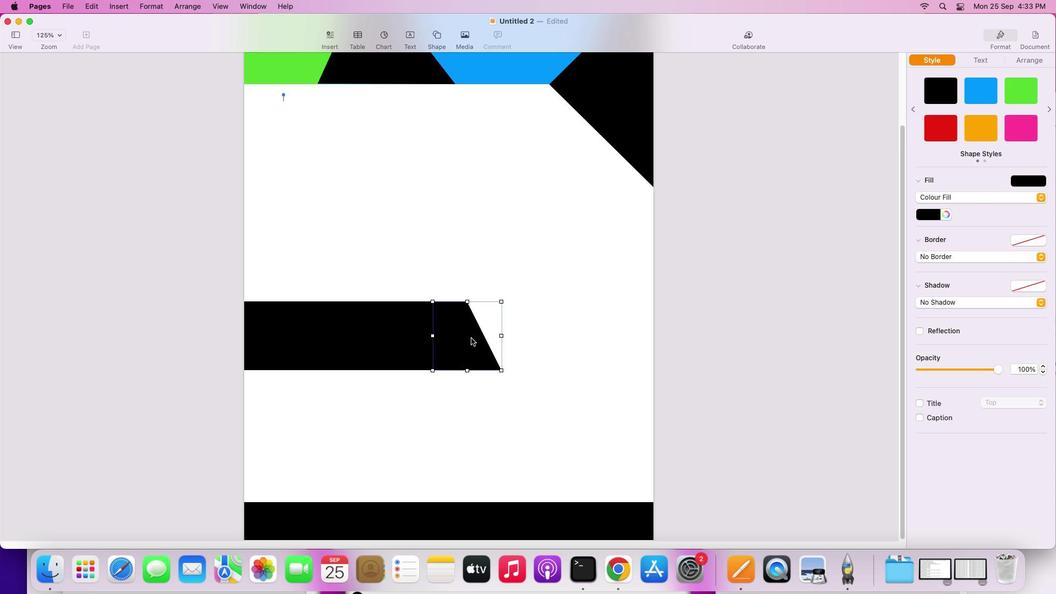 
Action: Mouse moved to (401, 338)
Screenshot: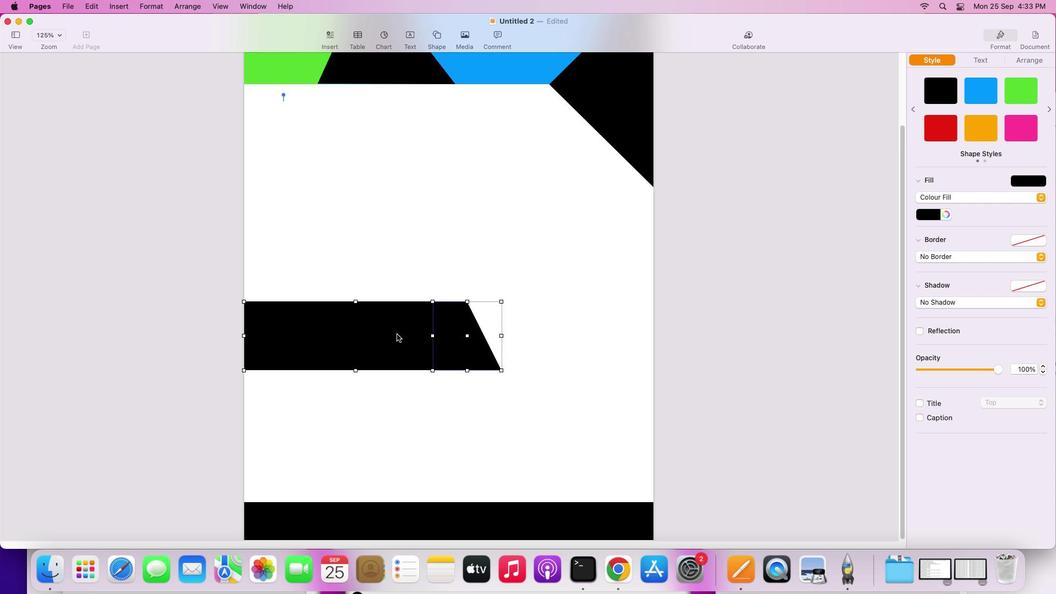 
Action: Mouse pressed left at (401, 338)
Screenshot: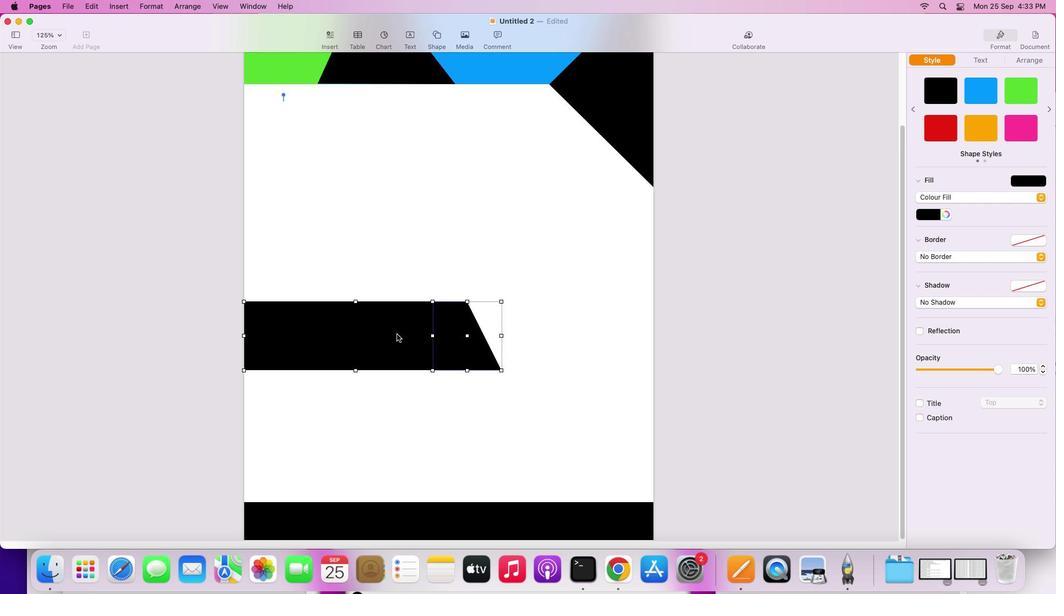 
Action: Mouse pressed right at (401, 338)
Screenshot: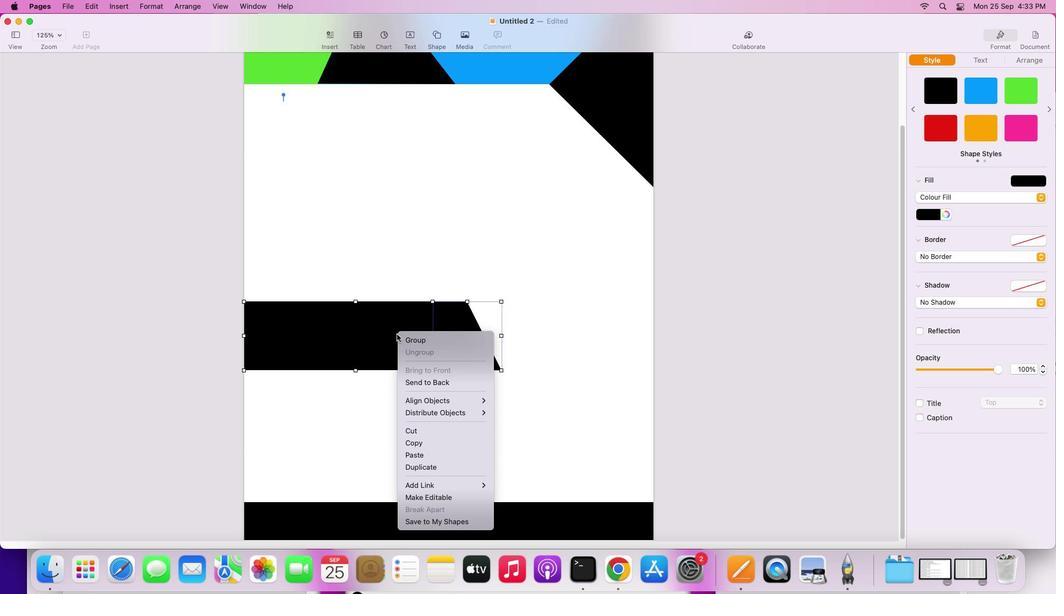 
Action: Mouse moved to (440, 345)
Screenshot: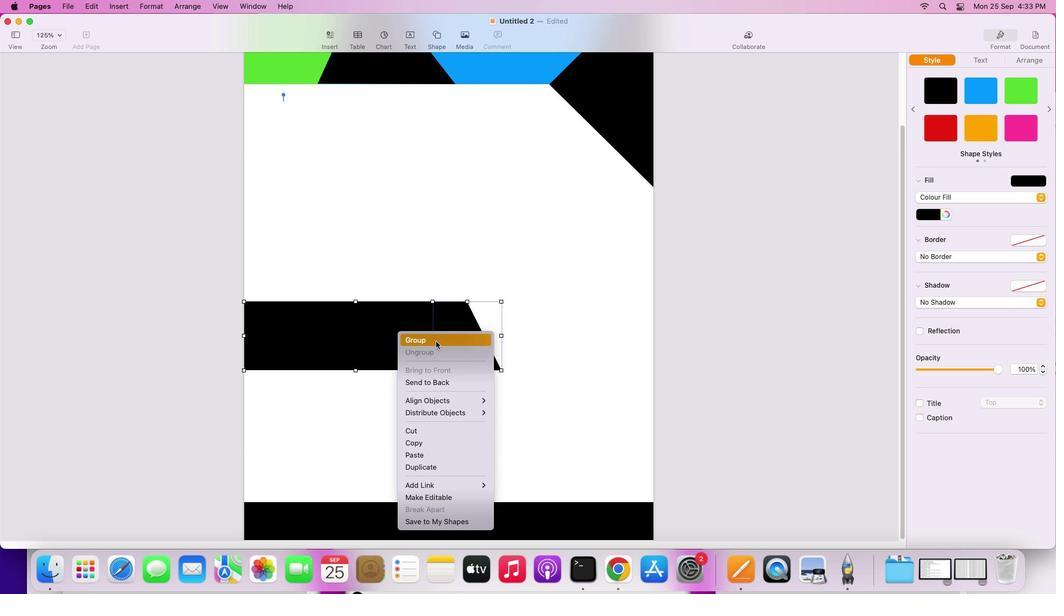 
Action: Mouse pressed left at (440, 345)
Screenshot: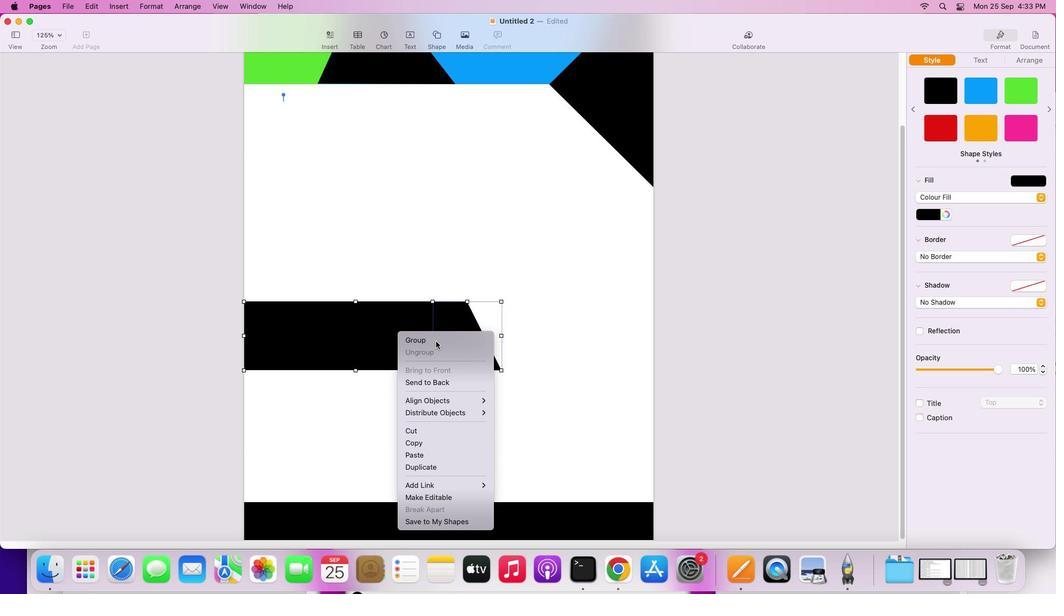 
Action: Mouse moved to (528, 320)
Screenshot: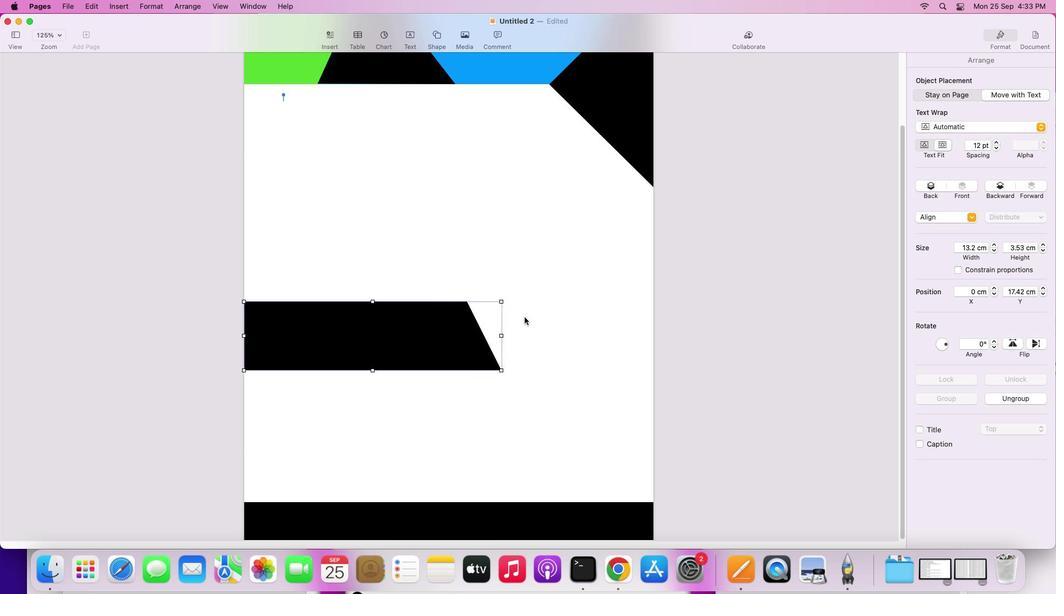 
Action: Mouse pressed left at (528, 320)
Screenshot: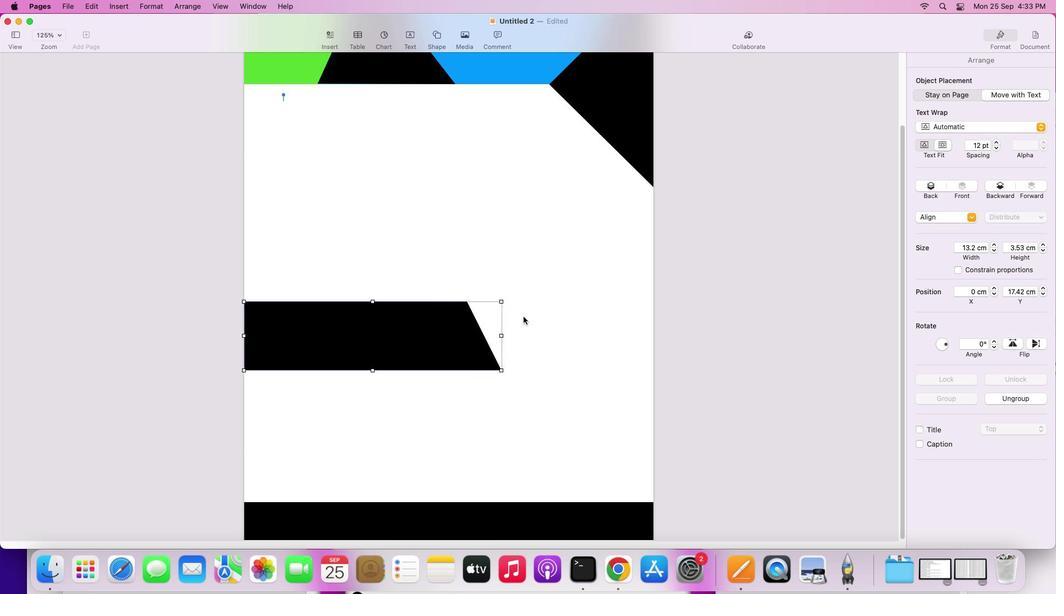 
Action: Mouse moved to (417, 335)
Screenshot: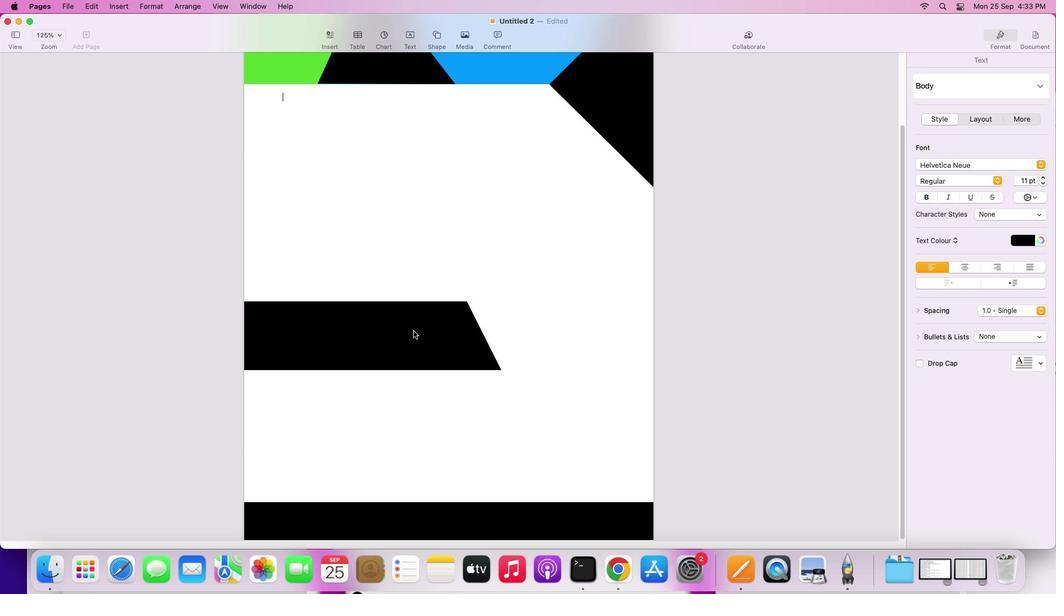 
Action: Mouse pressed left at (417, 335)
Screenshot: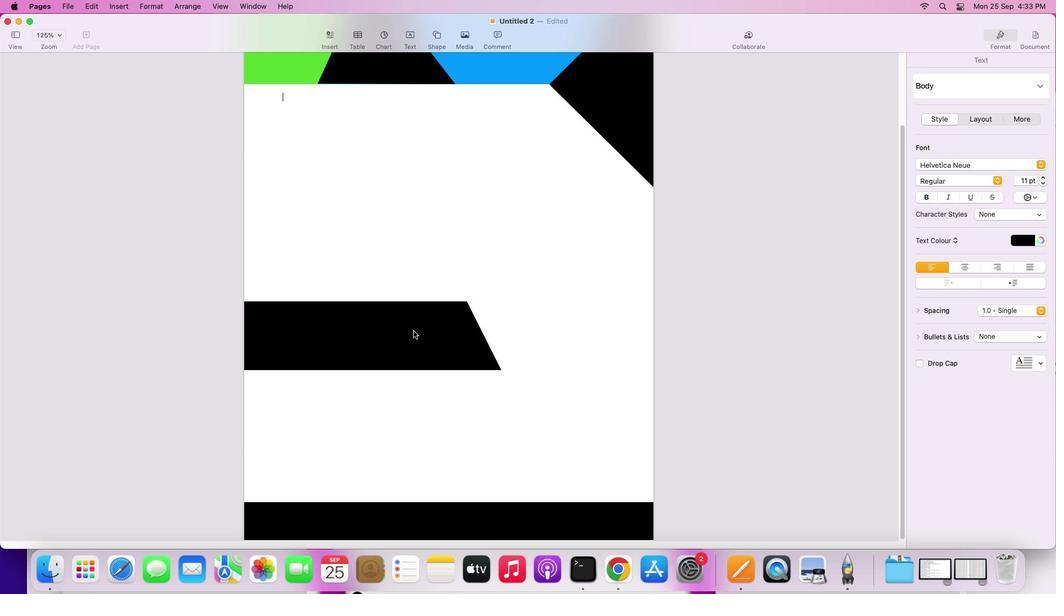 
Action: Mouse moved to (387, 336)
Screenshot: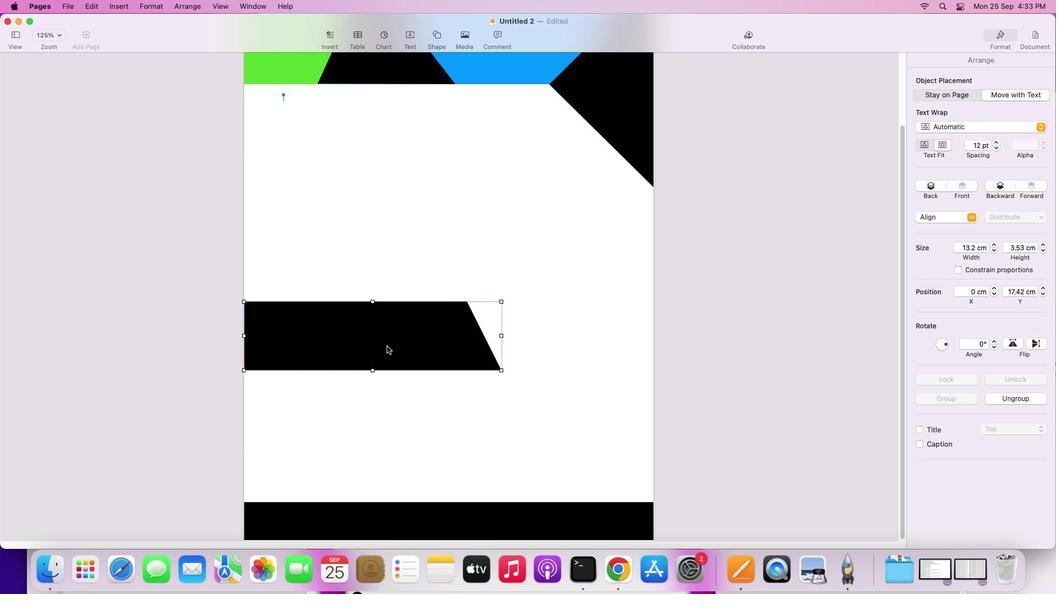 
Action: Mouse pressed left at (387, 336)
Screenshot: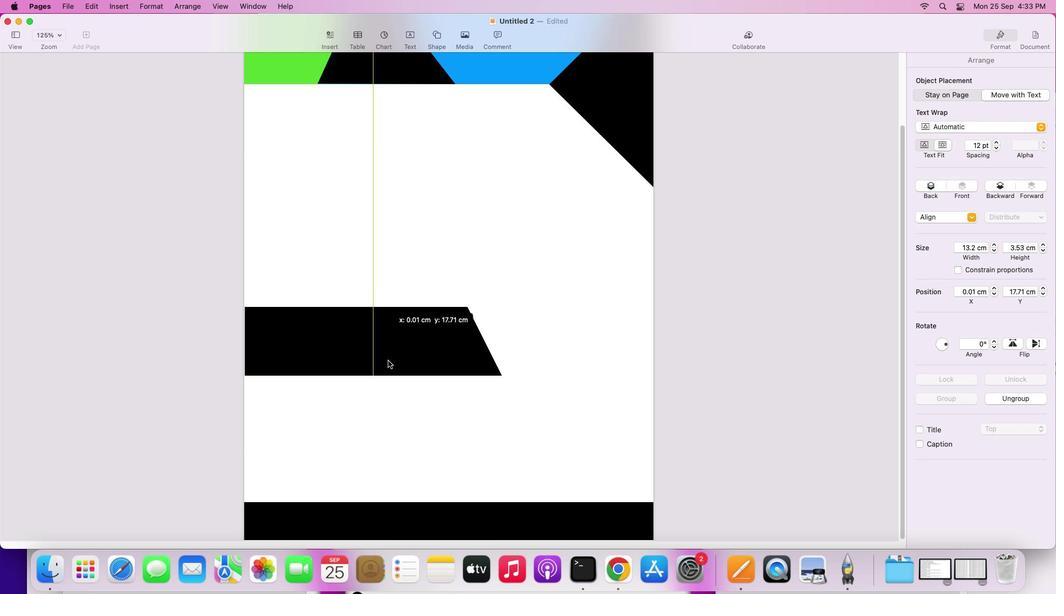 
Action: Mouse moved to (390, 519)
Screenshot: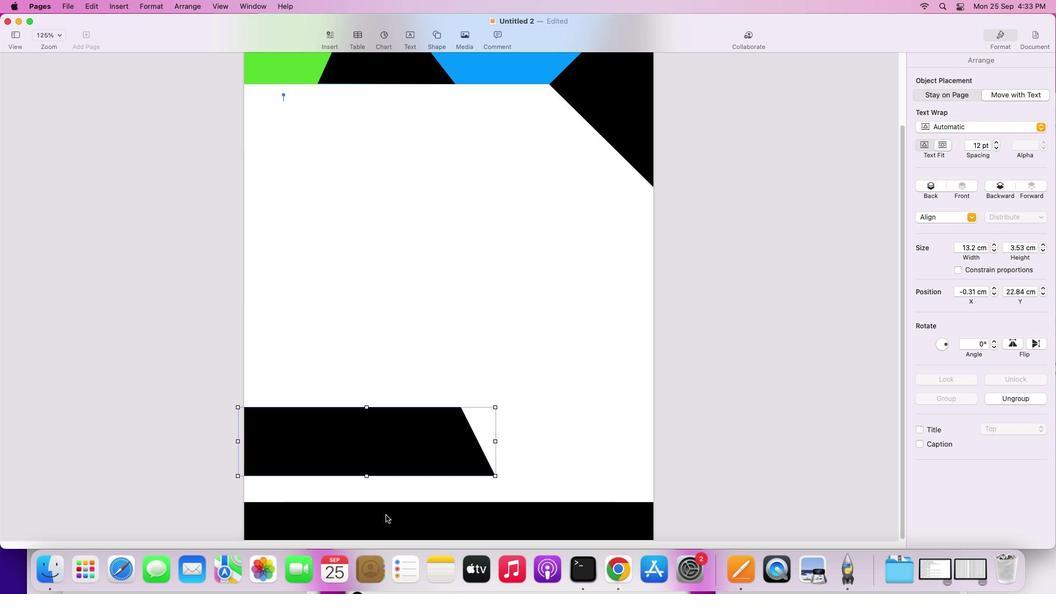 
Action: Mouse pressed left at (390, 519)
Screenshot: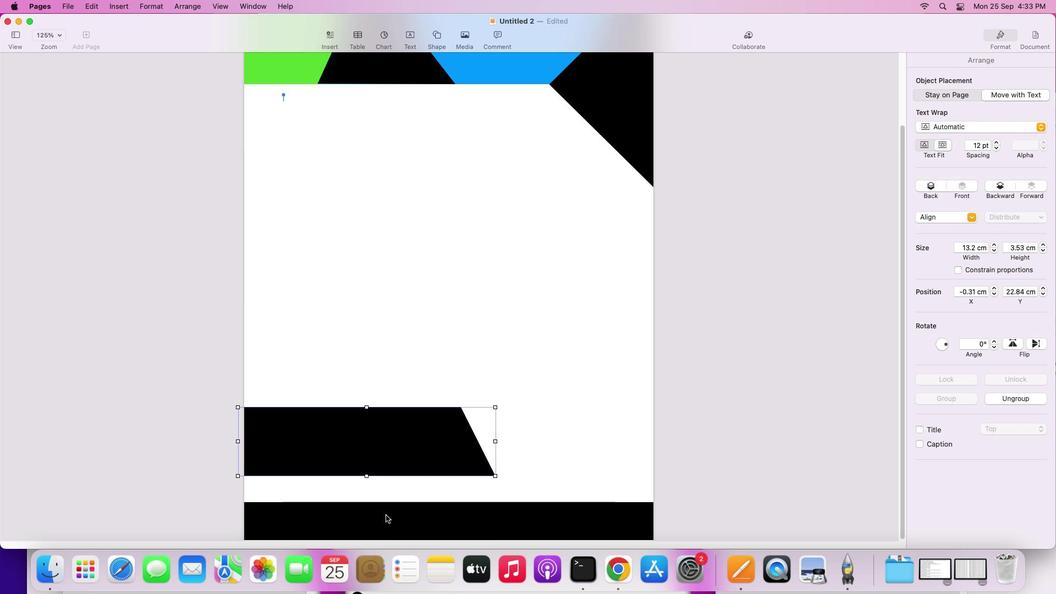
Action: Mouse moved to (977, 98)
Screenshot: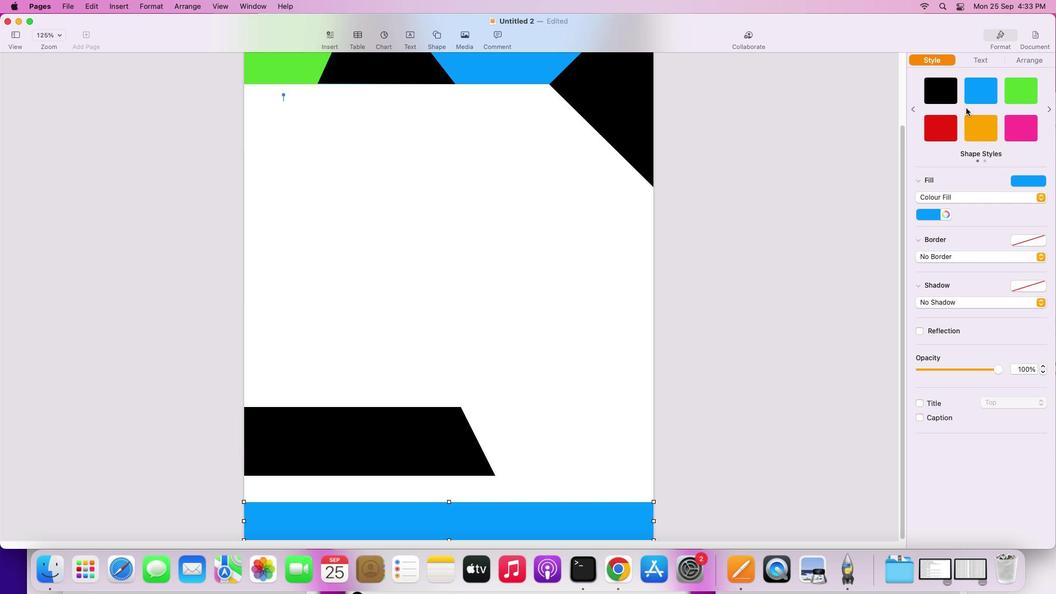 
Action: Mouse pressed left at (977, 98)
Screenshot: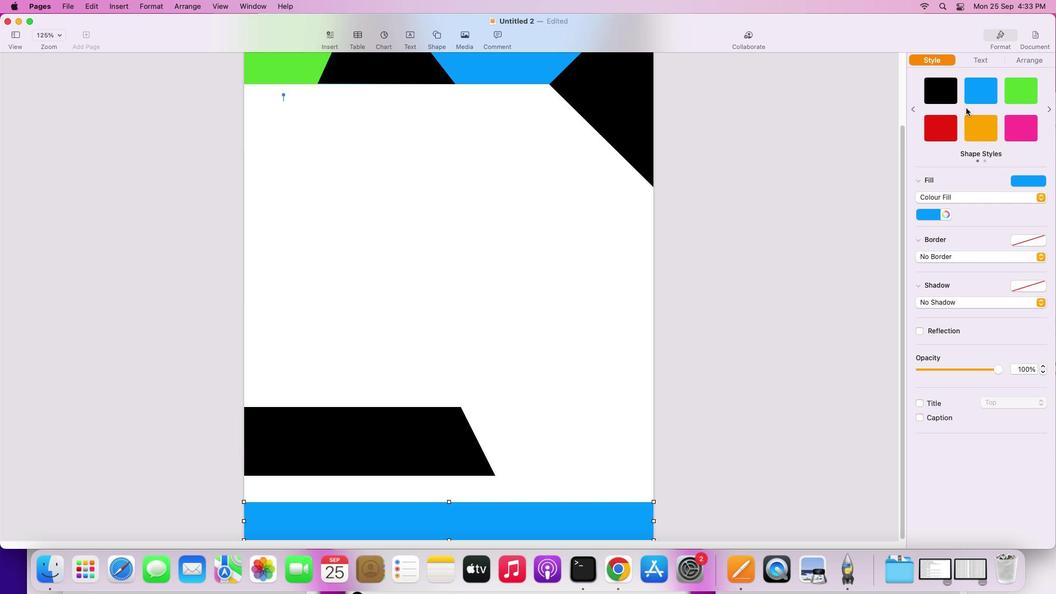 
Action: Mouse moved to (410, 447)
Screenshot: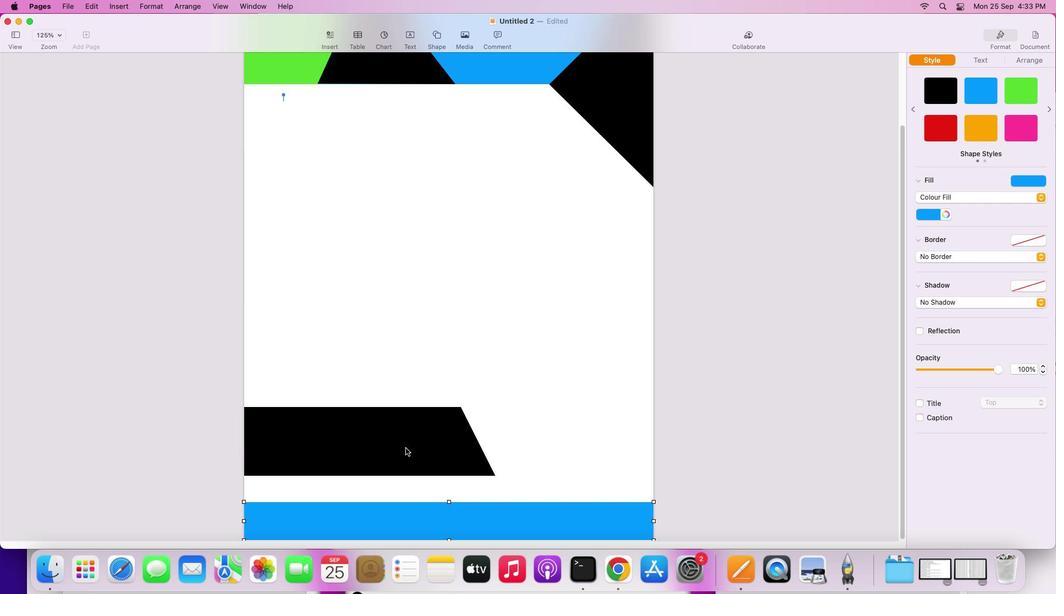 
Action: Mouse pressed left at (410, 447)
Screenshot: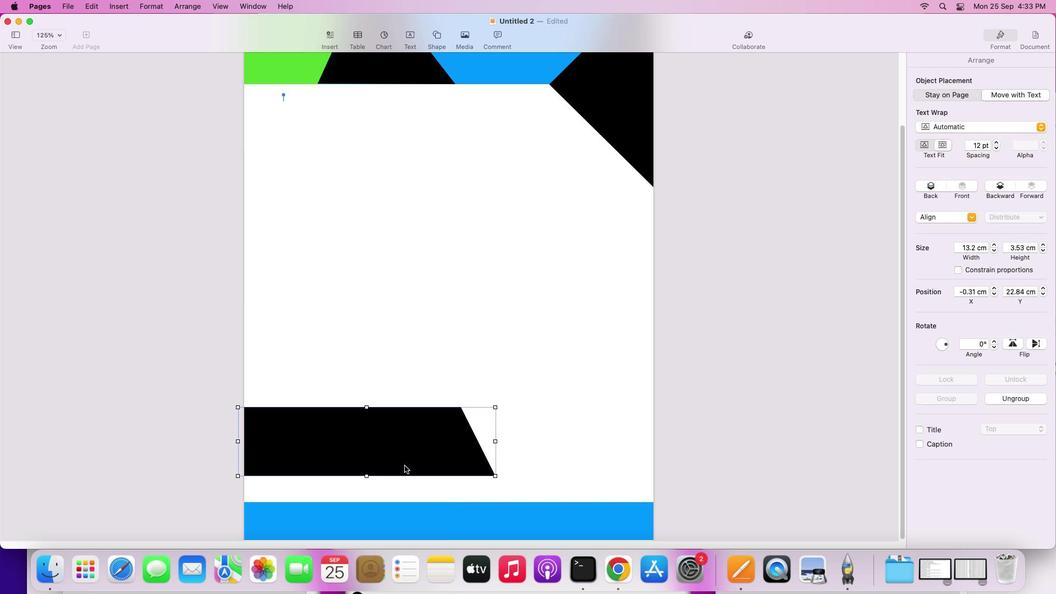 
Action: Mouse moved to (448, 435)
Screenshot: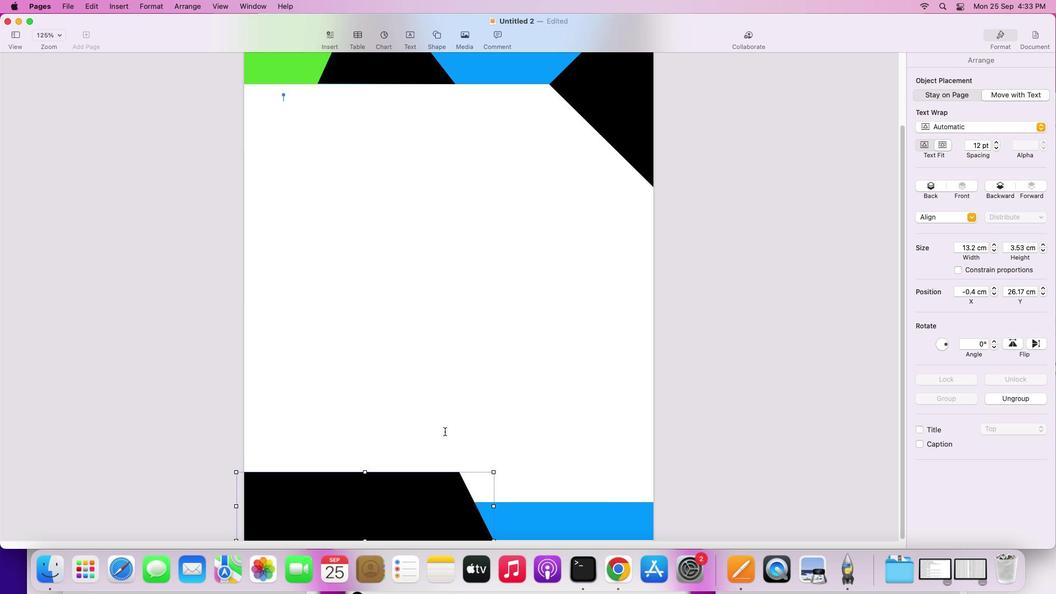 
Action: Mouse scrolled (448, 435) with delta (3, 3)
Screenshot: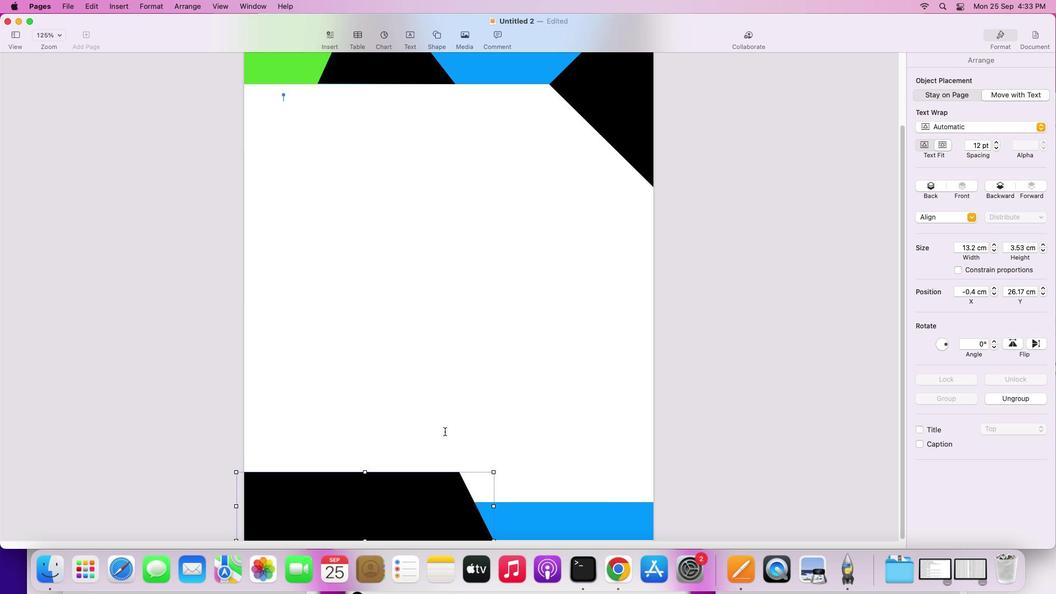 
Action: Mouse scrolled (448, 435) with delta (3, 3)
Screenshot: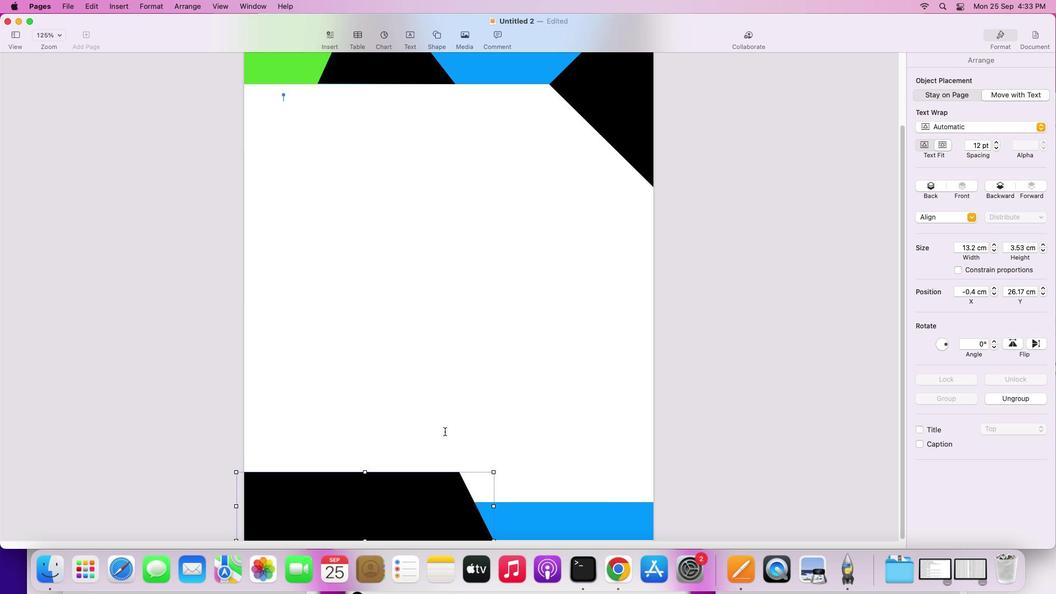 
Action: Mouse scrolled (448, 435) with delta (3, 2)
Screenshot: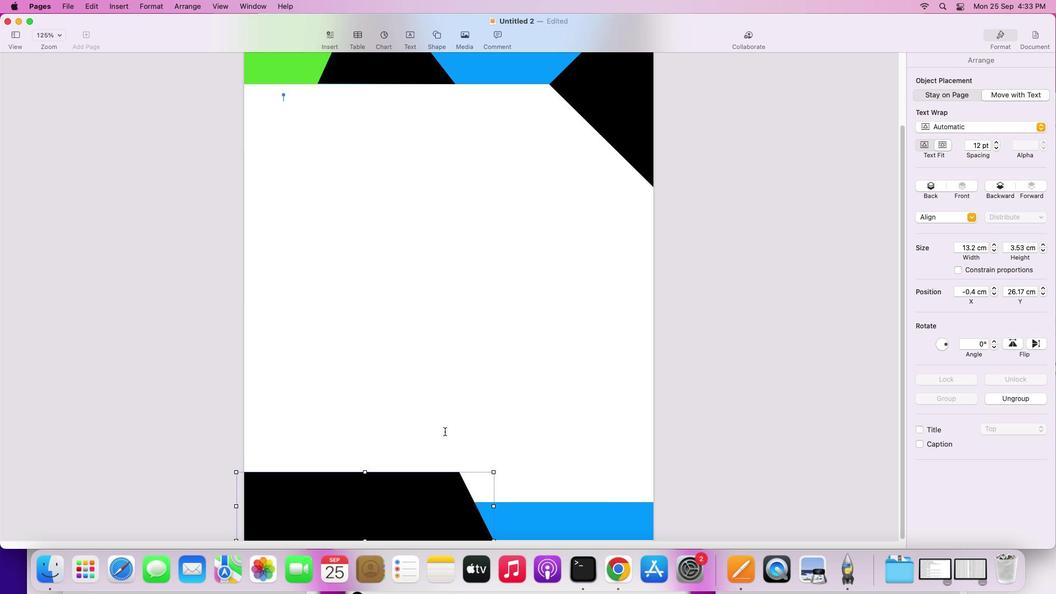 
Action: Mouse scrolled (448, 435) with delta (3, 1)
Screenshot: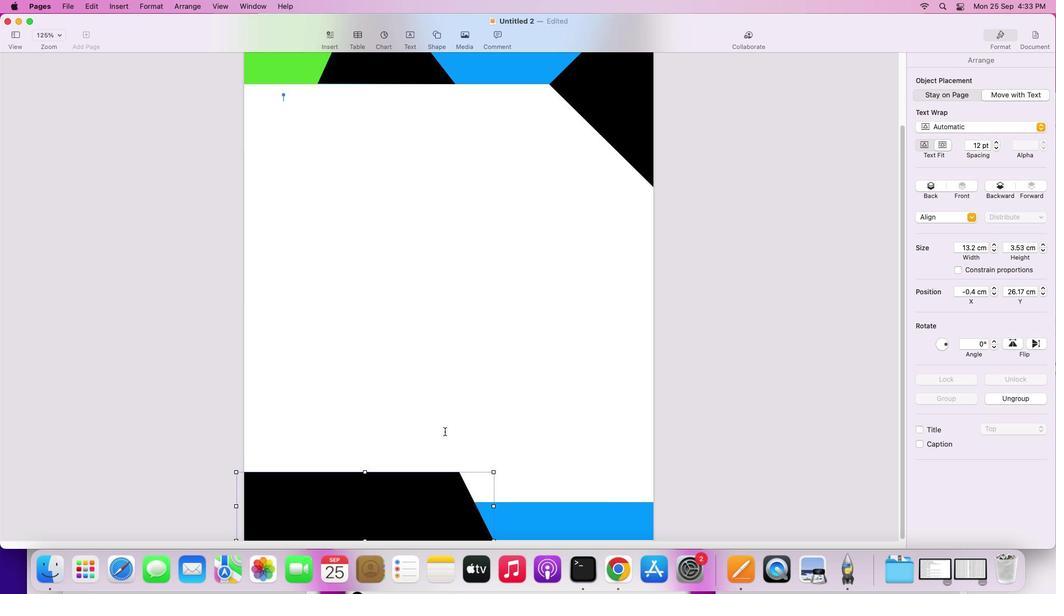 
Action: Mouse scrolled (448, 435) with delta (3, 1)
Screenshot: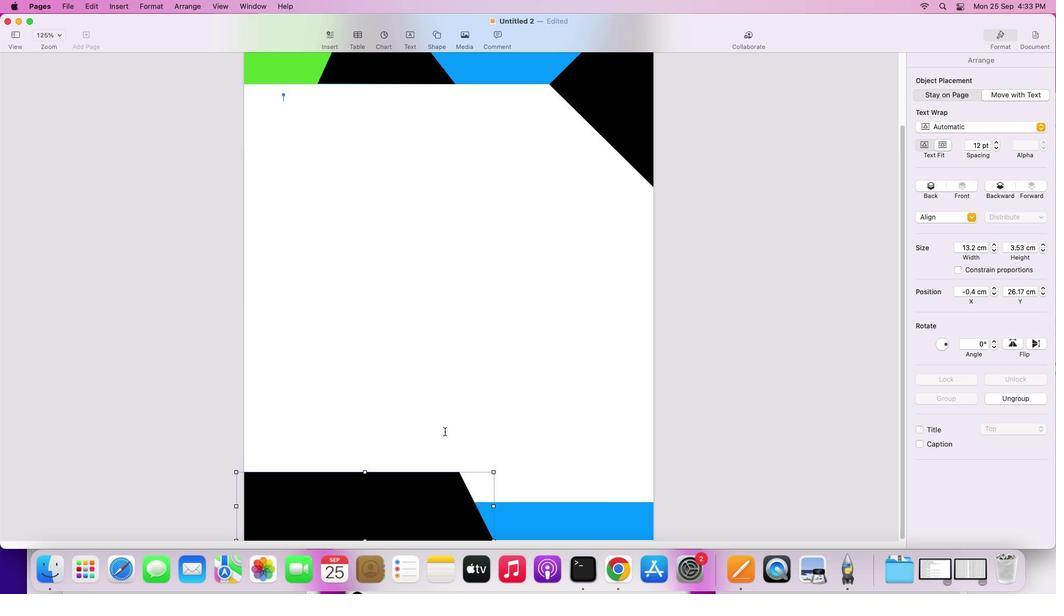 
Action: Mouse moved to (368, 477)
Screenshot: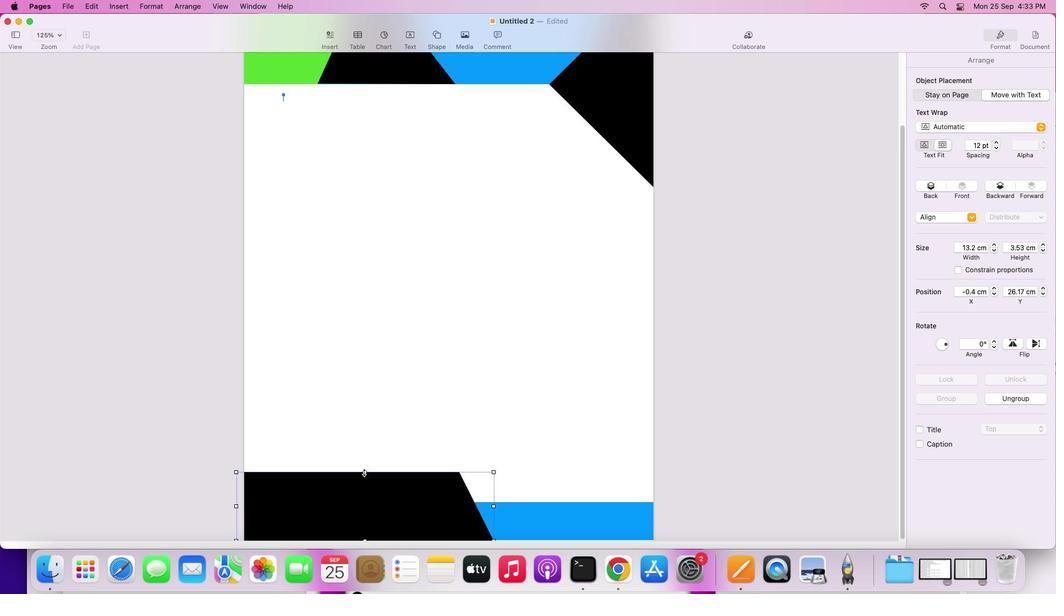 
Action: Mouse pressed left at (368, 477)
